 Task: Get directions from Guadalupe Mountains National Park, Texas, United States to Okefenokee National Wildlife Refuge, Georgia, United States and explore the nearby supermarkets
Action: Mouse moved to (138, 97)
Screenshot: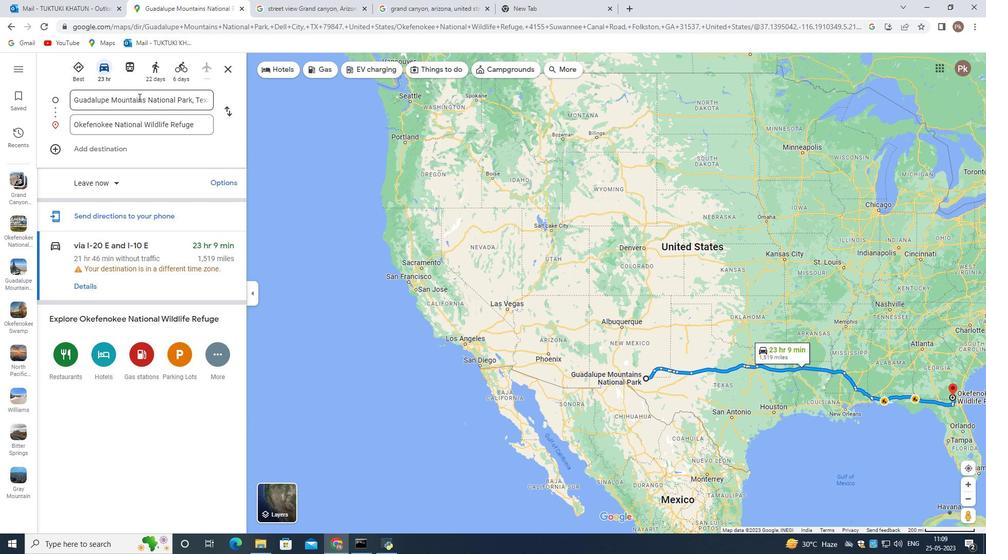 
Action: Mouse pressed left at (138, 97)
Screenshot: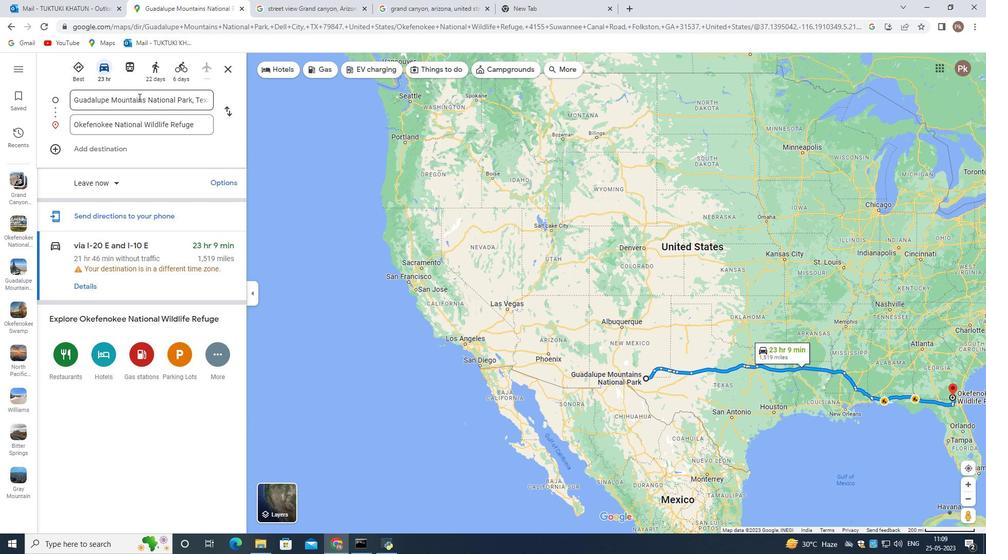 
Action: Key pressed <Key.backspace>
Screenshot: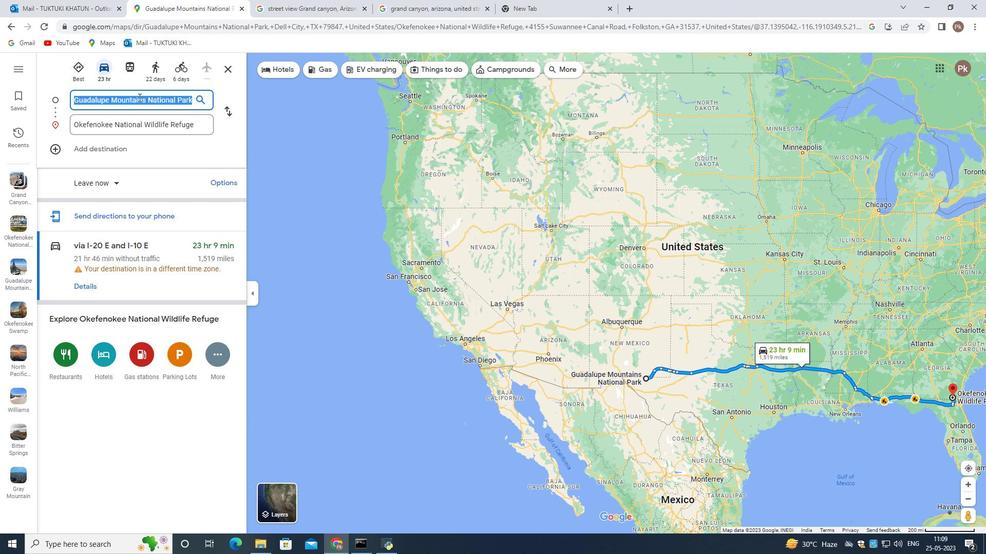 
Action: Mouse moved to (124, 124)
Screenshot: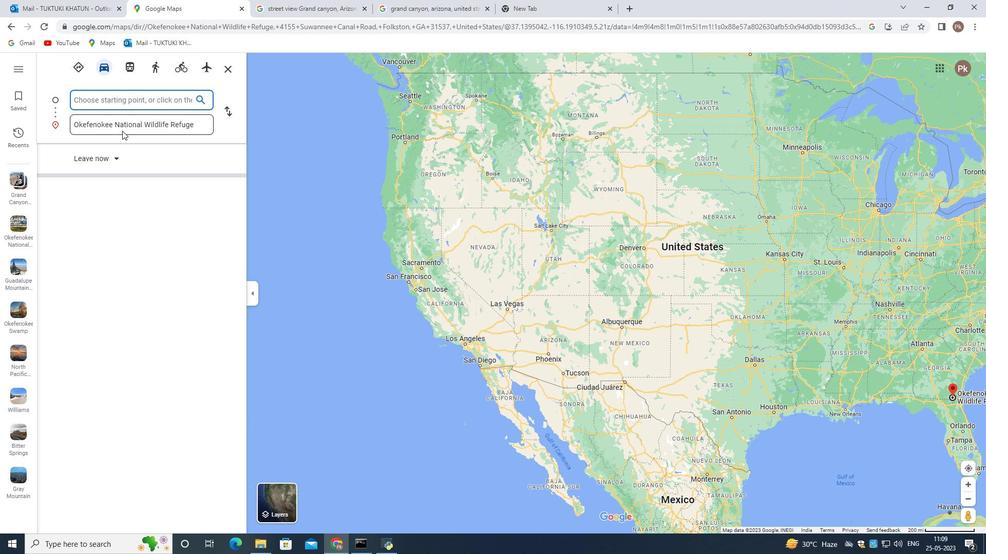 
Action: Mouse pressed left at (124, 124)
Screenshot: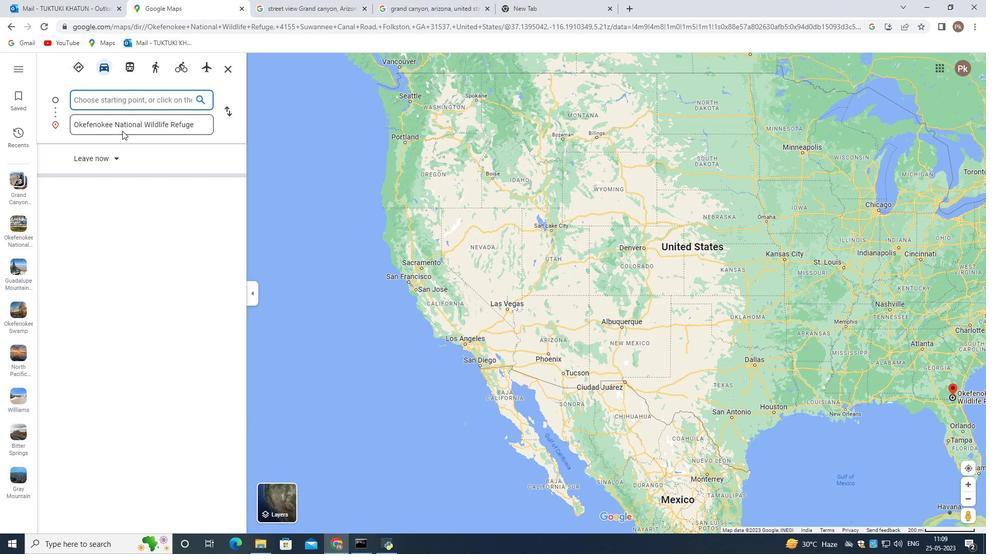 
Action: Mouse pressed left at (124, 124)
Screenshot: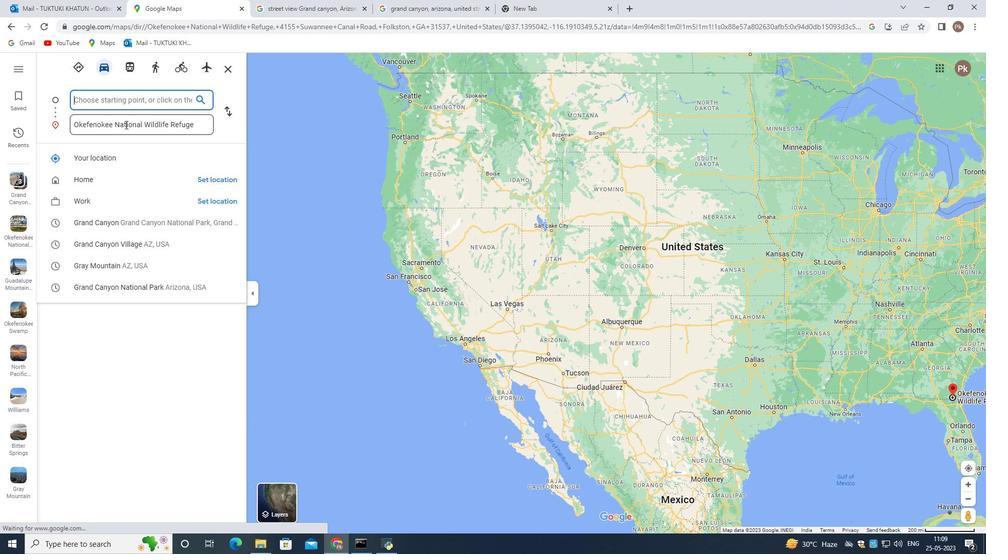 
Action: Key pressed <Key.backspace>
Screenshot: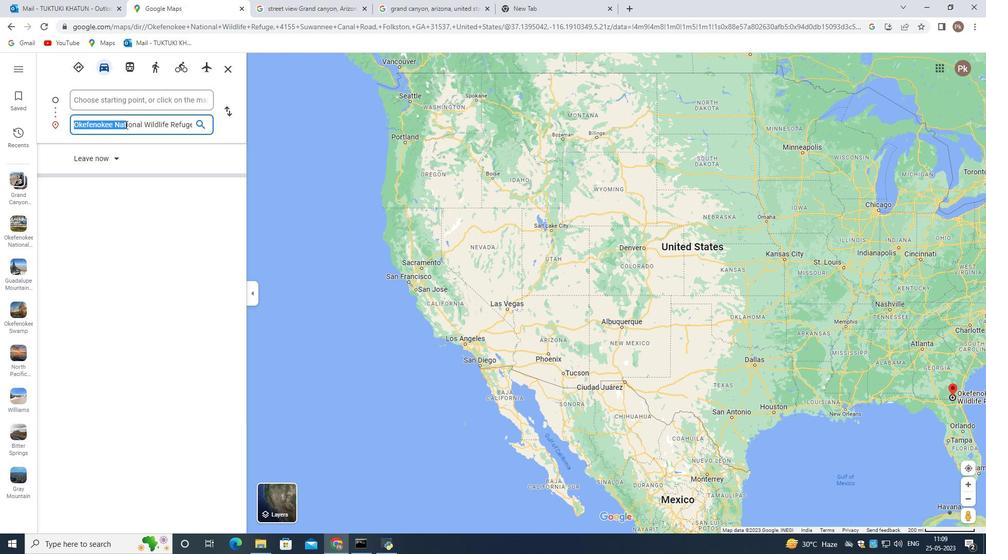 
Action: Mouse moved to (125, 123)
Screenshot: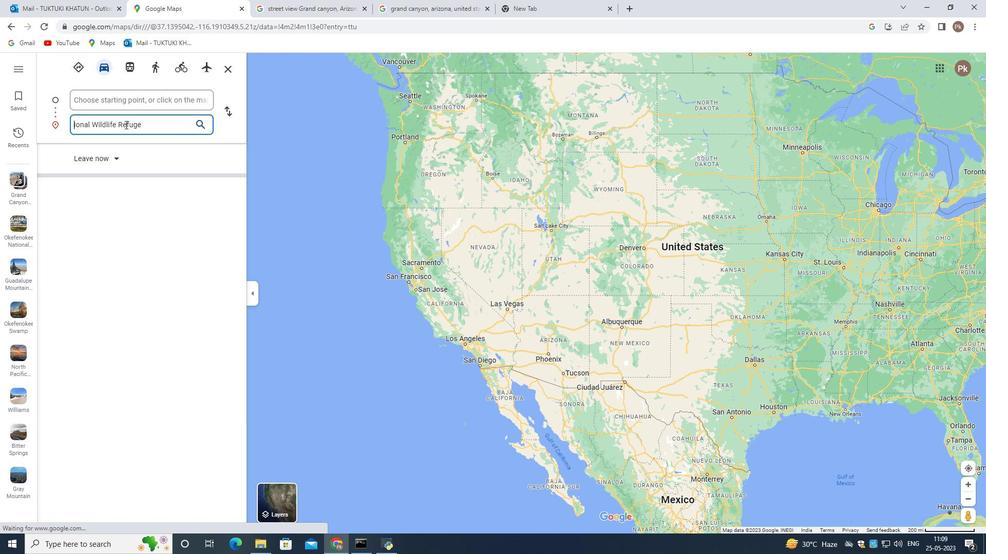 
Action: Mouse pressed left at (125, 123)
Screenshot: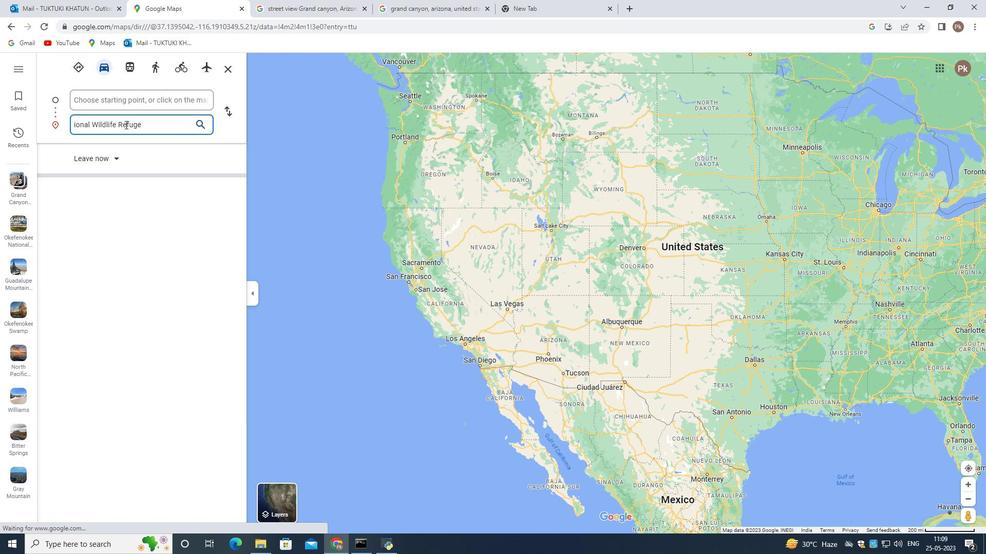 
Action: Mouse pressed left at (125, 123)
Screenshot: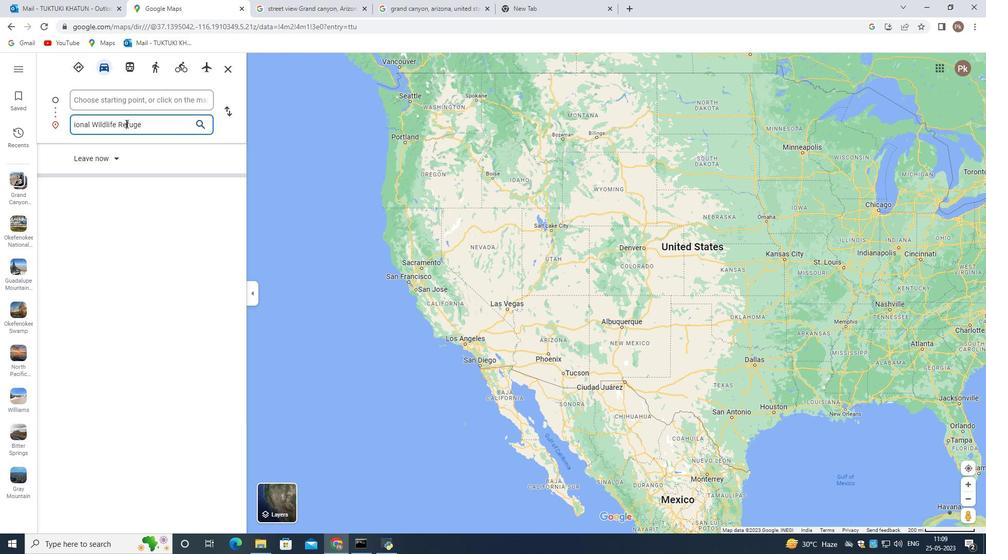 
Action: Mouse pressed left at (125, 123)
Screenshot: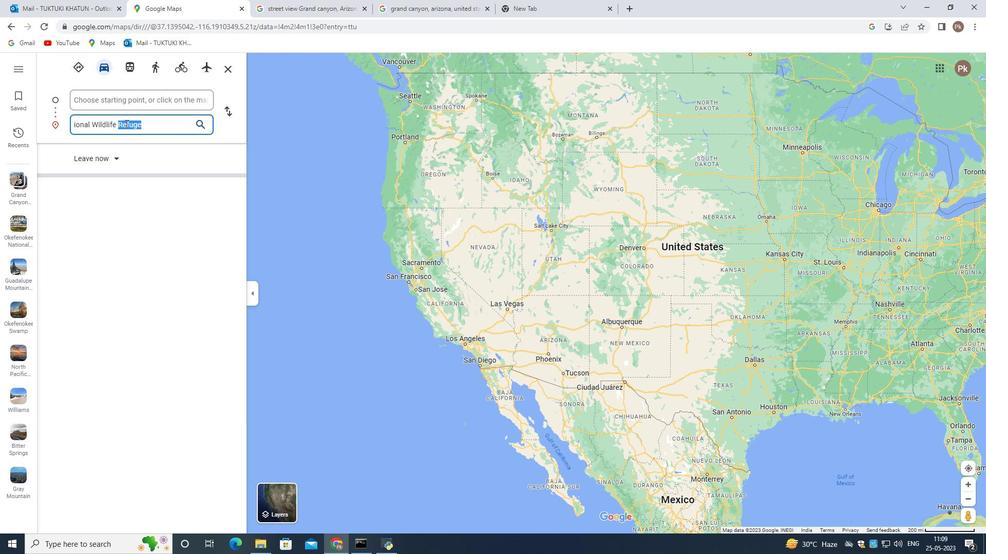 
Action: Mouse pressed left at (125, 123)
Screenshot: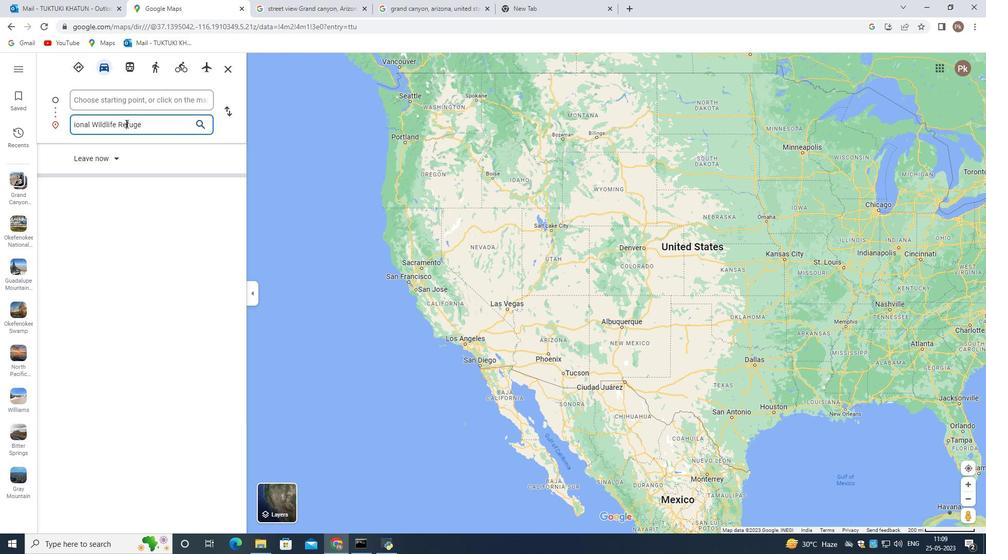 
Action: Mouse pressed left at (125, 123)
Screenshot: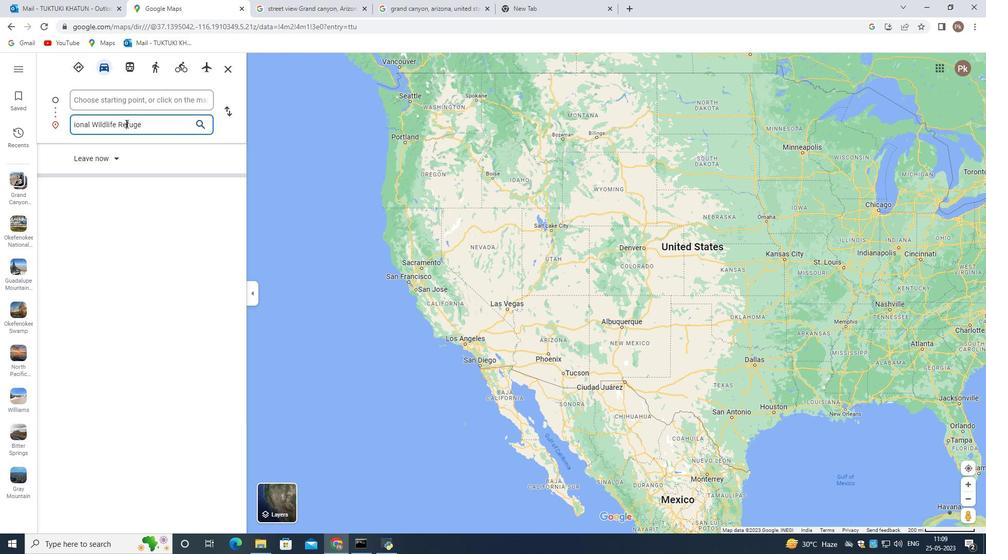 
Action: Mouse pressed left at (125, 123)
Screenshot: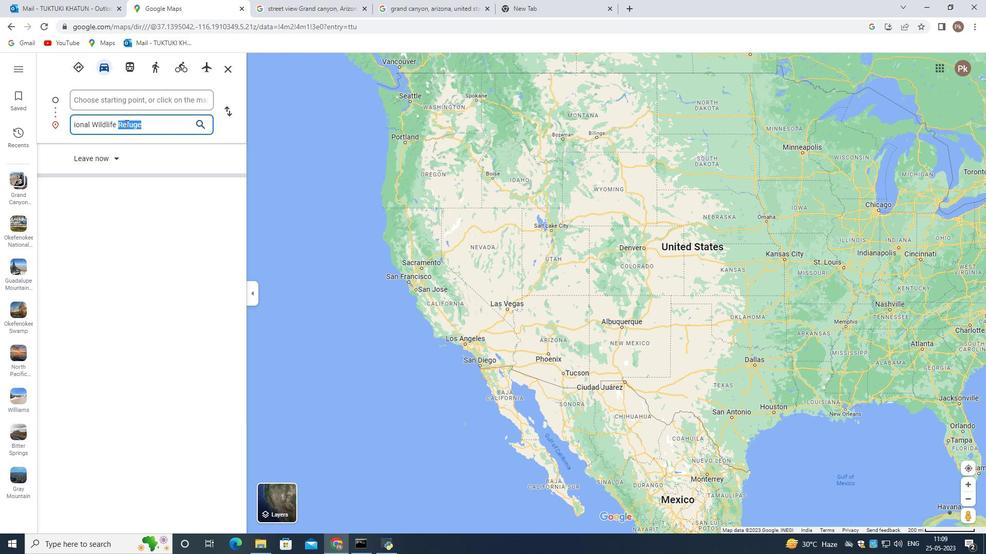 
Action: Key pressed <Key.backspace>
Screenshot: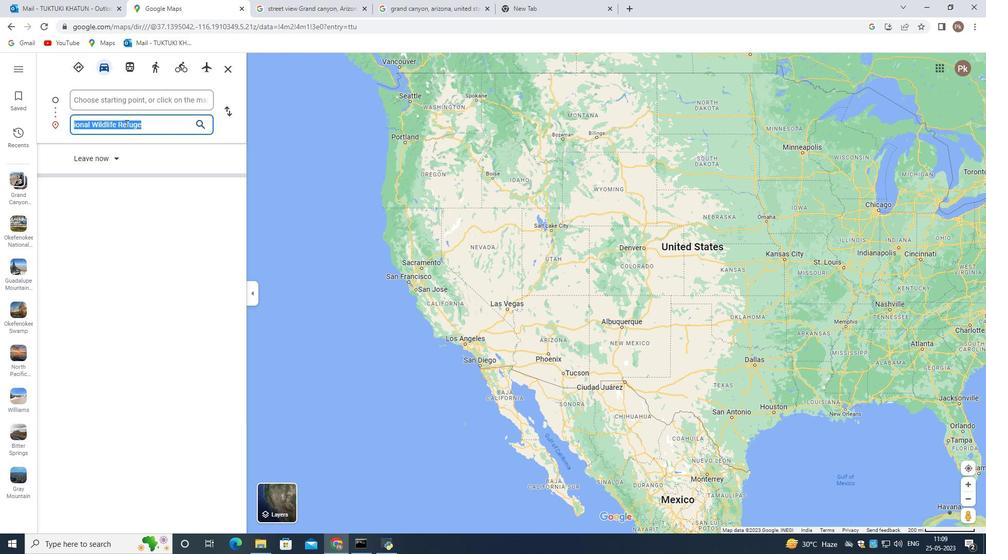 
Action: Mouse moved to (130, 101)
Screenshot: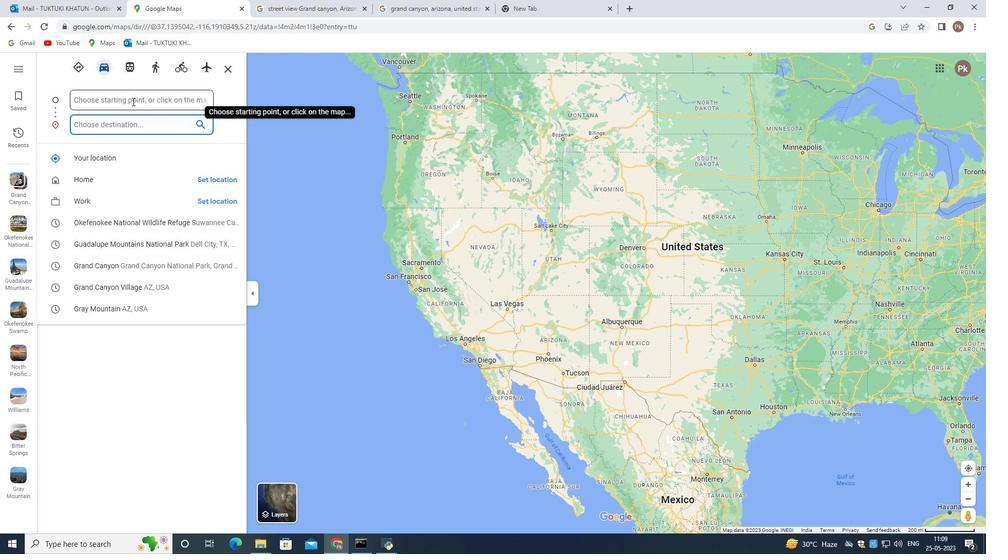
Action: Mouse pressed left at (130, 101)
Screenshot: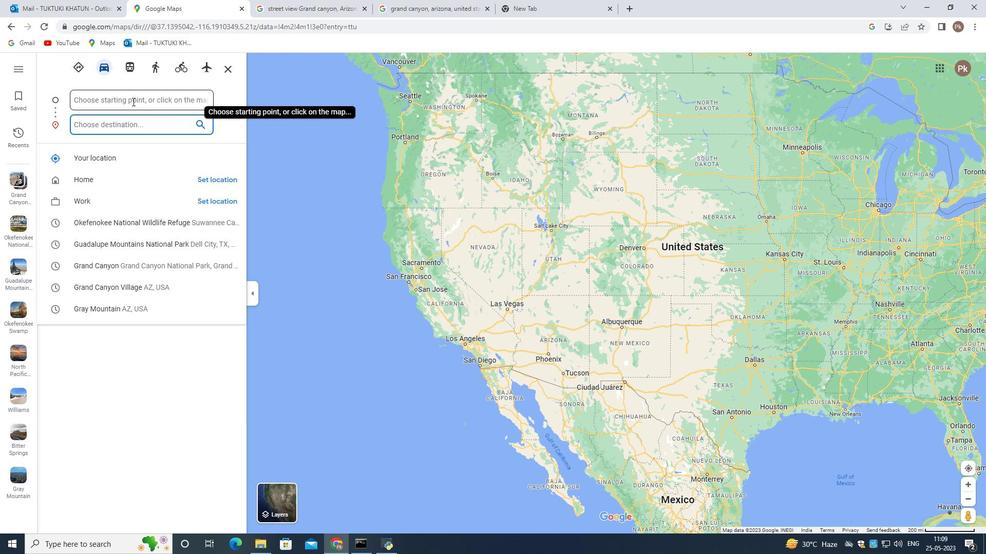 
Action: Mouse moved to (133, 100)
Screenshot: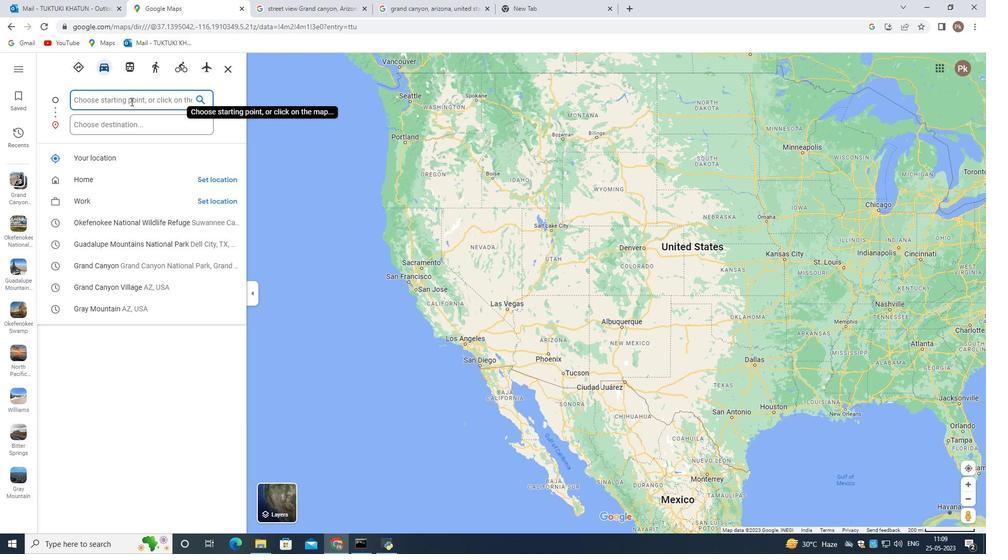 
Action: Key pressed <Key.shift>Guadalupe<Key.space><Key.shift>Mountains<Key.space><Key.shift>National<Key.space><Key.shift>Park,<Key.space><Key.shift>Texas,<Key.space><Key.shift>Unites<Key.backspace>d<Key.space><Key.shift>States
Screenshot: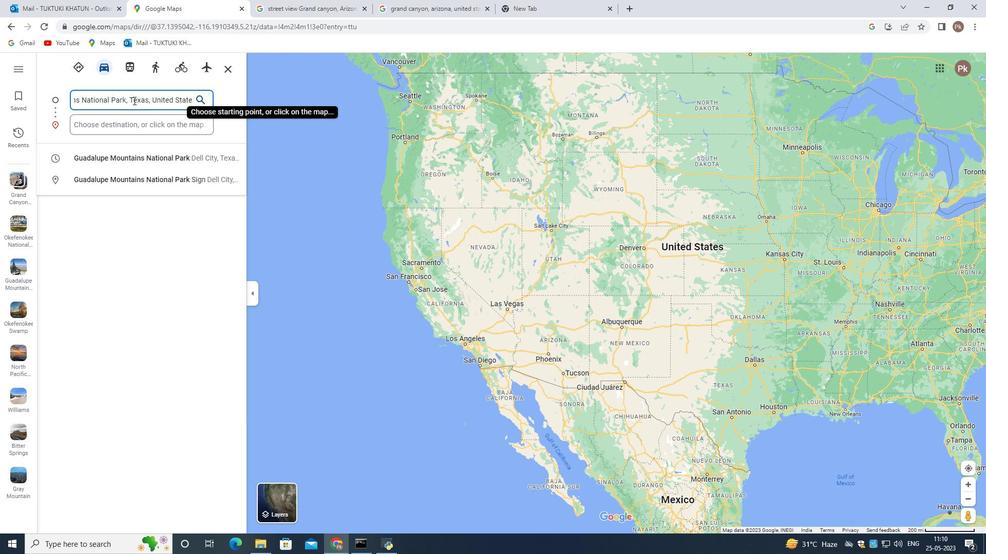 
Action: Mouse moved to (111, 124)
Screenshot: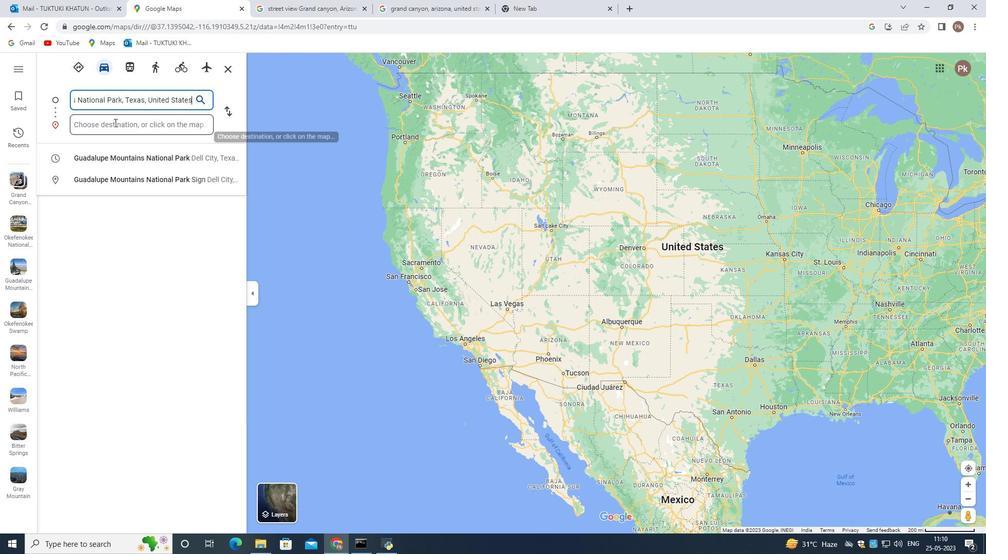 
Action: Mouse pressed left at (111, 124)
Screenshot: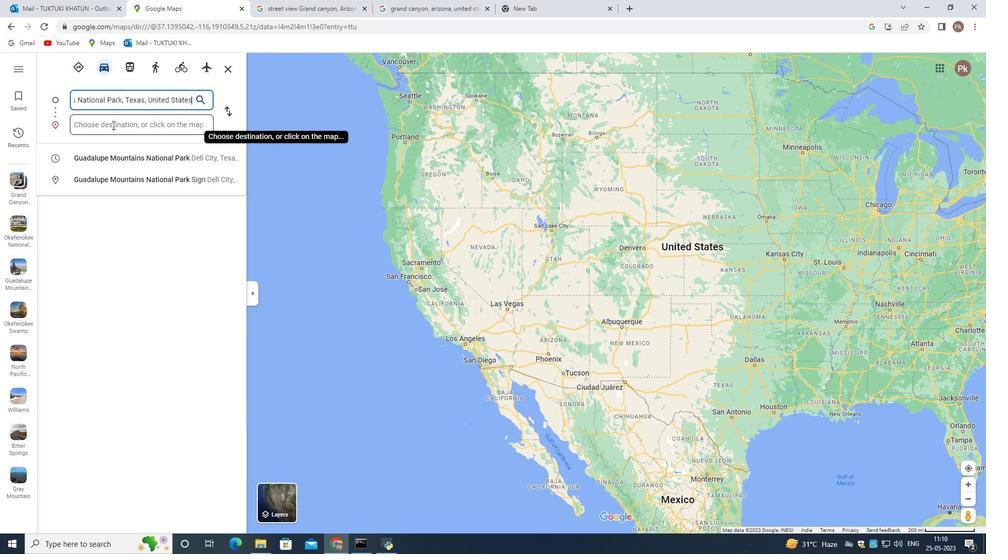 
Action: Key pressed <Key.shift>Okefenokee<Key.space><Key.shift>National<Key.space><Key.shift>Wildlife<Key.space><Key.shift>Refuge,<Key.space><Key.shift>Georgia,<Key.space><Key.shift>Un9ited<Key.space><Key.backspace><Key.backspace><Key.backspace><Key.backspace><Key.backspace><Key.backspace>ited<Key.space><Key.shift>States<Key.space><Key.shift>Nearest<Key.space><Key.shift>Supermarkets
Screenshot: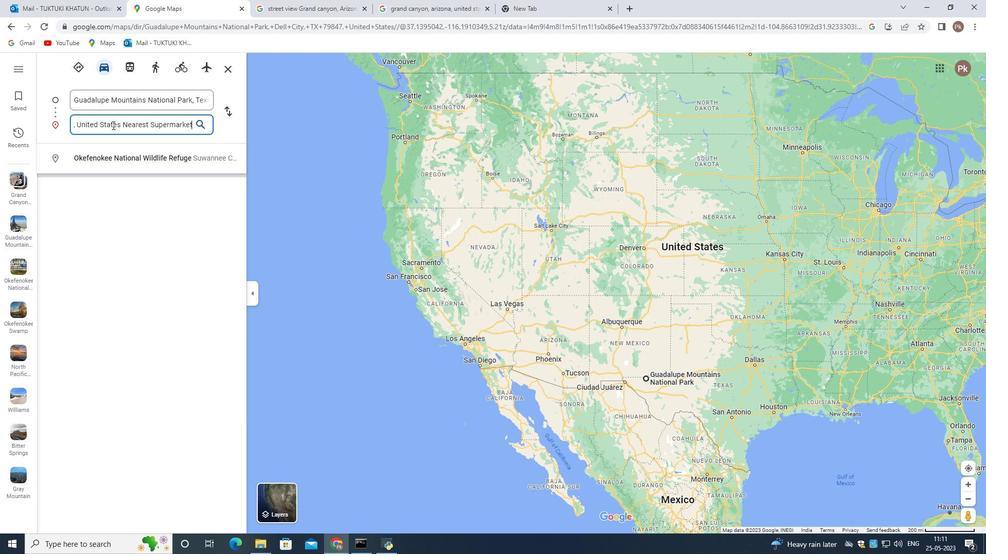 
Action: Mouse moved to (193, 96)
Screenshot: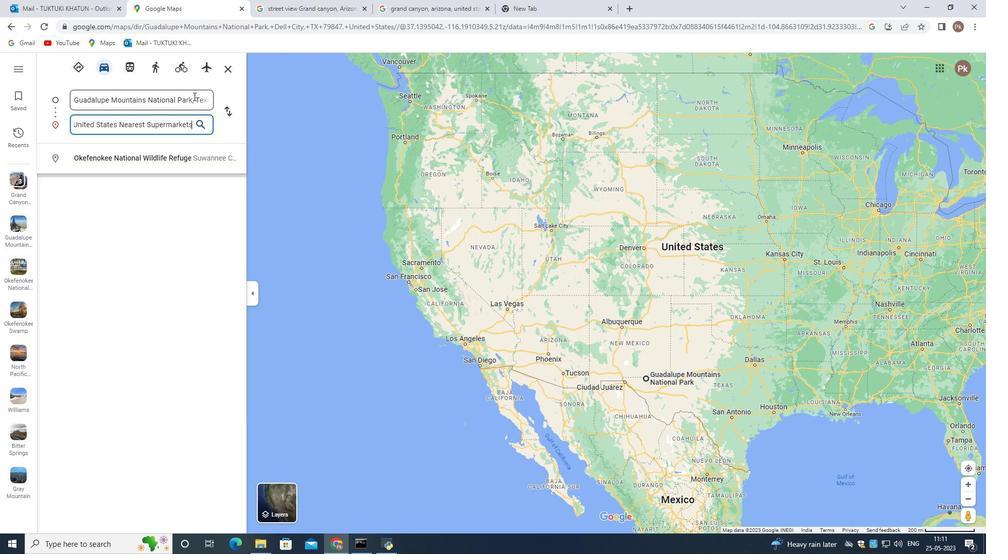 
Action: Mouse pressed left at (193, 96)
Screenshot: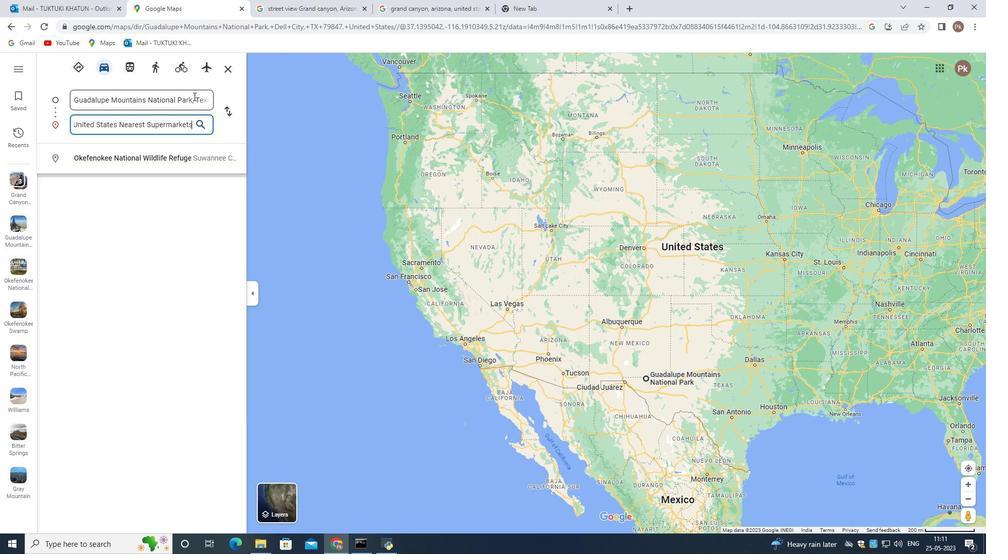 
Action: Mouse moved to (176, 101)
Screenshot: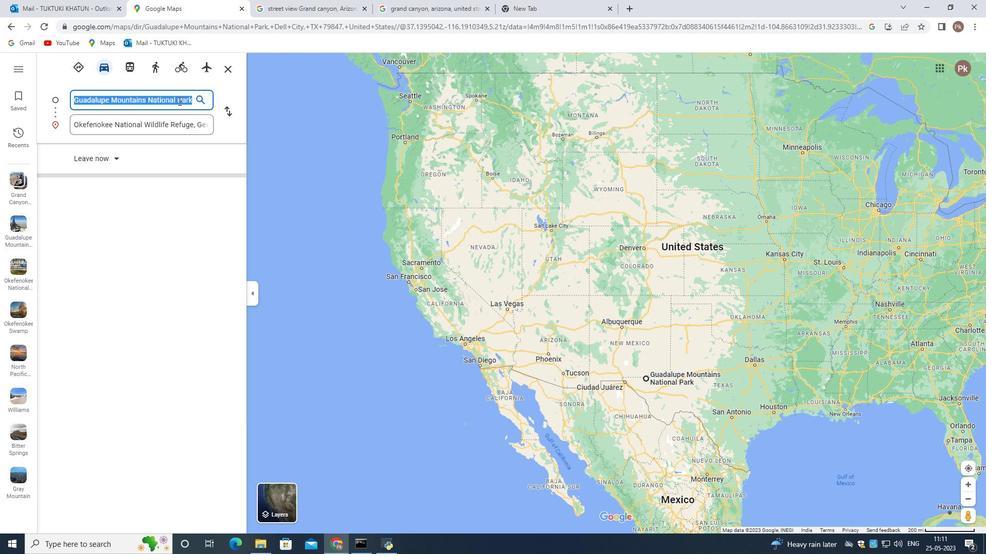 
Action: Mouse pressed left at (177, 101)
Screenshot: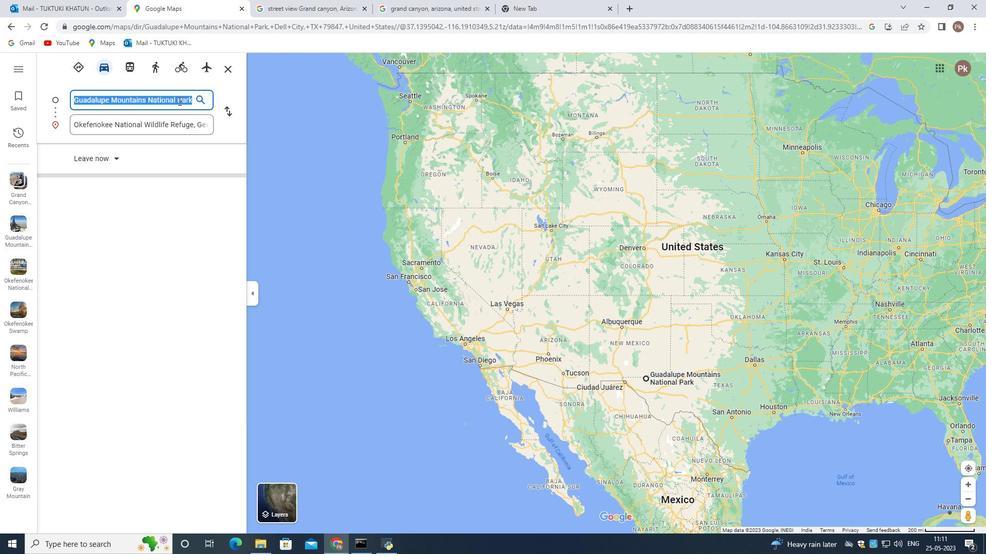
Action: Mouse moved to (176, 101)
Screenshot: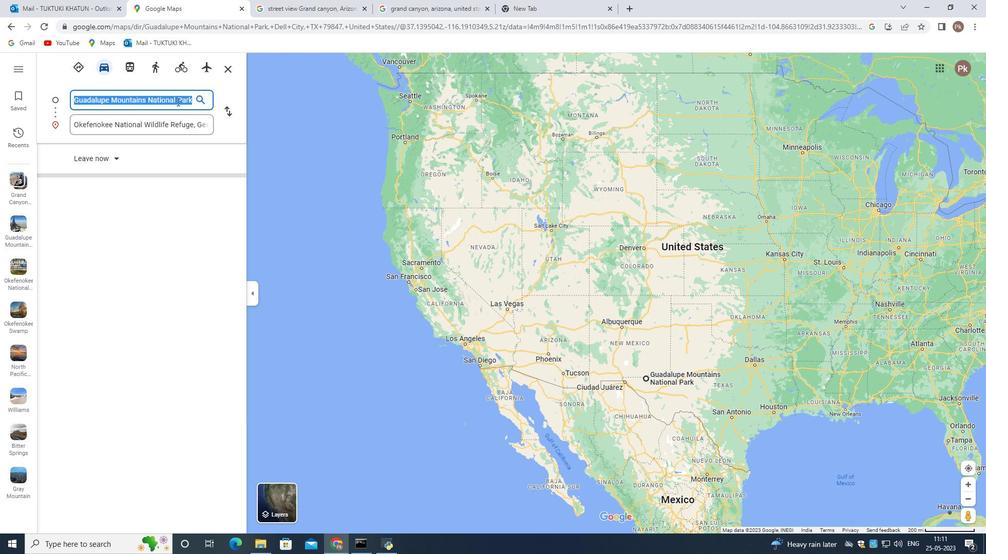 
Action: Mouse pressed left at (176, 101)
Screenshot: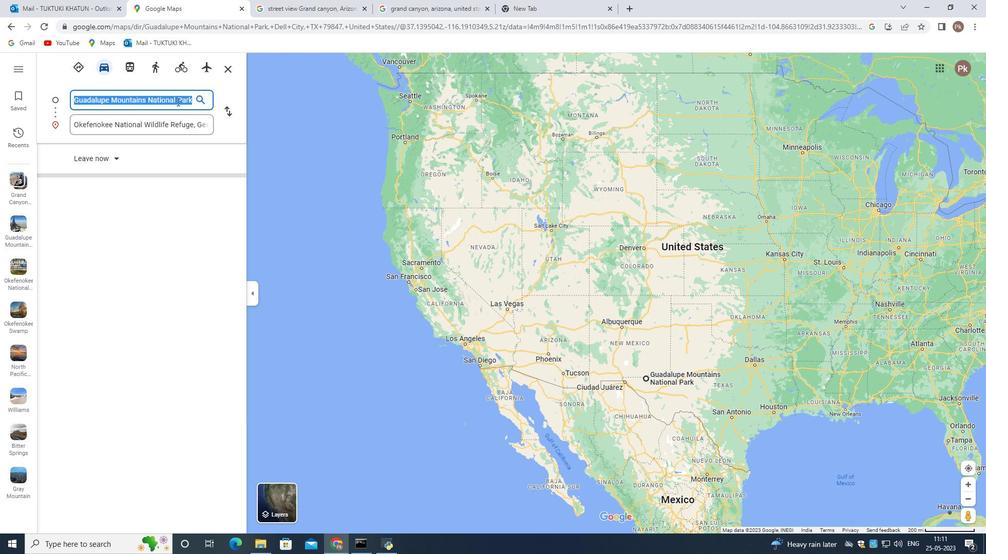 
Action: Key pressed <Key.right><Key.right><Key.right><Key.right><Key.right><Key.right><Key.right><Key.right><Key.right><Key.right><Key.right><Key.right><Key.right><Key.right><Key.right><Key.right><Key.right><Key.right><Key.right><Key.right><Key.right><Key.right><Key.right><Key.right><Key.right><Key.right><Key.right><Key.right><Key.right><Key.right><Key.right><Key.right><Key.right><Key.right><Key.right><Key.right><Key.right><Key.right><Key.right><Key.right><Key.right><Key.right><Key.right><Key.right><Key.right><Key.right><Key.right><Key.right><Key.right><Key.right><Key.right><Key.space><Key.shift>Su<Key.backspace><Key.backspace>near<Key.space>
Screenshot: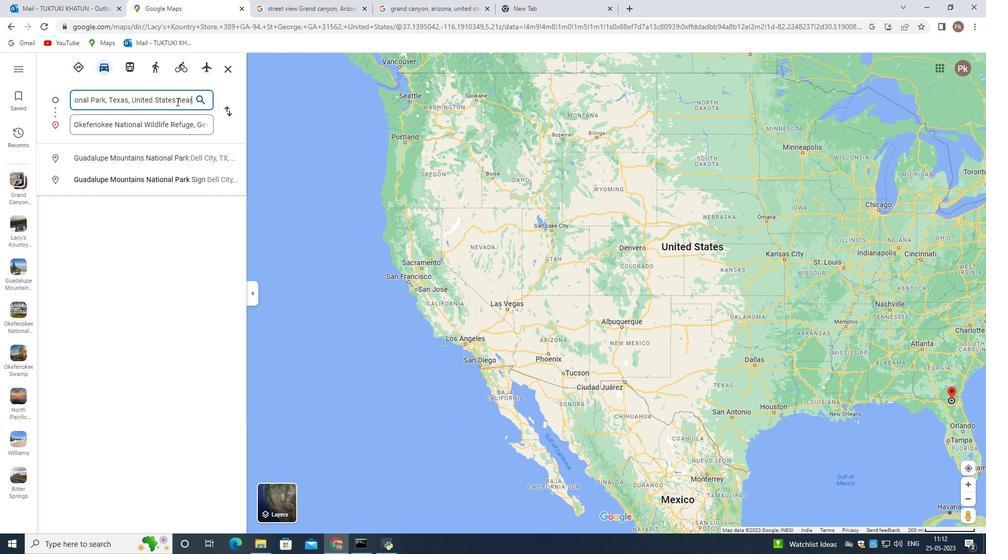 
Action: Mouse moved to (156, 143)
Screenshot: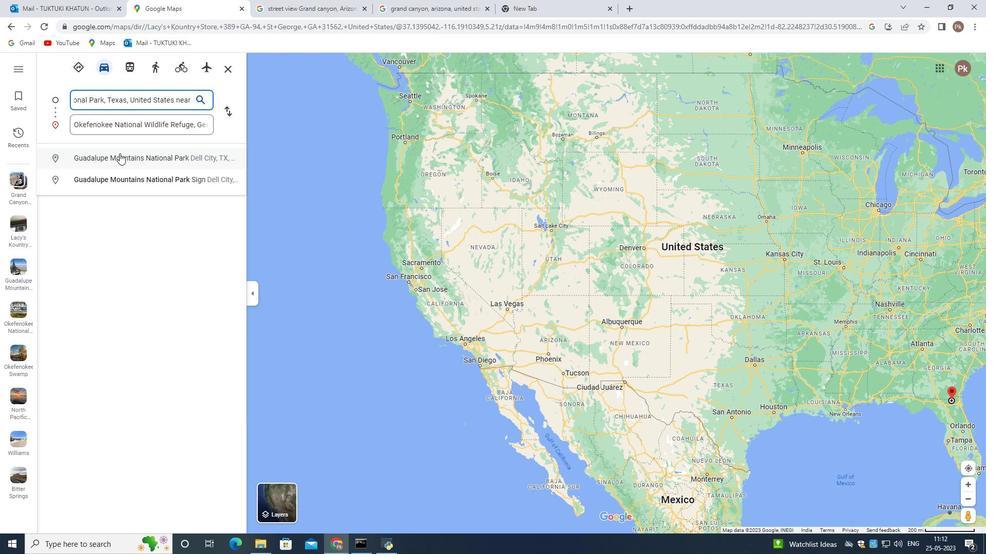 
Action: Key pressed <Key.shift>Super<Key.space><Key.backspace>markets<Key.enter>
Screenshot: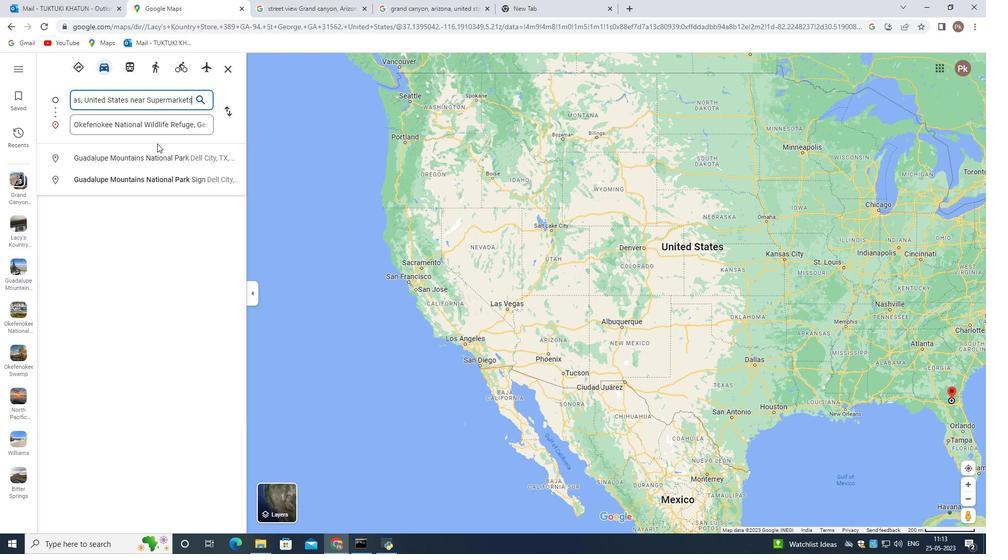 
Action: Mouse moved to (469, 171)
Screenshot: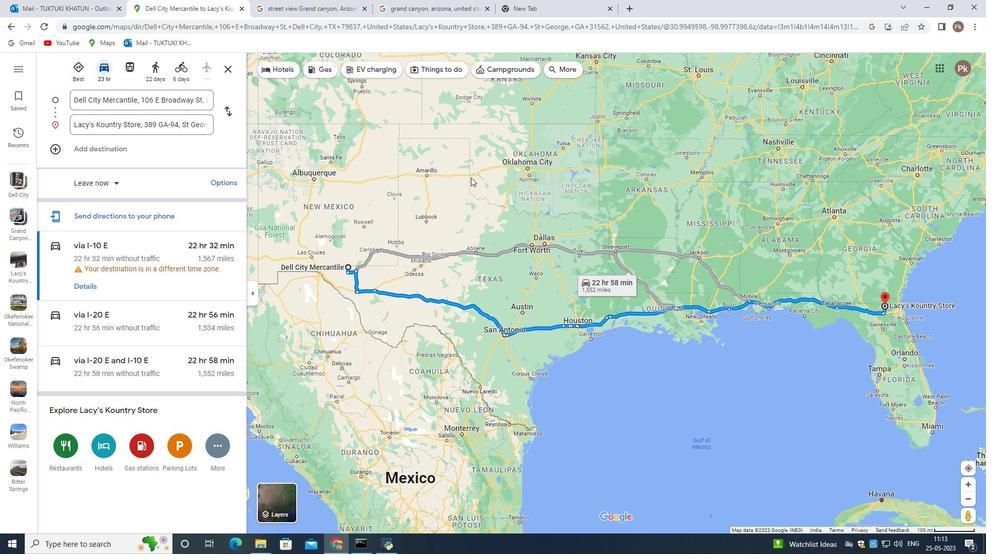 
Action: Mouse scrolled (469, 171) with delta (0, 0)
Screenshot: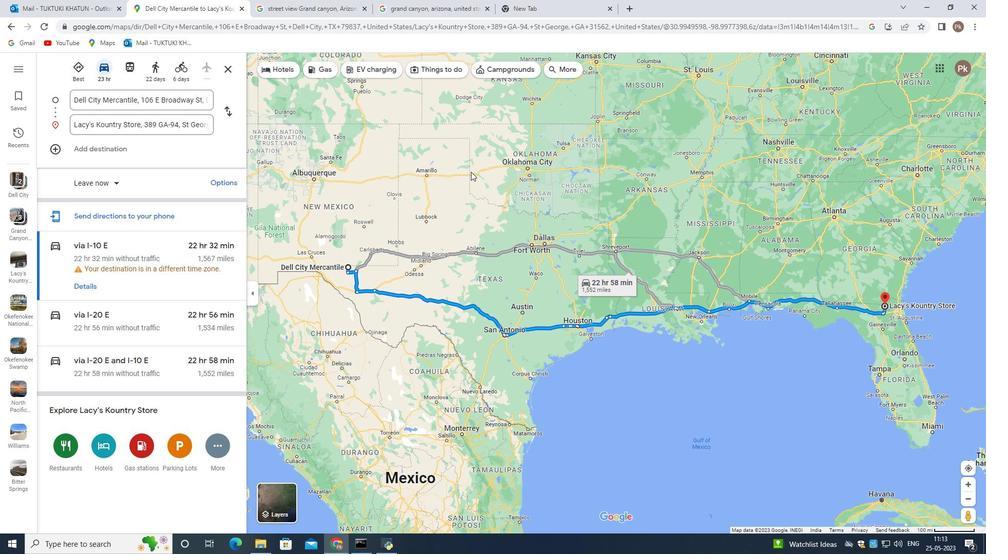 
Action: Mouse moved to (568, 233)
Screenshot: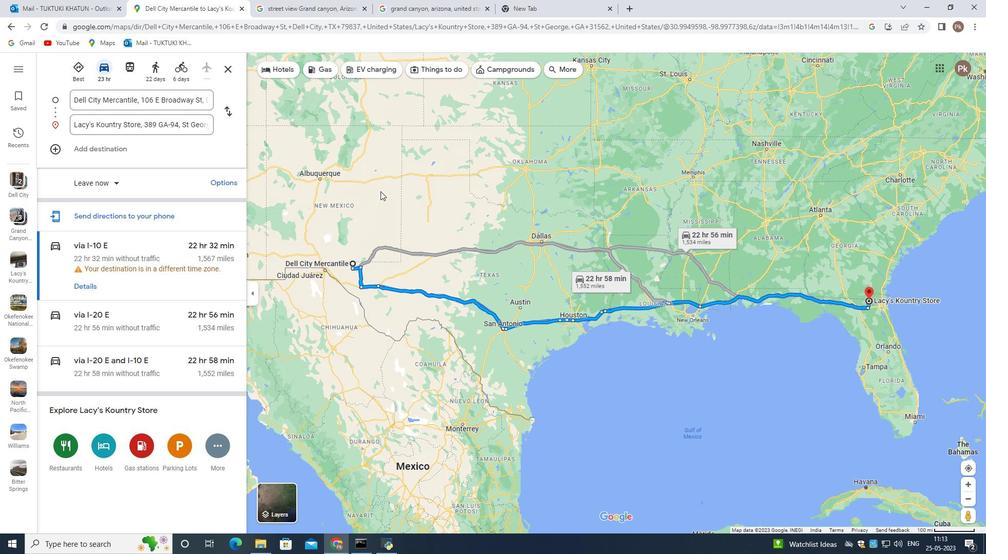 
Action: Mouse scrolled (568, 234) with delta (0, 0)
Screenshot: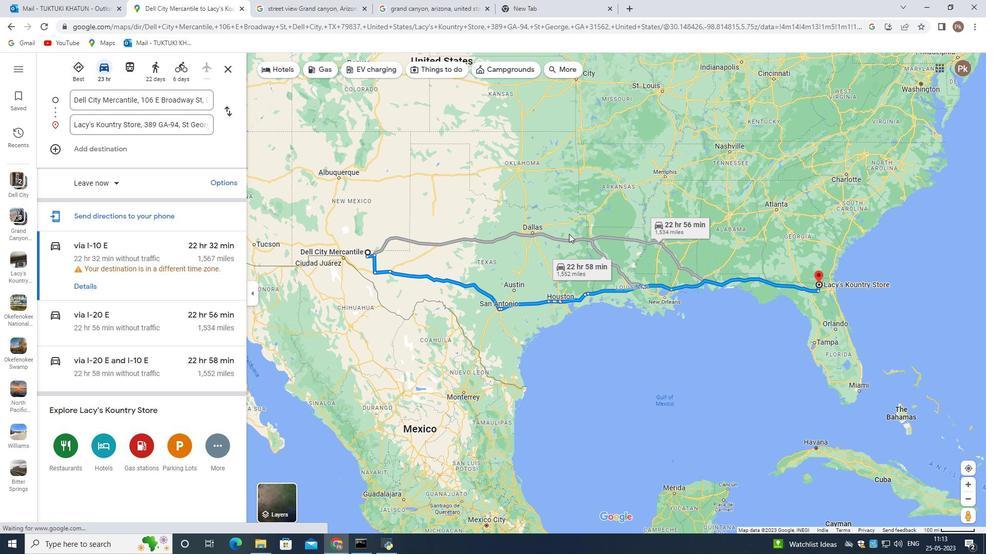 
Action: Mouse moved to (452, 248)
Screenshot: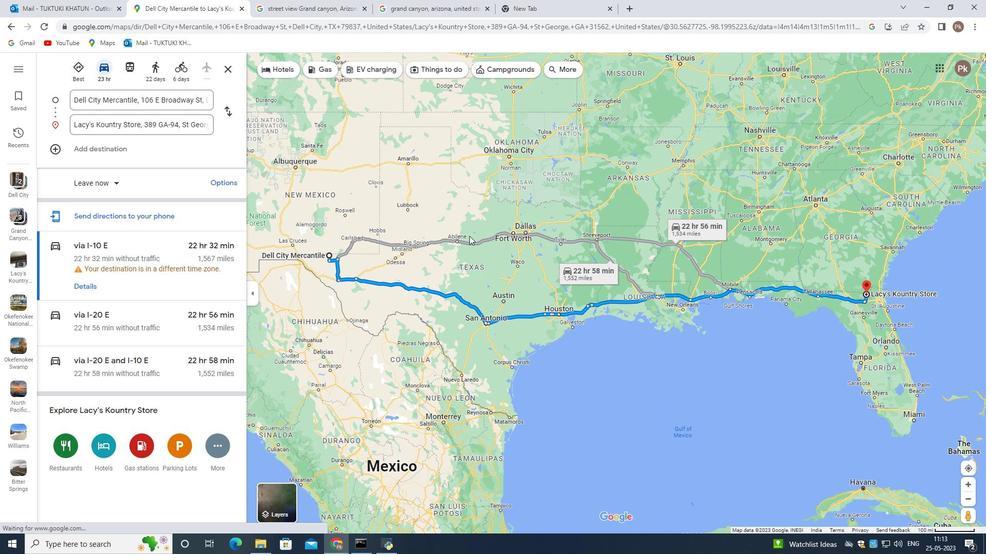 
Action: Mouse scrolled (452, 249) with delta (0, 0)
Screenshot: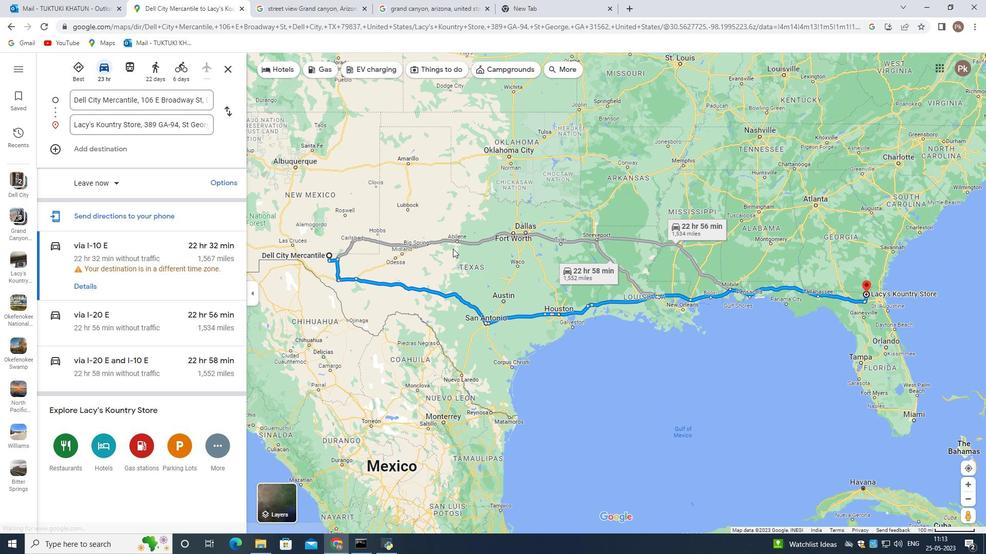 
Action: Mouse moved to (507, 271)
Screenshot: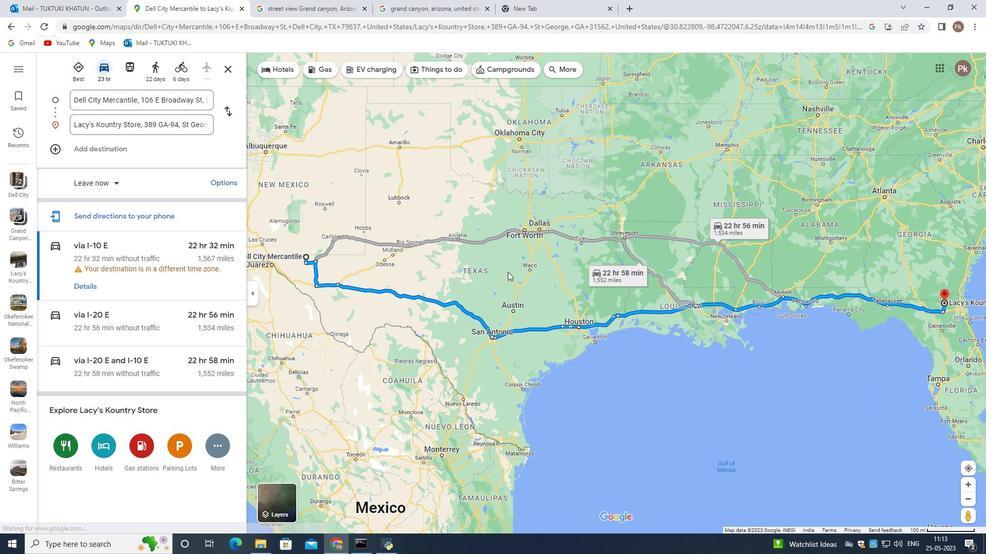 
Action: Mouse pressed left at (507, 271)
Screenshot: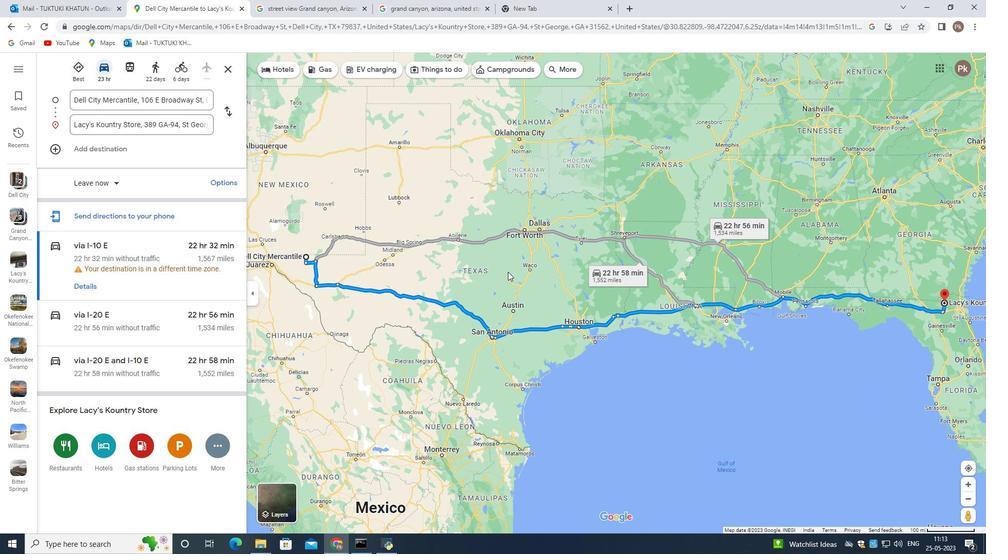 
Action: Mouse moved to (280, 258)
Screenshot: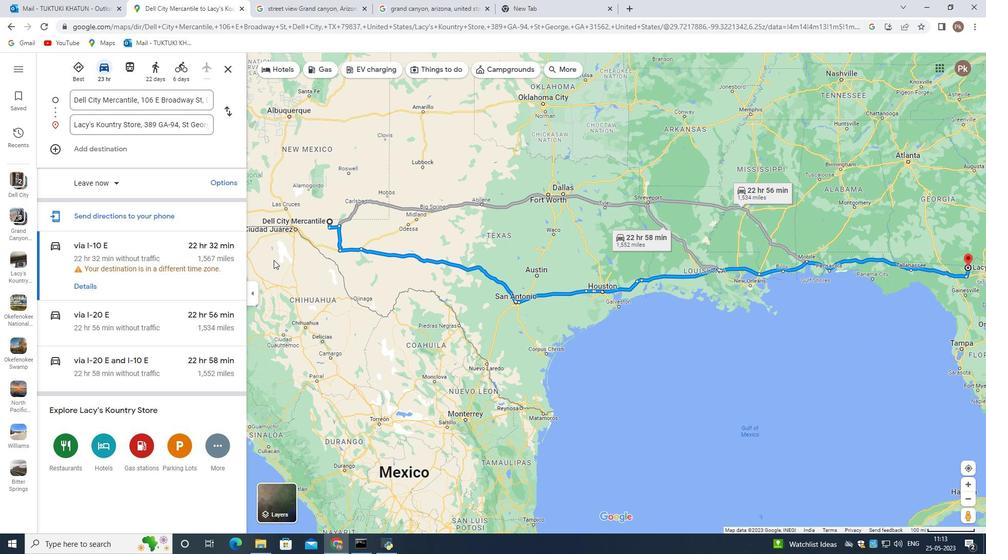 
Action: Mouse pressed left at (273, 260)
Screenshot: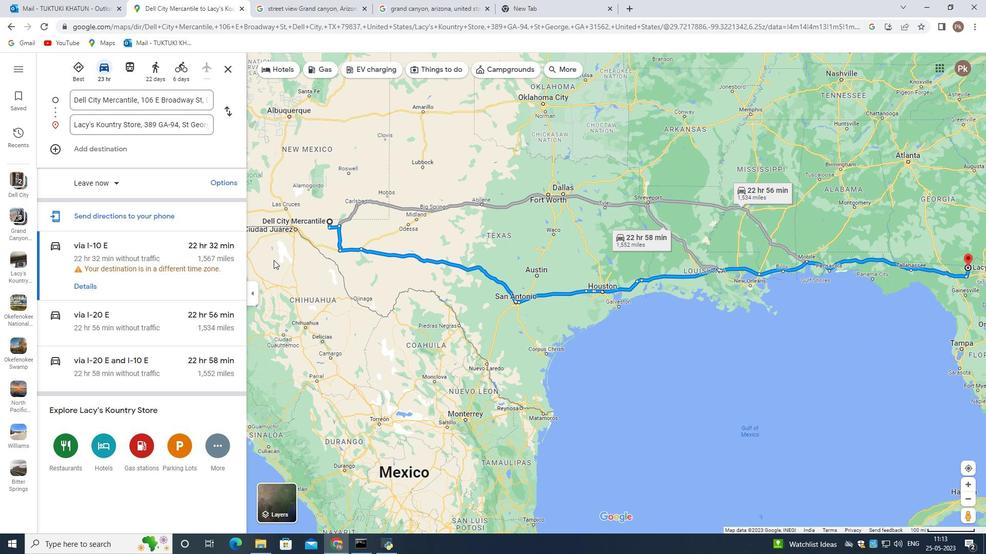 
Action: Mouse moved to (351, 229)
Screenshot: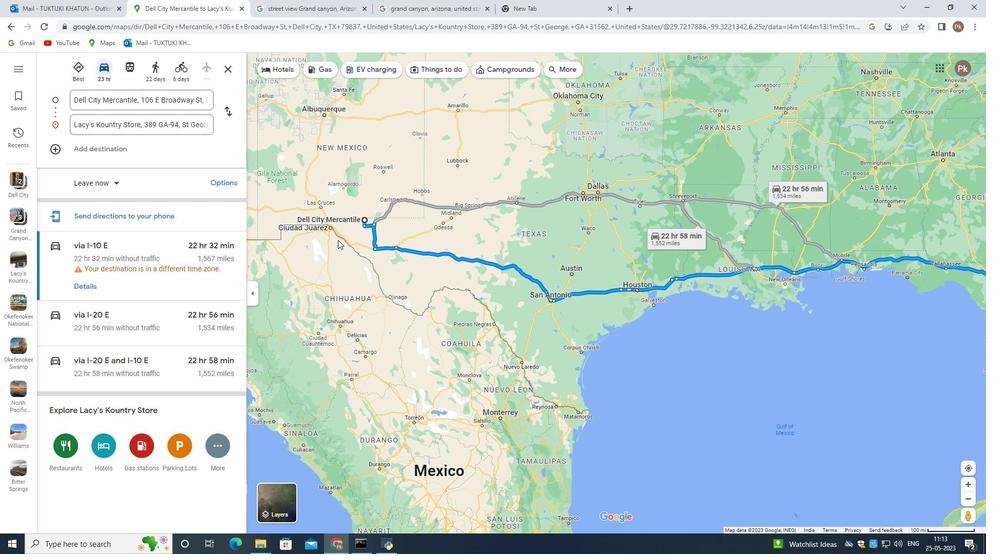 
Action: Mouse scrolled (351, 229) with delta (0, 0)
Screenshot: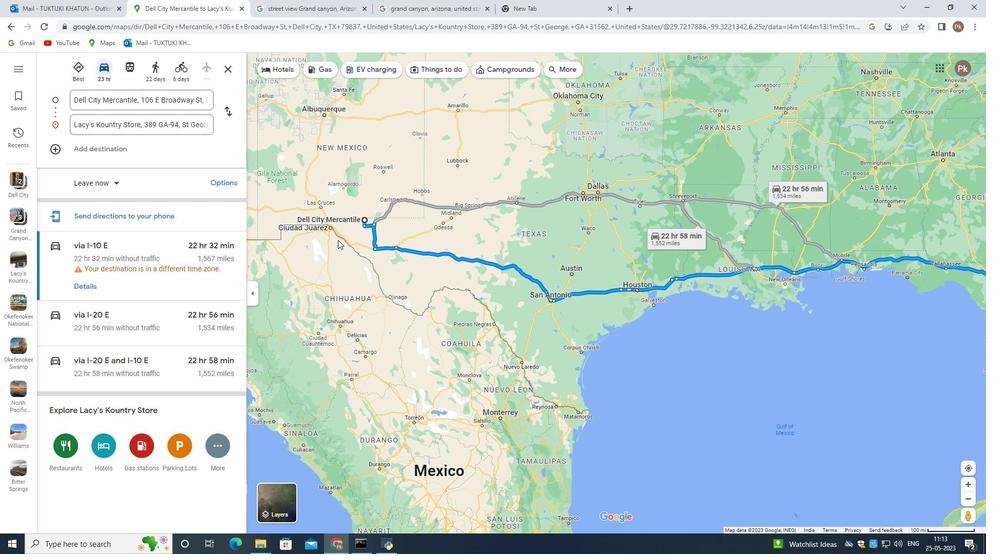 
Action: Mouse moved to (352, 229)
Screenshot: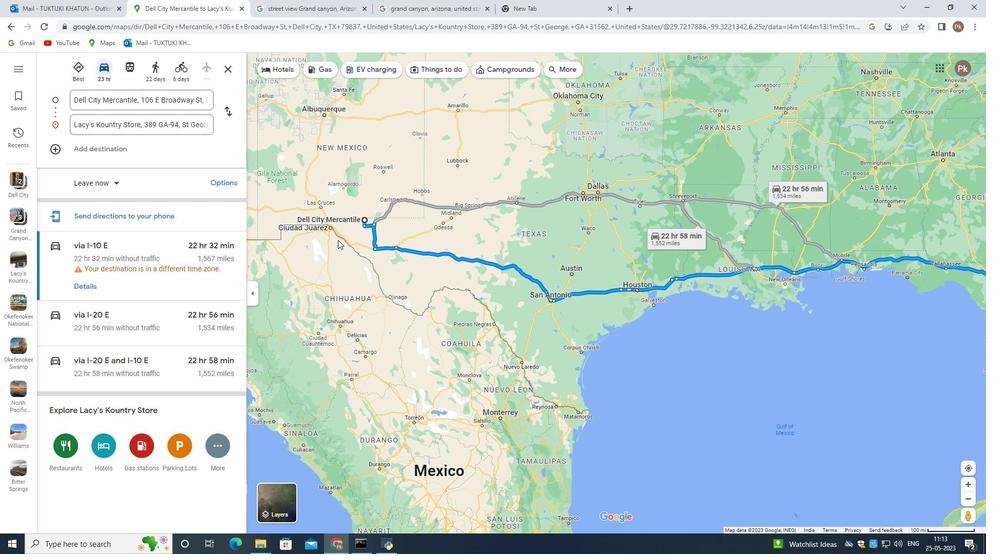
Action: Mouse scrolled (352, 229) with delta (0, 0)
Screenshot: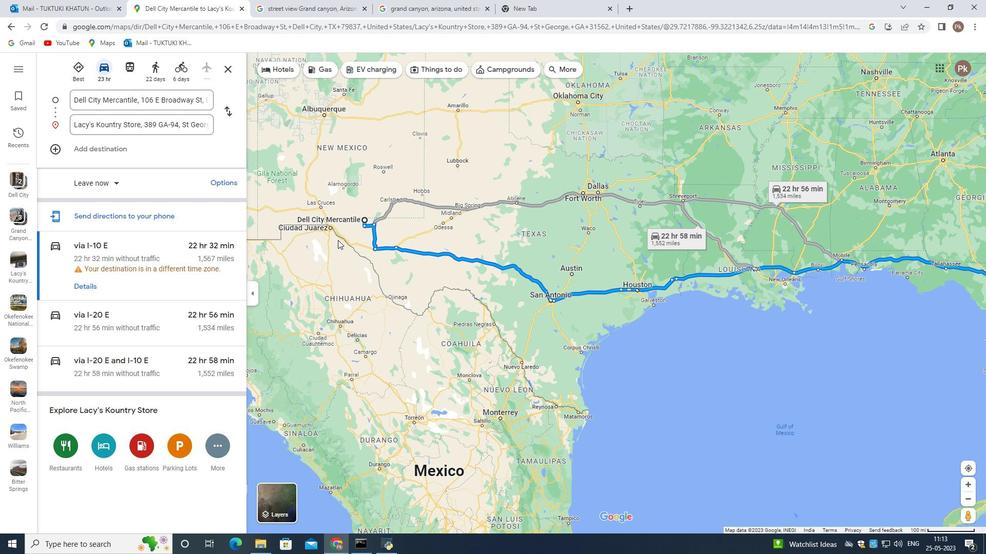 
Action: Mouse moved to (352, 229)
Screenshot: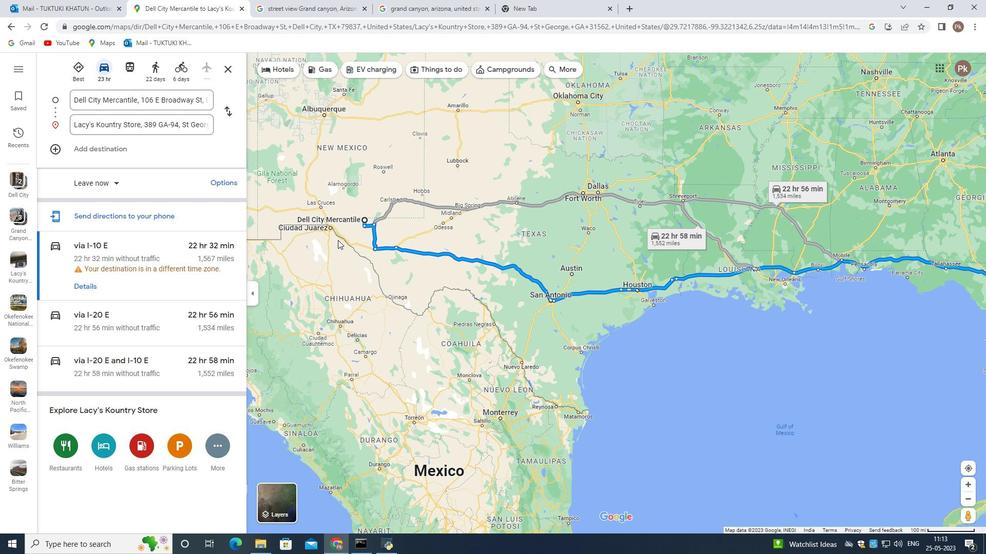 
Action: Mouse scrolled (352, 229) with delta (0, 0)
Screenshot: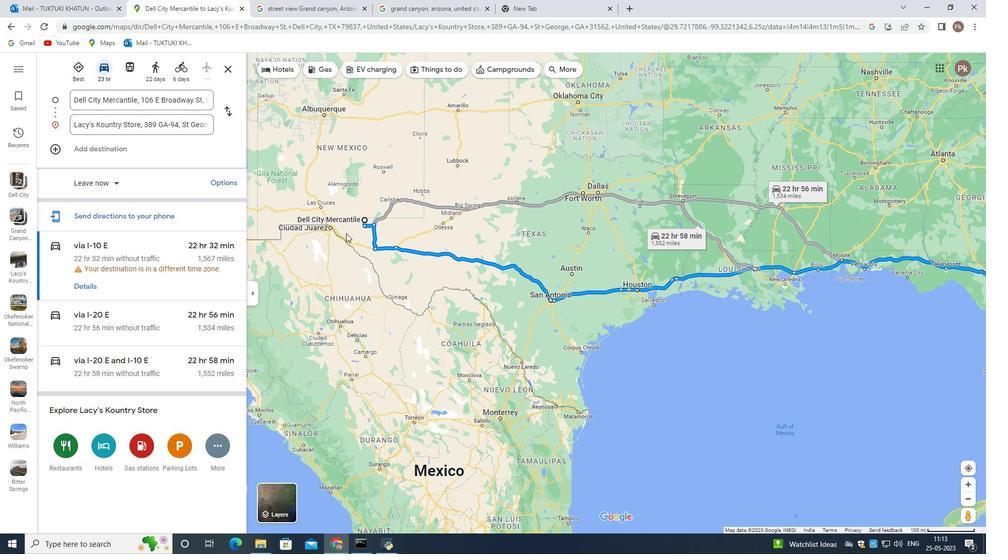 
Action: Mouse scrolled (352, 229) with delta (0, 0)
Screenshot: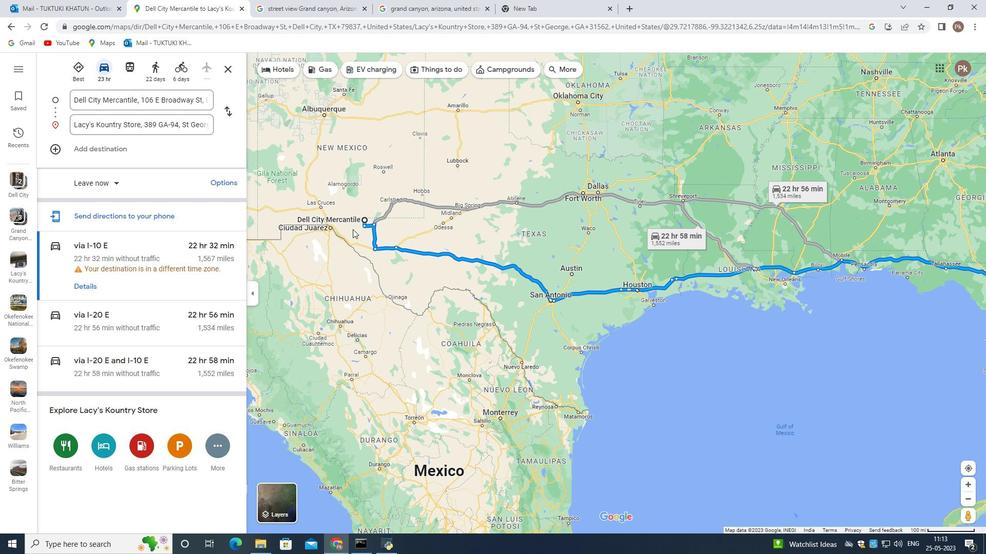 
Action: Mouse moved to (350, 241)
Screenshot: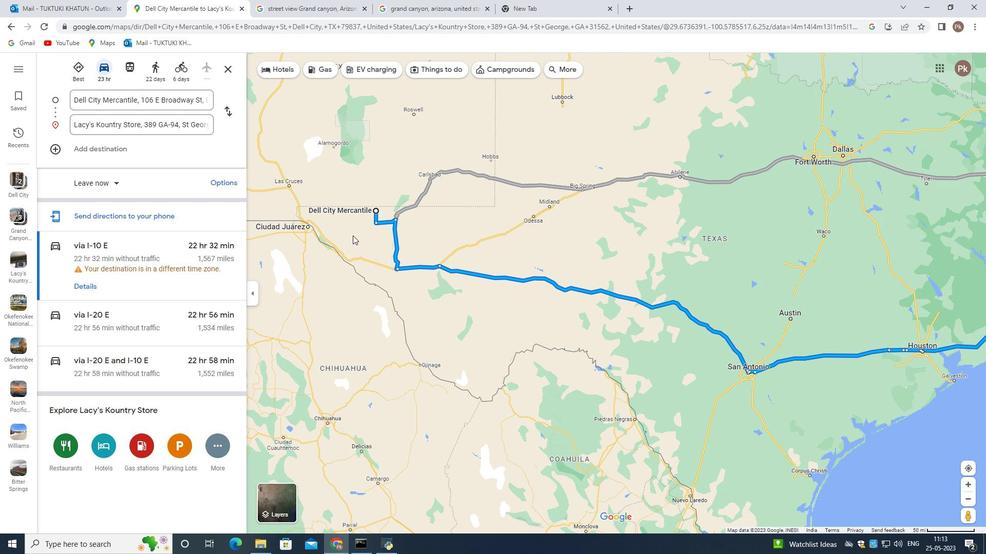 
Action: Mouse scrolled (350, 241) with delta (0, 0)
Screenshot: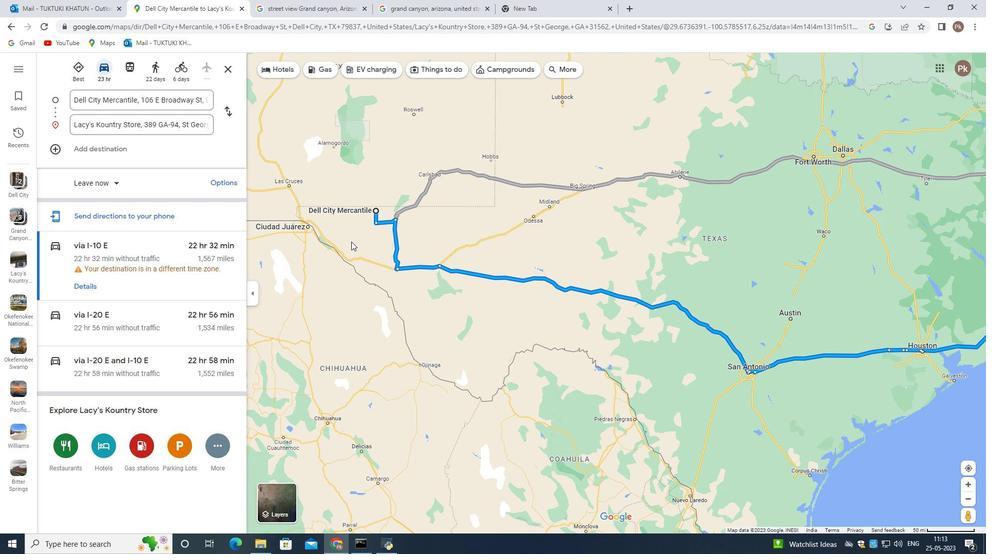 
Action: Mouse scrolled (350, 241) with delta (0, 0)
Screenshot: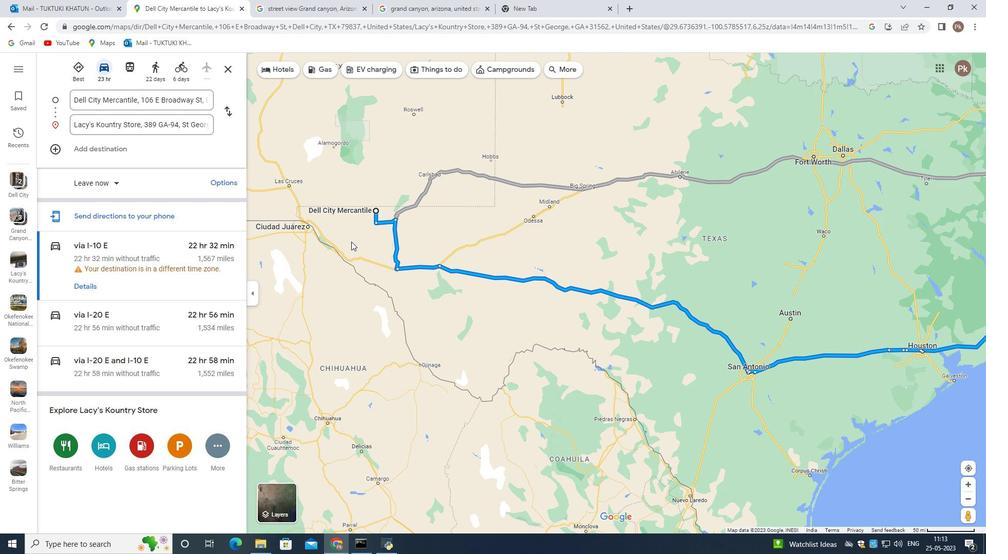 
Action: Mouse scrolled (350, 241) with delta (0, 0)
Screenshot: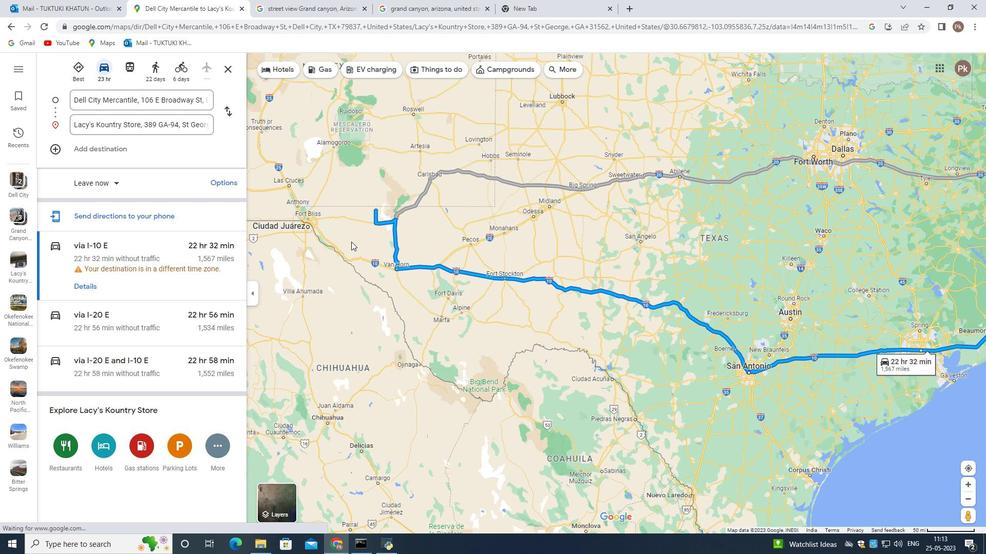 
Action: Mouse scrolled (350, 241) with delta (0, 0)
Screenshot: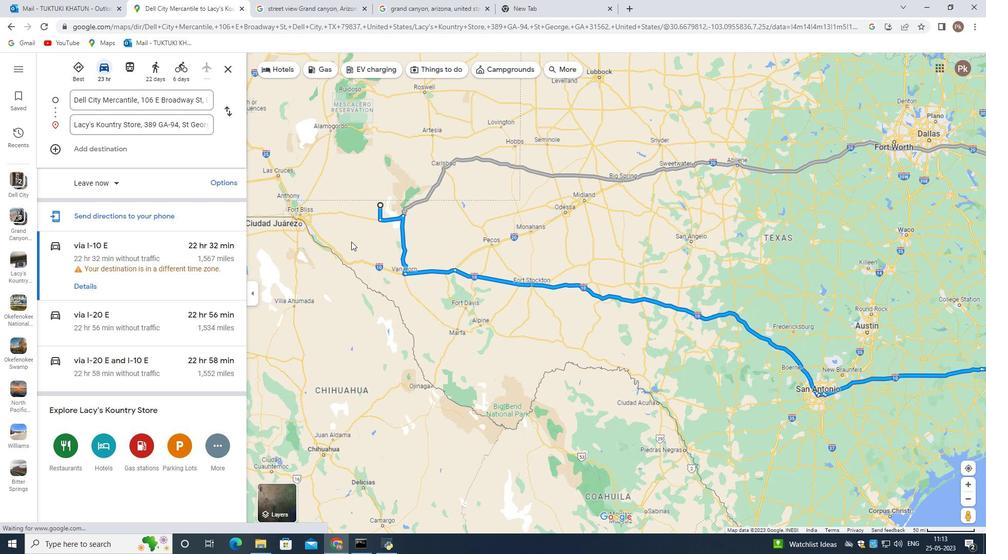 
Action: Mouse scrolled (350, 241) with delta (0, 0)
Screenshot: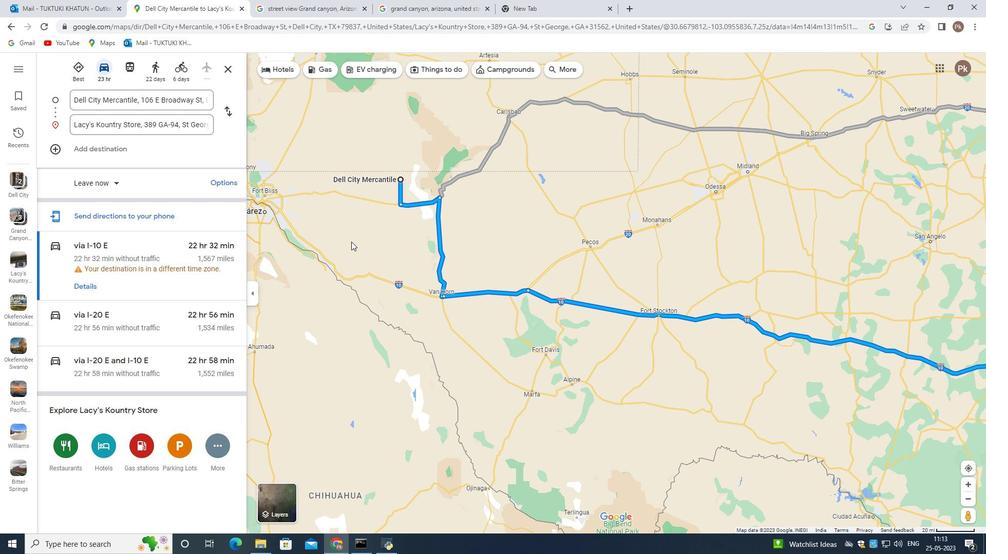 
Action: Mouse scrolled (350, 241) with delta (0, 0)
Screenshot: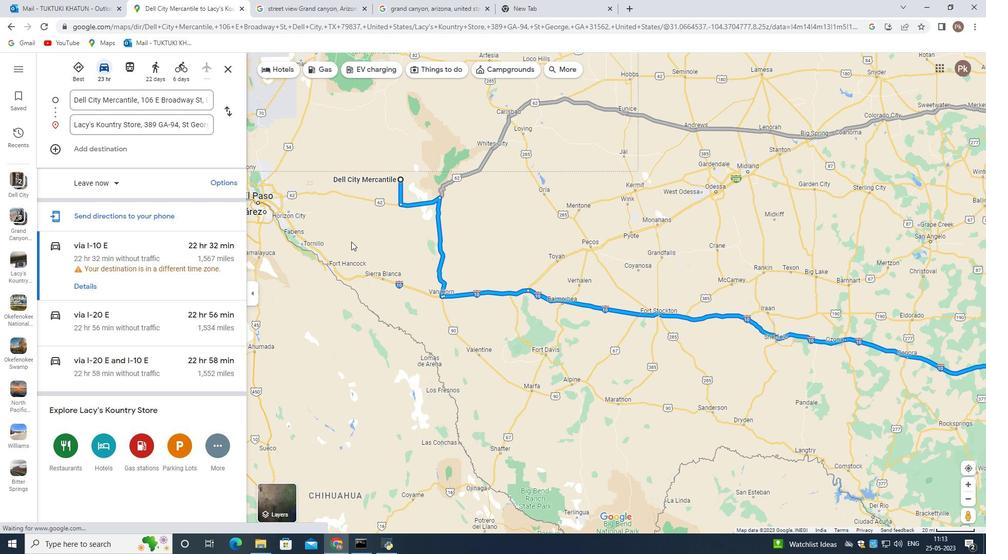 
Action: Mouse scrolled (350, 241) with delta (0, 0)
Screenshot: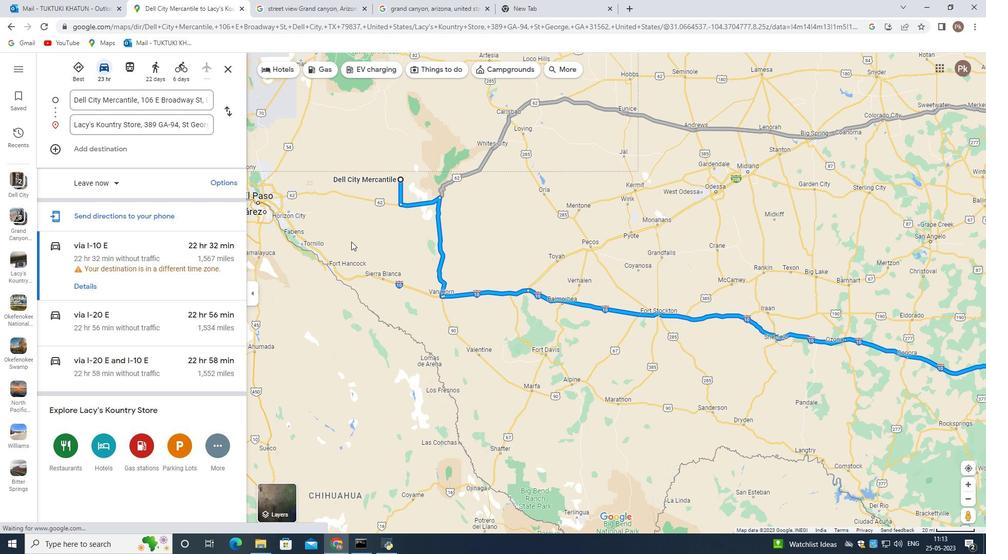 
Action: Mouse scrolled (350, 241) with delta (0, 0)
Screenshot: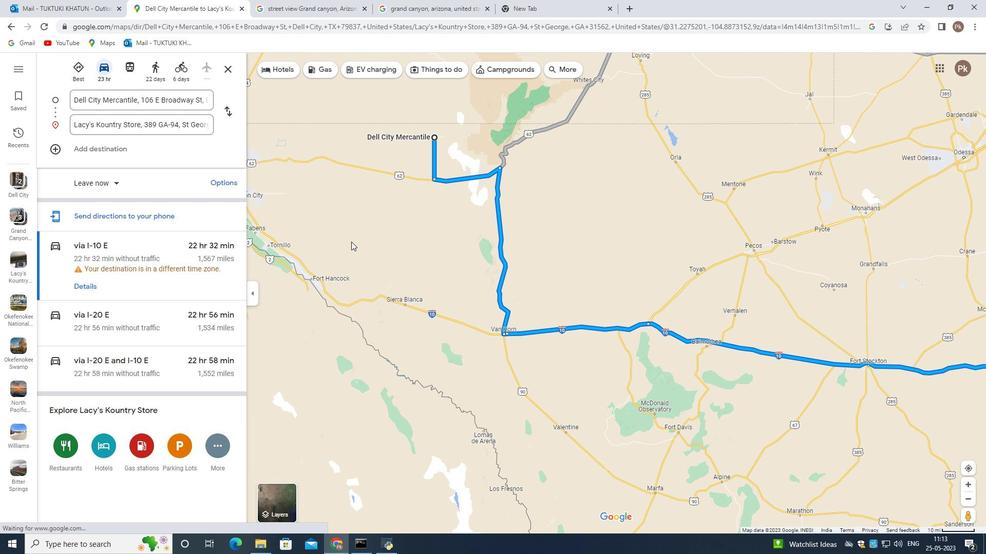 
Action: Mouse moved to (351, 222)
Screenshot: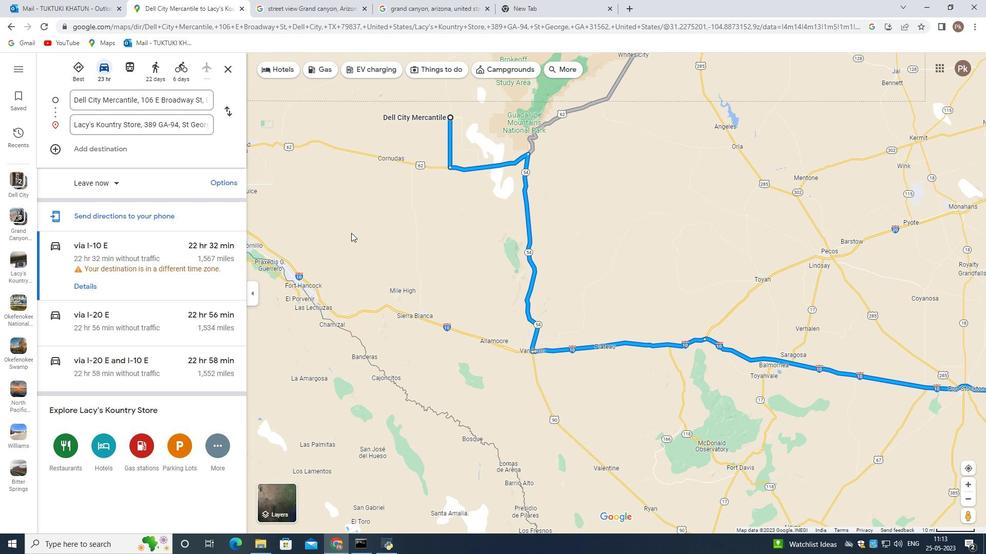 
Action: Mouse pressed left at (351, 222)
Screenshot: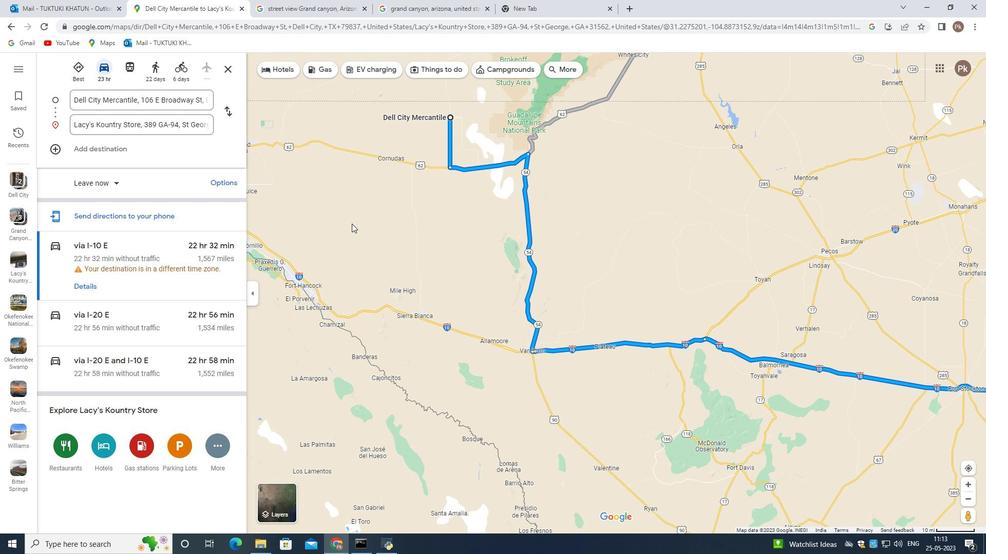 
Action: Mouse moved to (382, 288)
Screenshot: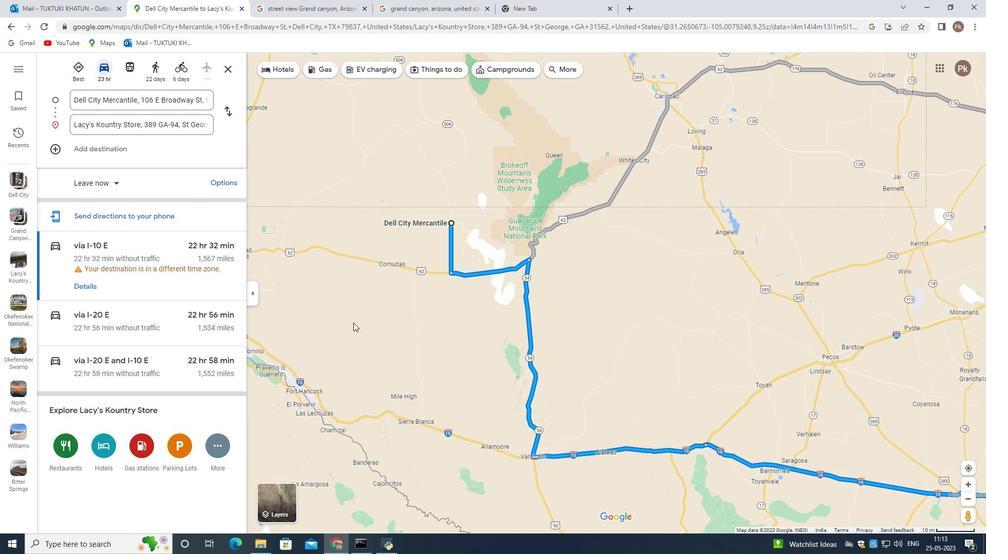 
Action: Mouse scrolled (382, 288) with delta (0, 0)
Screenshot: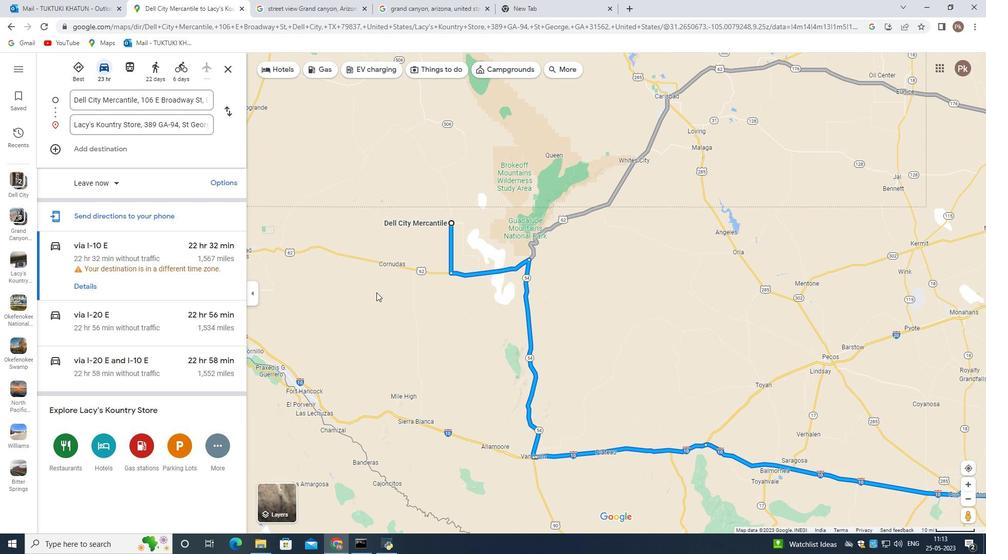 
Action: Mouse scrolled (382, 288) with delta (0, 0)
Screenshot: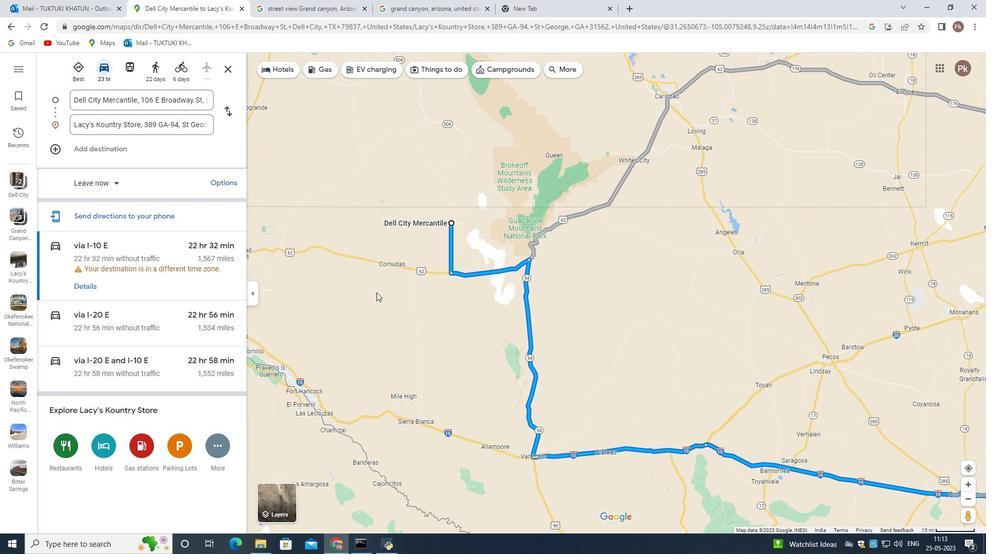 
Action: Mouse scrolled (382, 288) with delta (0, 0)
Screenshot: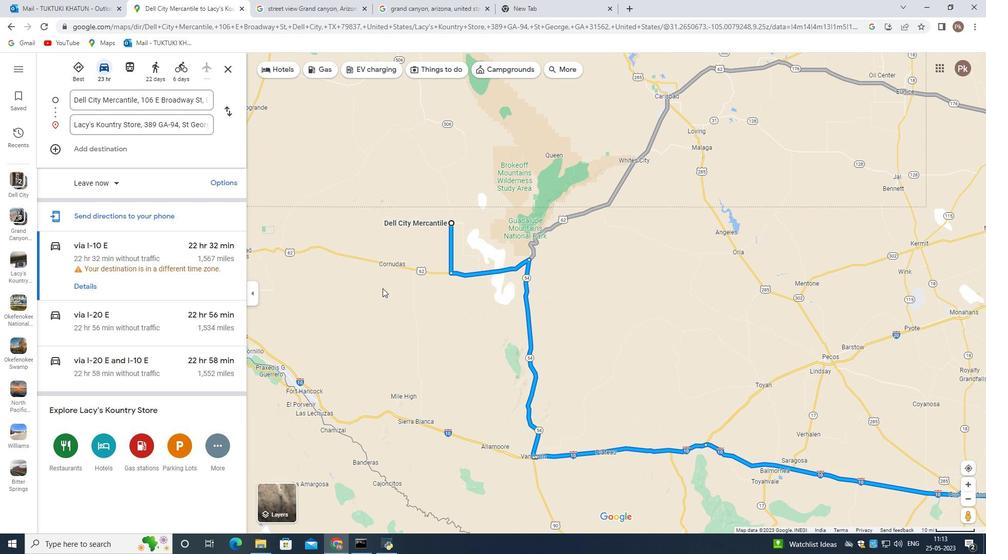 
Action: Mouse scrolled (382, 288) with delta (0, 0)
Screenshot: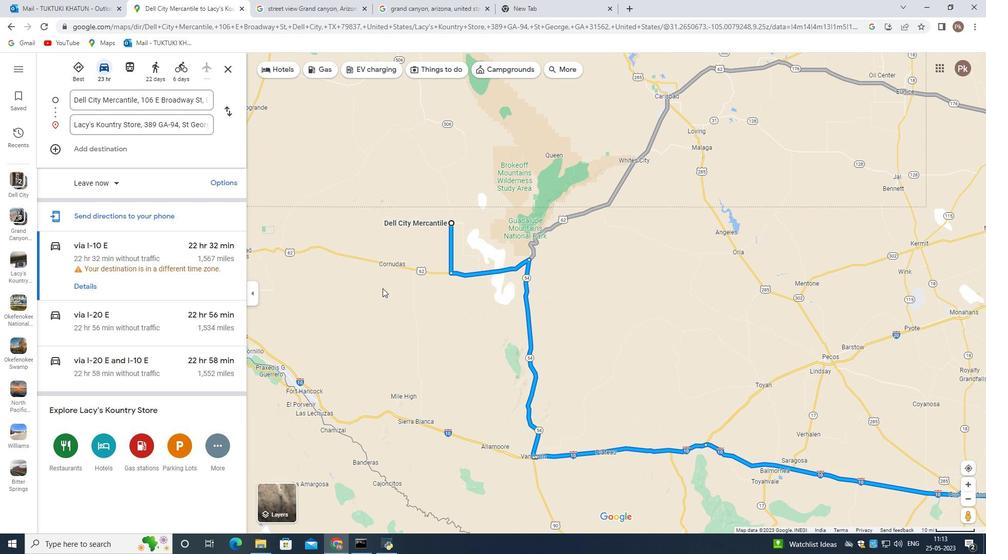 
Action: Mouse moved to (365, 173)
Screenshot: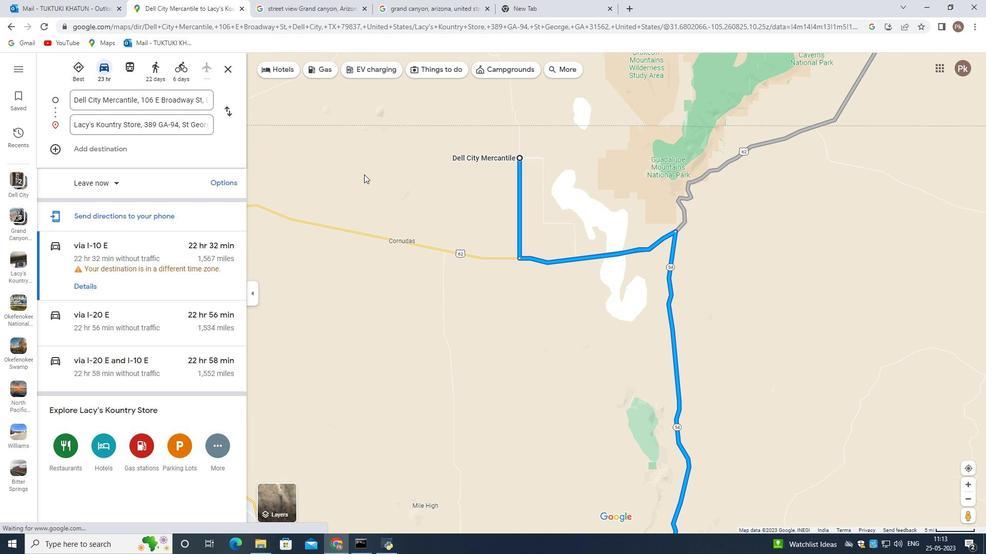
Action: Mouse pressed left at (365, 173)
Screenshot: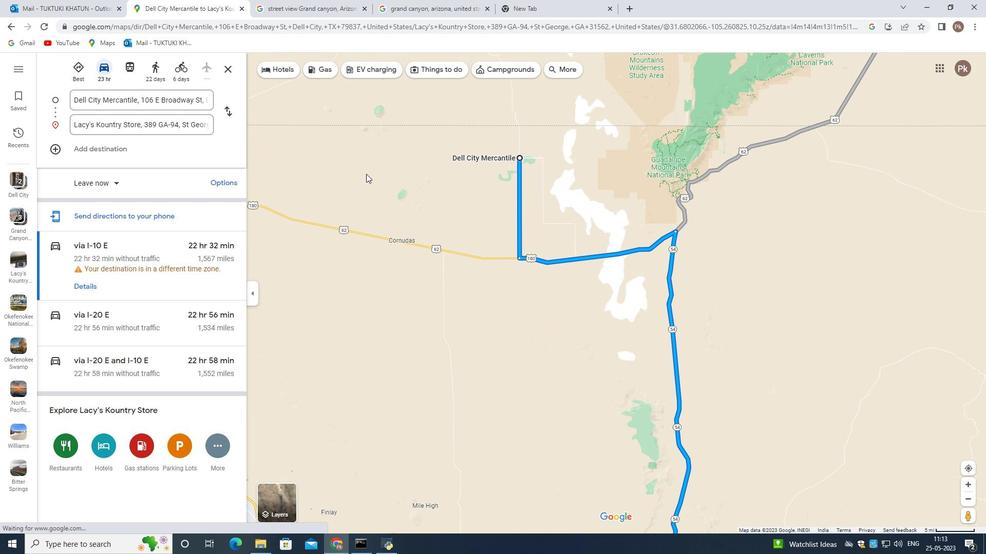 
Action: Mouse moved to (434, 292)
Screenshot: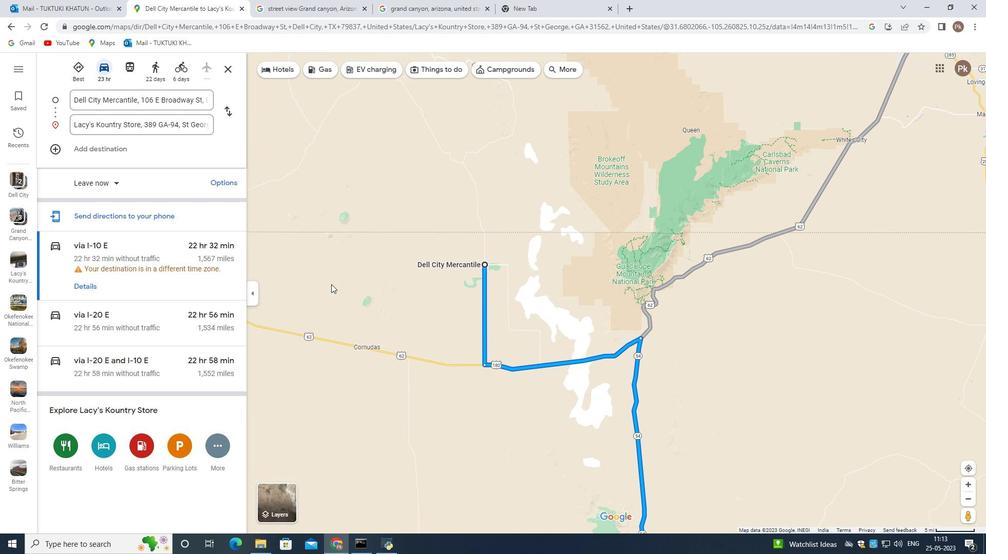 
Action: Mouse scrolled (434, 293) with delta (0, 0)
Screenshot: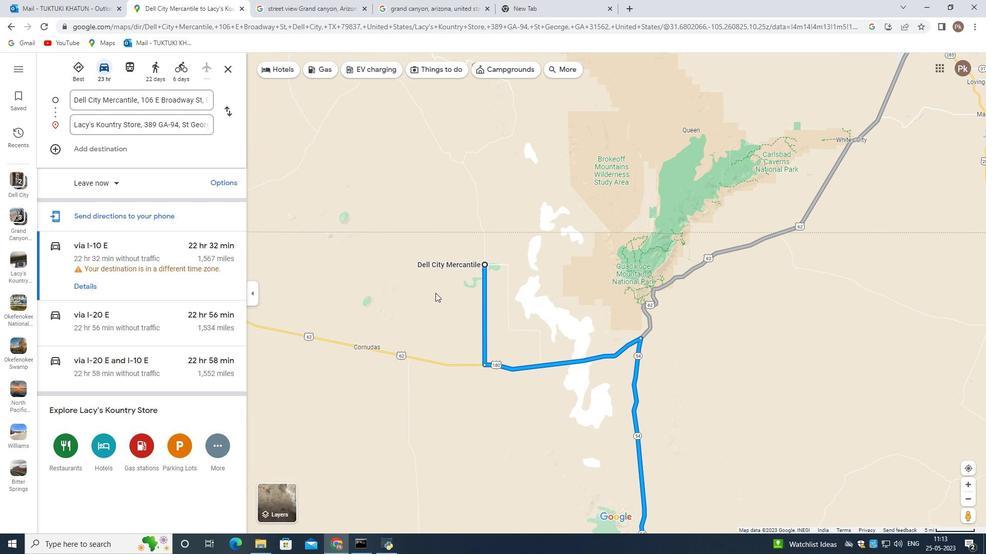 
Action: Mouse scrolled (434, 293) with delta (0, 0)
Screenshot: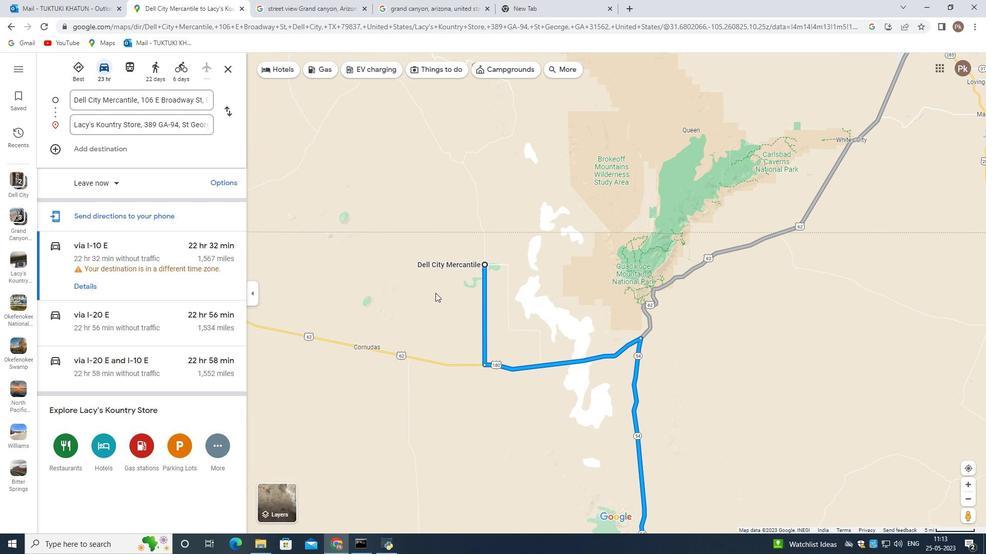 
Action: Mouse scrolled (434, 293) with delta (0, 0)
Screenshot: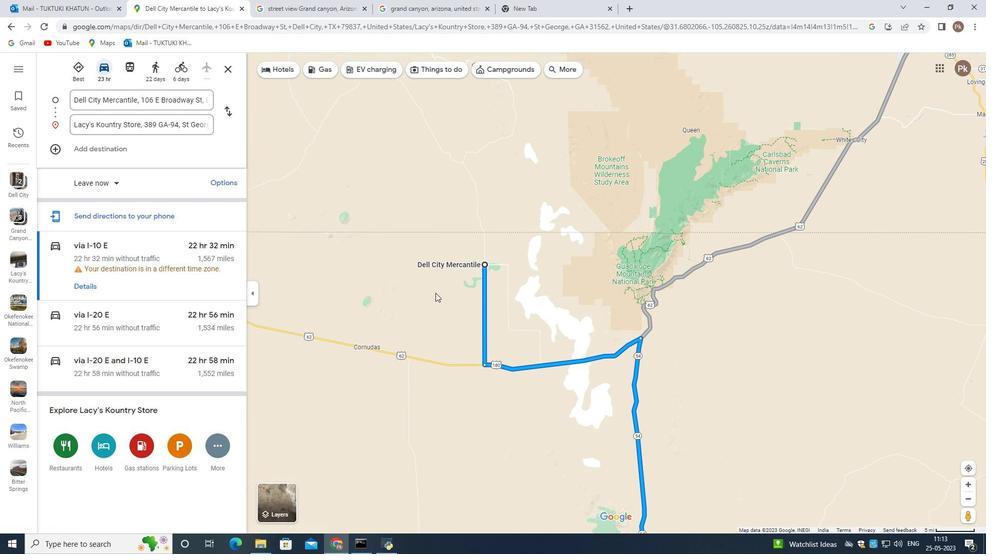 
Action: Mouse scrolled (434, 293) with delta (0, 0)
Screenshot: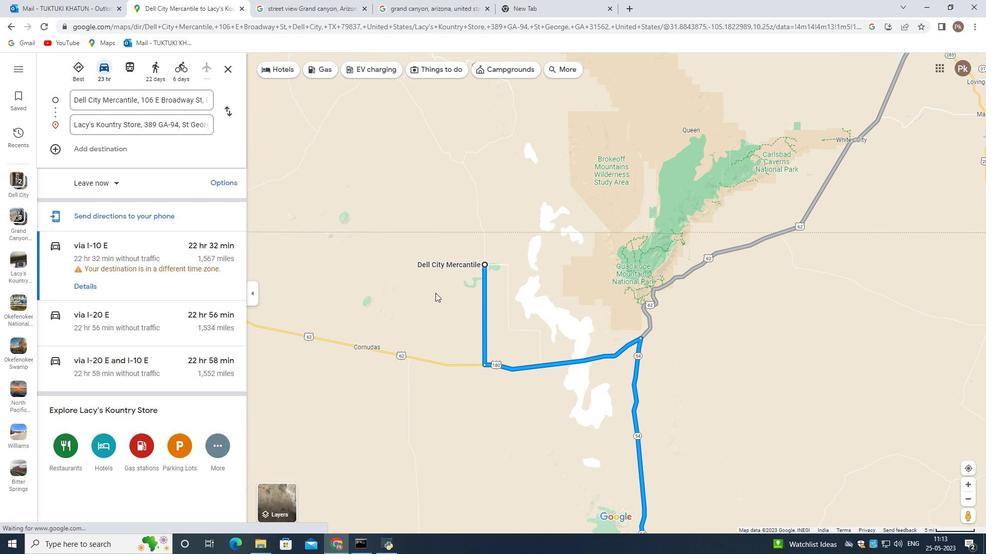 
Action: Mouse scrolled (434, 293) with delta (0, 0)
Screenshot: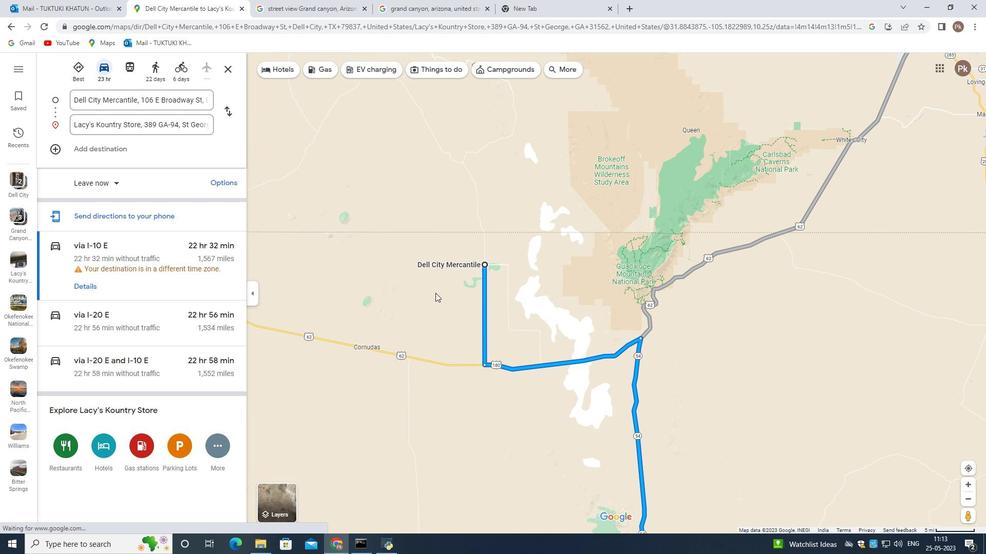 
Action: Mouse moved to (452, 276)
Screenshot: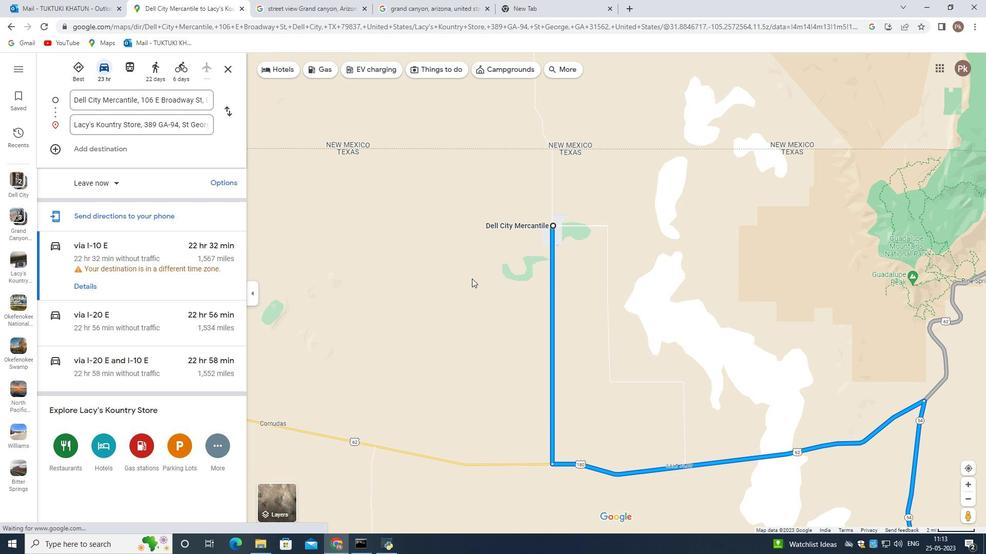
Action: Mouse pressed left at (471, 278)
Screenshot: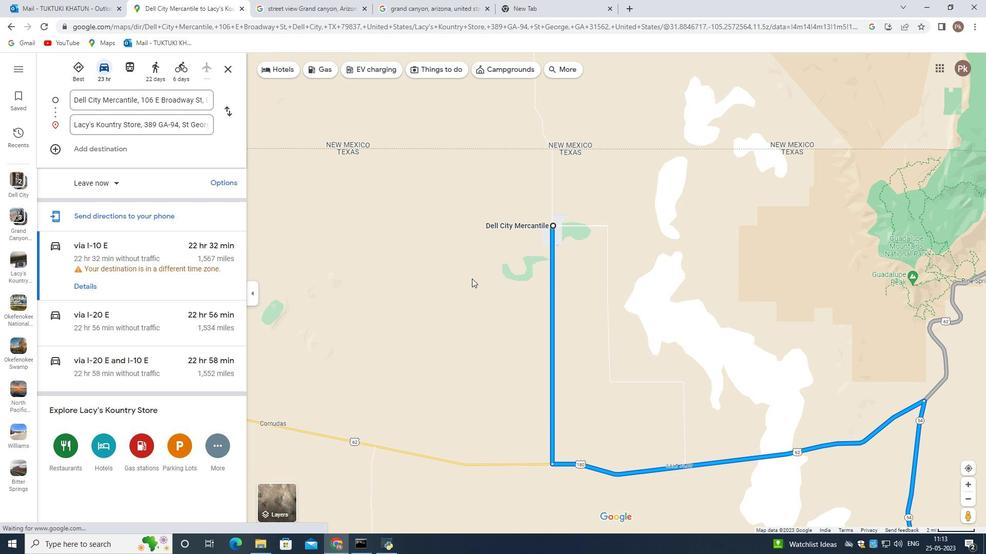 
Action: Mouse moved to (449, 308)
Screenshot: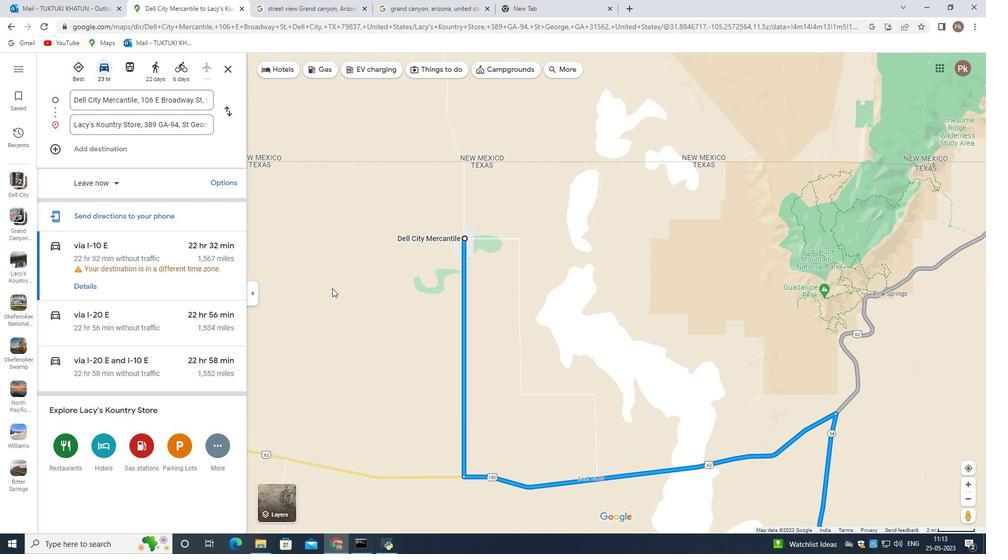 
Action: Mouse scrolled (449, 308) with delta (0, 0)
Screenshot: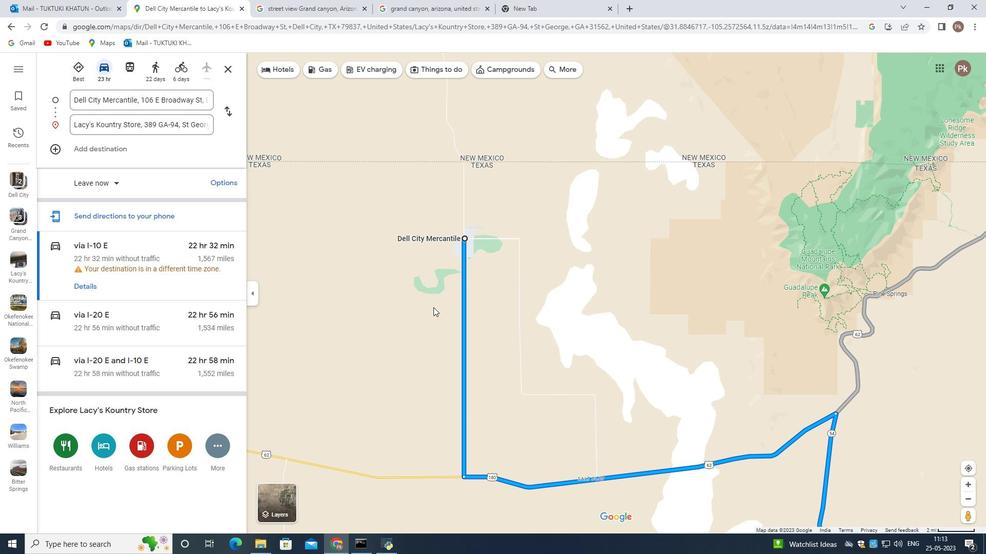 
Action: Mouse scrolled (449, 308) with delta (0, 0)
Screenshot: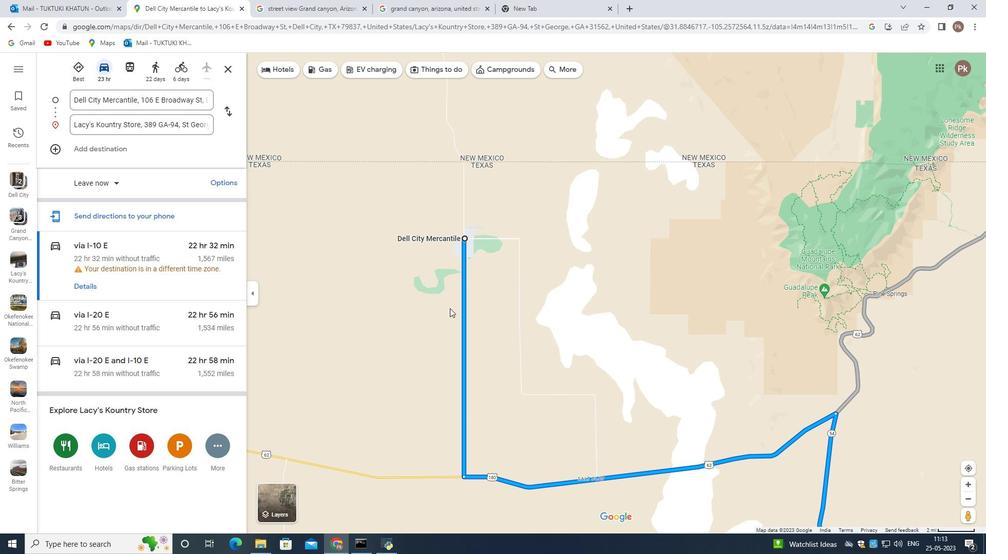 
Action: Mouse scrolled (449, 308) with delta (0, 0)
Screenshot: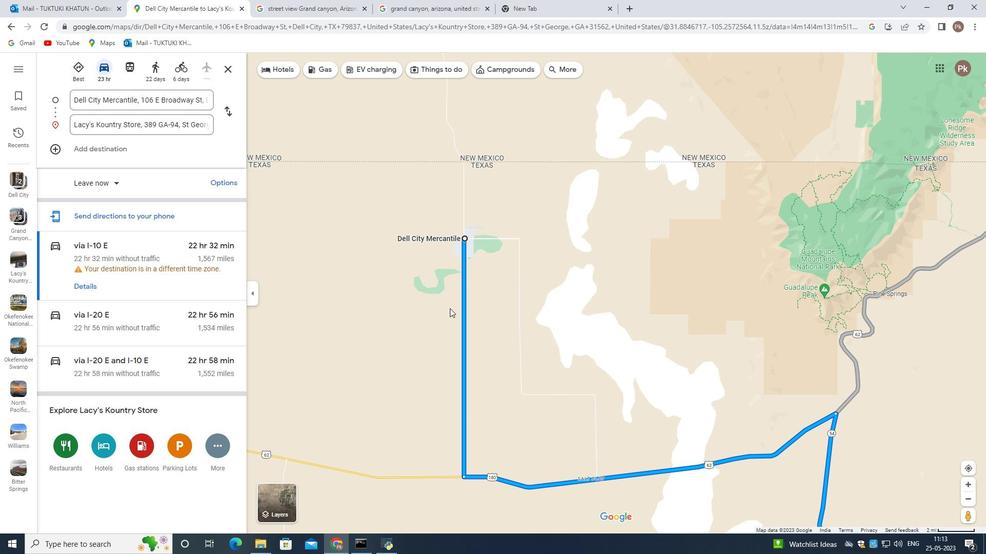 
Action: Mouse scrolled (449, 308) with delta (0, 0)
Screenshot: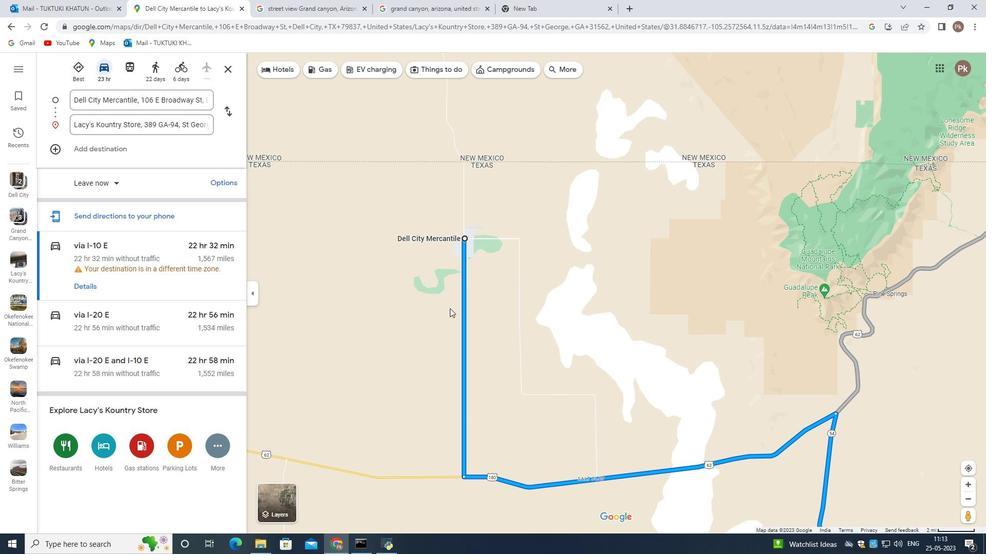 
Action: Mouse scrolled (449, 308) with delta (0, 0)
Screenshot: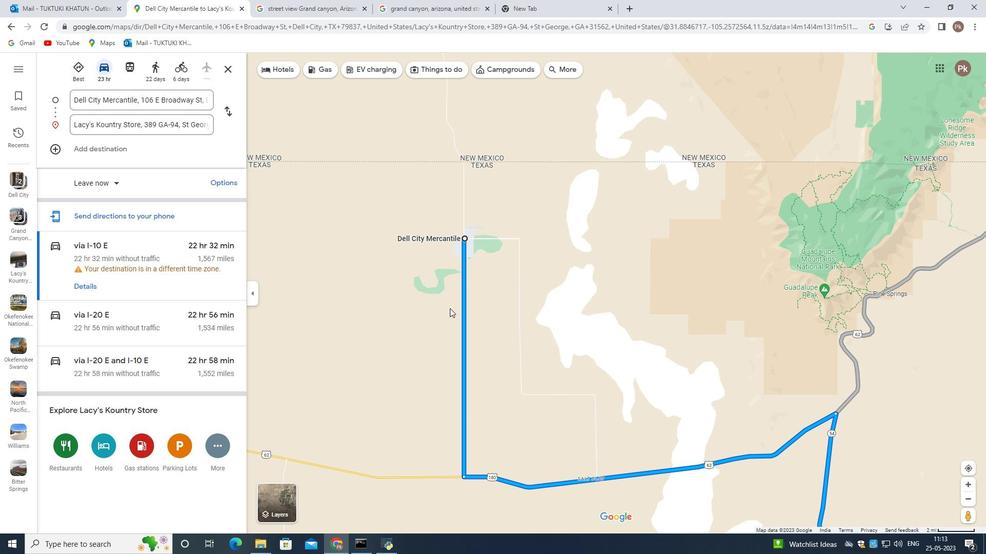 
Action: Mouse moved to (358, 197)
Screenshot: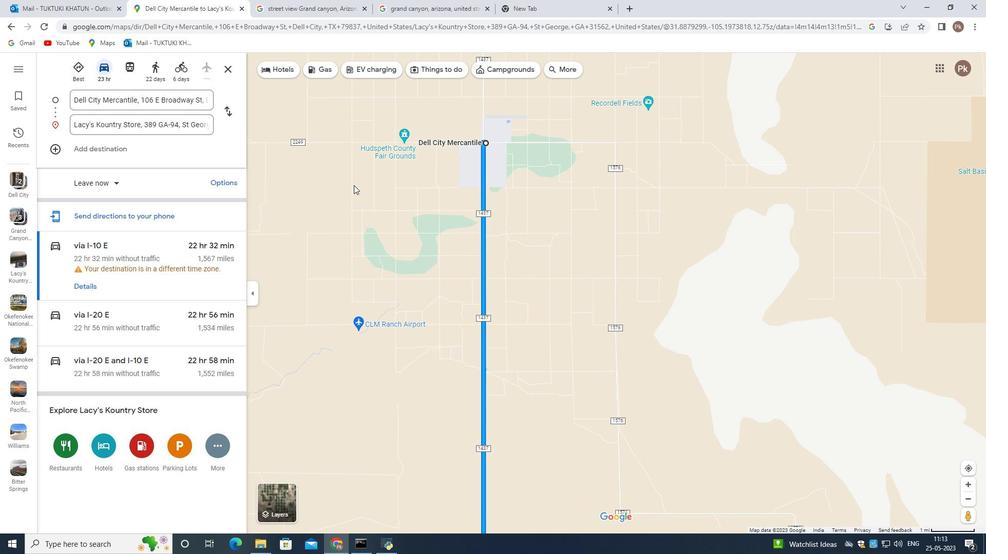 
Action: Mouse scrolled (358, 197) with delta (0, 0)
Screenshot: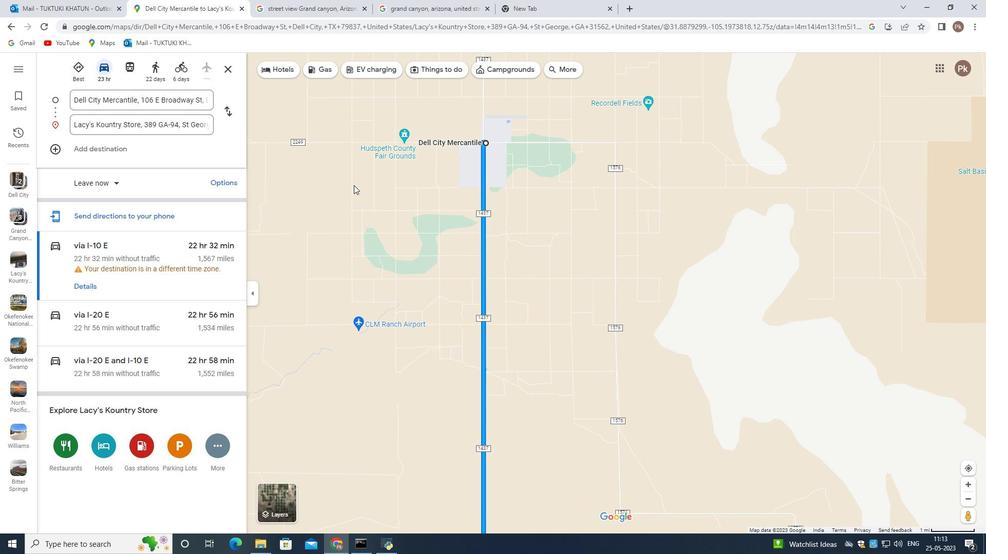 
Action: Mouse scrolled (358, 197) with delta (0, 0)
Screenshot: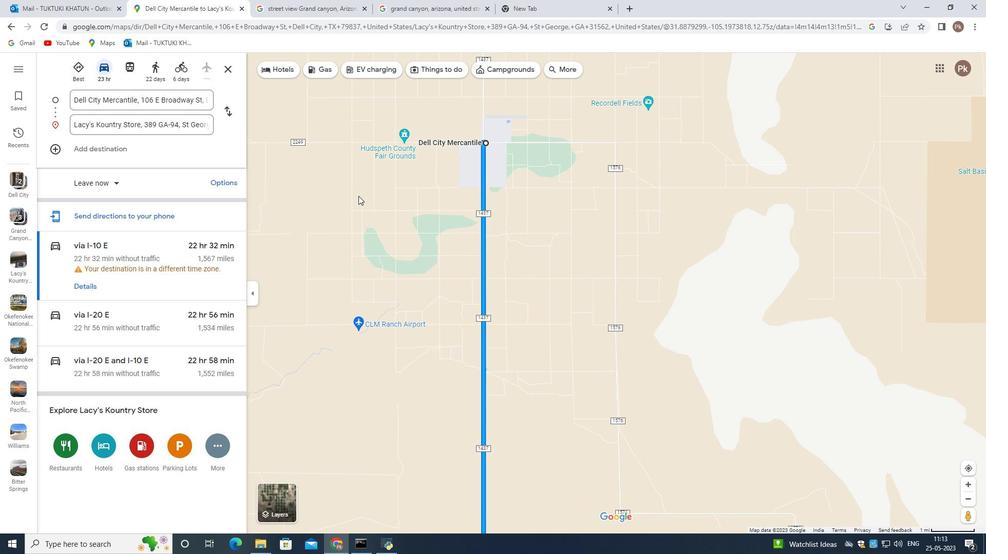 
Action: Mouse scrolled (358, 197) with delta (0, 0)
Screenshot: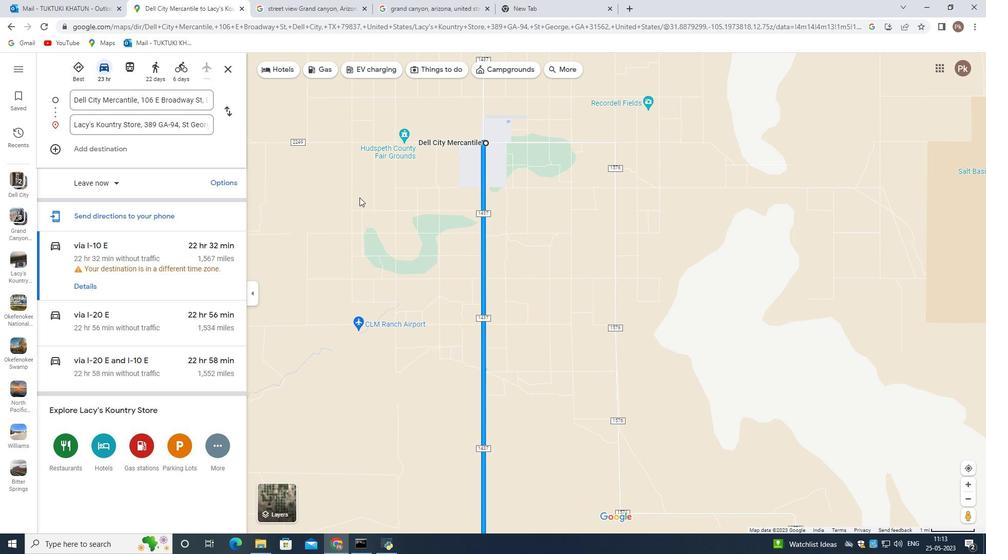 
Action: Mouse scrolled (358, 197) with delta (0, 0)
Screenshot: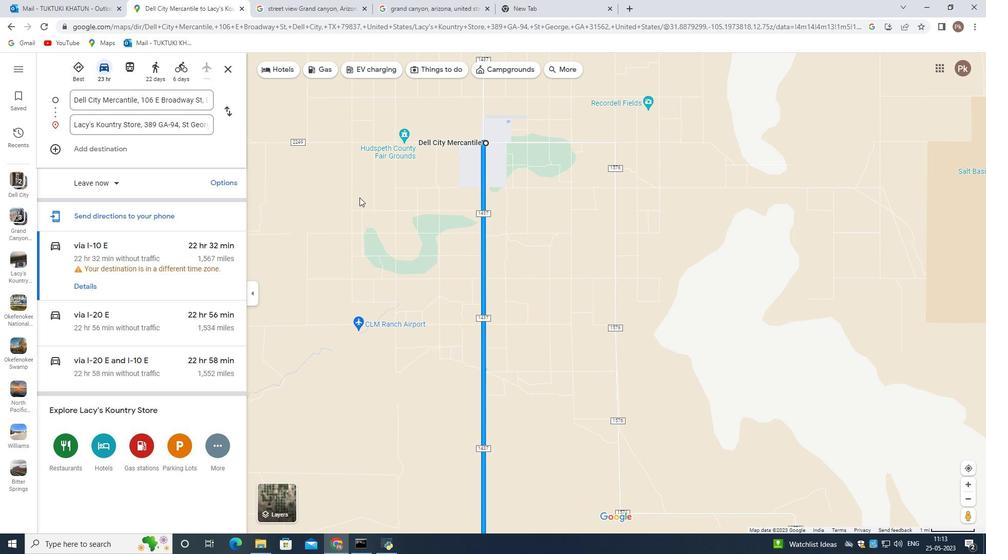 
Action: Mouse moved to (386, 164)
Screenshot: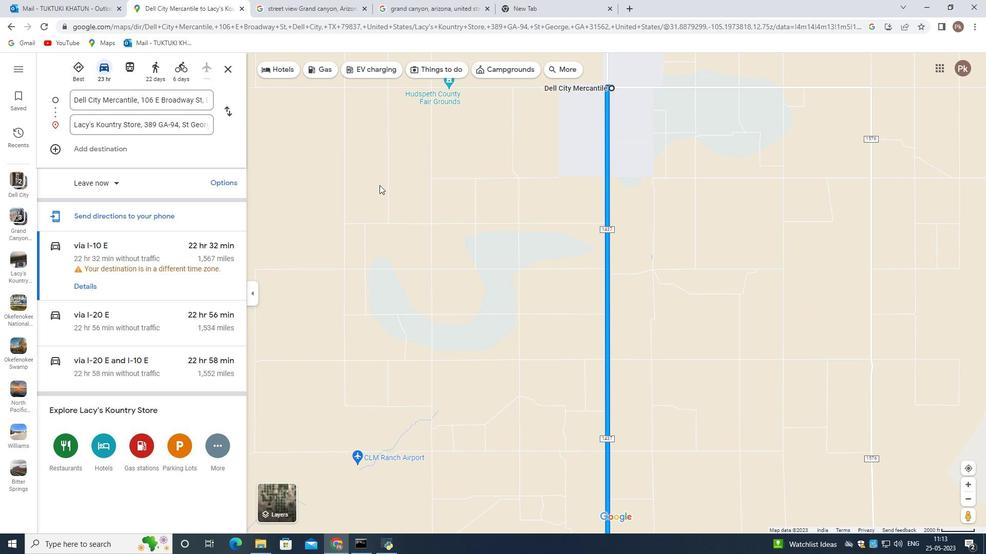 
Action: Mouse pressed left at (386, 164)
Screenshot: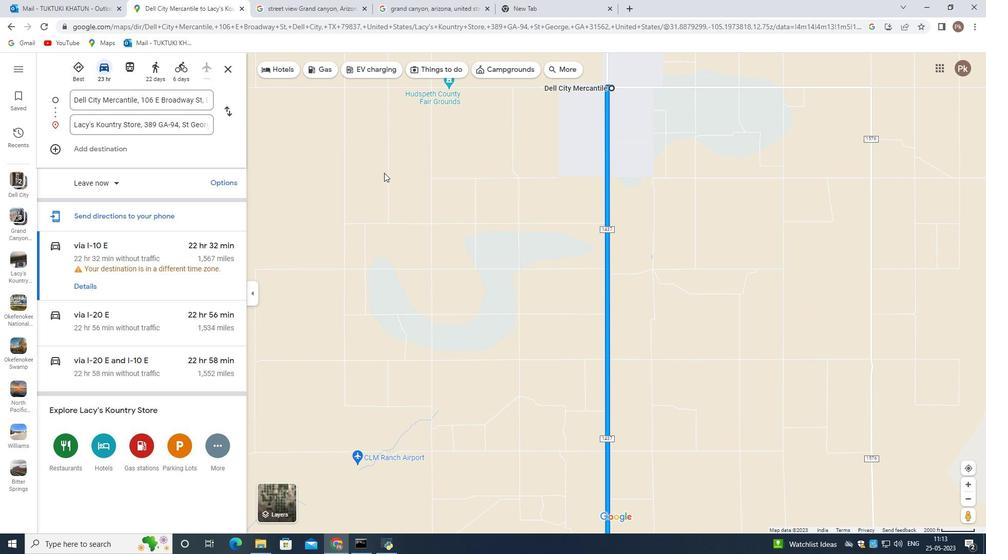 
Action: Mouse moved to (518, 322)
Screenshot: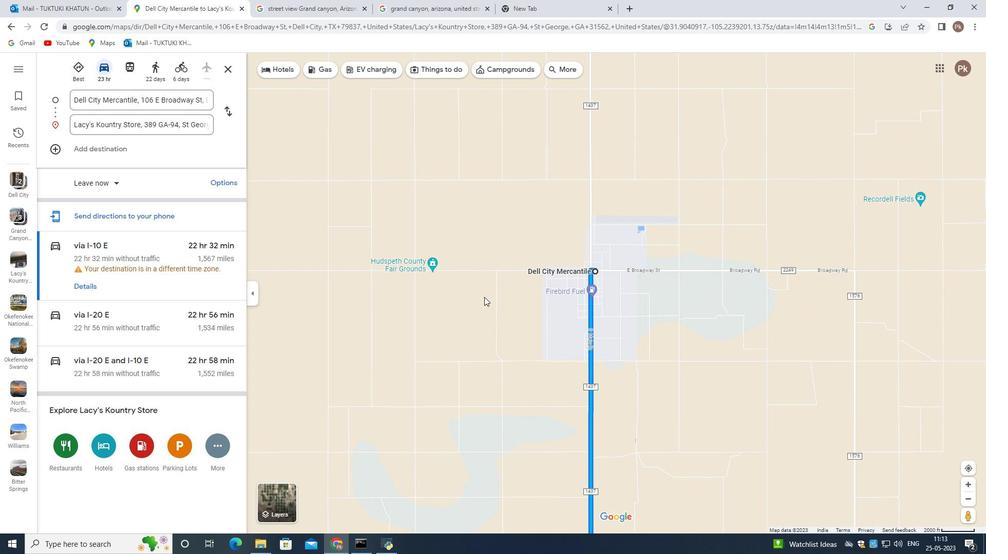 
Action: Mouse scrolled (518, 323) with delta (0, 0)
Screenshot: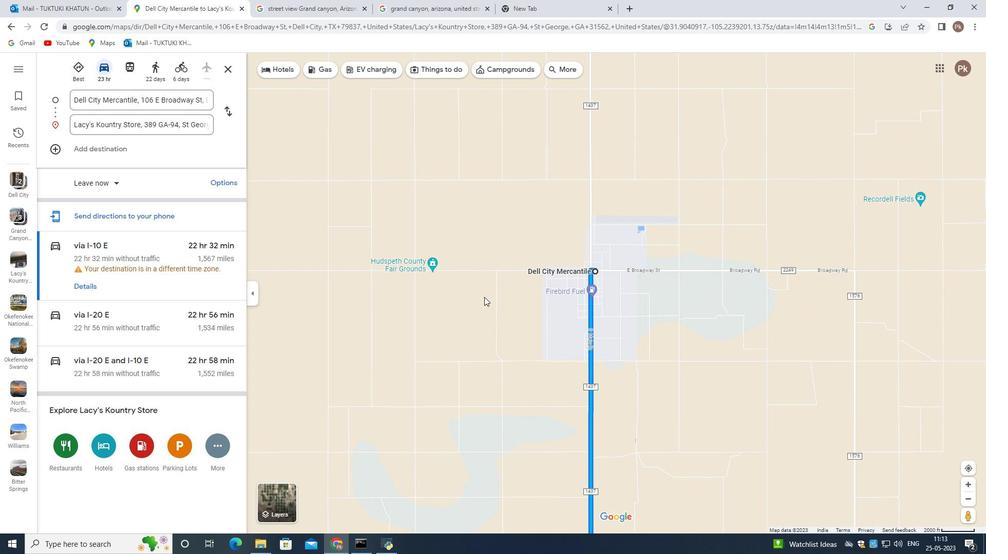 
Action: Mouse scrolled (518, 323) with delta (0, 0)
Screenshot: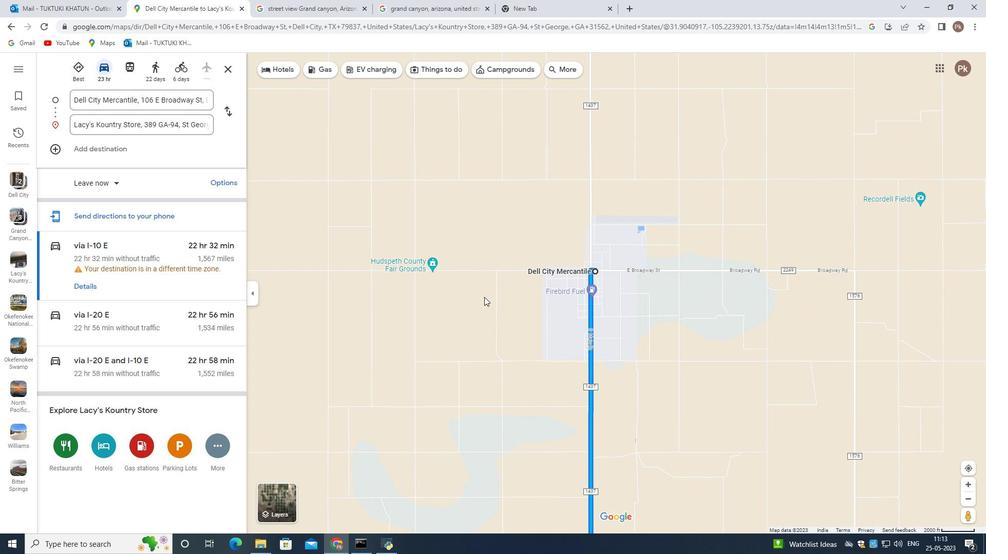 
Action: Mouse scrolled (518, 323) with delta (0, 0)
Screenshot: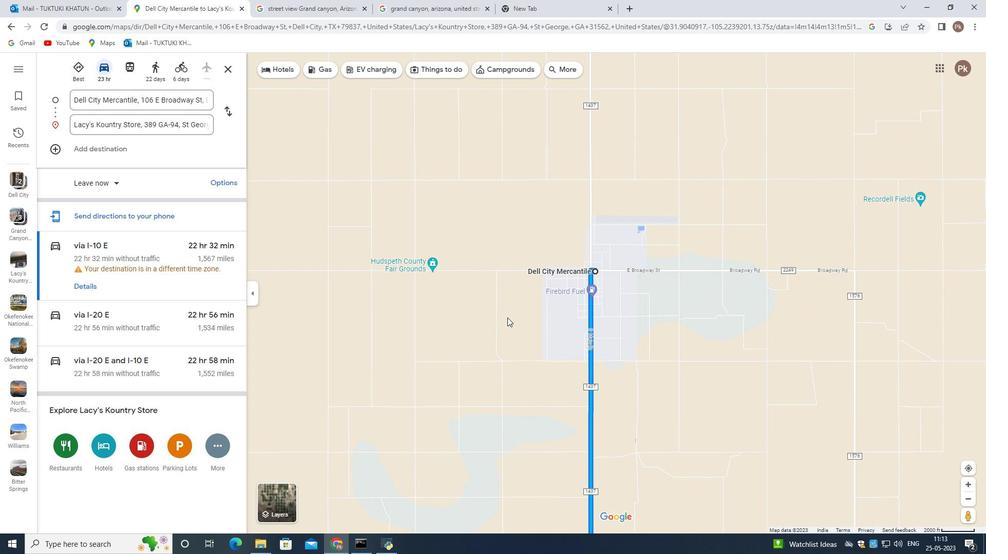 
Action: Mouse moved to (519, 323)
Screenshot: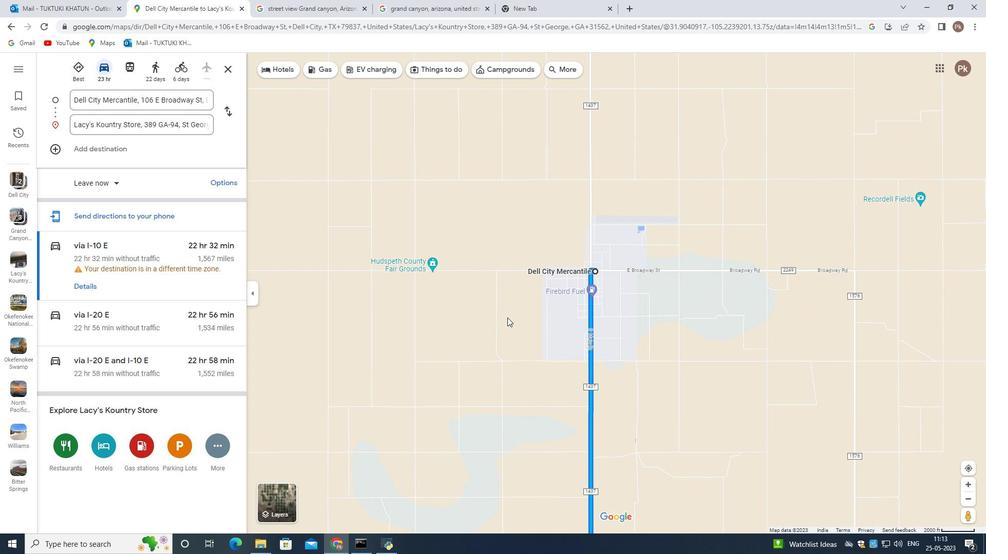 
Action: Mouse scrolled (519, 323) with delta (0, 0)
Screenshot: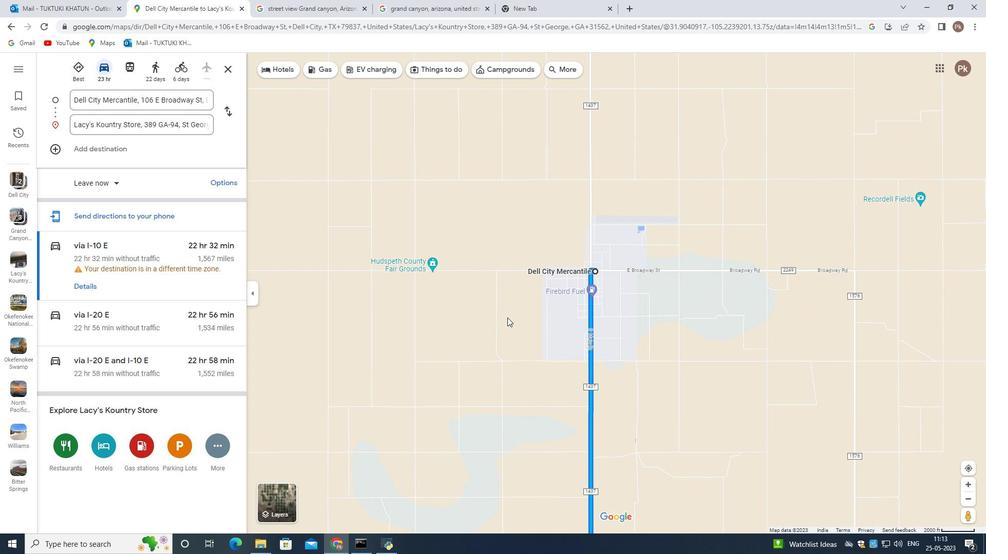 
Action: Mouse scrolled (519, 323) with delta (0, 0)
Screenshot: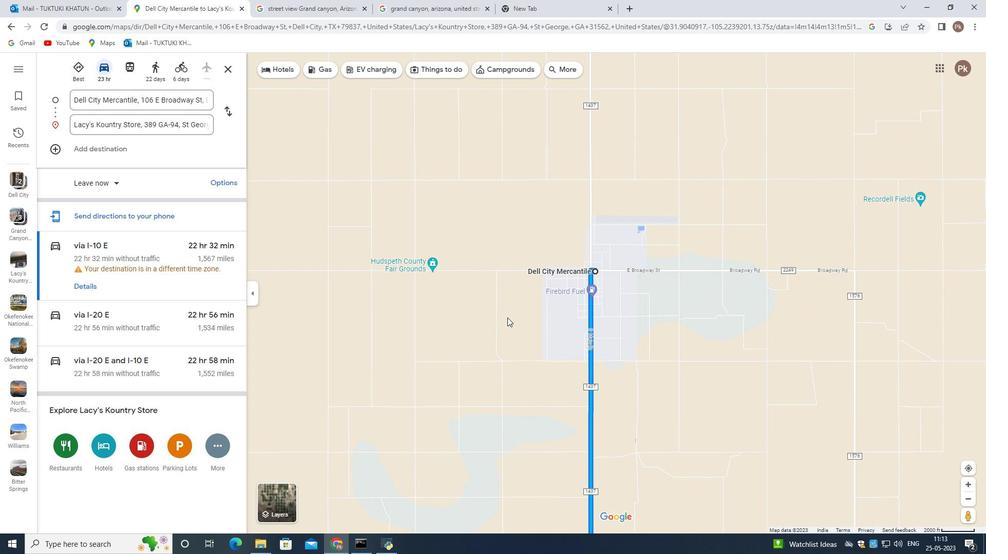 
Action: Mouse moved to (516, 279)
Screenshot: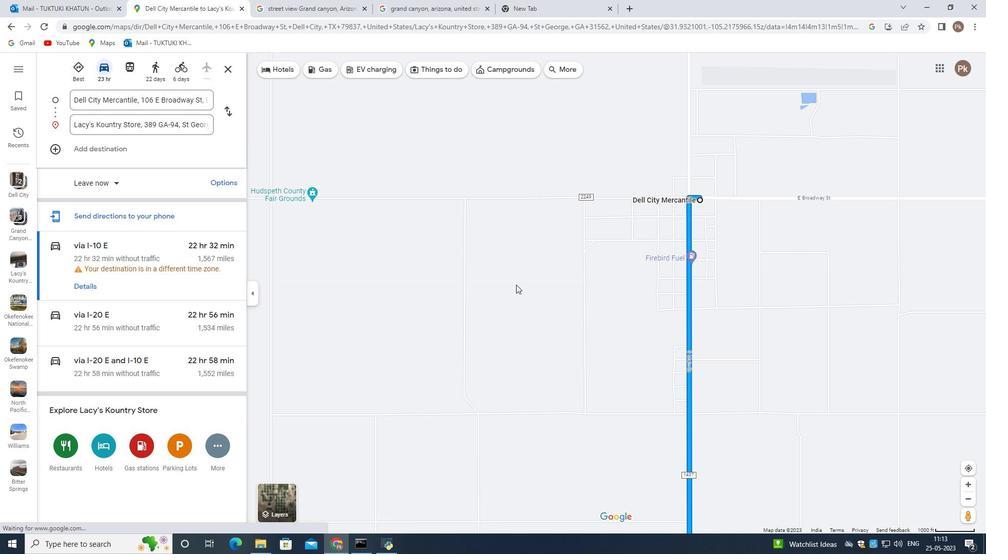 
Action: Mouse pressed left at (516, 279)
Screenshot: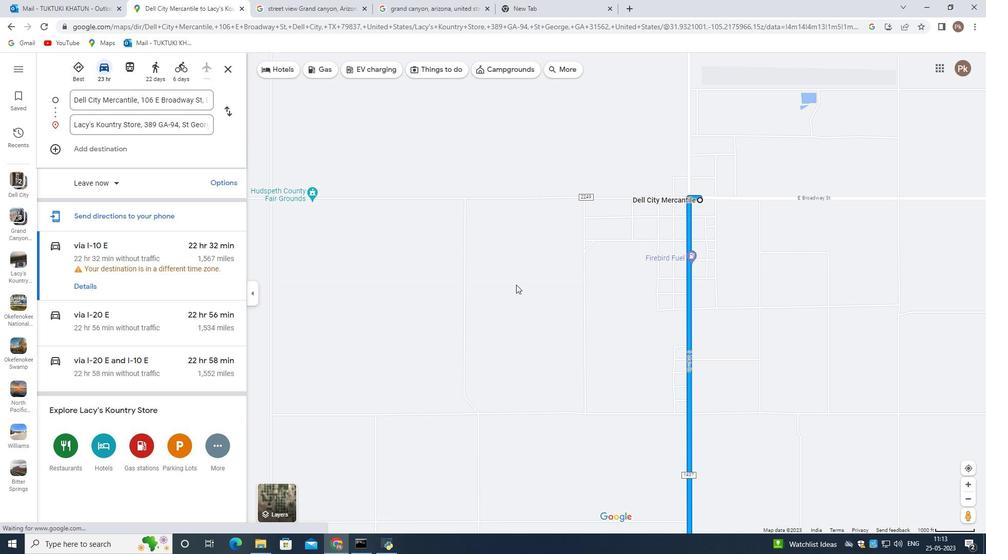 
Action: Mouse moved to (408, 228)
Screenshot: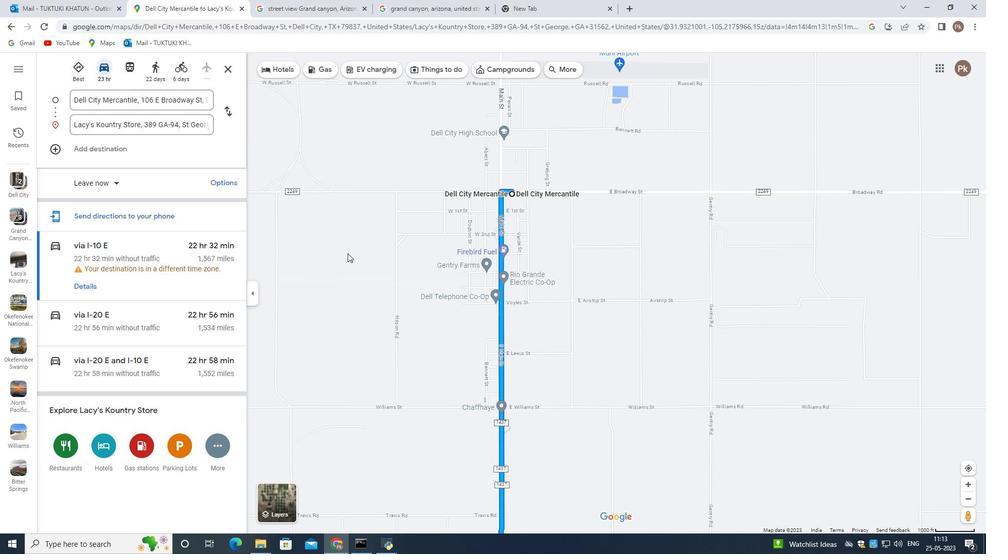 
Action: Mouse scrolled (408, 228) with delta (0, 0)
Screenshot: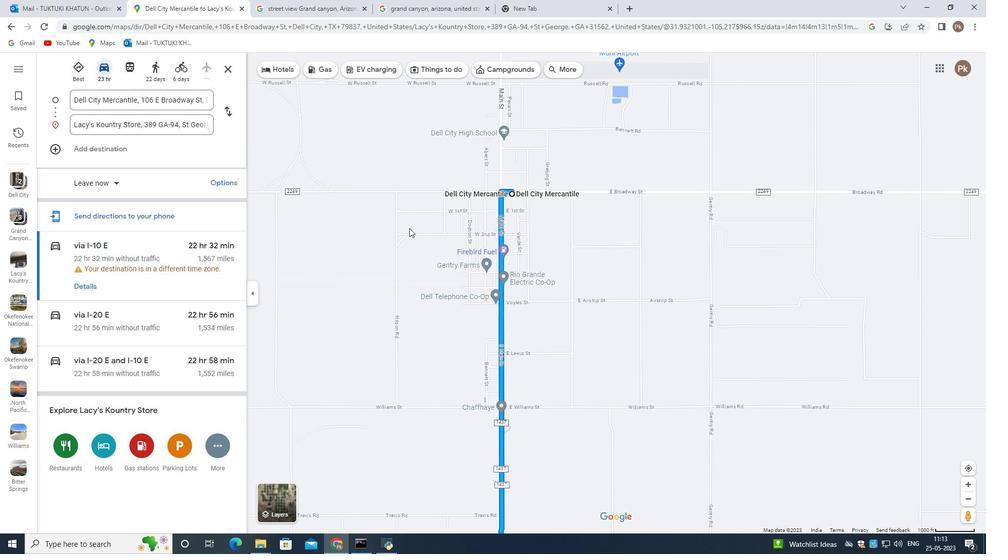 
Action: Mouse scrolled (408, 228) with delta (0, 0)
Screenshot: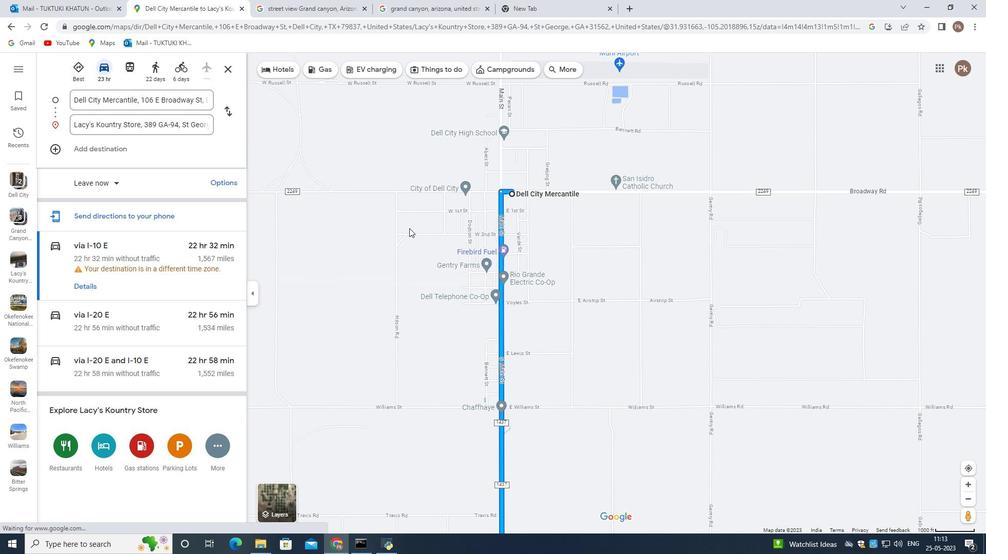 
Action: Mouse scrolled (408, 228) with delta (0, 0)
Screenshot: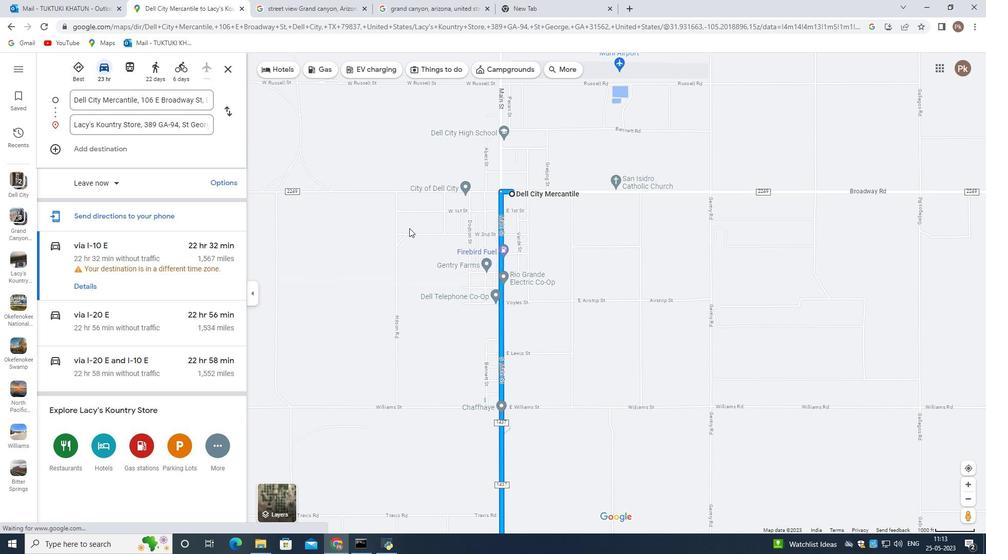 
Action: Mouse scrolled (408, 228) with delta (0, 0)
Screenshot: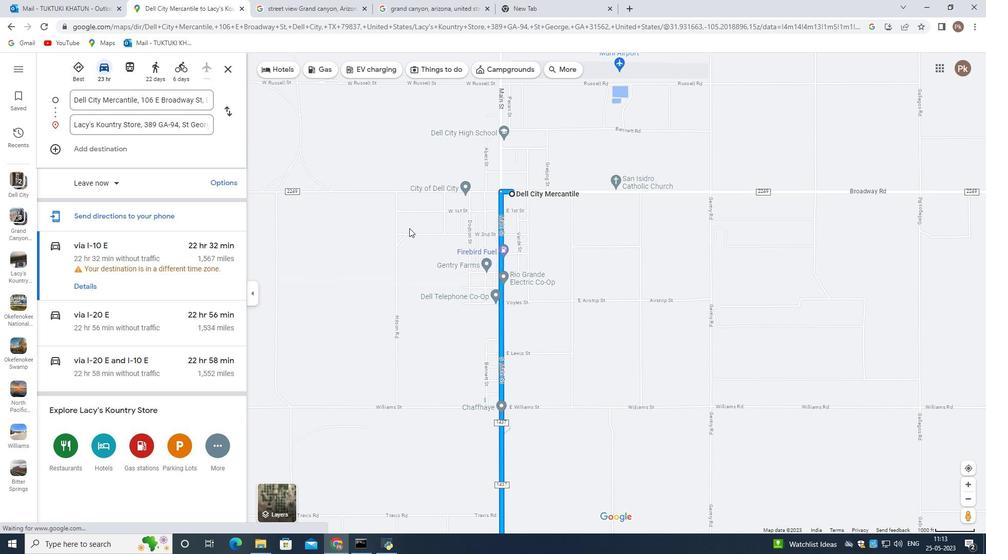 
Action: Mouse moved to (661, 222)
Screenshot: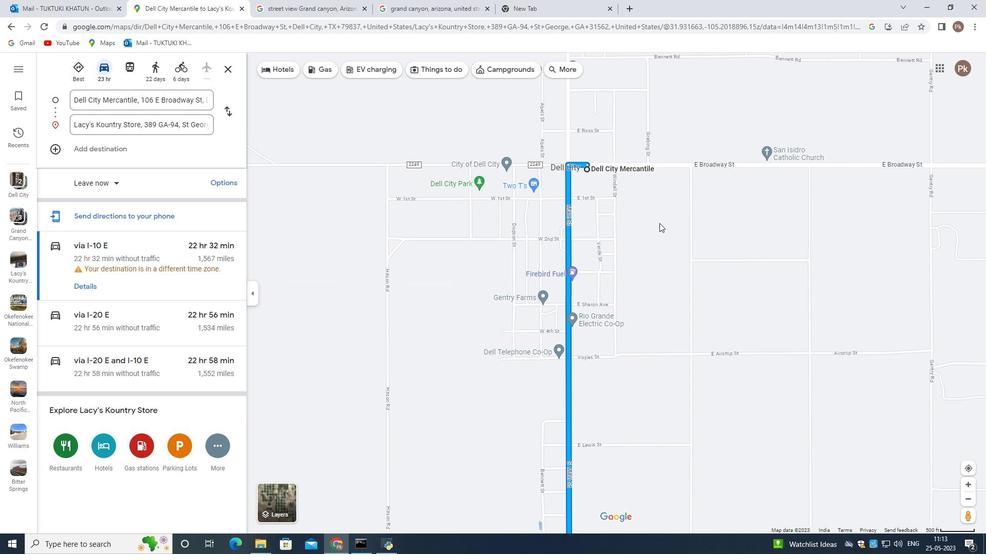 
Action: Mouse scrolled (661, 223) with delta (0, 0)
Screenshot: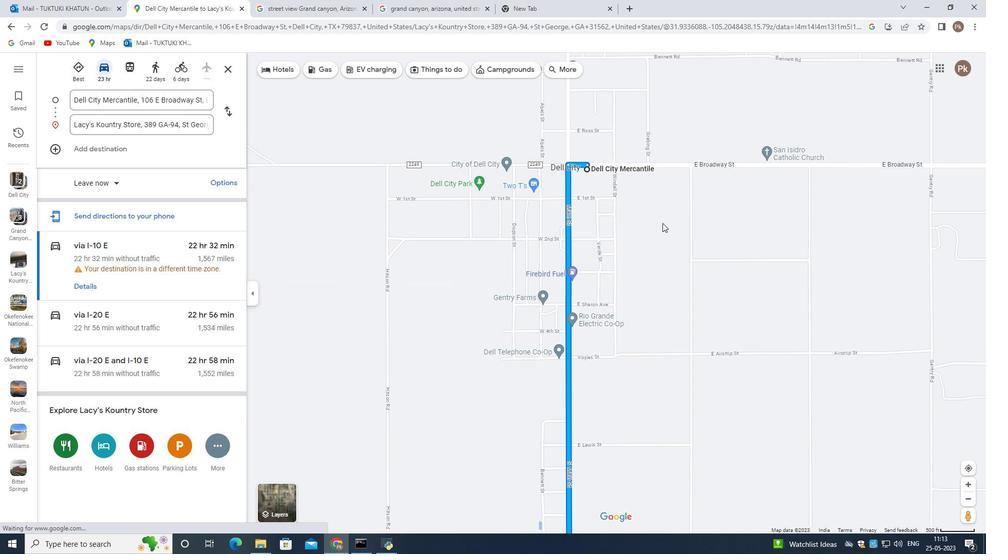 
Action: Mouse scrolled (661, 223) with delta (0, 0)
Screenshot: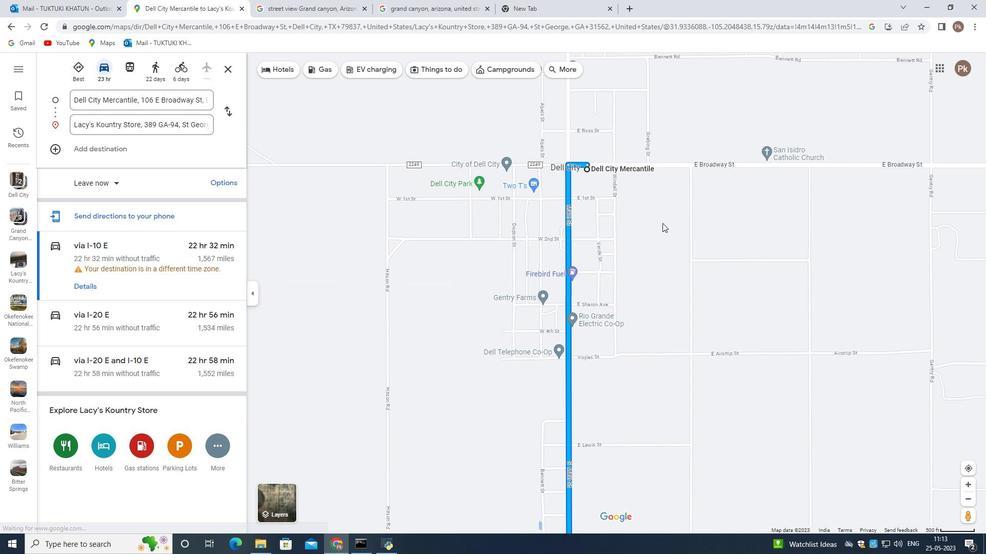 
Action: Mouse moved to (651, 206)
Screenshot: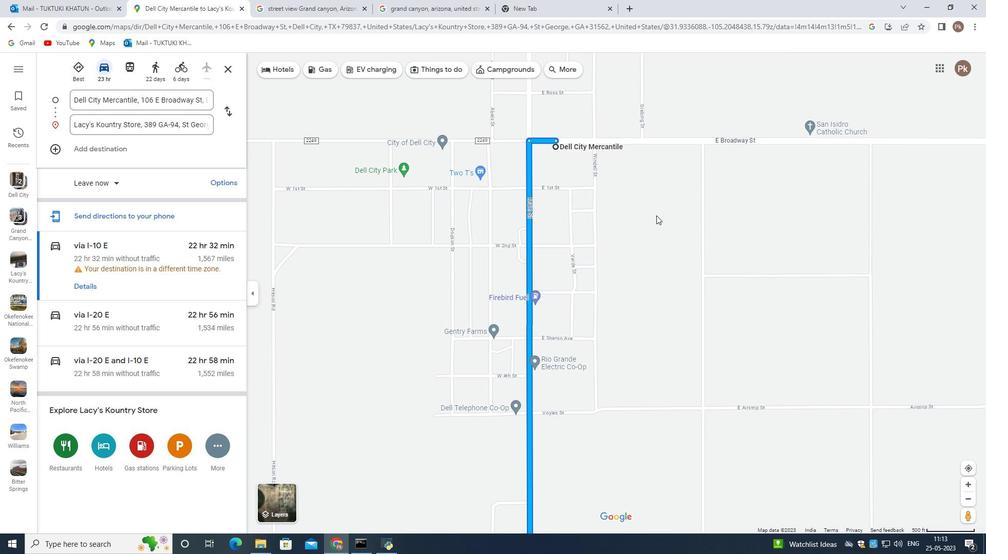 
Action: Mouse pressed left at (651, 206)
Screenshot: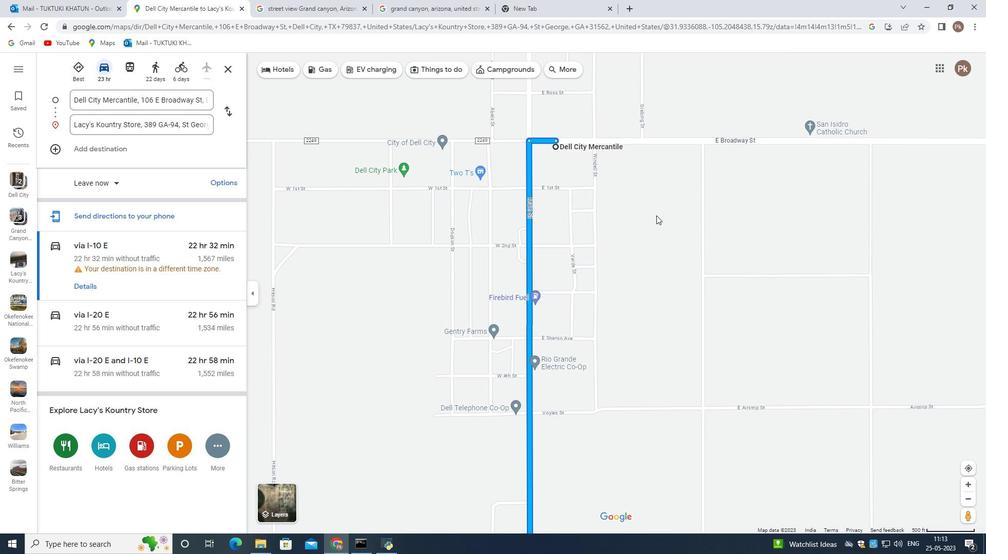 
Action: Mouse moved to (648, 279)
Screenshot: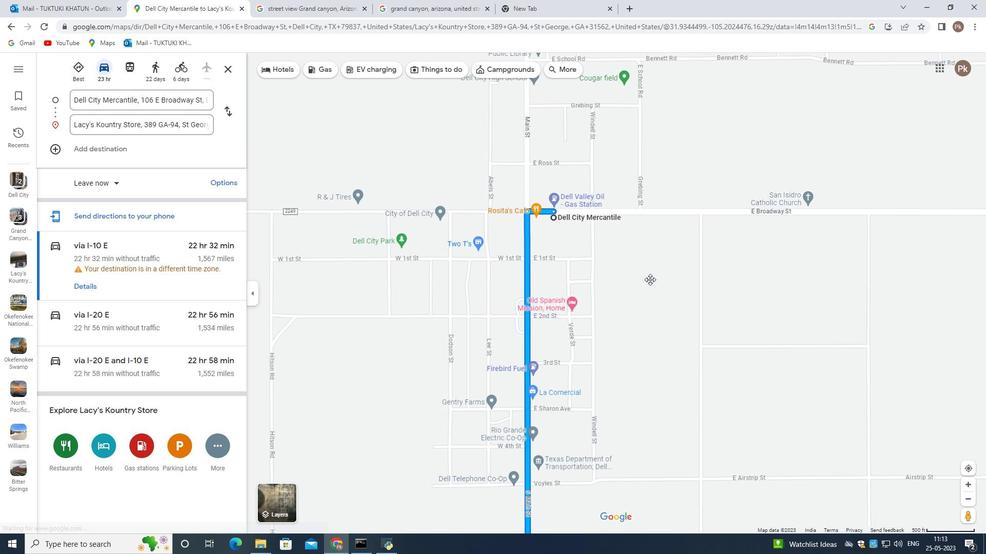 
Action: Mouse scrolled (648, 279) with delta (0, 0)
Screenshot: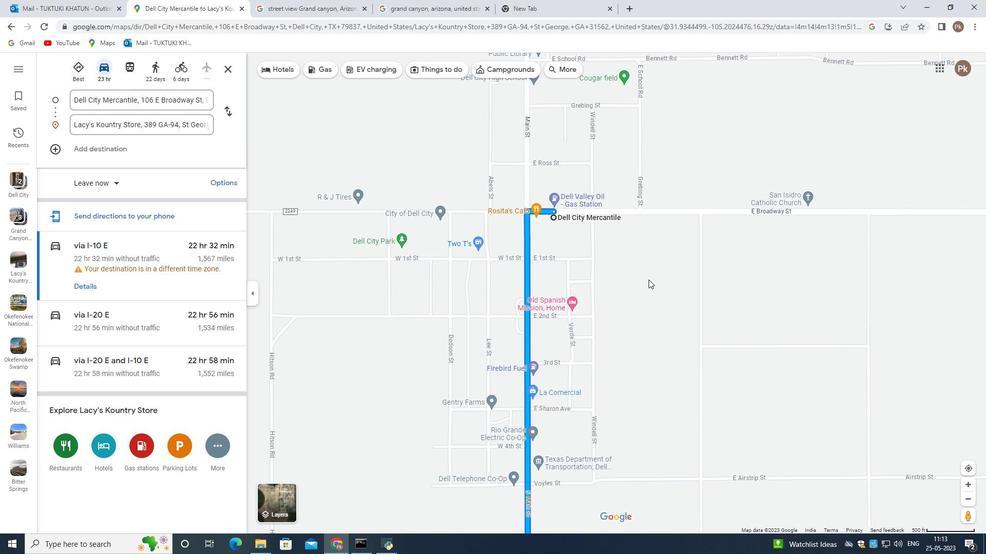 
Action: Mouse scrolled (648, 279) with delta (0, 0)
Screenshot: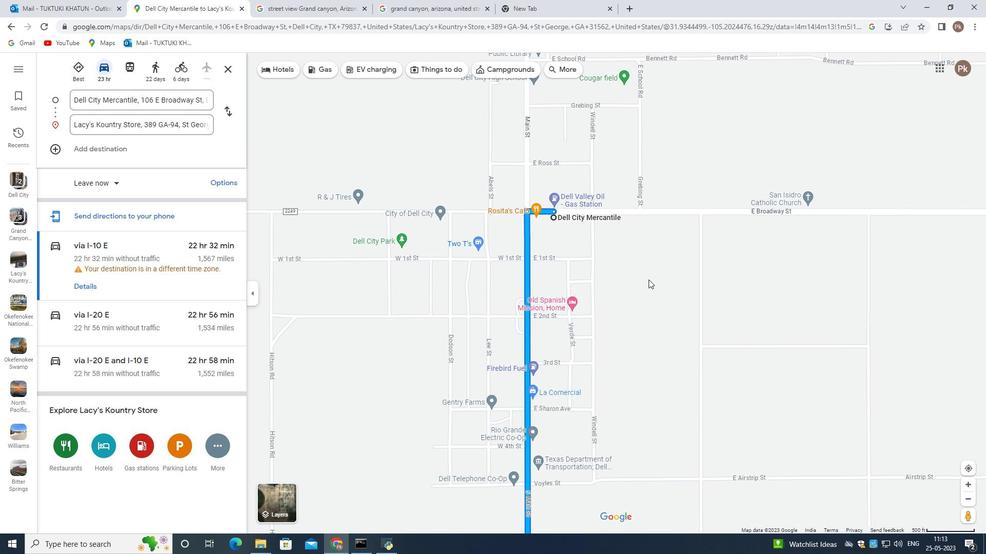 
Action: Mouse scrolled (648, 279) with delta (0, 0)
Screenshot: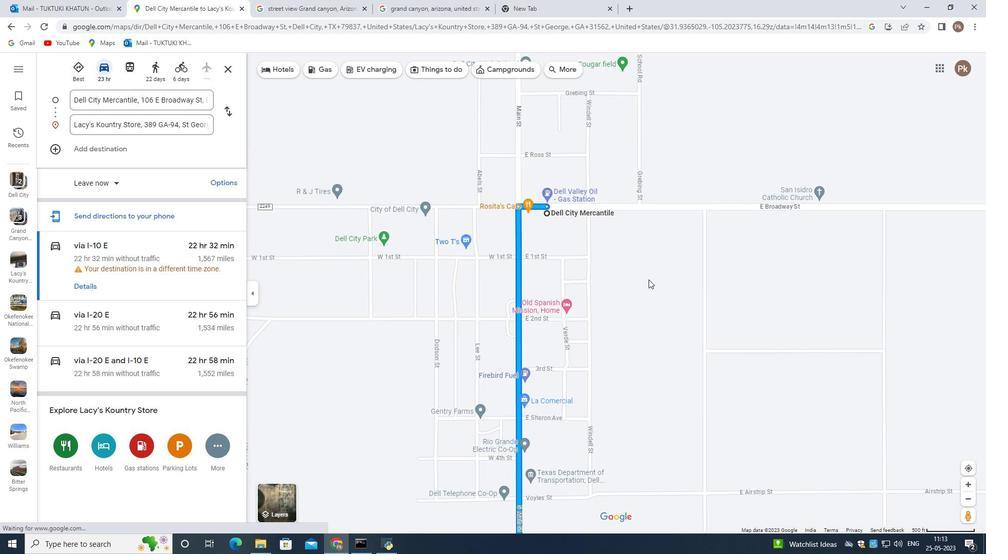 
Action: Mouse scrolled (648, 279) with delta (0, 0)
Screenshot: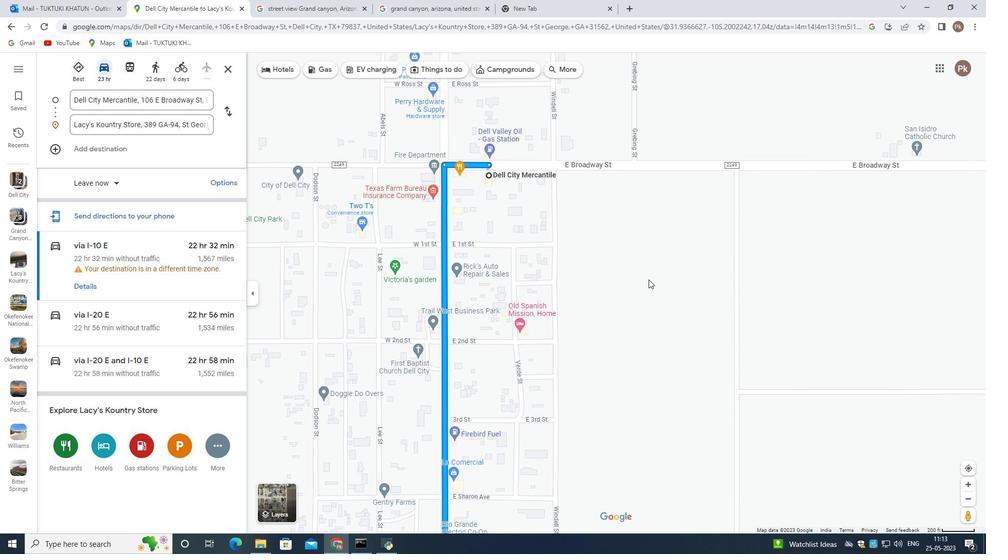 
Action: Mouse moved to (602, 231)
Screenshot: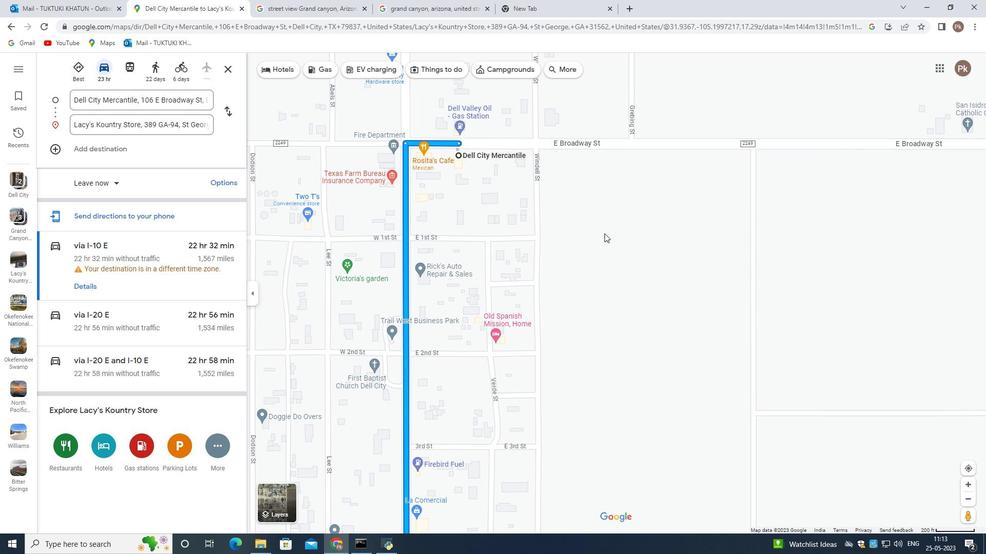 
Action: Mouse pressed left at (602, 231)
Screenshot: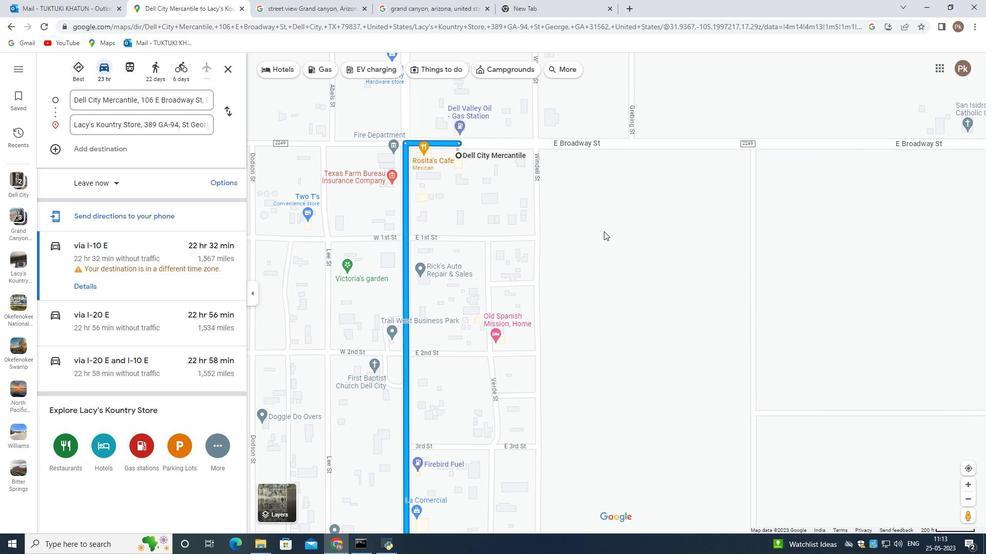 
Action: Mouse moved to (618, 277)
Screenshot: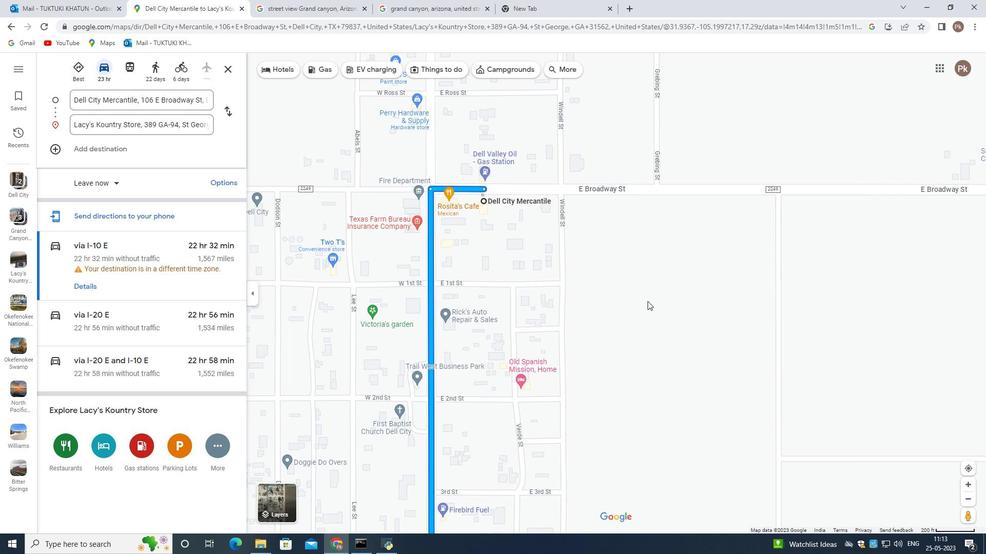 
Action: Mouse scrolled (618, 278) with delta (0, 0)
Screenshot: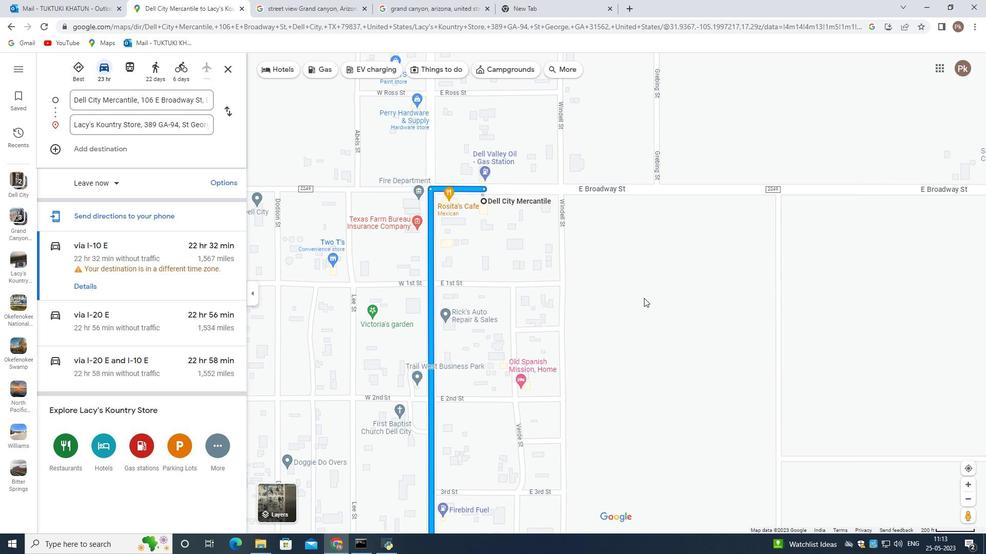 
Action: Mouse scrolled (618, 278) with delta (0, 0)
Screenshot: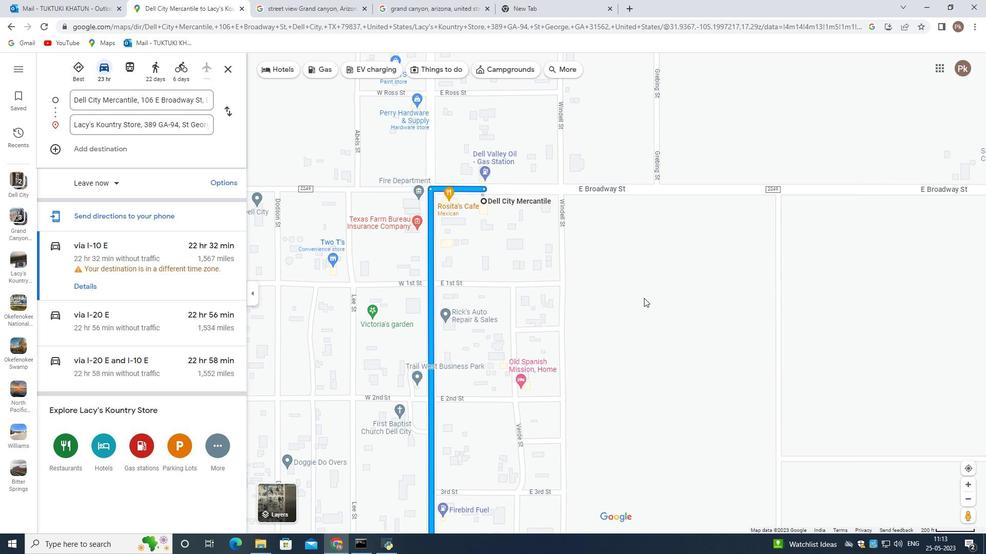 
Action: Mouse scrolled (618, 278) with delta (0, 0)
Screenshot: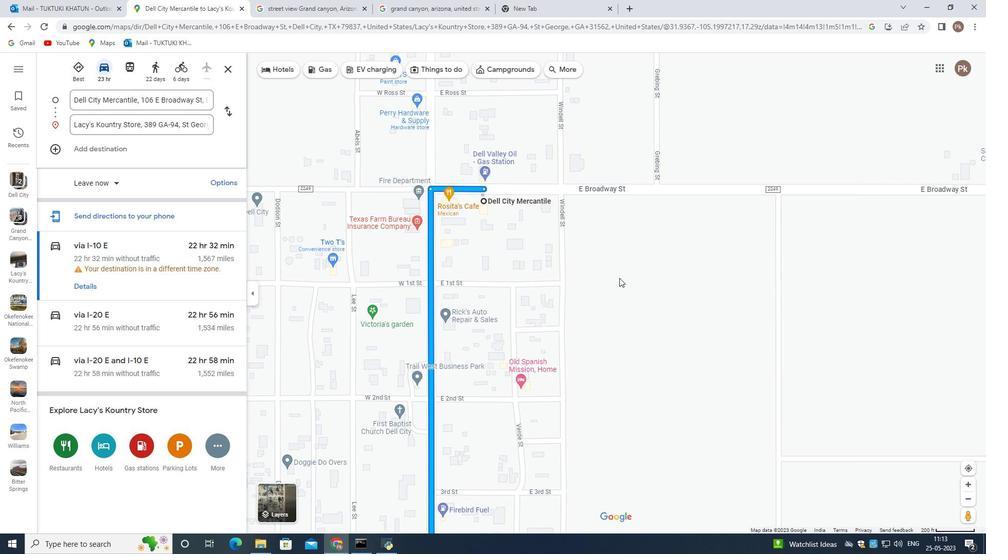 
Action: Mouse scrolled (618, 278) with delta (0, 0)
Screenshot: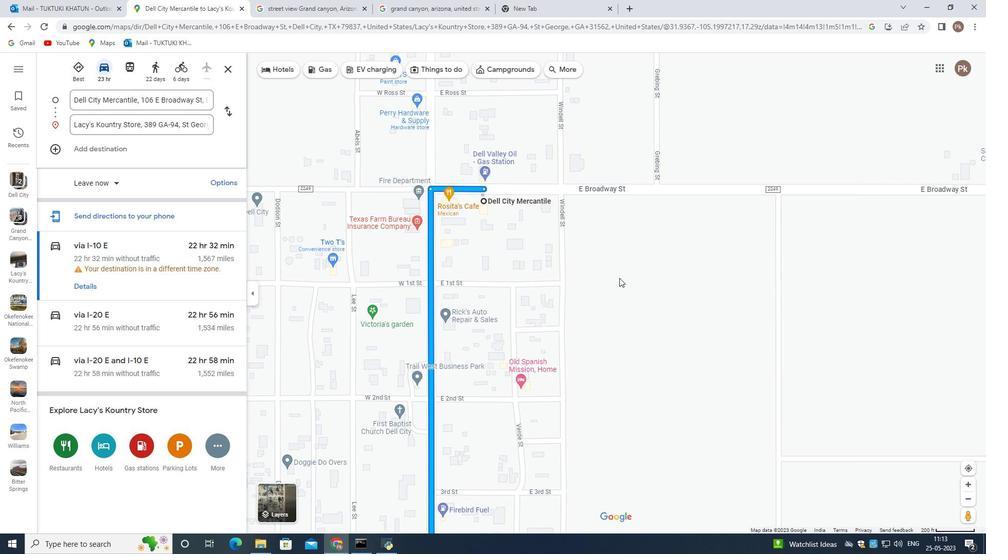 
Action: Mouse moved to (622, 214)
Screenshot: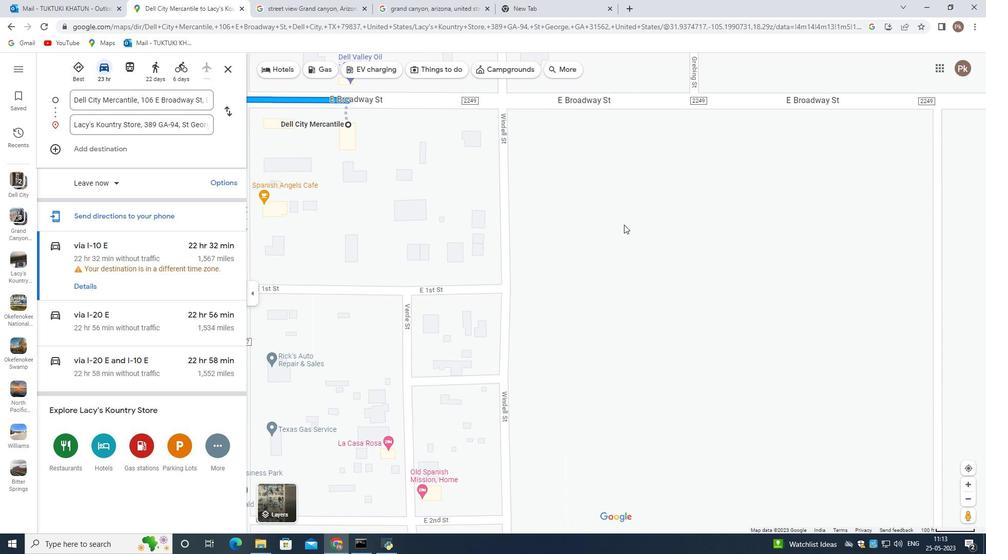 
Action: Mouse pressed left at (622, 214)
Screenshot: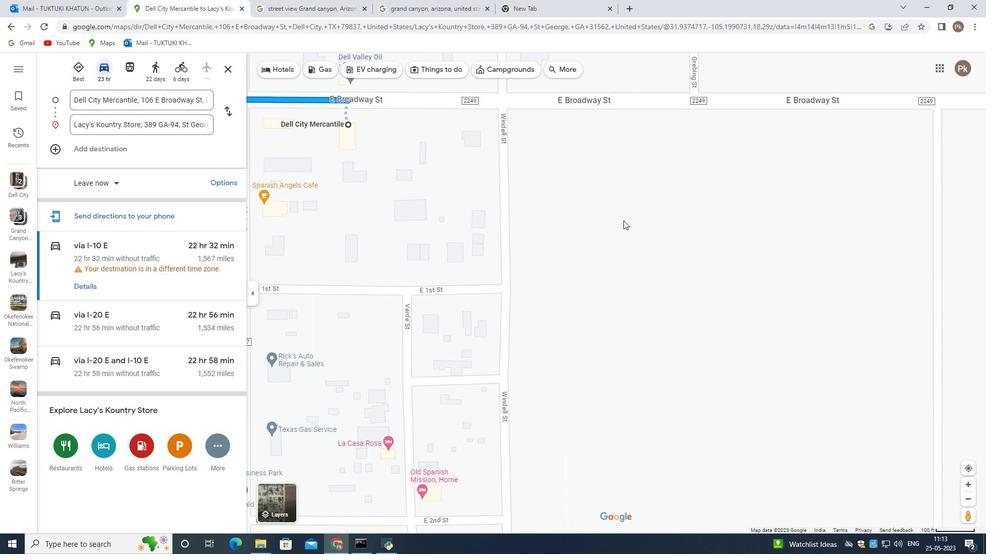 
Action: Mouse moved to (480, 310)
Screenshot: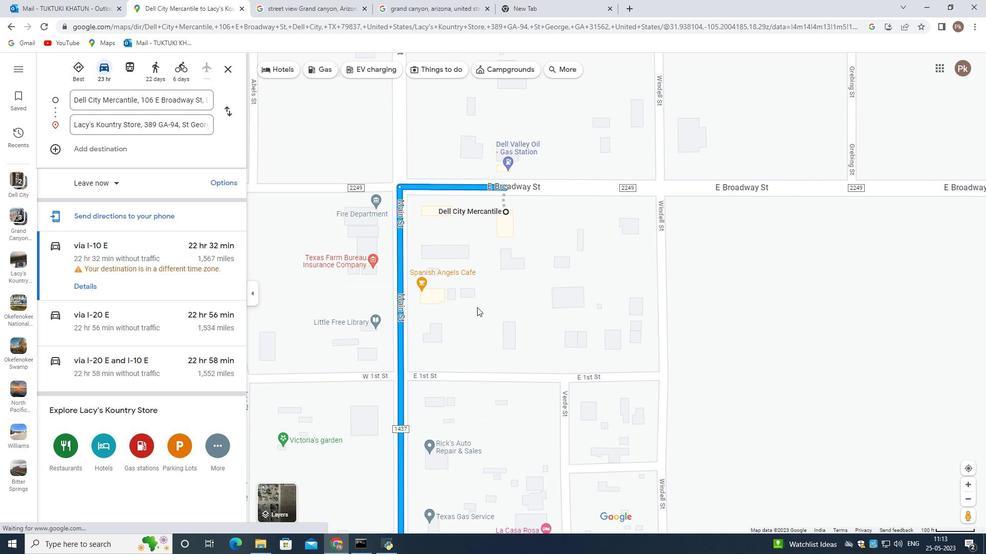
Action: Mouse scrolled (480, 311) with delta (0, 0)
Screenshot: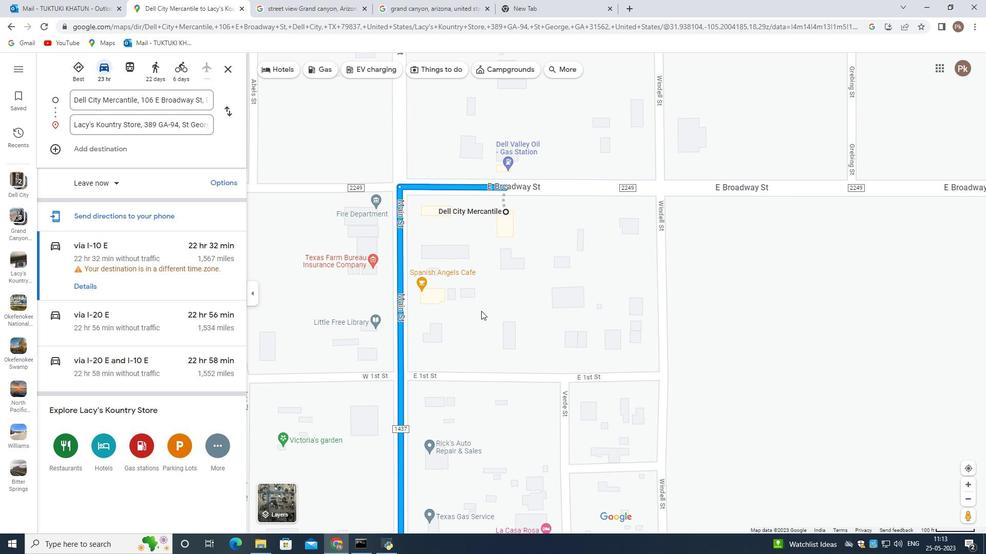 
Action: Mouse scrolled (480, 311) with delta (0, 0)
Screenshot: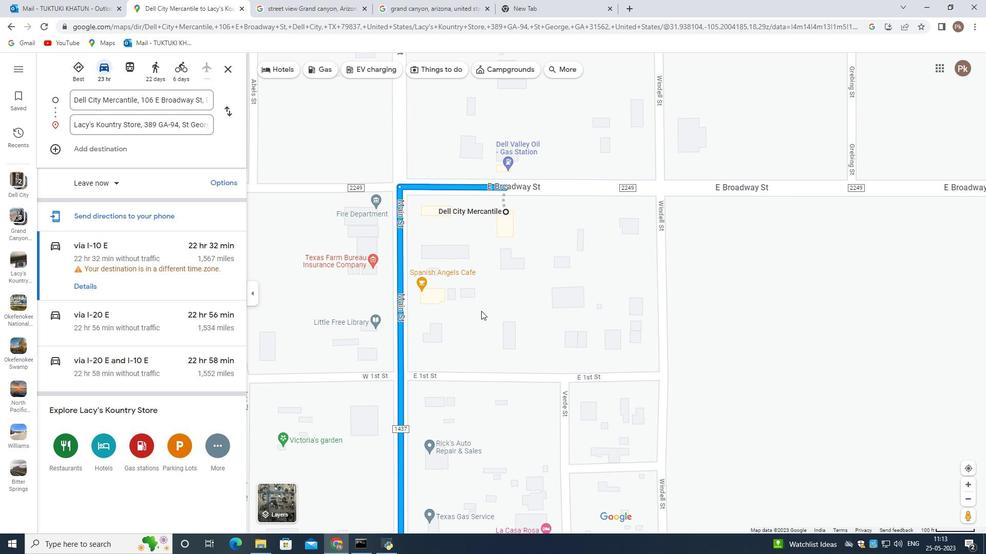 
Action: Mouse moved to (558, 175)
Screenshot: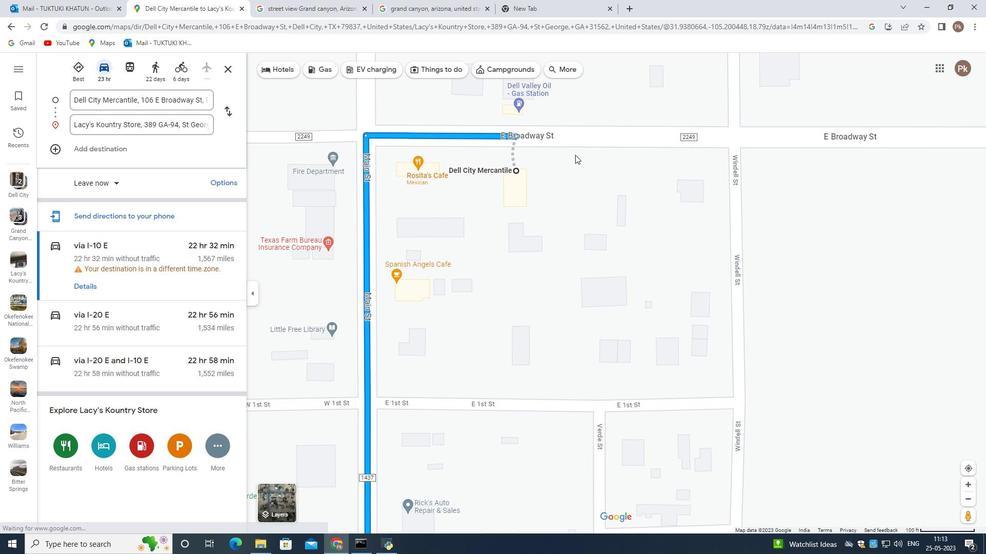 
Action: Mouse pressed left at (558, 175)
Screenshot: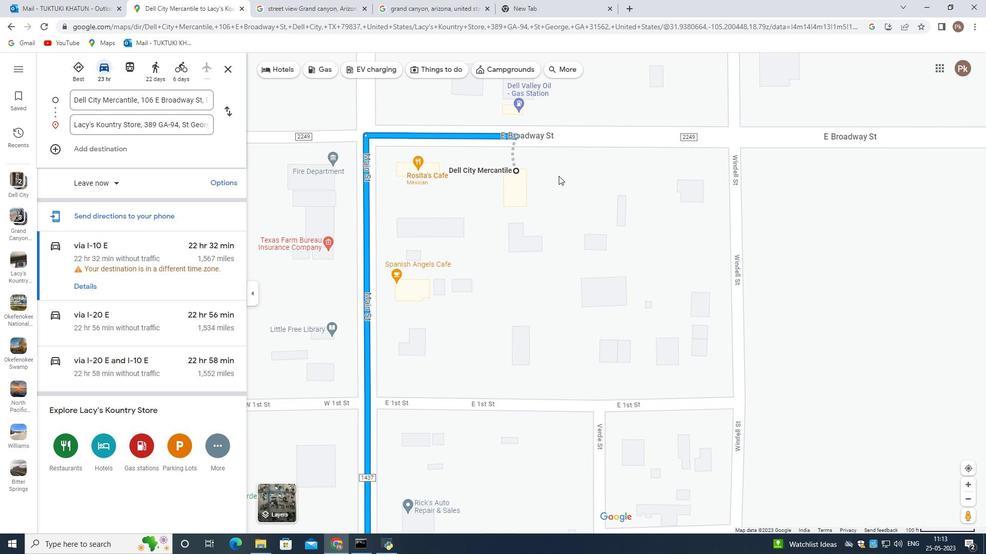 
Action: Mouse moved to (579, 293)
Screenshot: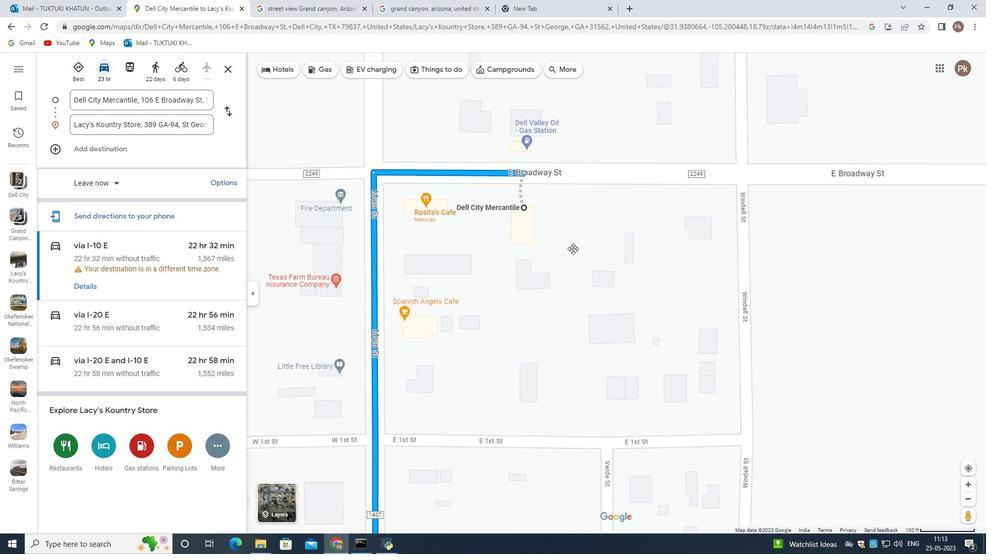 
Action: Mouse scrolled (579, 294) with delta (0, 0)
Screenshot: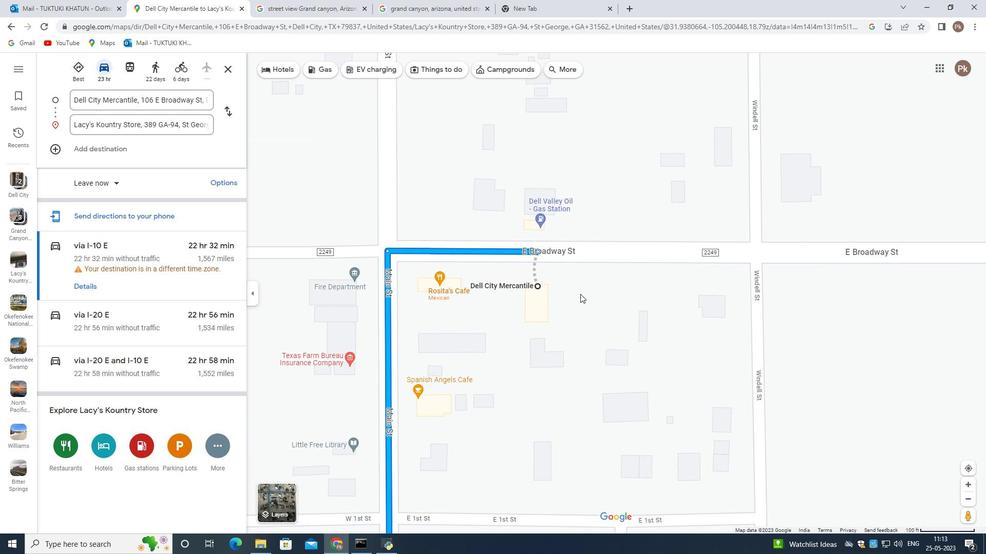 
Action: Mouse moved to (579, 294)
Screenshot: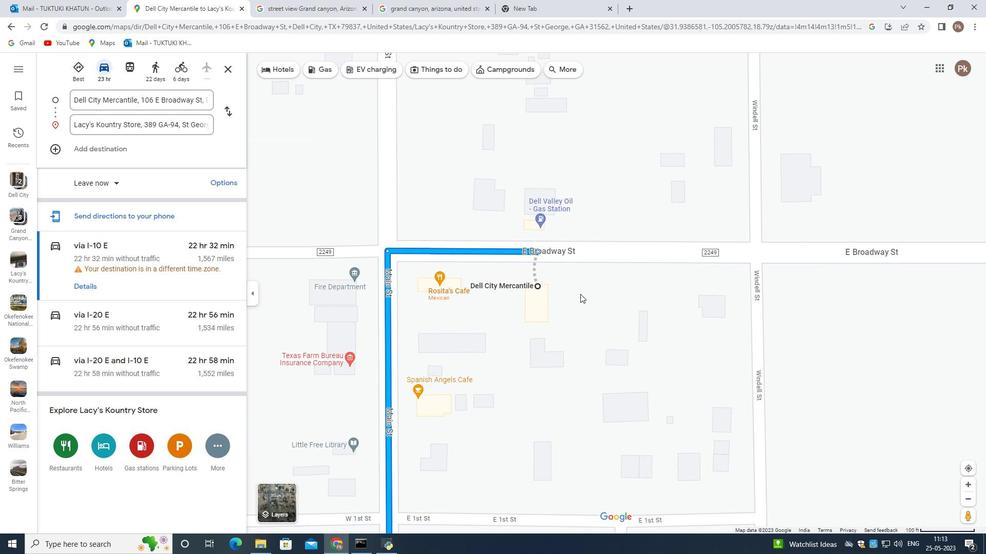 
Action: Mouse scrolled (579, 295) with delta (0, 0)
Screenshot: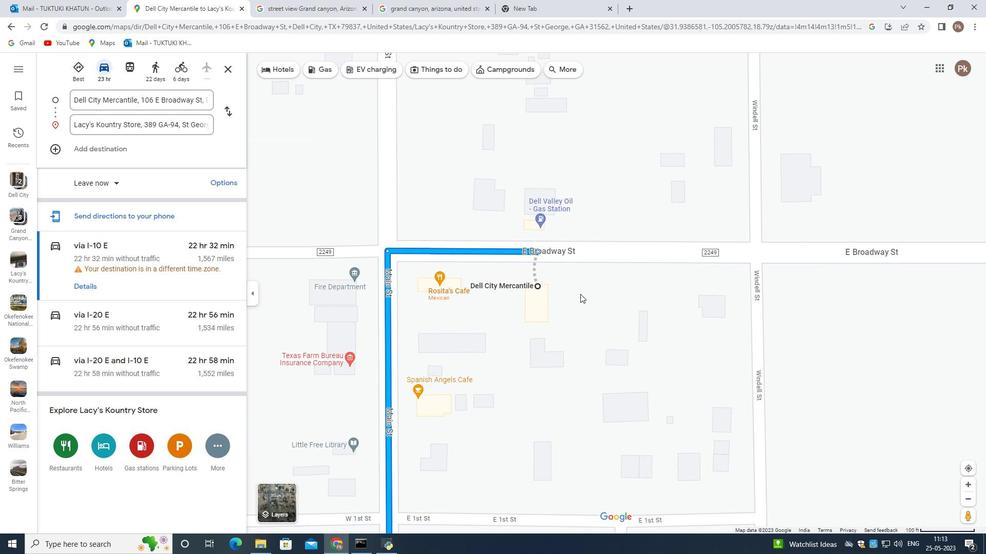 
Action: Mouse scrolled (579, 295) with delta (0, 0)
Screenshot: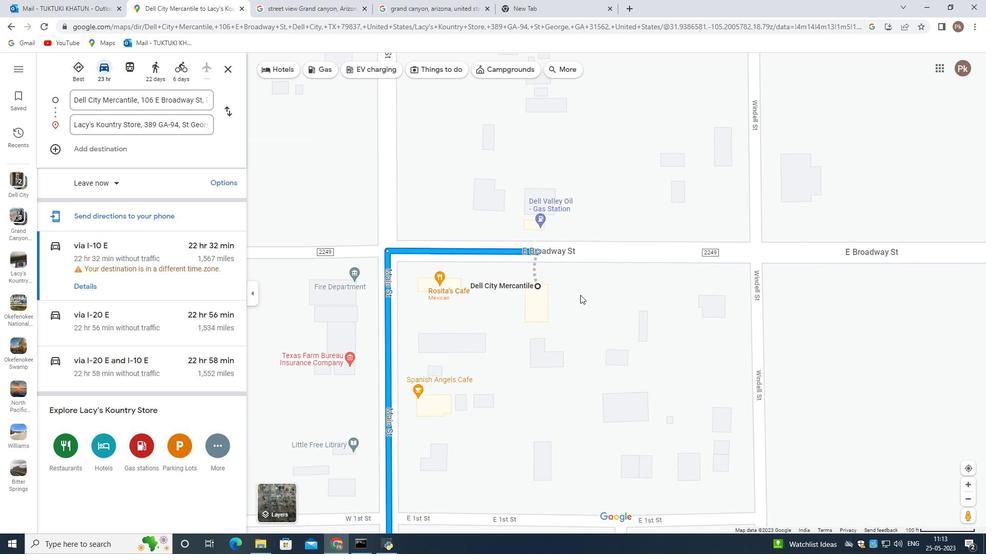 
Action: Mouse scrolled (579, 295) with delta (0, 0)
Screenshot: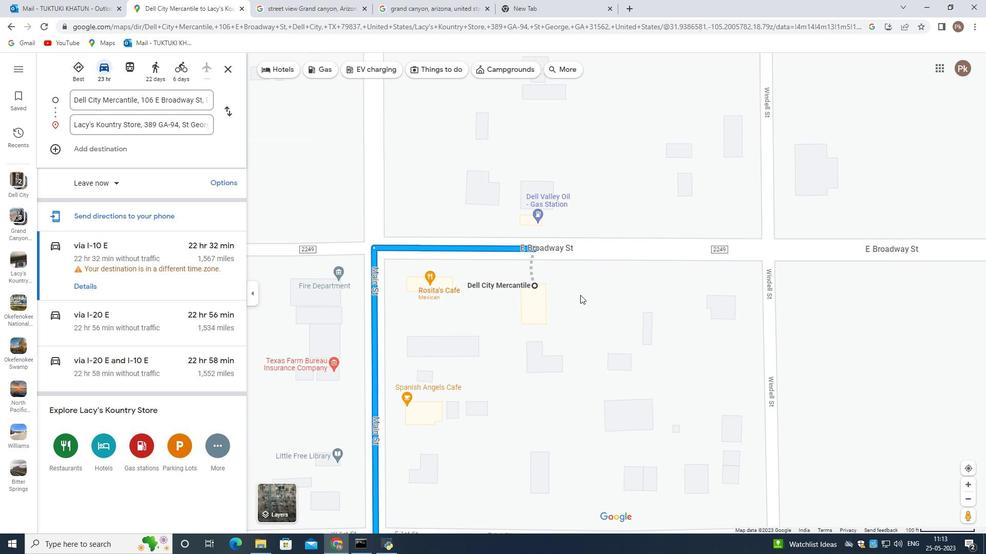 
Action: Mouse scrolled (579, 295) with delta (0, 0)
Screenshot: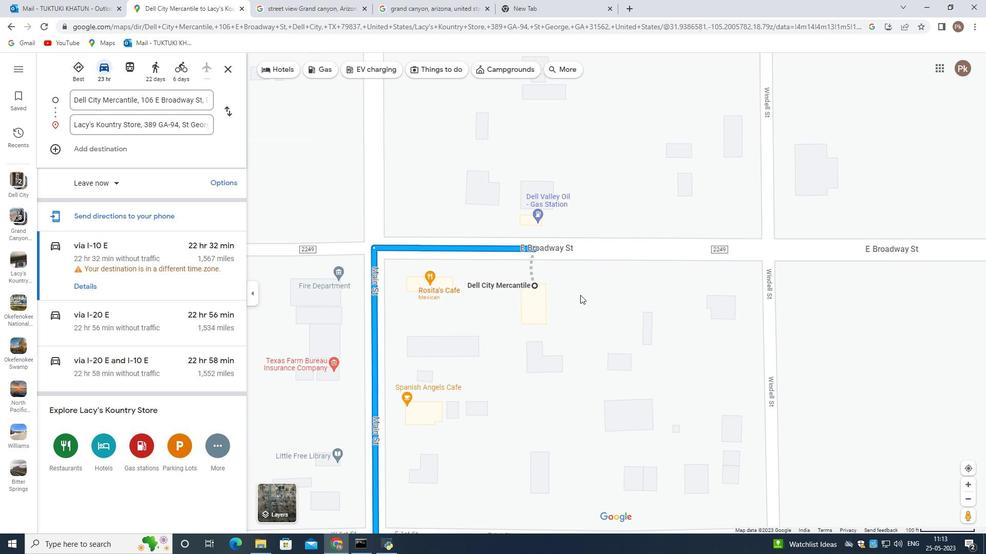 
Action: Mouse pressed left at (579, 294)
Screenshot: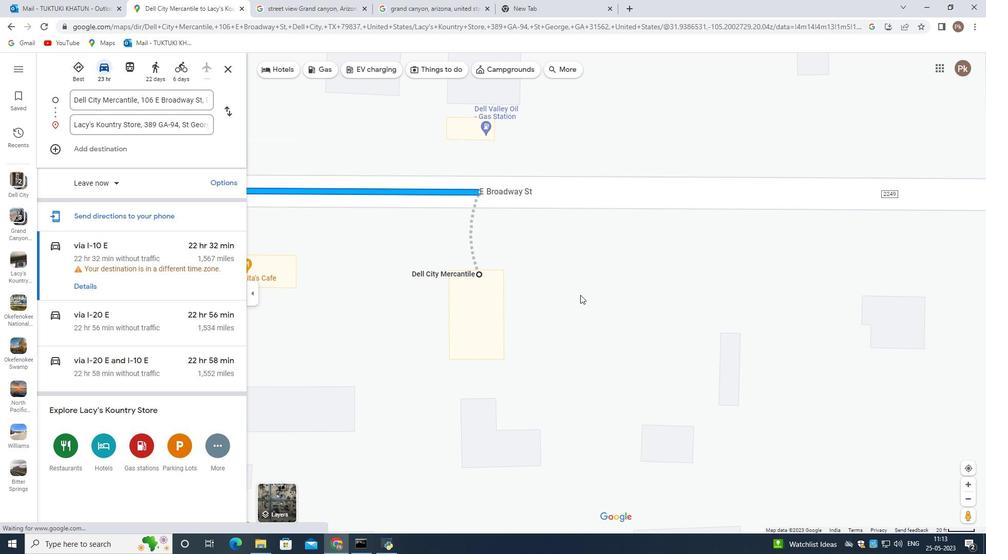 
Action: Mouse moved to (597, 277)
Screenshot: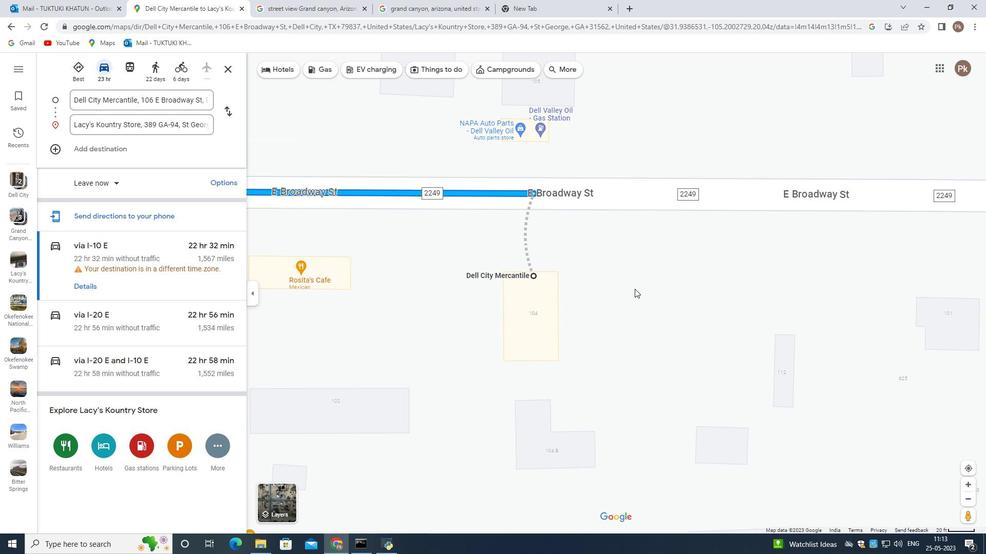 
Action: Mouse pressed left at (597, 277)
Screenshot: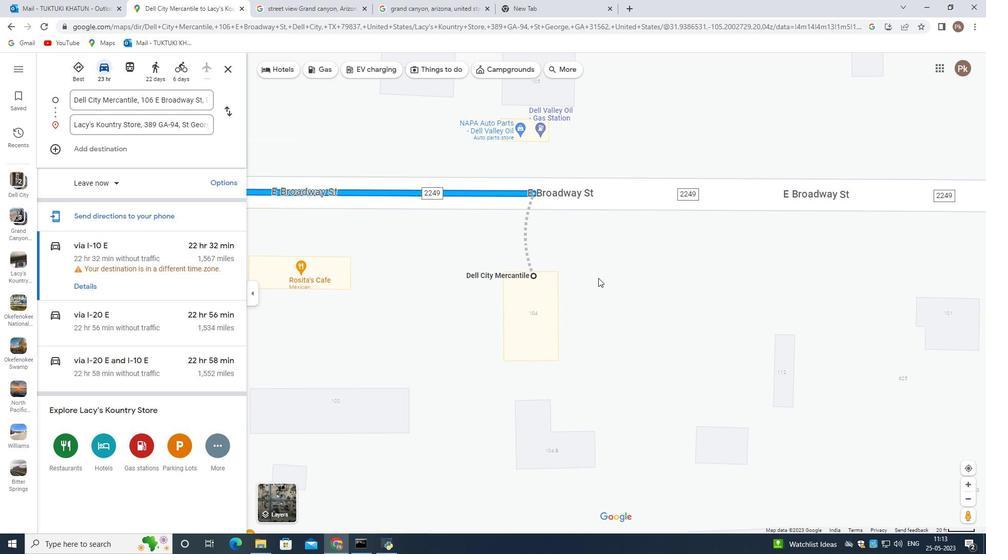 
Action: Mouse moved to (718, 293)
Screenshot: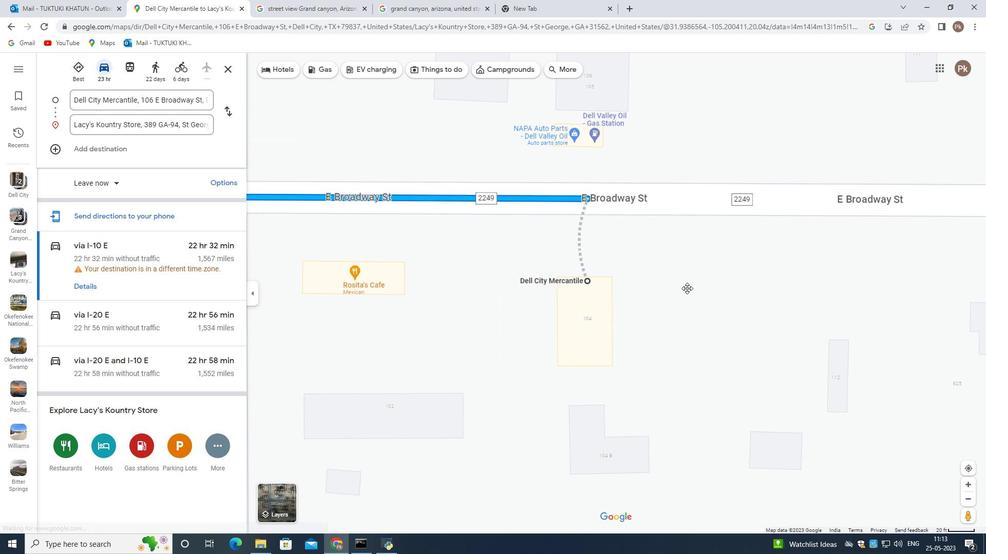 
Action: Mouse scrolled (718, 294) with delta (0, 0)
Screenshot: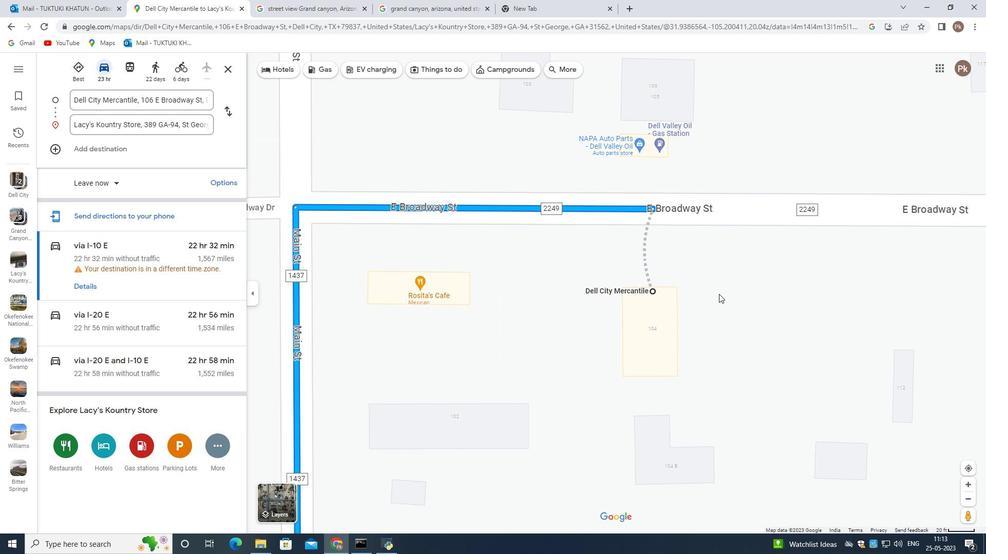
Action: Mouse scrolled (718, 294) with delta (0, 0)
Screenshot: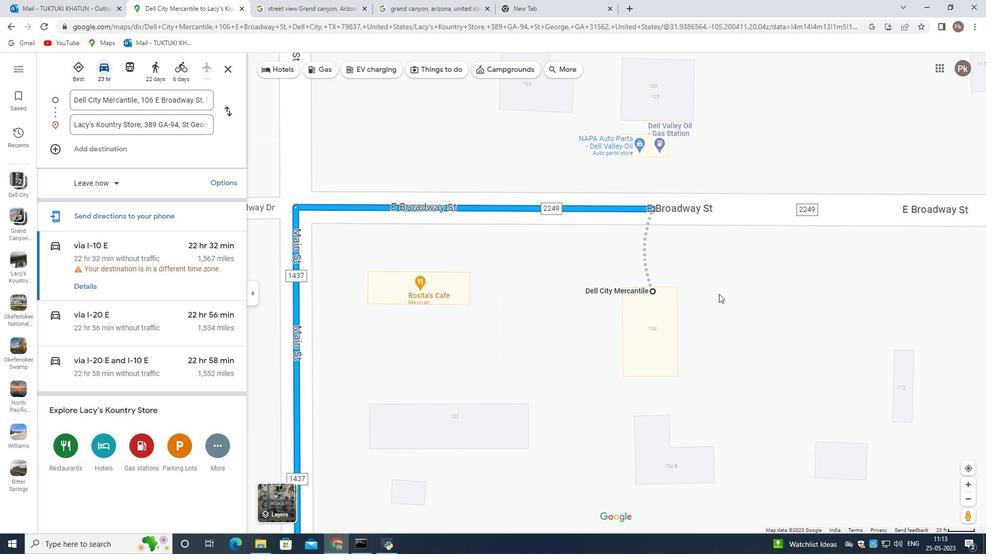 
Action: Mouse scrolled (718, 294) with delta (0, 0)
Screenshot: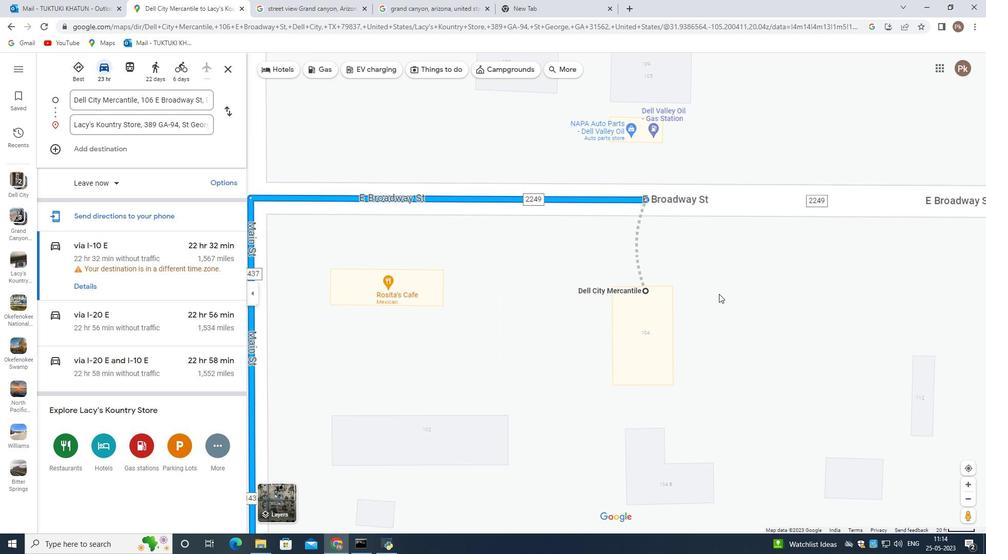 
Action: Mouse moved to (680, 244)
Screenshot: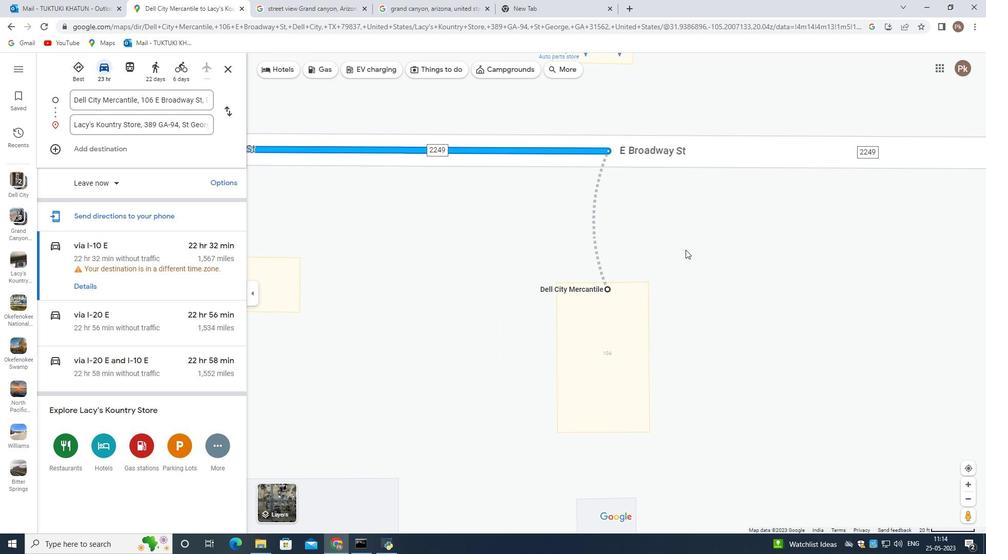 
Action: Mouse pressed left at (680, 244)
Screenshot: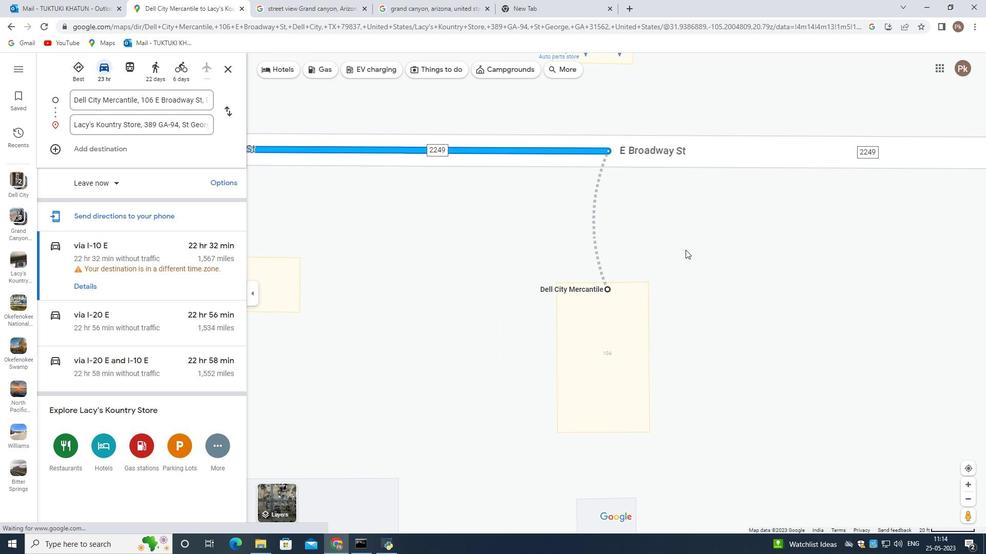 
Action: Mouse moved to (794, 276)
Screenshot: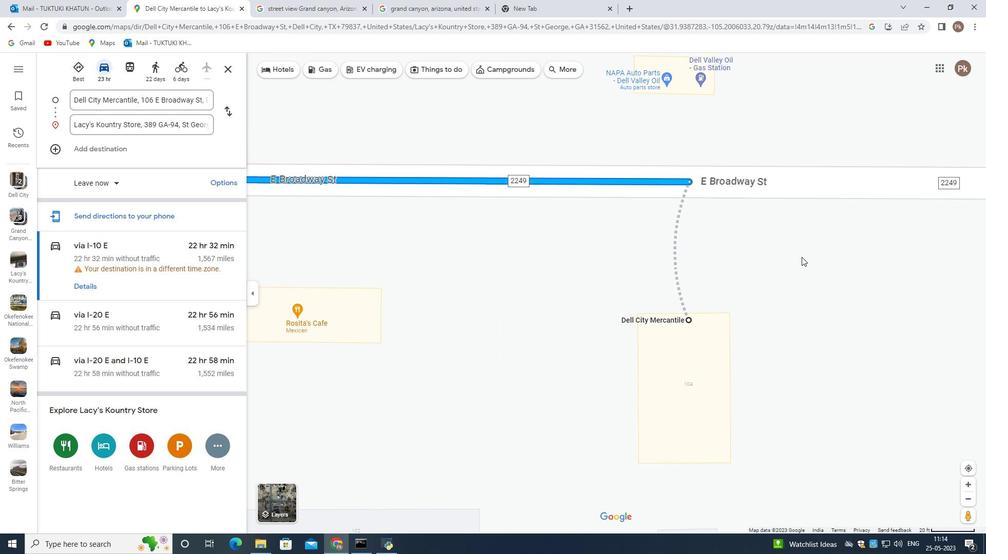 
Action: Mouse scrolled (794, 276) with delta (0, 0)
Screenshot: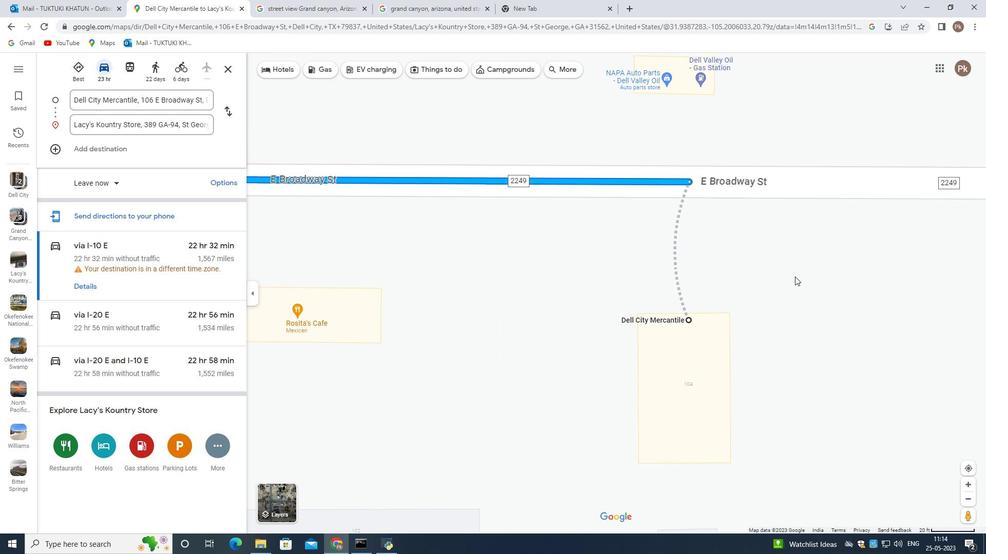 
Action: Mouse moved to (500, 248)
Screenshot: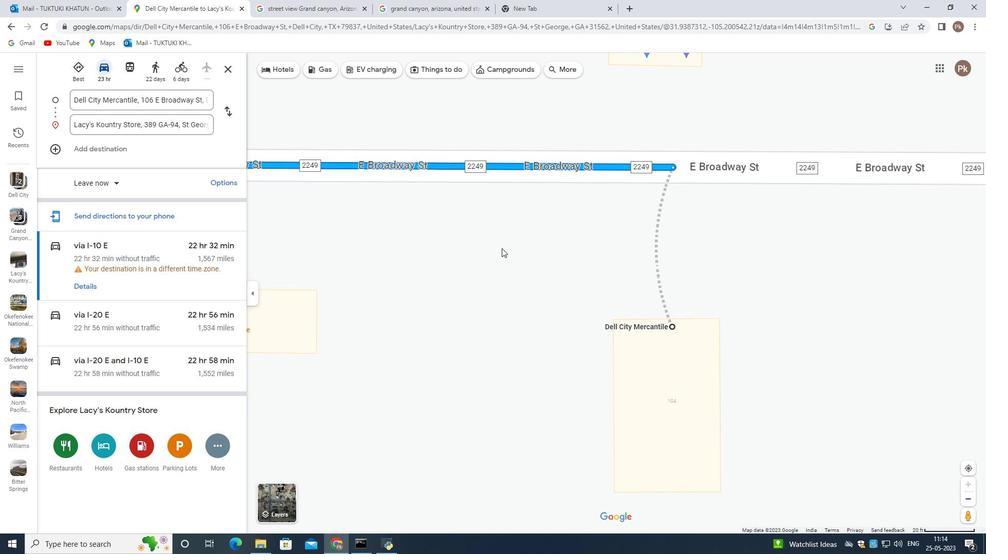 
Action: Mouse pressed left at (500, 248)
Screenshot: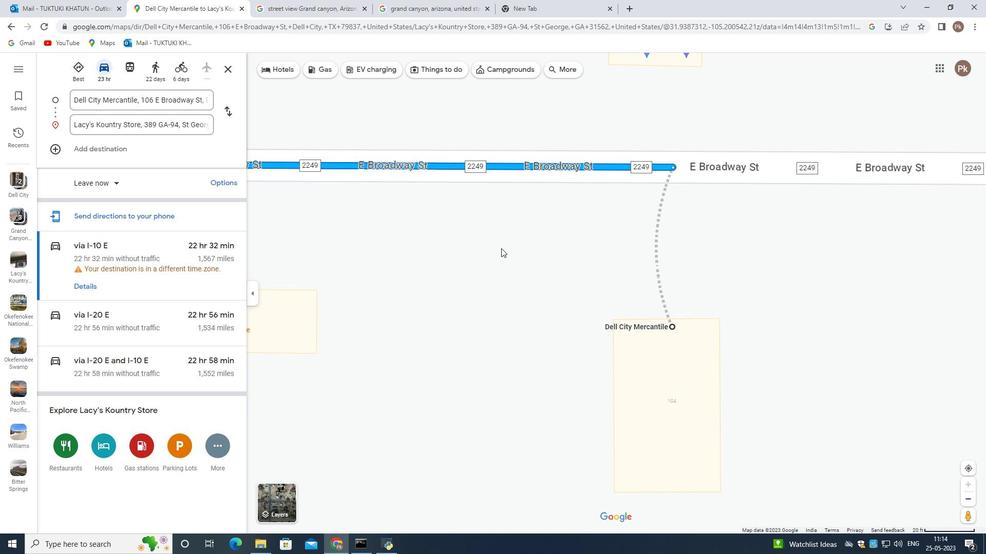 
Action: Mouse moved to (531, 266)
Screenshot: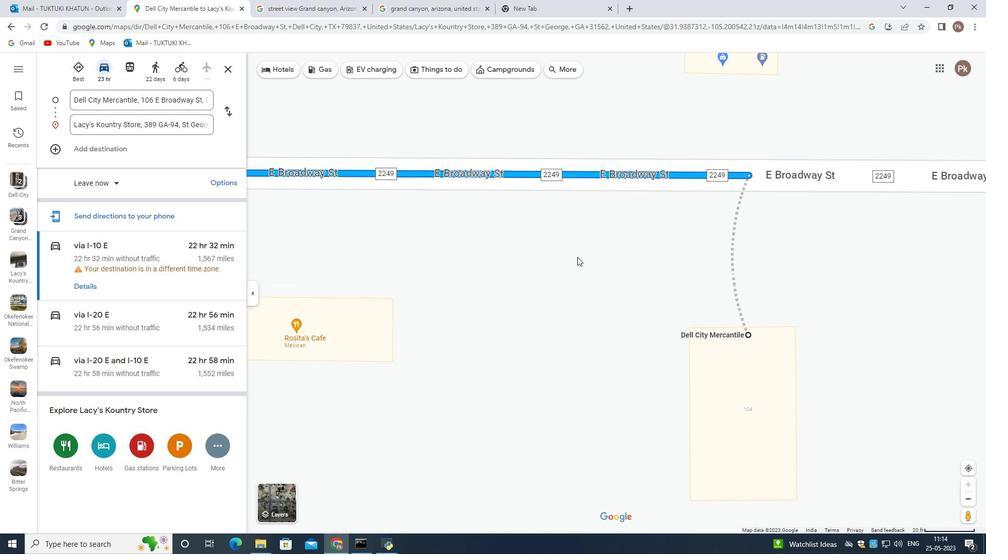 
Action: Mouse scrolled (532, 264) with delta (0, 0)
Screenshot: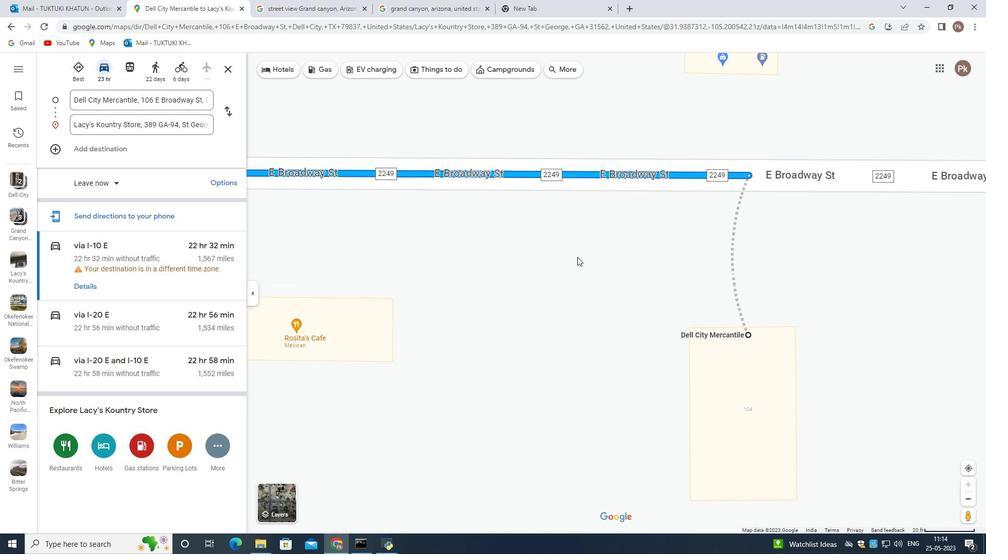 
Action: Mouse moved to (531, 266)
Screenshot: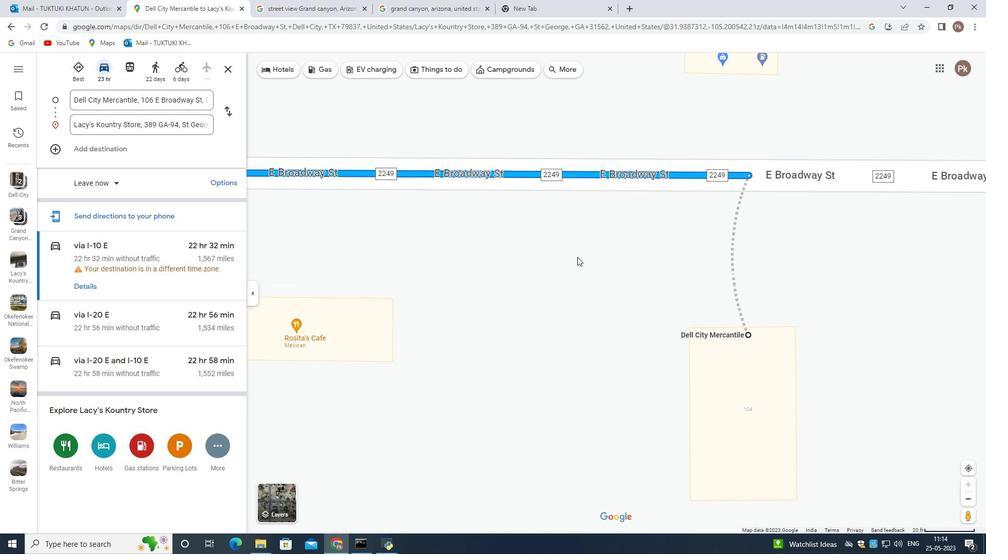 
Action: Mouse scrolled (532, 264) with delta (0, 0)
Screenshot: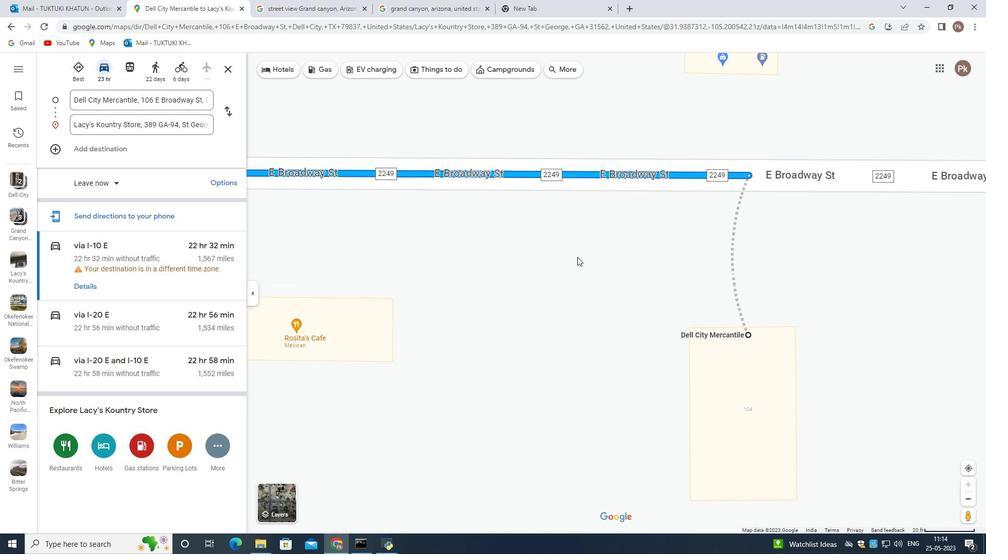 
Action: Mouse moved to (531, 267)
Screenshot: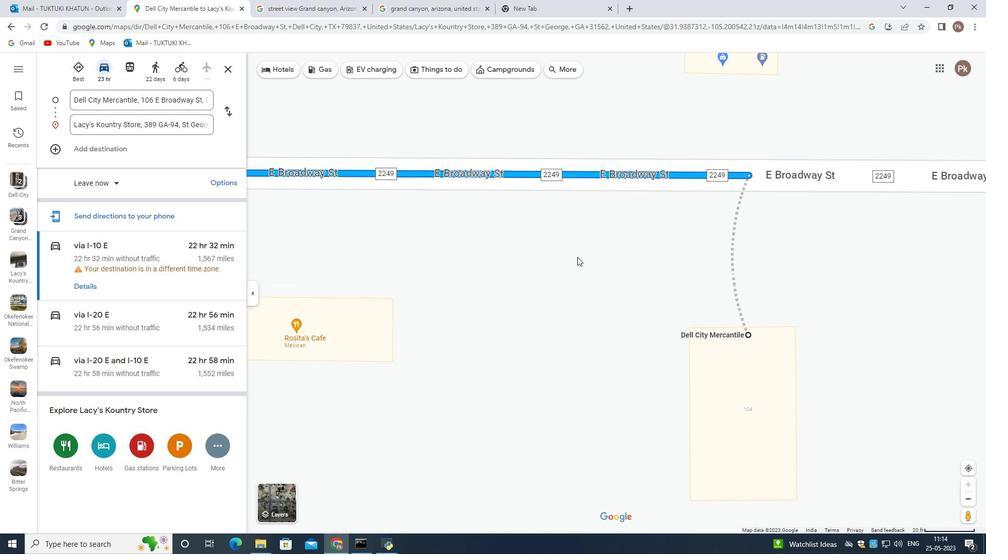 
Action: Mouse scrolled (531, 265) with delta (0, 0)
Screenshot: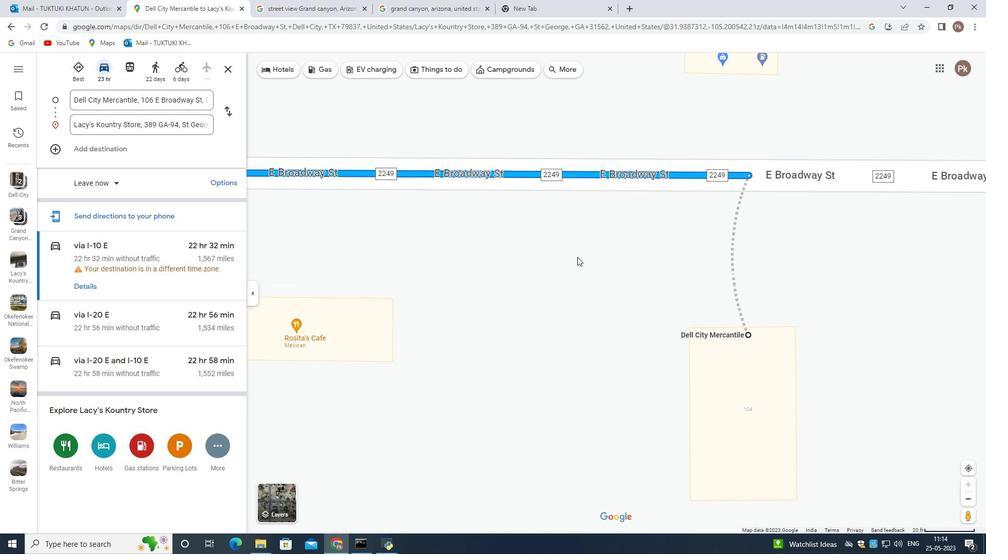 
Action: Mouse scrolled (531, 265) with delta (0, 0)
Screenshot: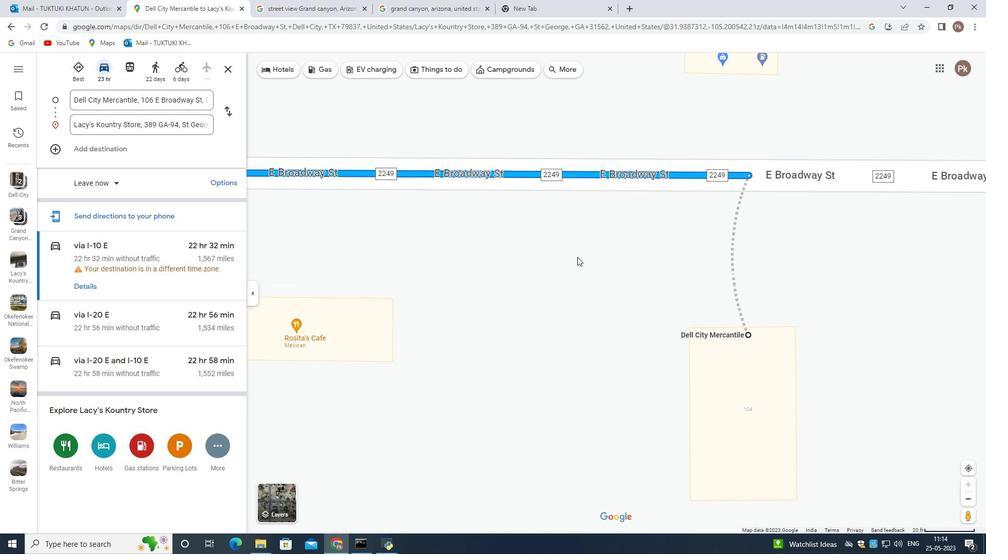 
Action: Mouse scrolled (531, 265) with delta (0, 0)
Screenshot: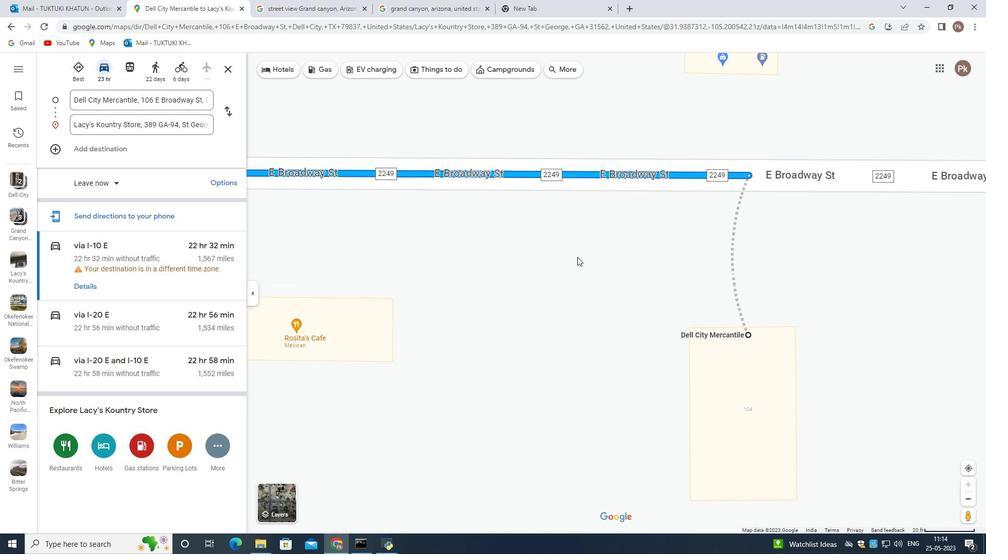 
Action: Mouse scrolled (531, 265) with delta (0, 0)
Screenshot: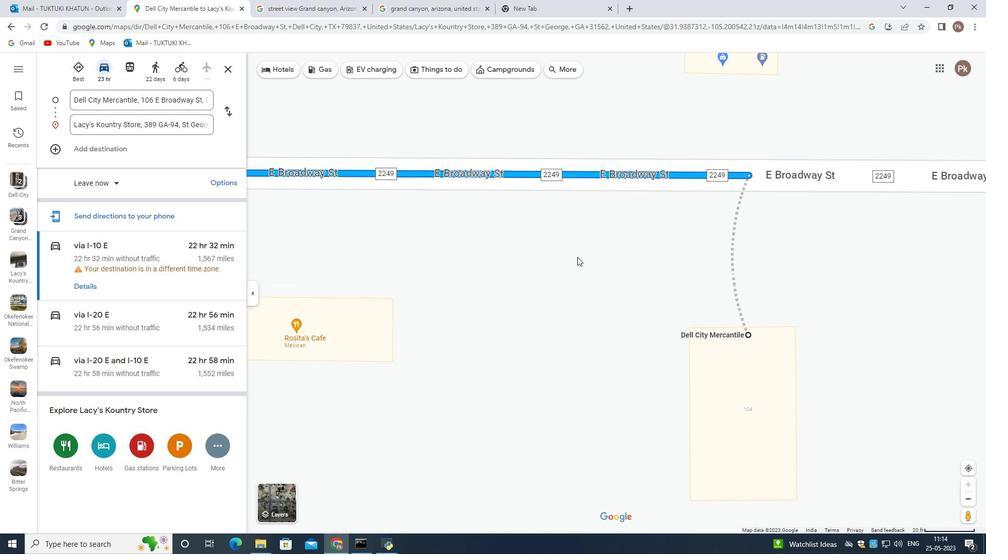 
Action: Mouse scrolled (531, 266) with delta (0, 0)
Screenshot: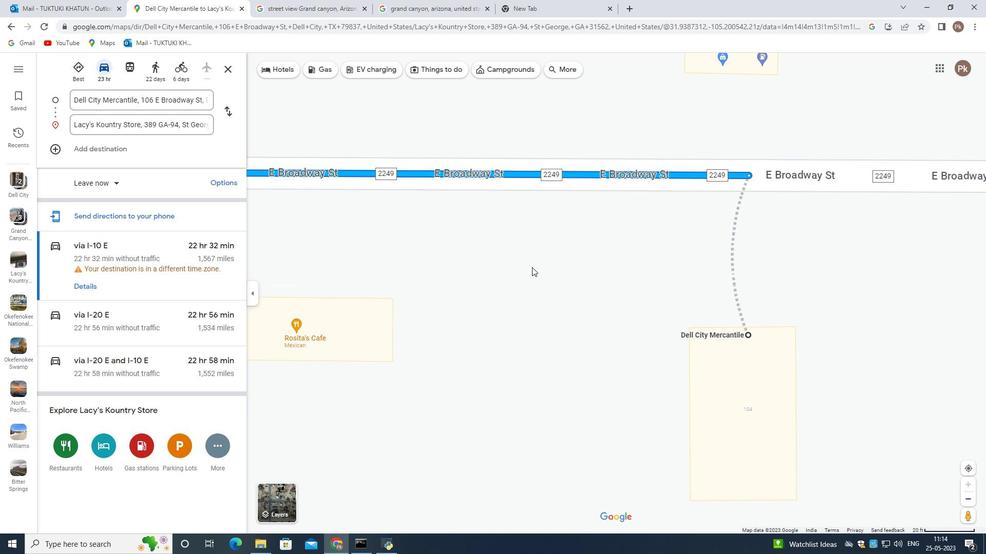
Action: Mouse scrolled (531, 266) with delta (0, 0)
Screenshot: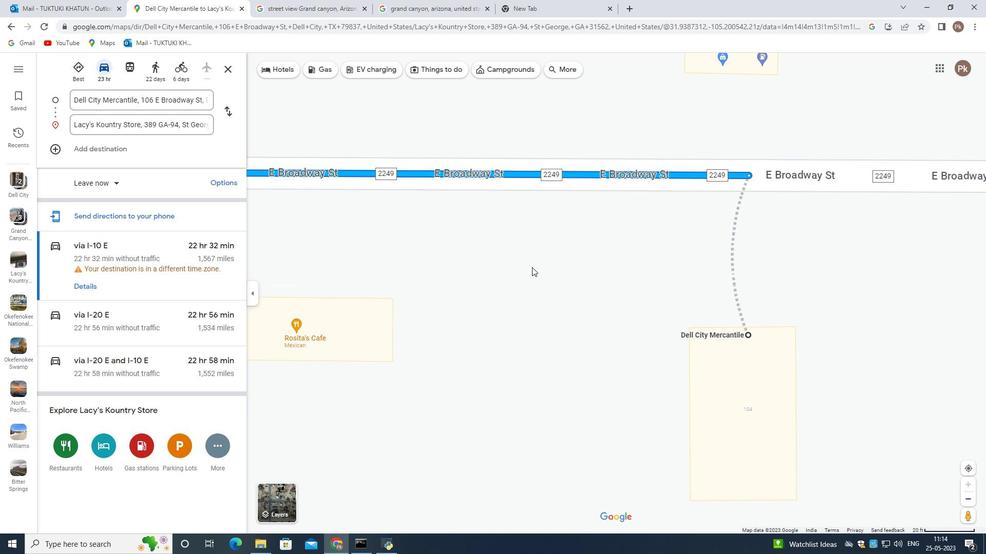 
Action: Mouse scrolled (531, 266) with delta (0, 0)
Screenshot: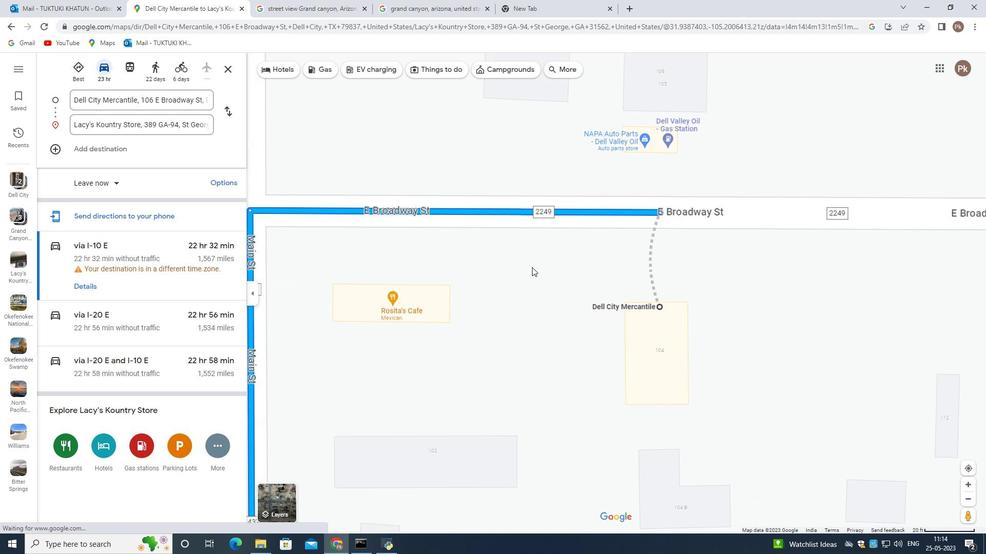 
Action: Mouse scrolled (531, 266) with delta (0, 0)
Screenshot: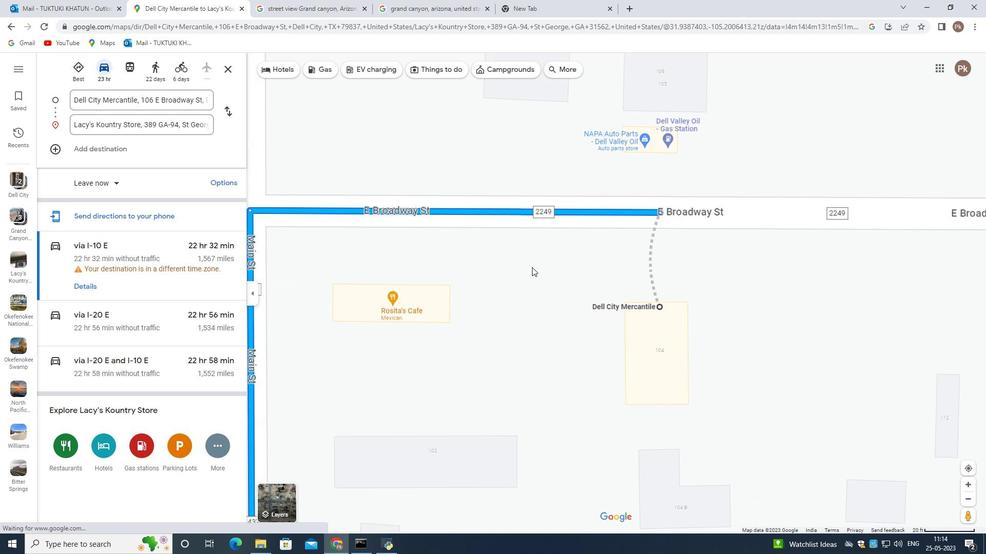 
Action: Mouse scrolled (531, 266) with delta (0, 0)
Screenshot: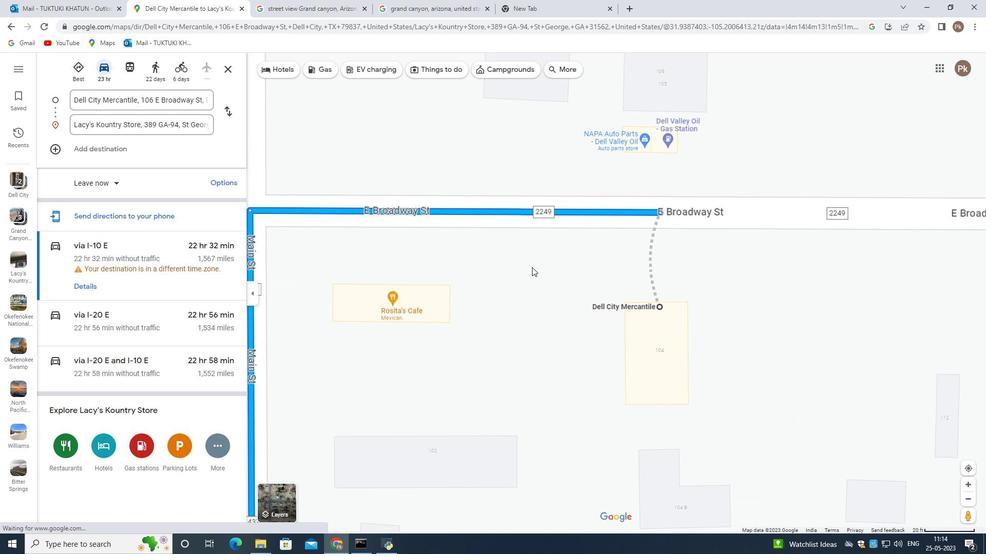 
Action: Mouse scrolled (531, 266) with delta (0, 0)
Screenshot: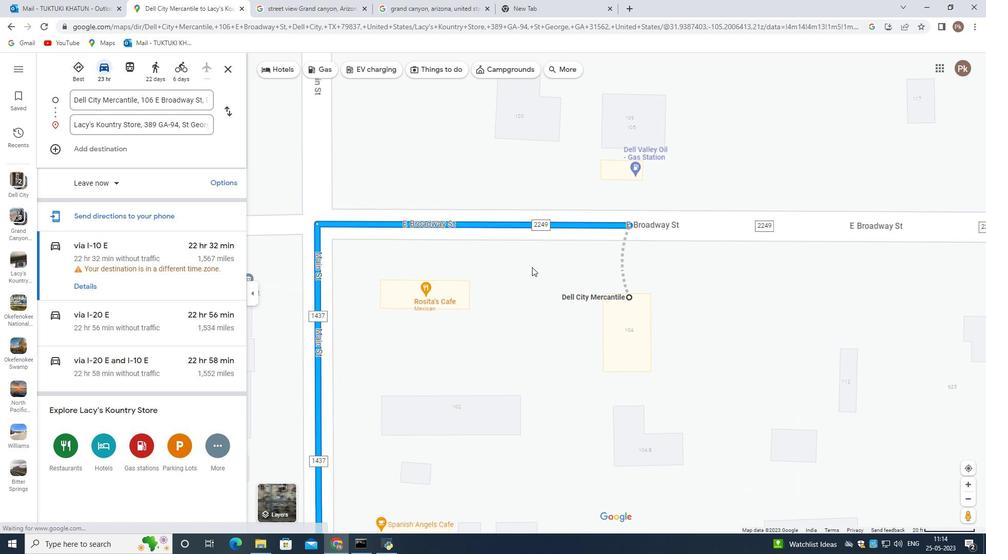 
Action: Mouse scrolled (531, 266) with delta (0, 0)
Screenshot: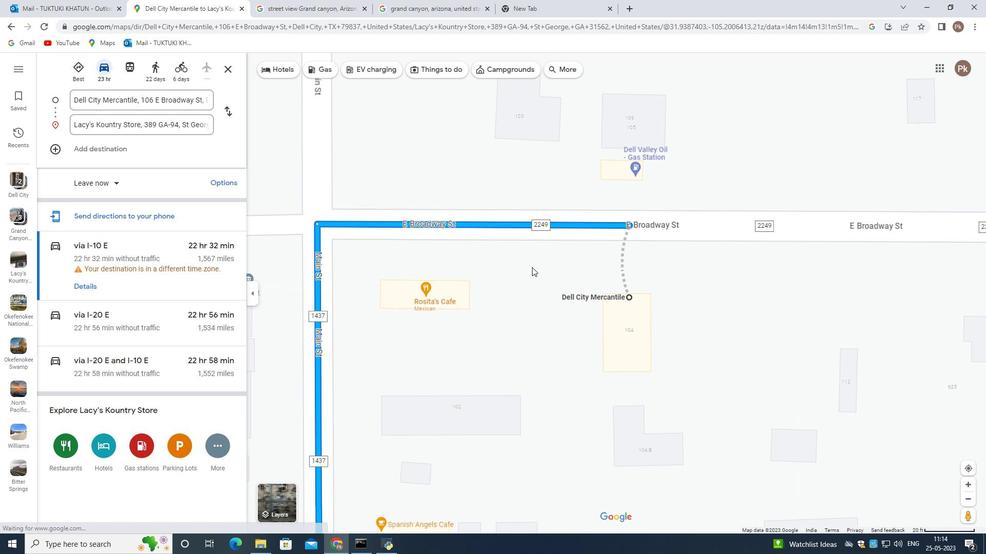 
Action: Mouse scrolled (531, 266) with delta (0, 0)
Screenshot: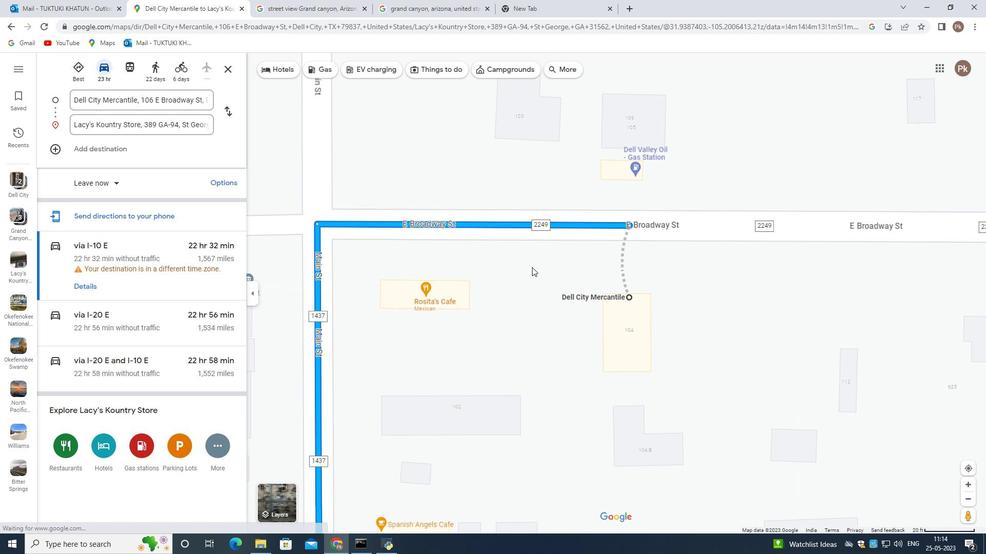 
Action: Mouse scrolled (531, 266) with delta (0, 0)
Screenshot: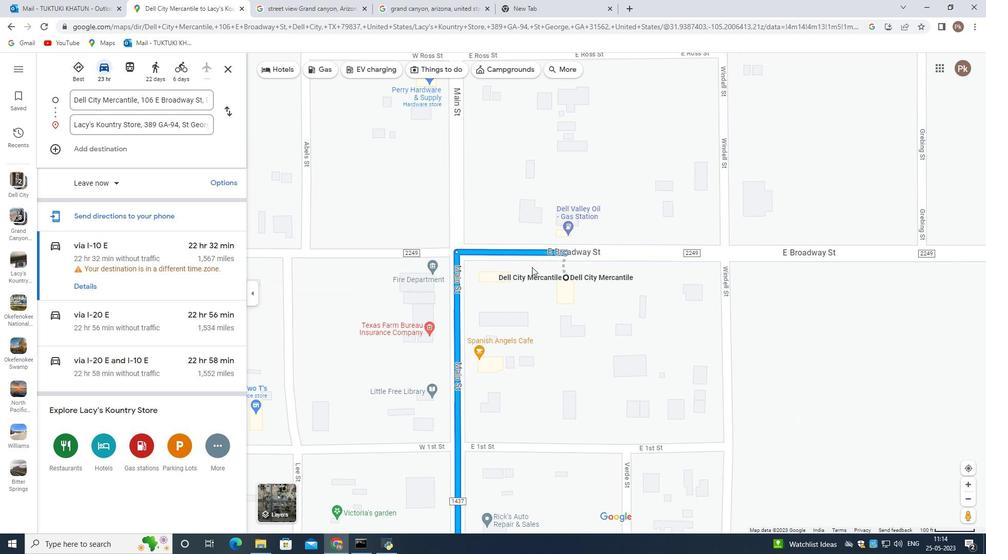 
Action: Mouse scrolled (531, 266) with delta (0, 0)
Screenshot: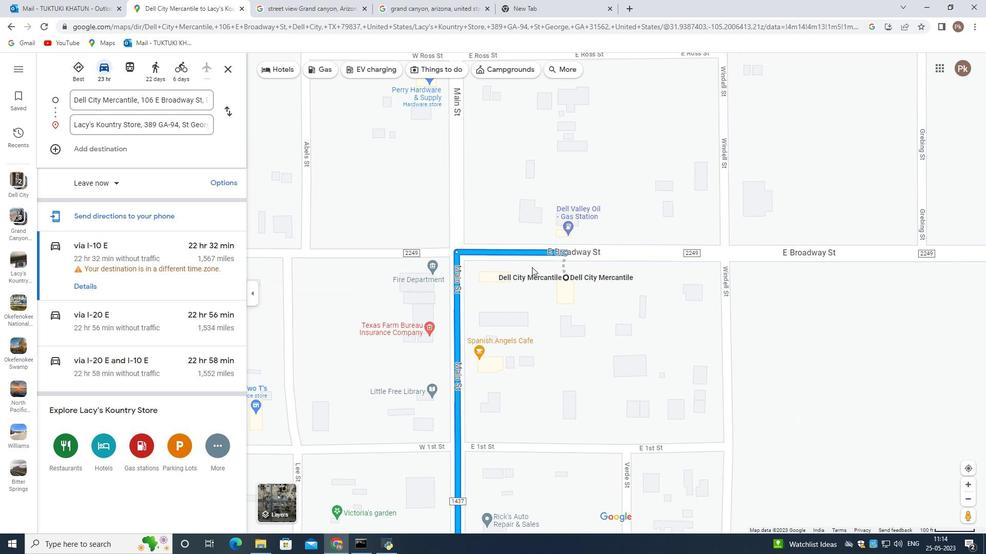 
Action: Mouse scrolled (531, 266) with delta (0, 0)
Screenshot: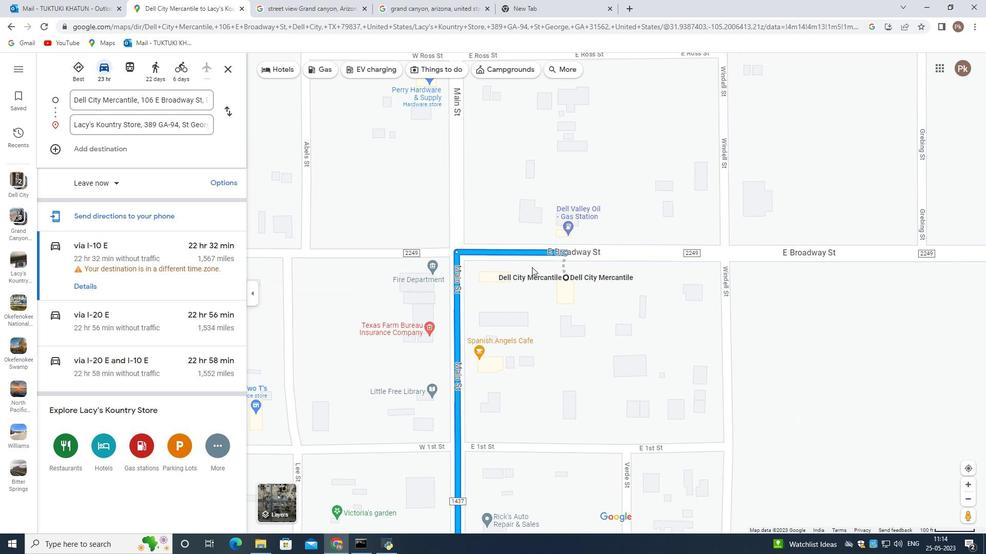 
Action: Mouse scrolled (531, 266) with delta (0, 0)
Screenshot: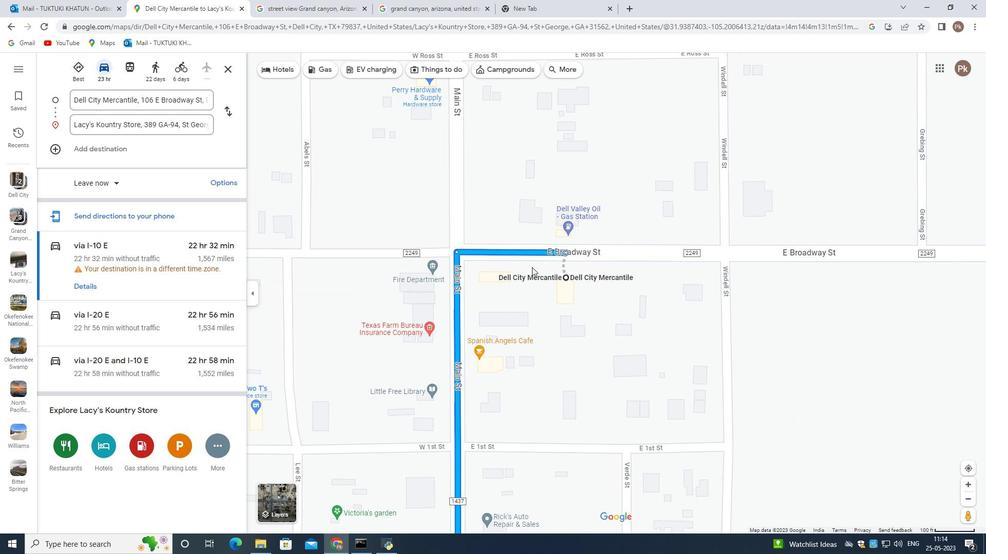
Action: Mouse scrolled (531, 266) with delta (0, 0)
Screenshot: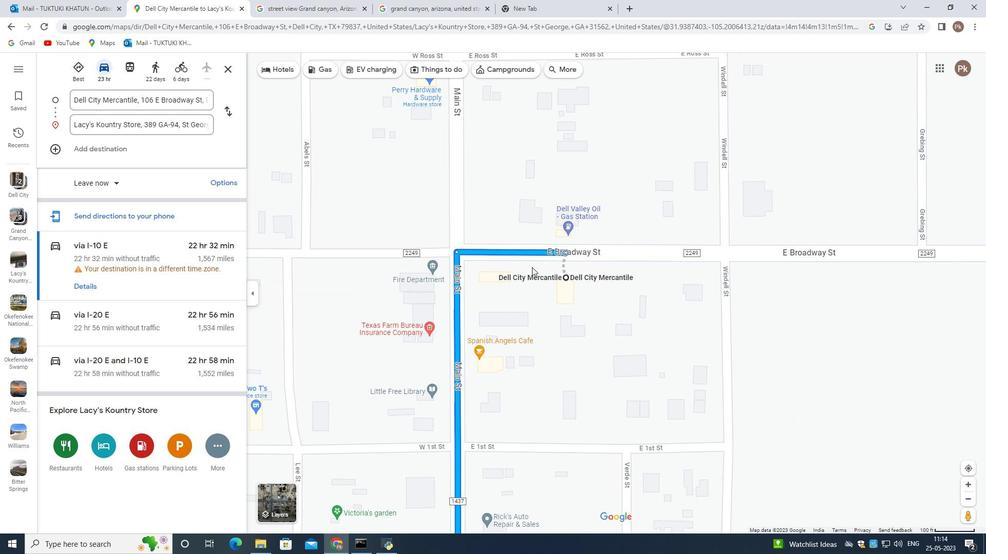
Action: Mouse scrolled (531, 266) with delta (0, 0)
Screenshot: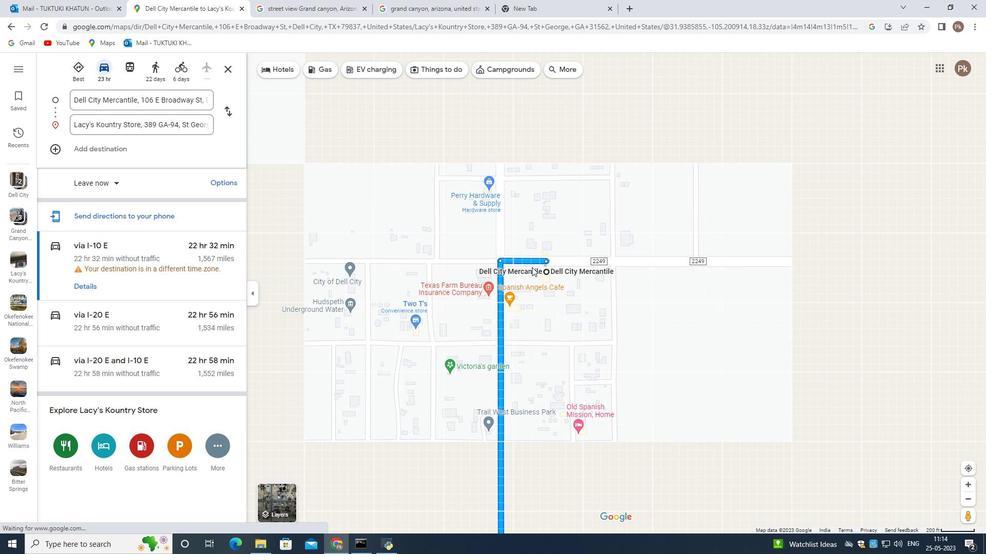 
Action: Mouse moved to (531, 267)
Screenshot: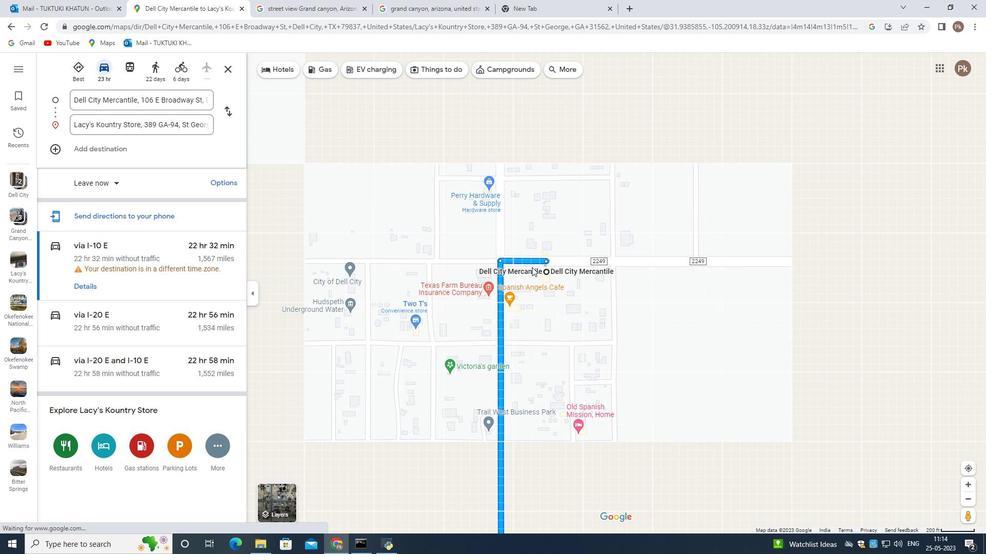 
Action: Mouse scrolled (531, 267) with delta (0, 0)
Screenshot: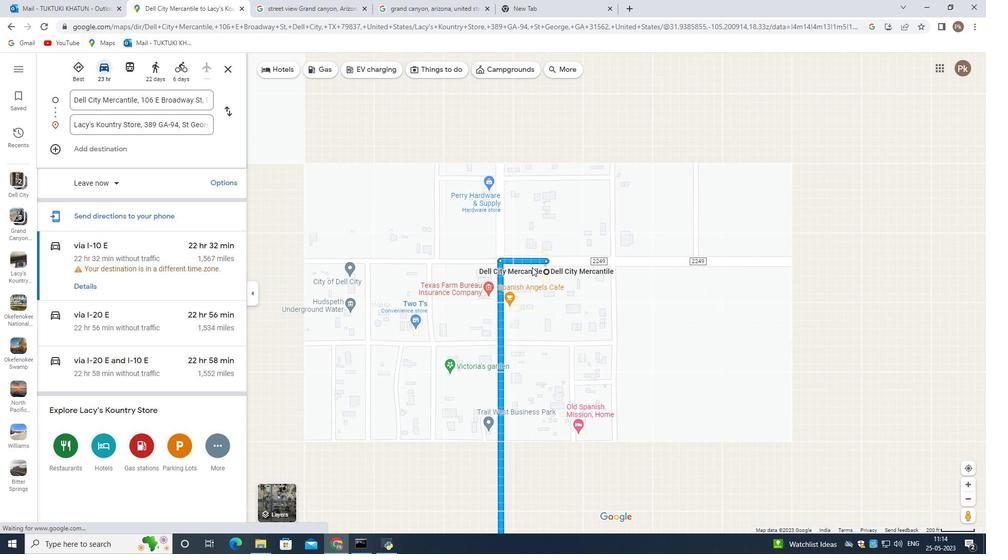 
Action: Mouse scrolled (531, 267) with delta (0, 0)
Screenshot: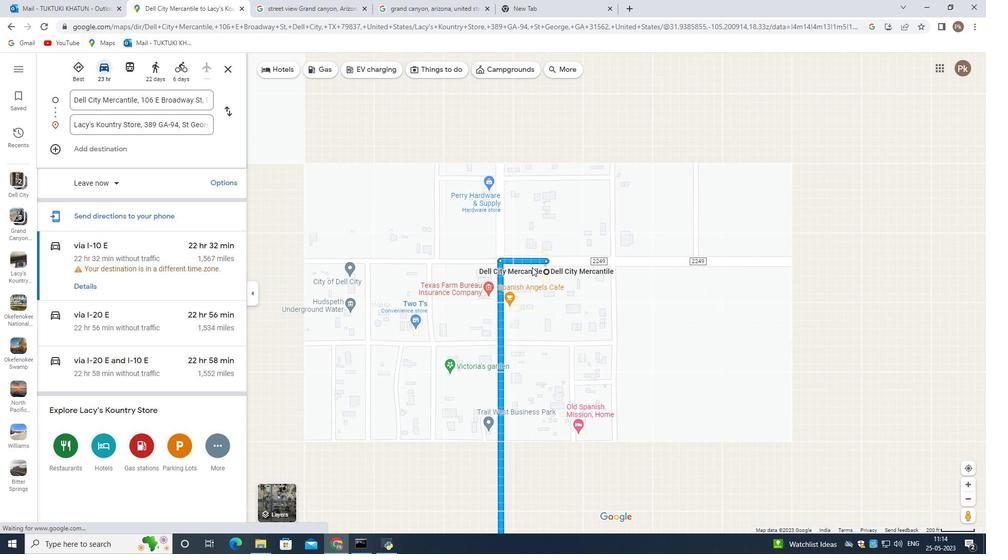 
Action: Mouse scrolled (531, 267) with delta (0, 0)
Screenshot: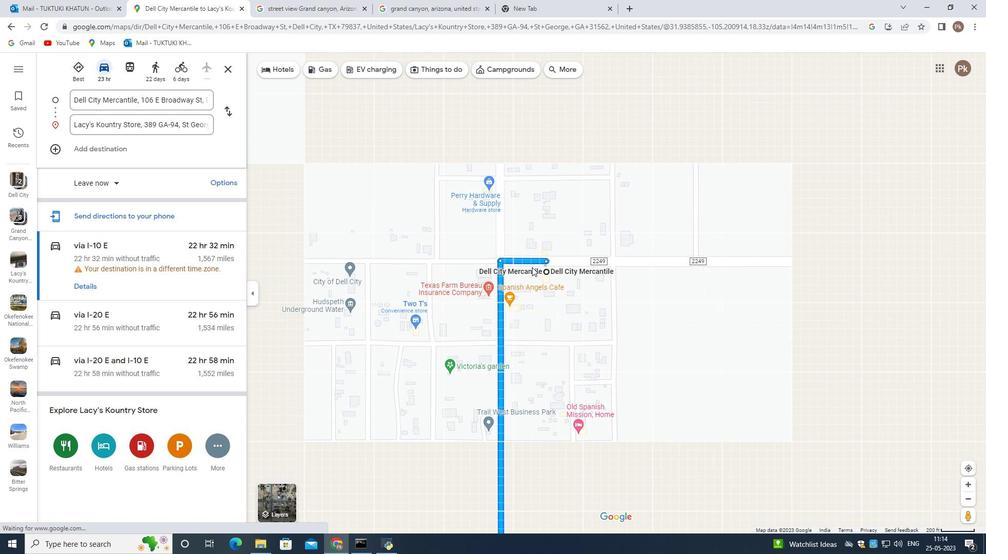 
Action: Mouse scrolled (531, 267) with delta (0, 0)
Screenshot: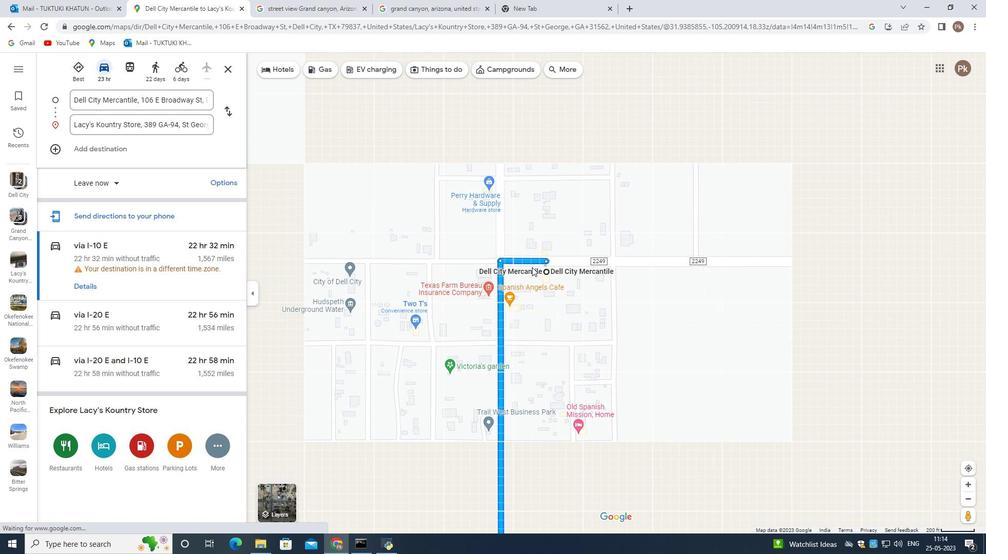 
Action: Mouse scrolled (531, 267) with delta (0, 0)
Screenshot: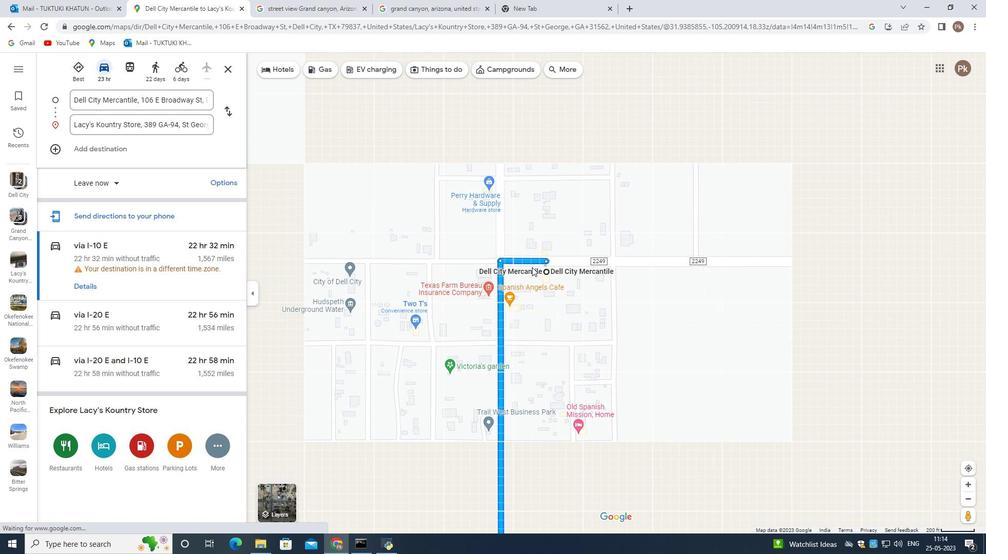
Action: Mouse moved to (659, 285)
Screenshot: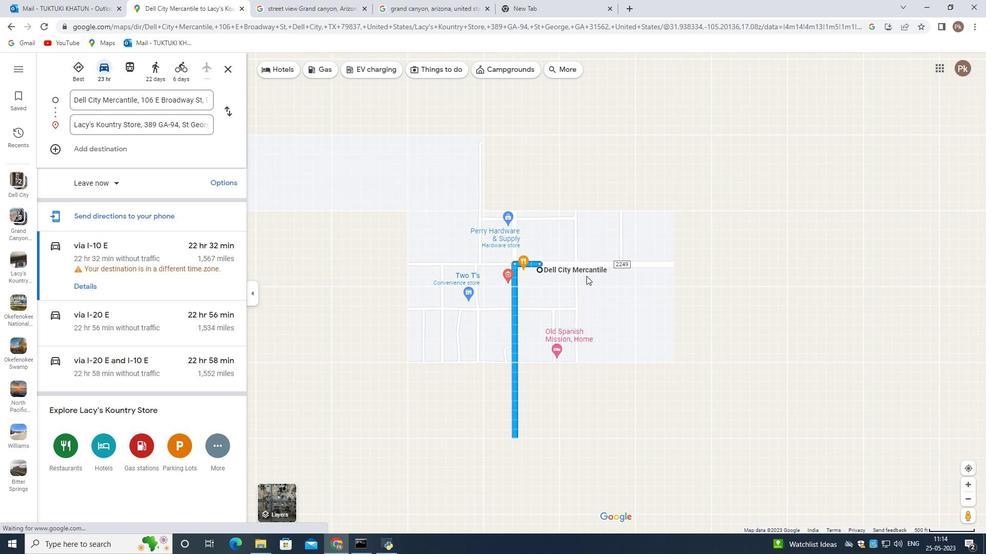 
Action: Mouse scrolled (659, 284) with delta (0, 0)
Screenshot: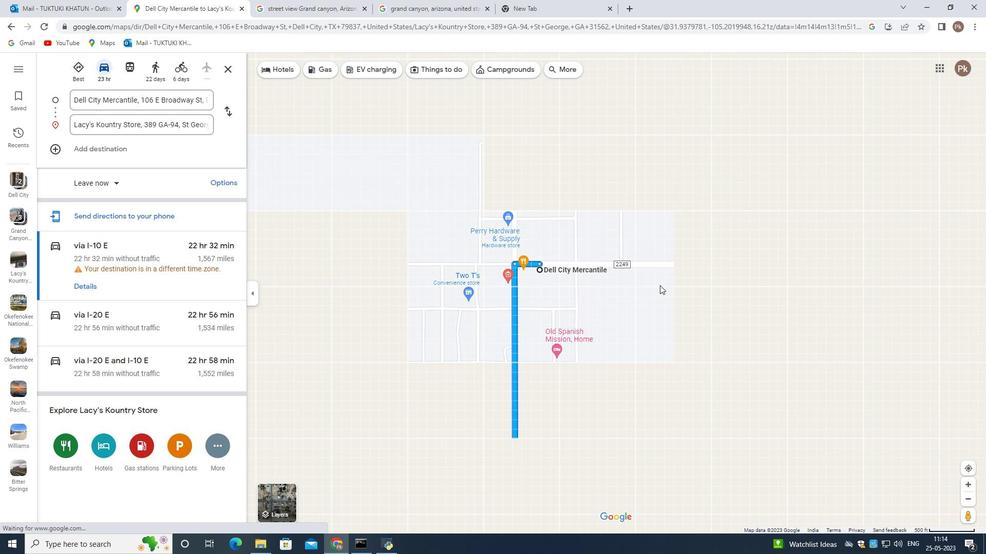 
Action: Mouse scrolled (659, 284) with delta (0, 0)
Screenshot: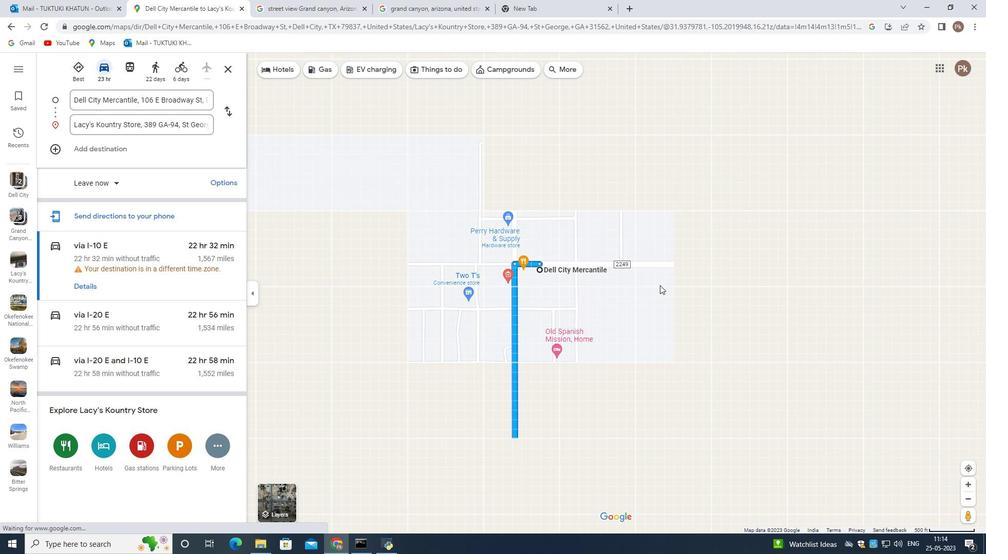 
Action: Mouse scrolled (659, 284) with delta (0, 0)
Screenshot: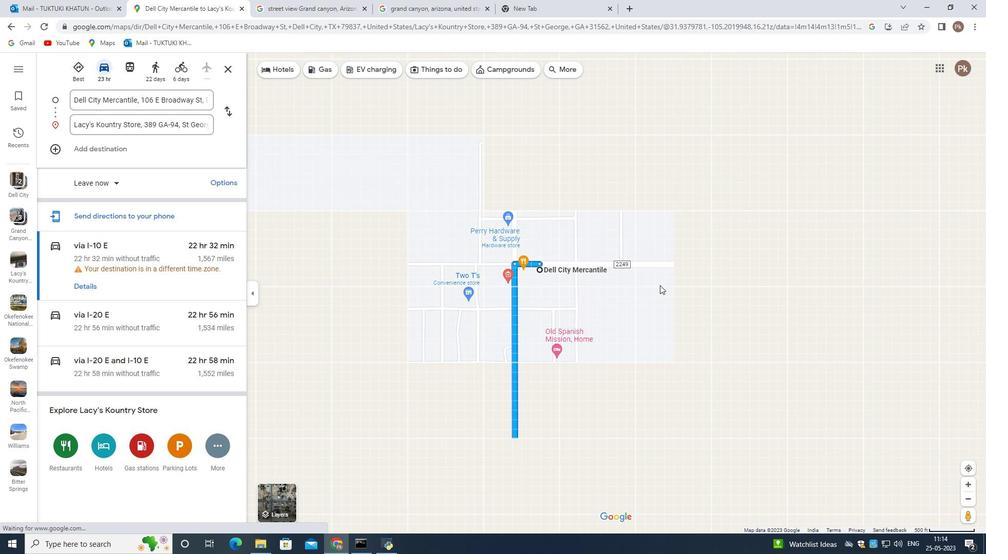 
Action: Mouse scrolled (659, 284) with delta (0, 0)
Screenshot: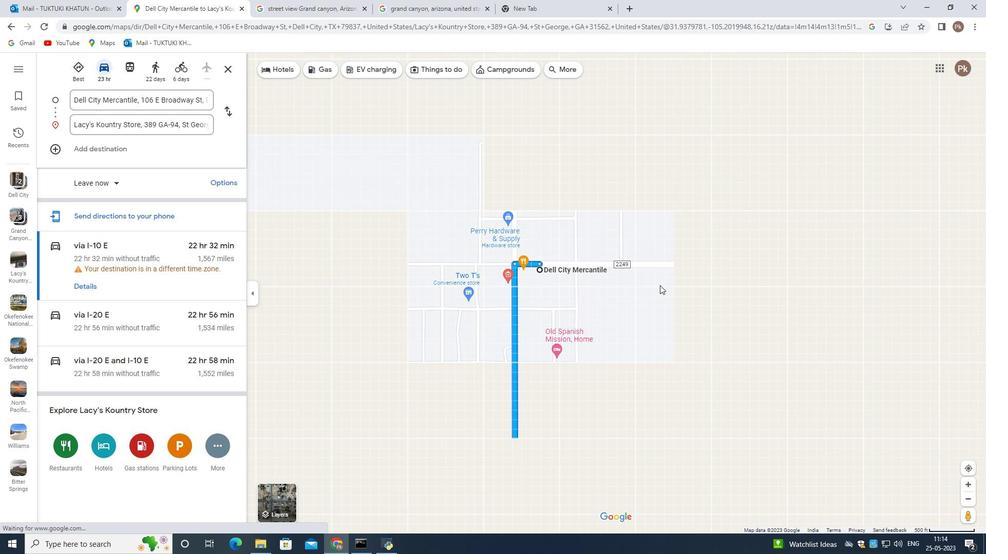 
Action: Mouse moved to (692, 361)
Screenshot: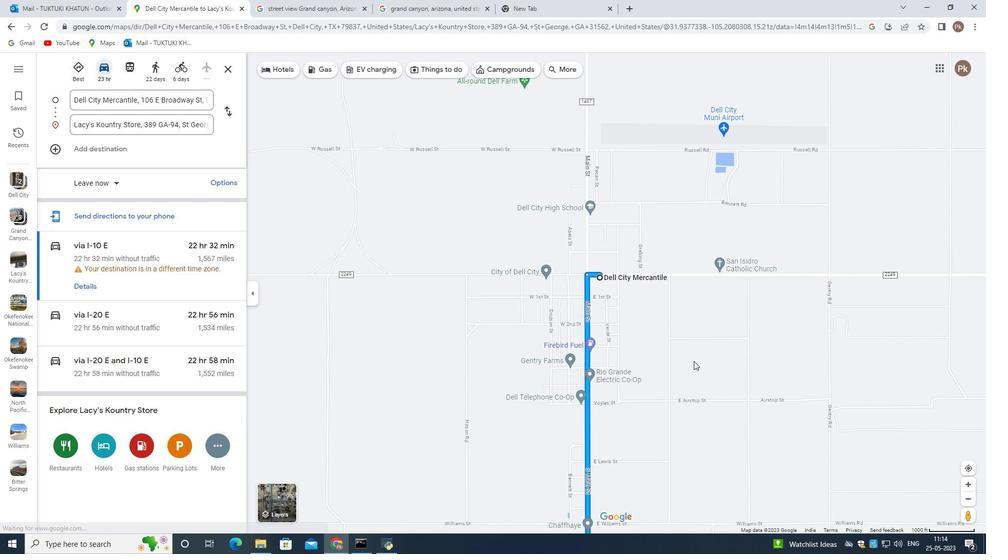 
Action: Mouse scrolled (692, 360) with delta (0, 0)
Screenshot: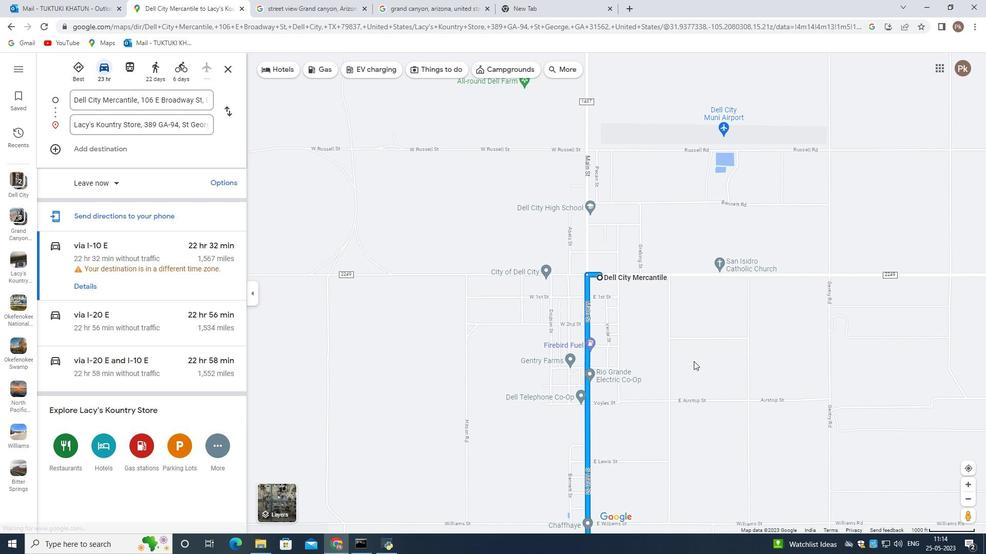 
Action: Mouse moved to (691, 361)
Screenshot: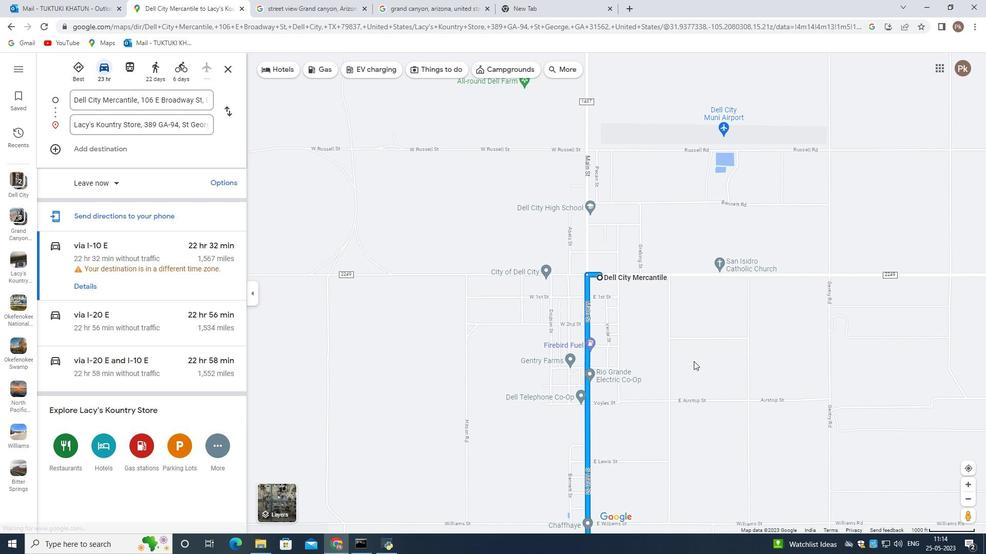 
Action: Mouse scrolled (691, 360) with delta (0, 0)
Screenshot: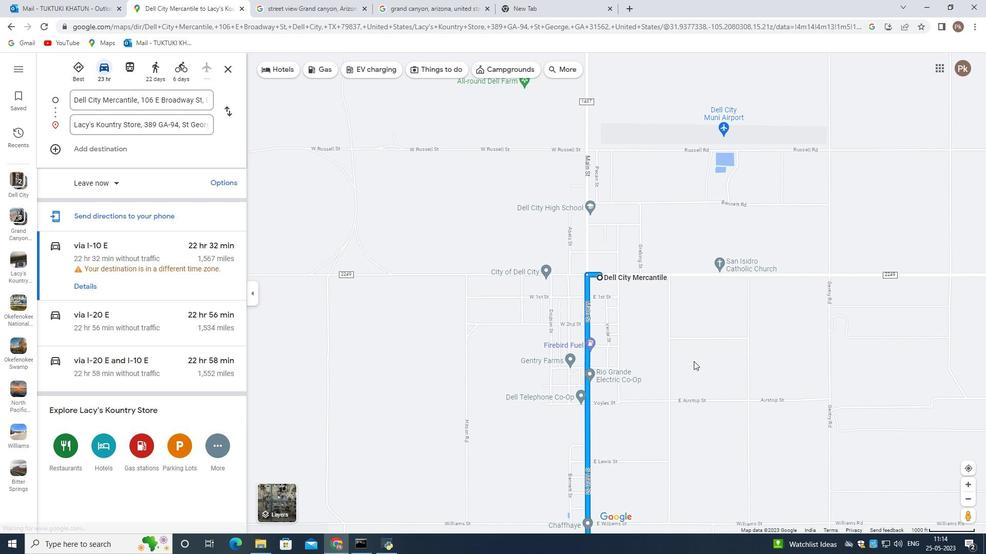 
Action: Mouse scrolled (691, 360) with delta (0, 0)
Screenshot: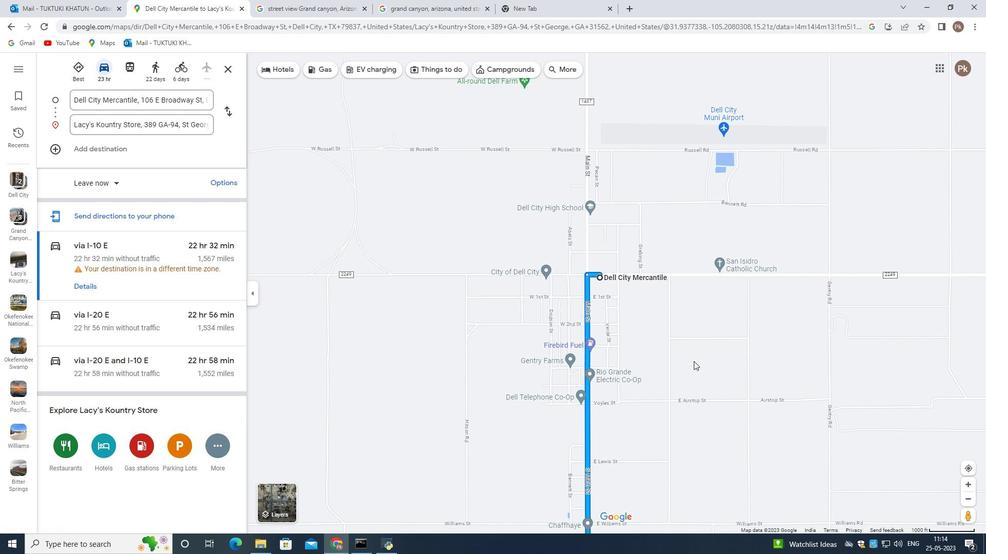 
Action: Mouse scrolled (691, 360) with delta (0, 0)
Screenshot: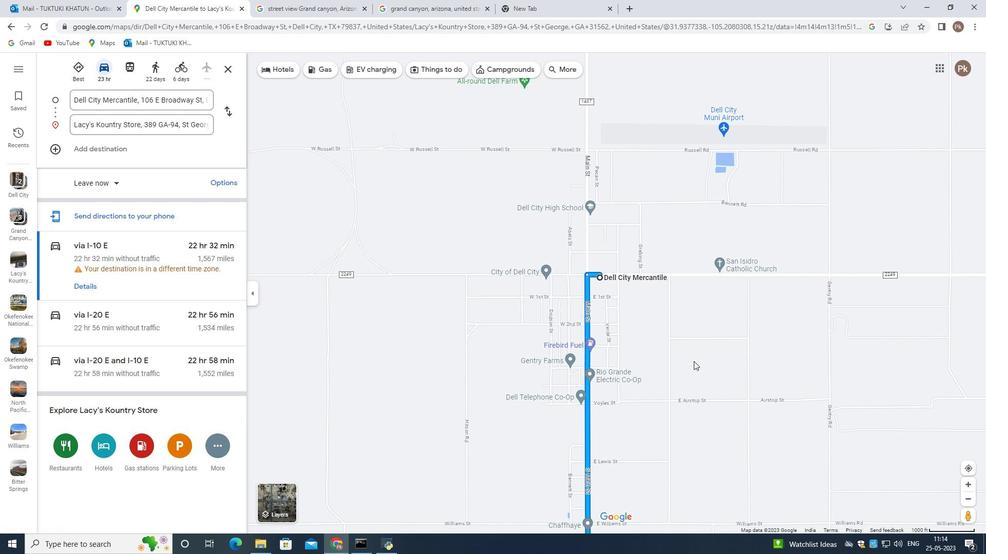 
Action: Mouse scrolled (691, 360) with delta (0, 0)
Screenshot: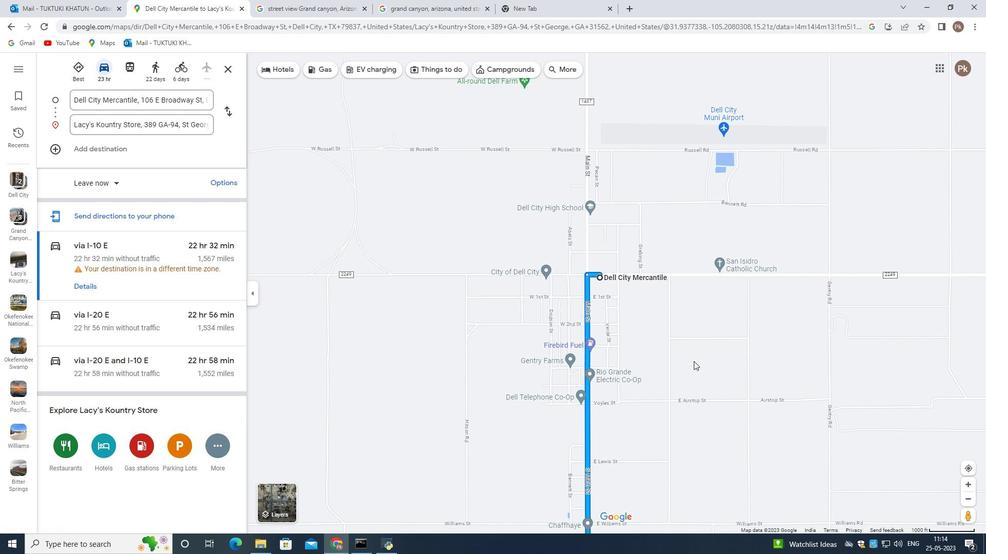 
Action: Mouse moved to (690, 362)
Screenshot: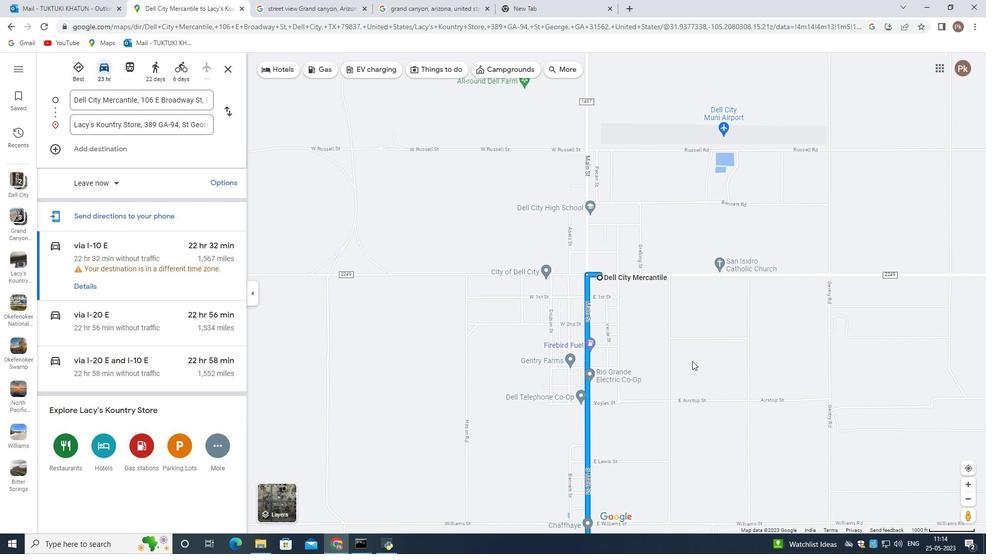 
Action: Mouse scrolled (690, 362) with delta (0, 0)
Screenshot: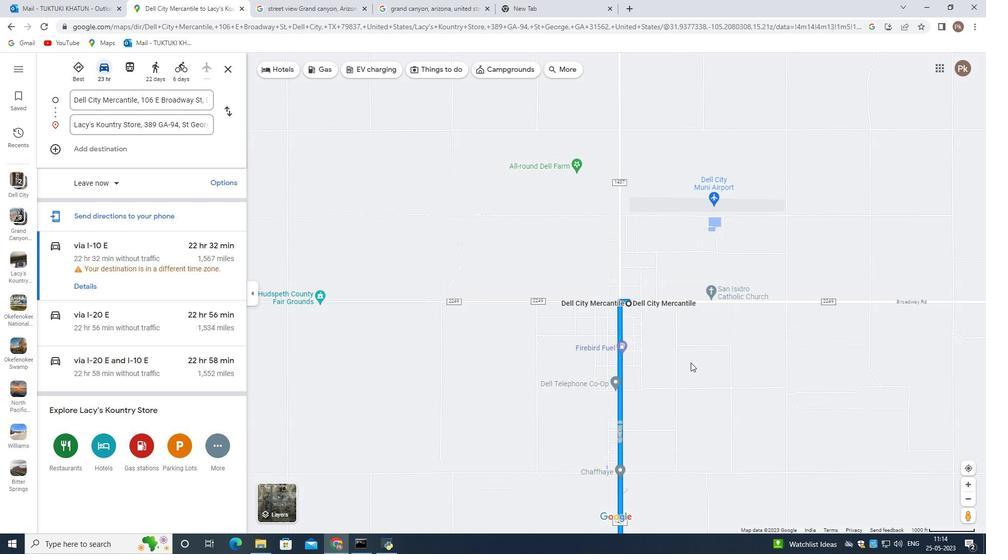 
Action: Mouse scrolled (690, 362) with delta (0, 0)
Screenshot: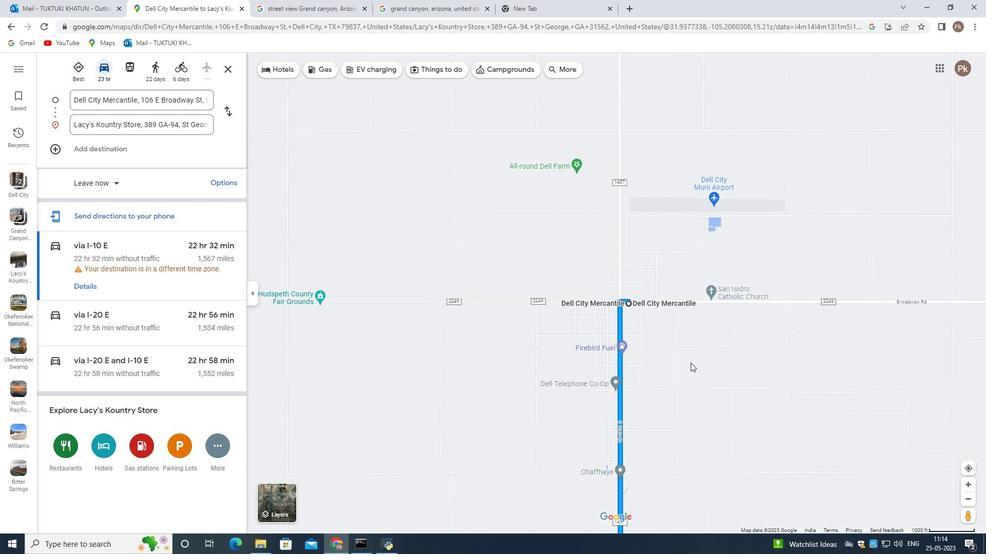 
Action: Mouse scrolled (690, 362) with delta (0, 0)
Screenshot: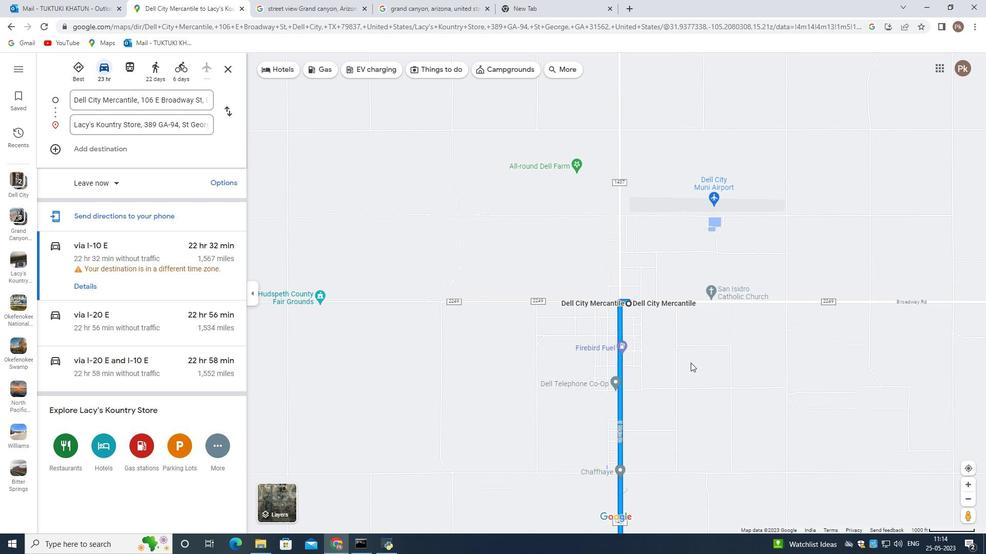 
Action: Mouse scrolled (690, 362) with delta (0, 0)
Screenshot: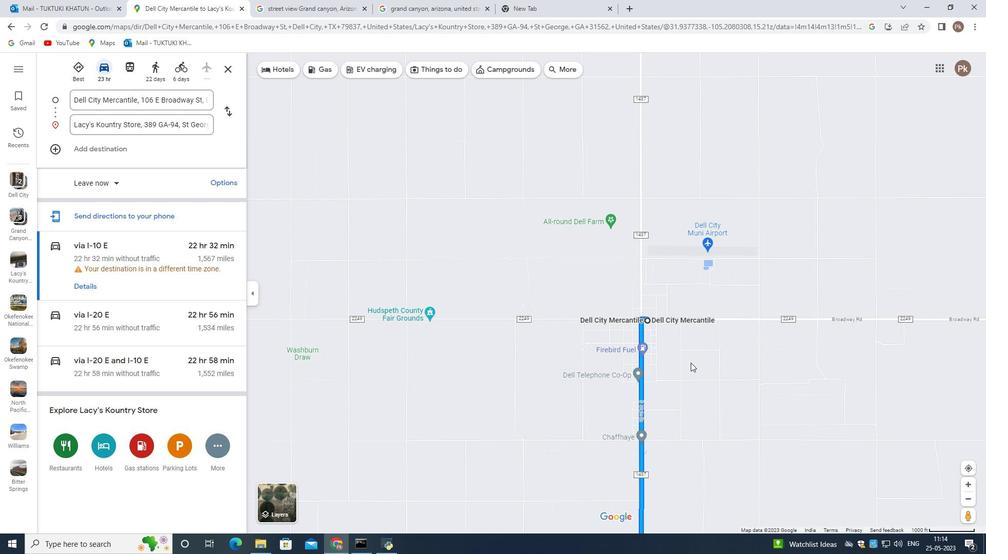 
Action: Mouse scrolled (690, 362) with delta (0, 0)
Screenshot: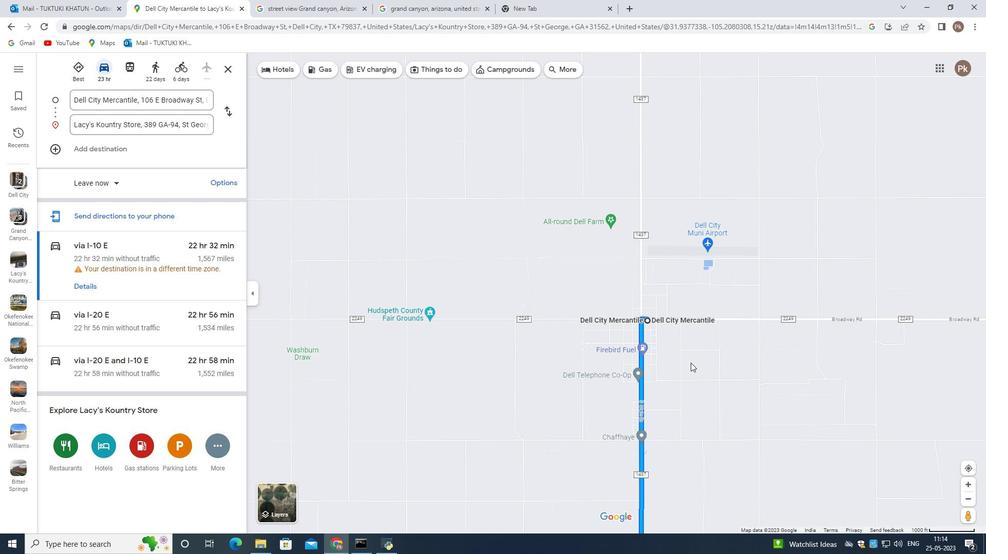 
Action: Mouse scrolled (690, 362) with delta (0, 0)
Screenshot: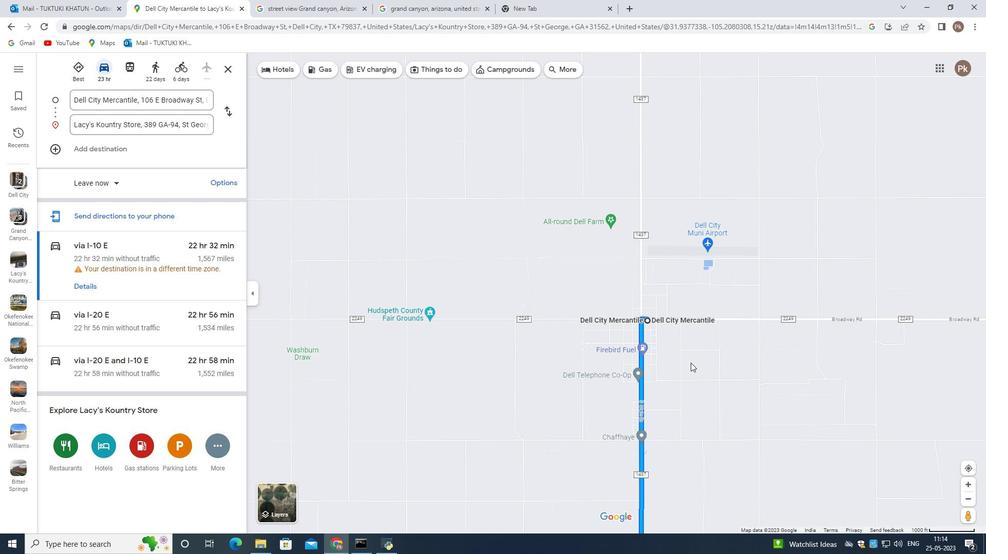 
Action: Mouse moved to (470, 267)
Screenshot: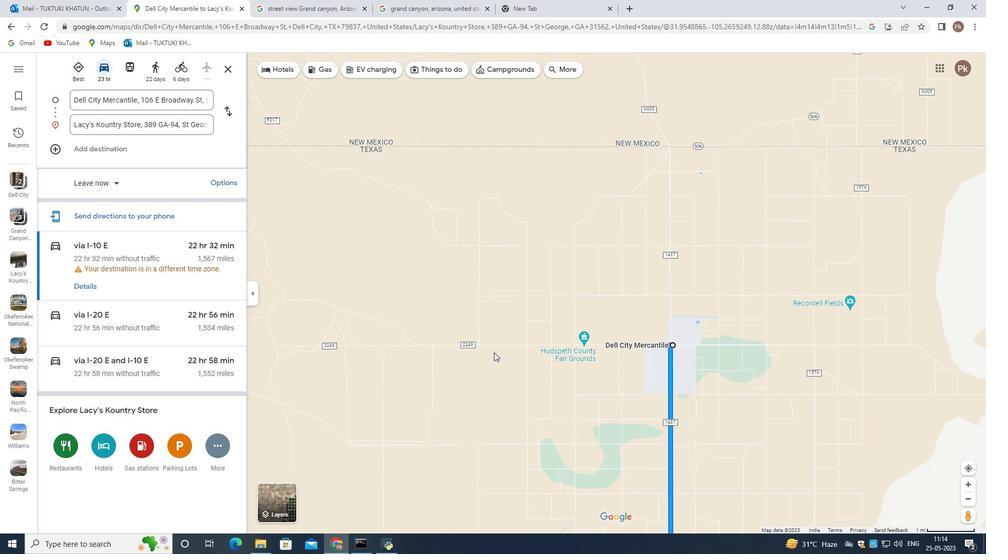 
Action: Mouse scrolled (470, 266) with delta (0, 0)
Screenshot: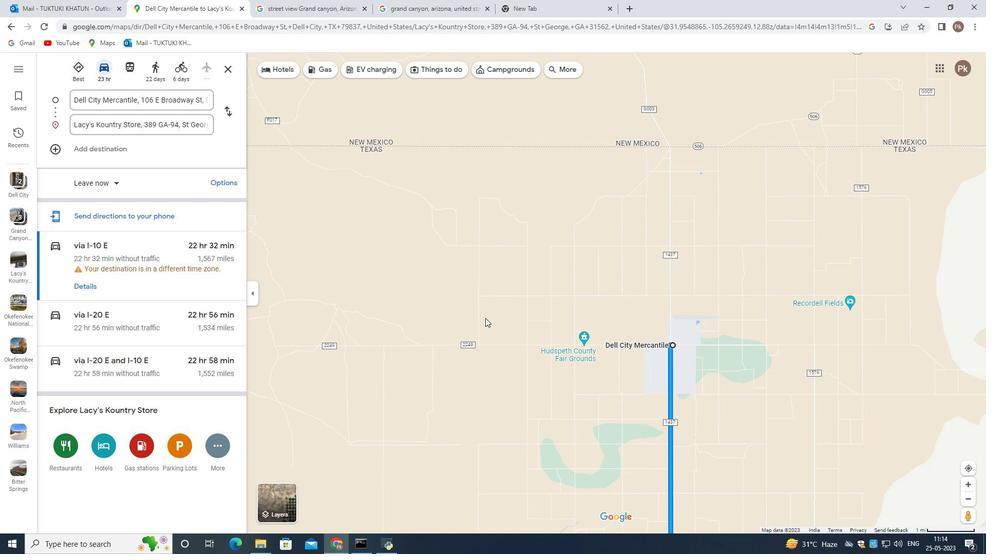 
Action: Mouse scrolled (470, 266) with delta (0, 0)
Screenshot: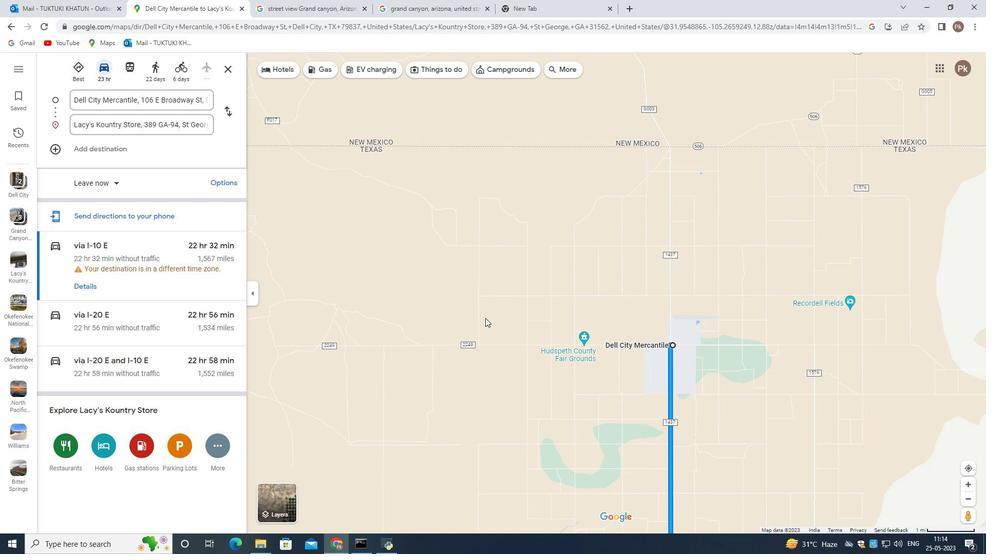 
Action: Mouse scrolled (470, 266) with delta (0, 0)
Screenshot: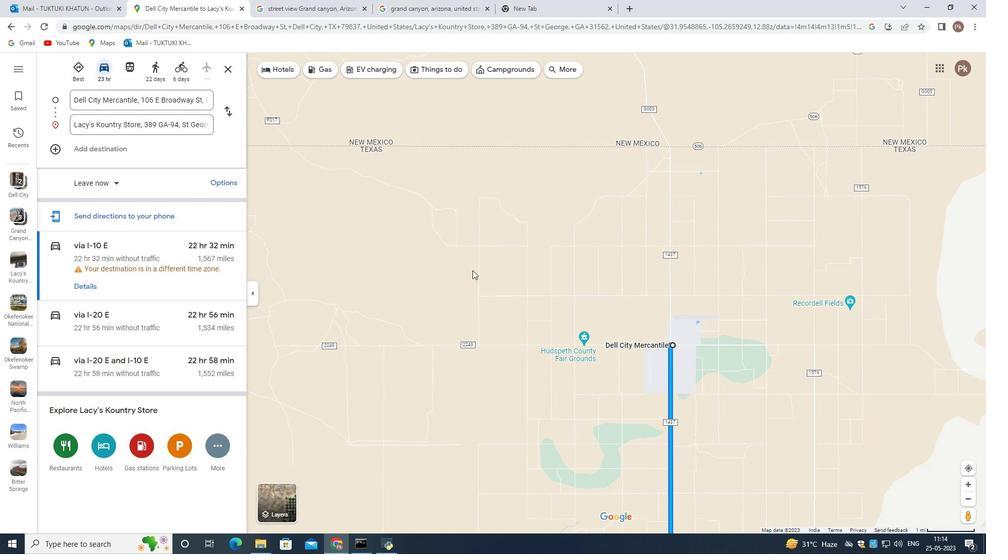 
Action: Mouse scrolled (470, 266) with delta (0, 0)
Screenshot: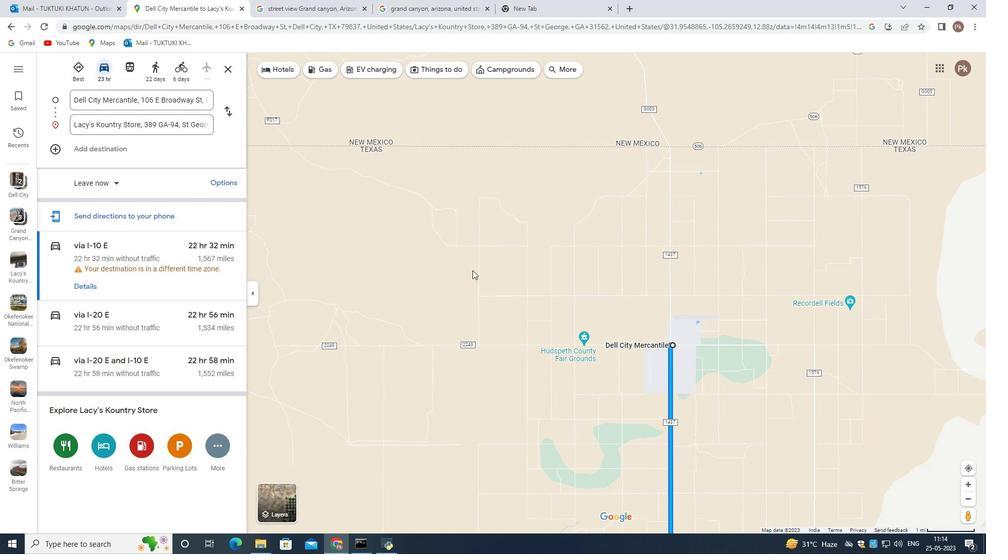 
Action: Mouse scrolled (470, 266) with delta (0, 0)
Screenshot: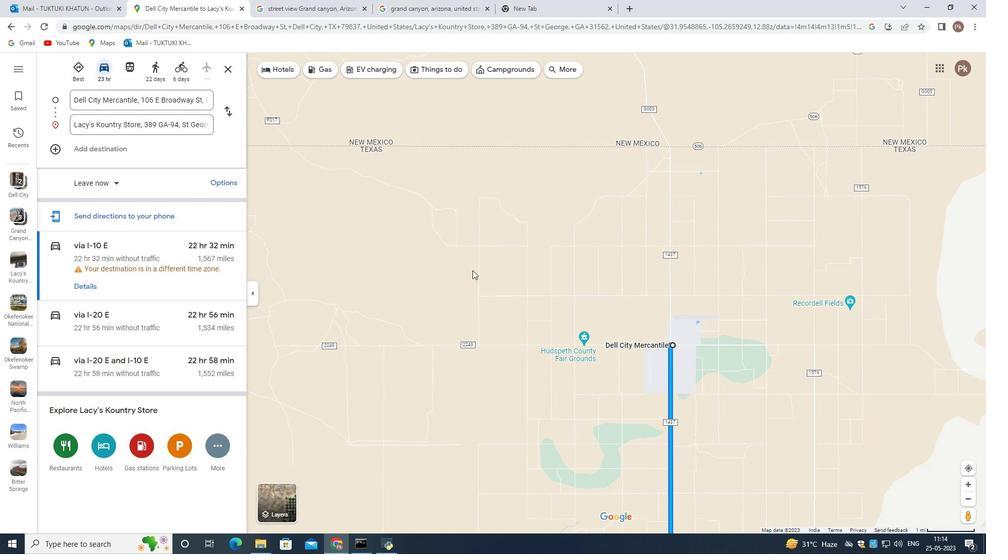 
Action: Mouse scrolled (470, 266) with delta (0, 0)
Screenshot: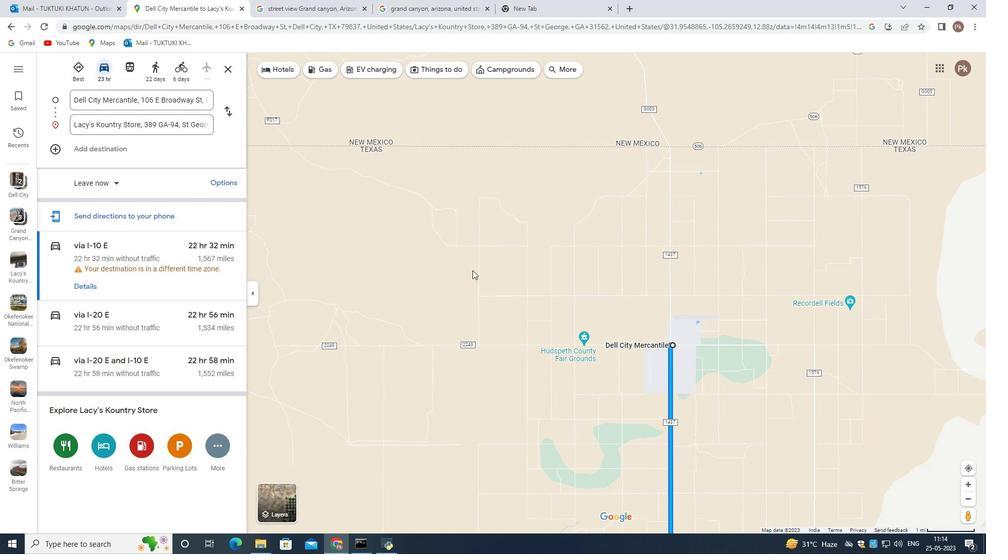 
Action: Mouse scrolled (470, 266) with delta (0, 0)
Screenshot: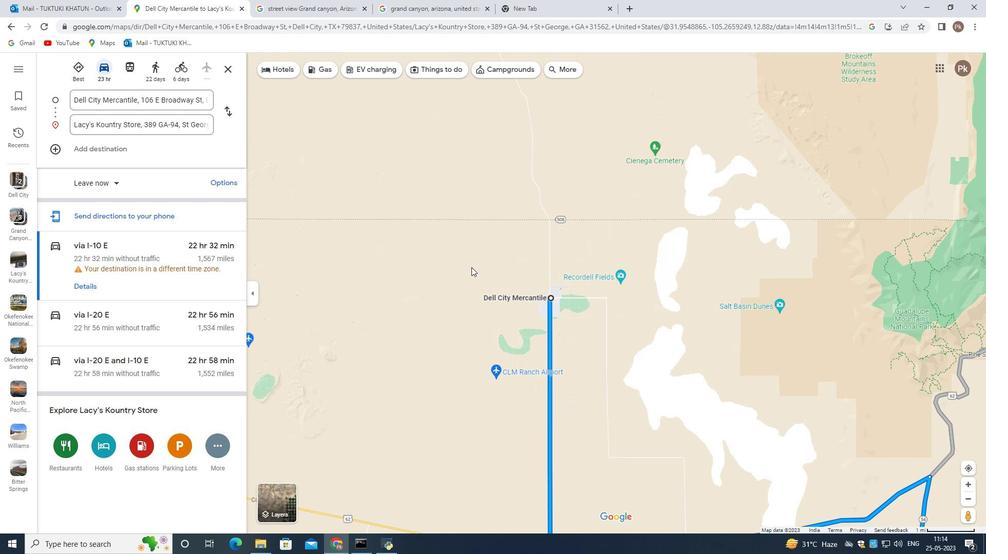 
Action: Mouse scrolled (470, 266) with delta (0, 0)
Screenshot: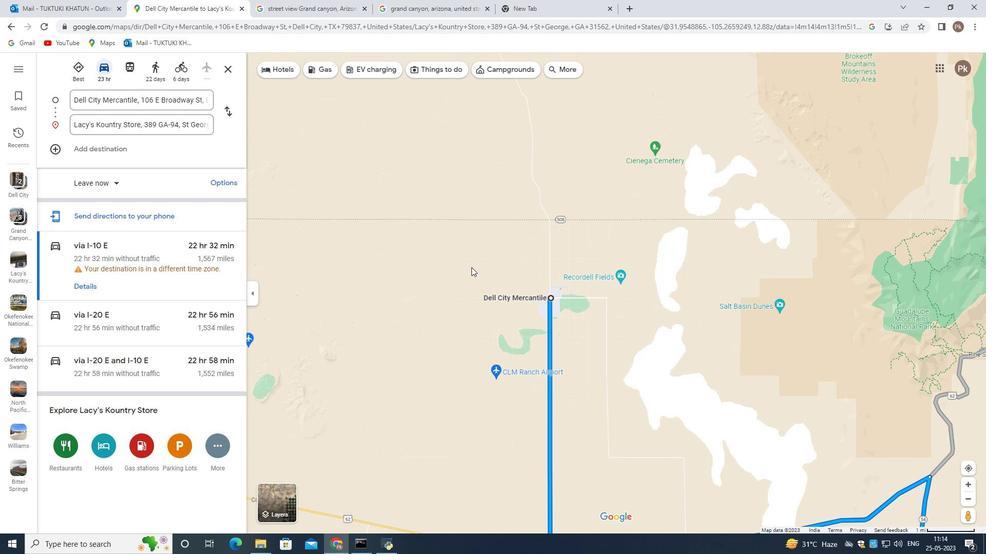 
Action: Mouse scrolled (470, 266) with delta (0, 0)
Screenshot: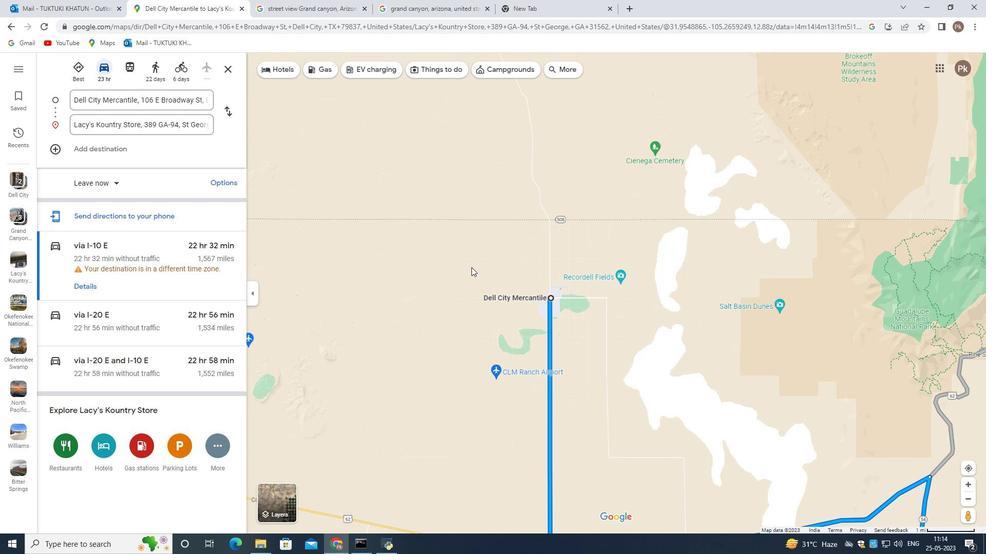 
Action: Mouse scrolled (470, 266) with delta (0, 0)
Screenshot: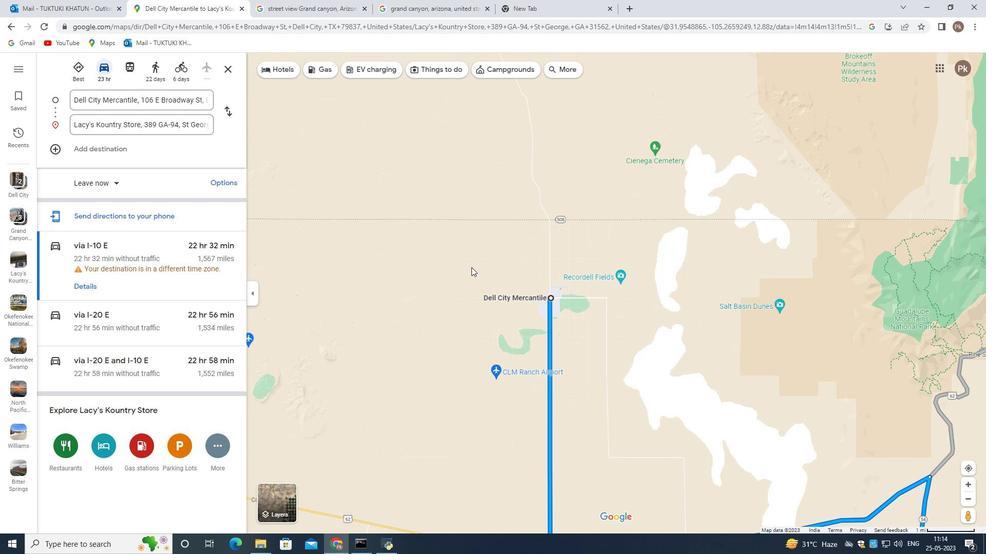 
Action: Mouse scrolled (470, 266) with delta (0, 0)
Screenshot: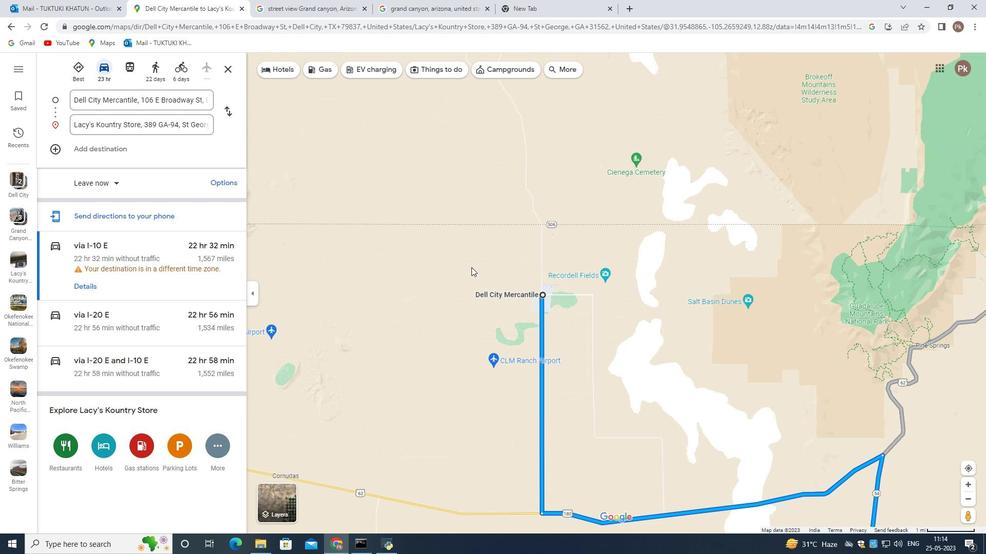 
Action: Mouse scrolled (470, 266) with delta (0, 0)
Screenshot: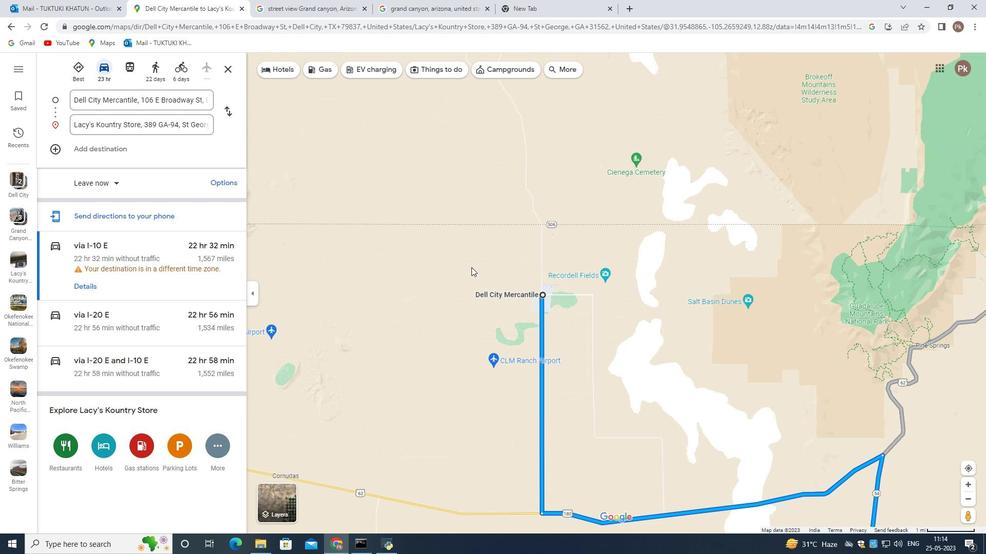 
Action: Mouse scrolled (470, 266) with delta (0, 0)
Screenshot: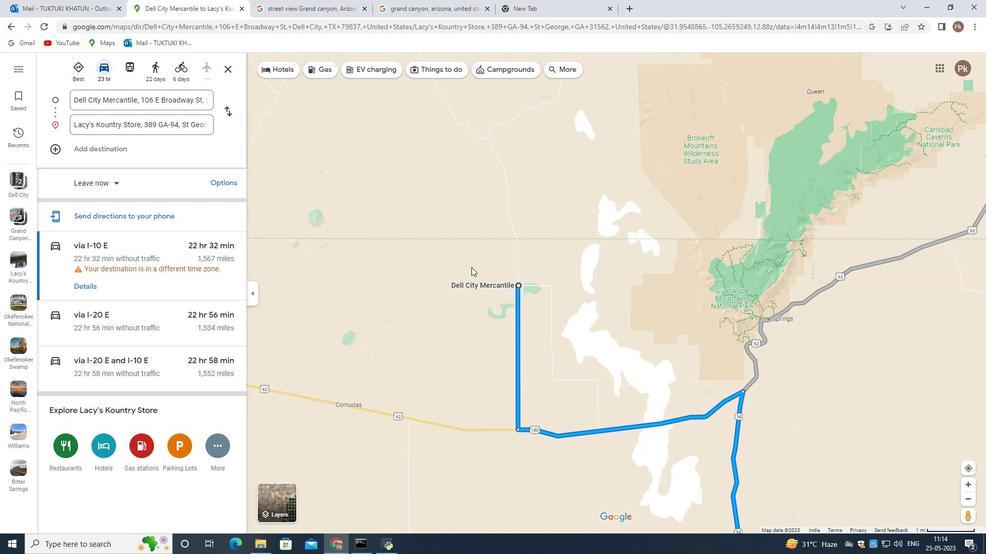 
Action: Mouse scrolled (470, 266) with delta (0, 0)
Screenshot: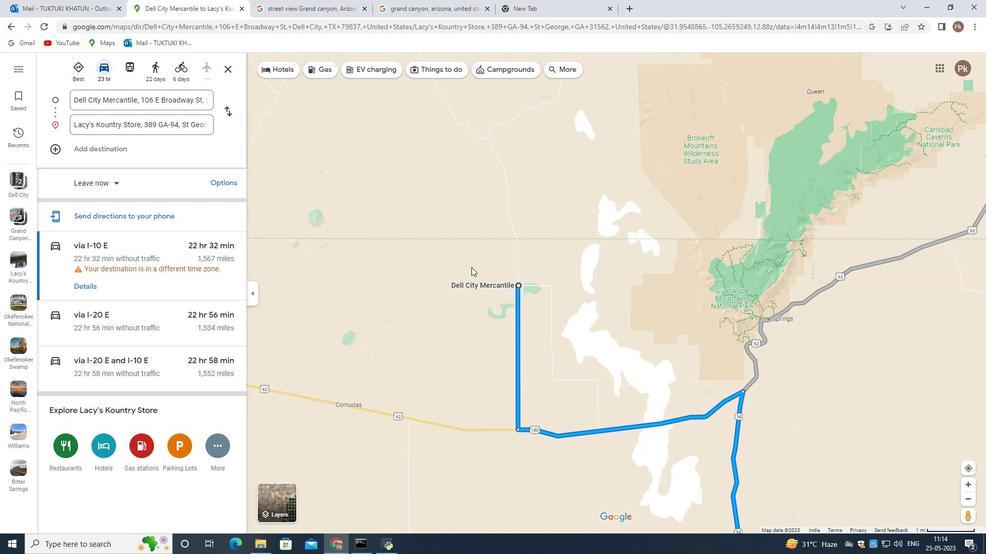 
Action: Mouse scrolled (470, 266) with delta (0, 0)
Screenshot: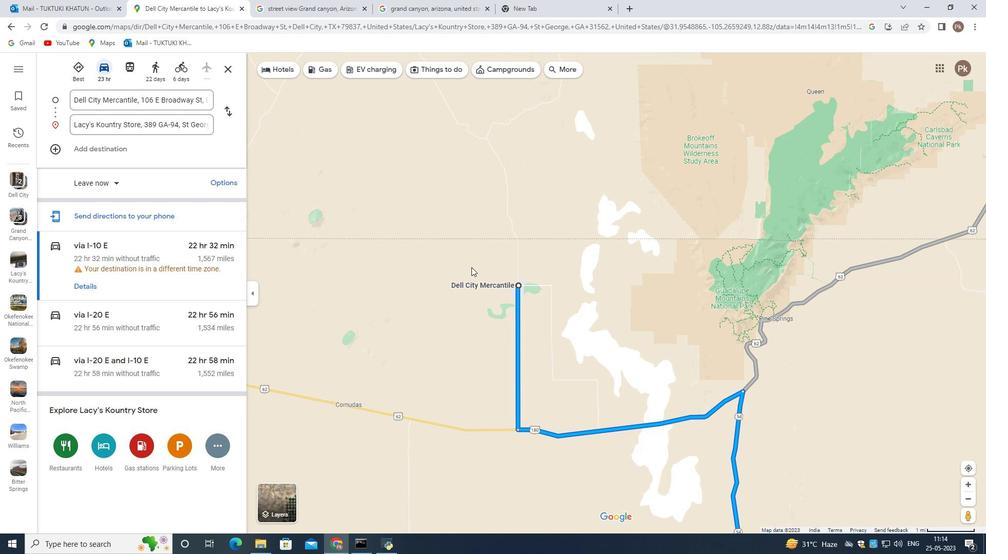 
Action: Mouse scrolled (470, 266) with delta (0, 0)
Screenshot: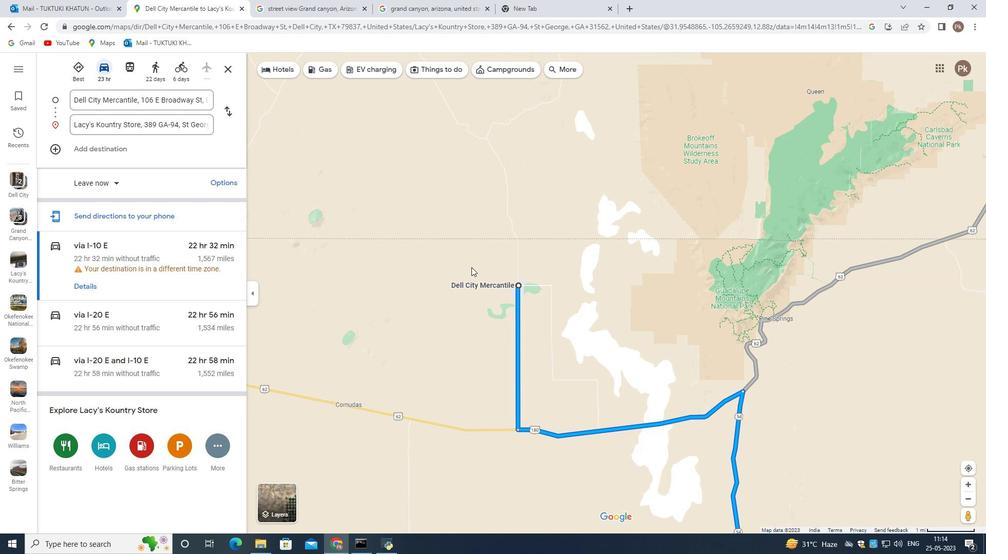 
Action: Mouse scrolled (470, 266) with delta (0, 0)
Screenshot: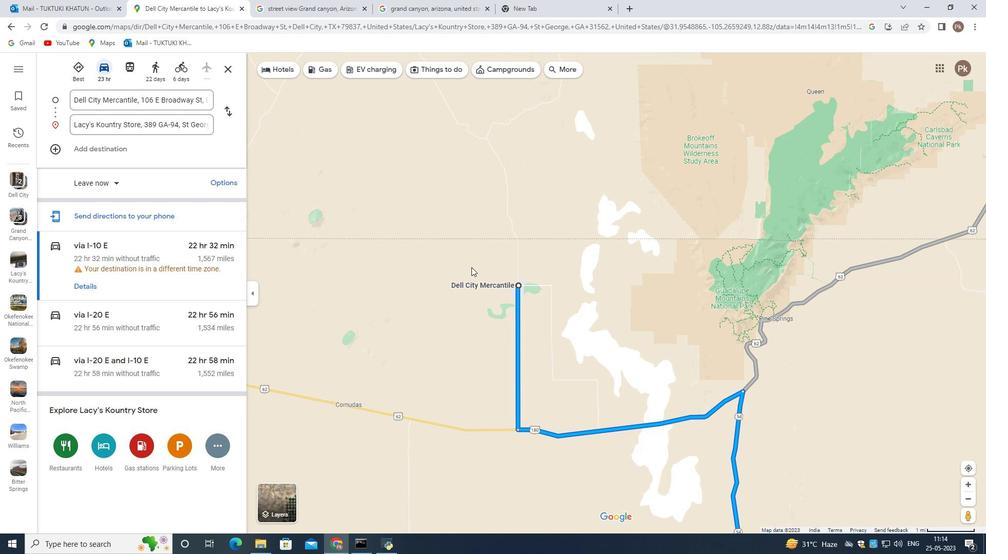 
Action: Mouse scrolled (470, 266) with delta (0, 0)
Screenshot: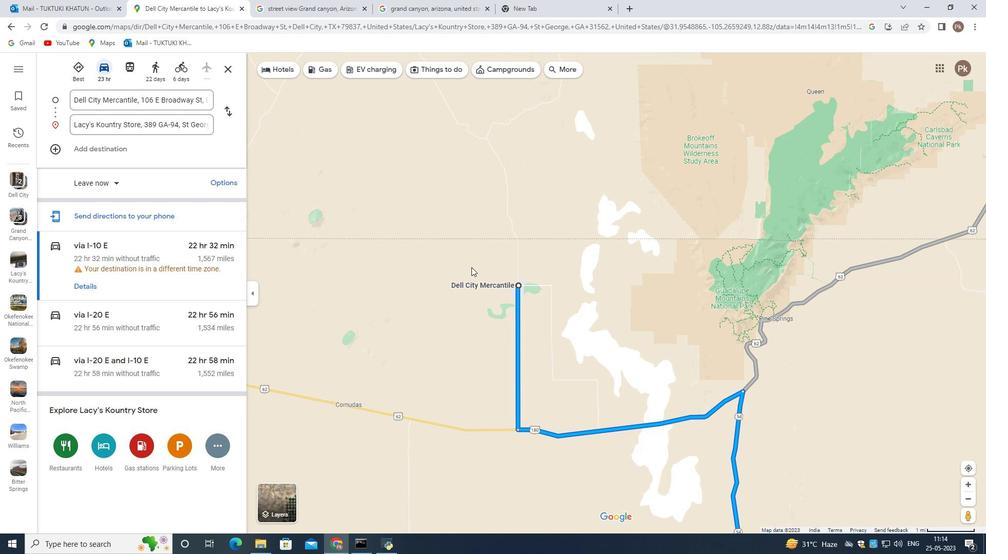 
Action: Mouse scrolled (470, 266) with delta (0, 0)
Screenshot: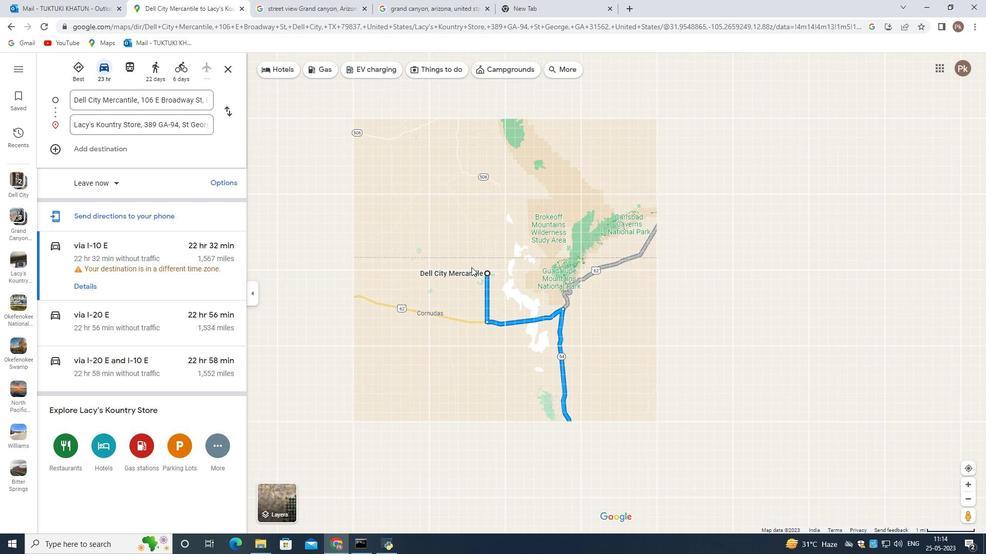 
Action: Mouse scrolled (470, 266) with delta (0, 0)
Screenshot: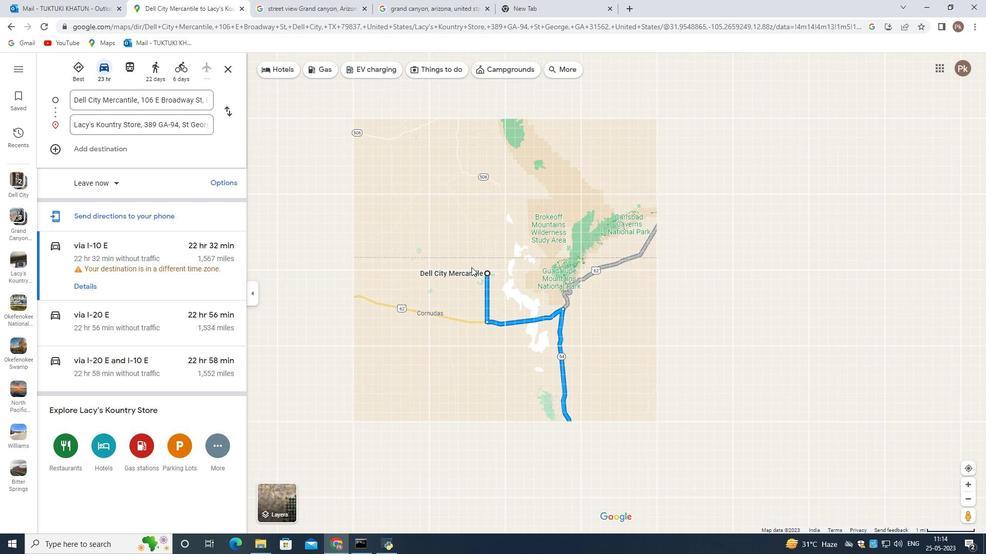 
Action: Mouse moved to (470, 267)
Screenshot: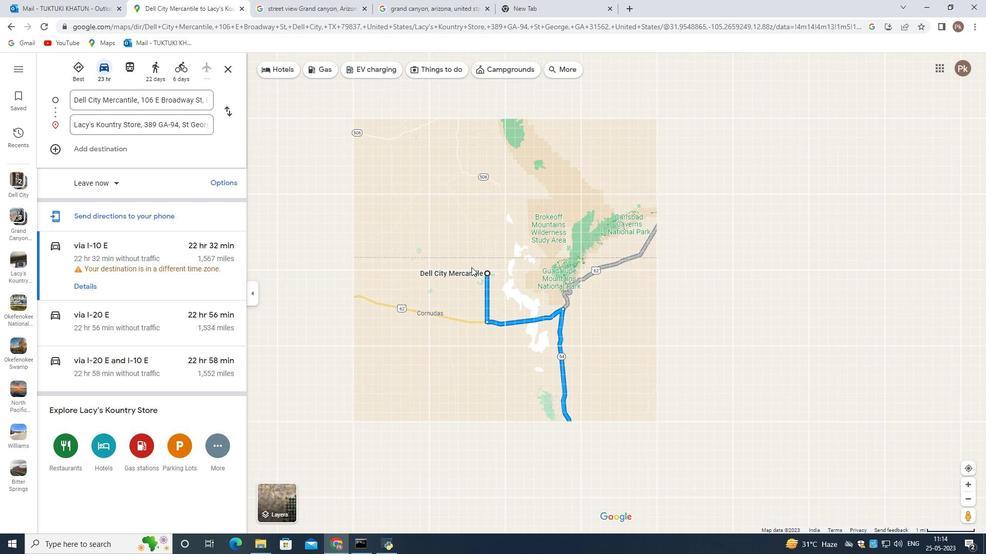
Action: Mouse scrolled (470, 266) with delta (0, 0)
Screenshot: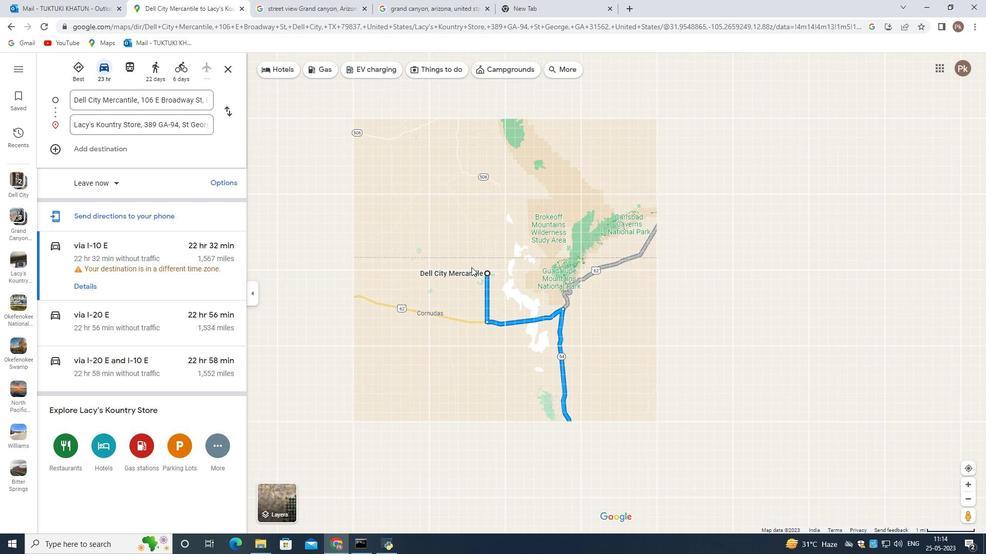 
Action: Mouse scrolled (470, 266) with delta (0, 0)
Screenshot: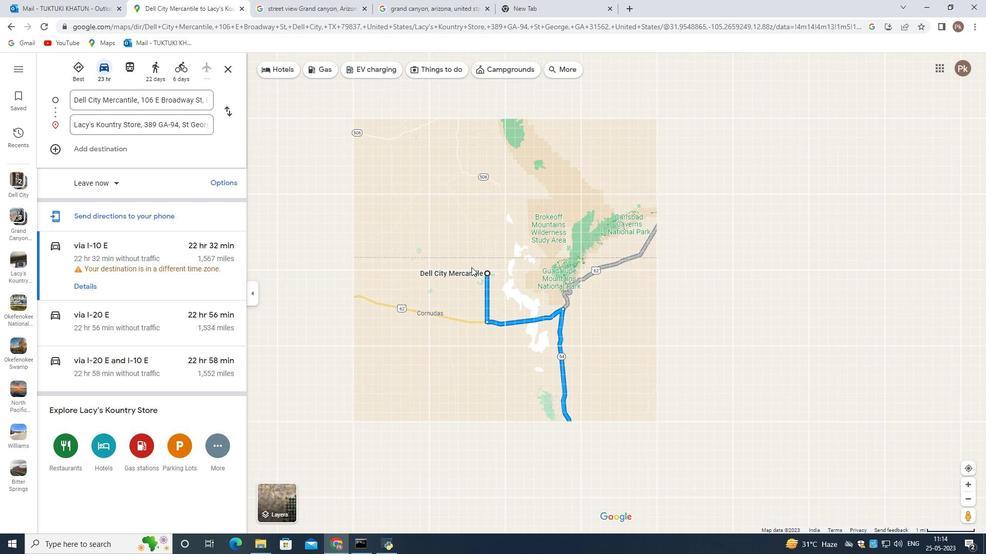 
Action: Mouse scrolled (470, 266) with delta (0, 0)
Screenshot: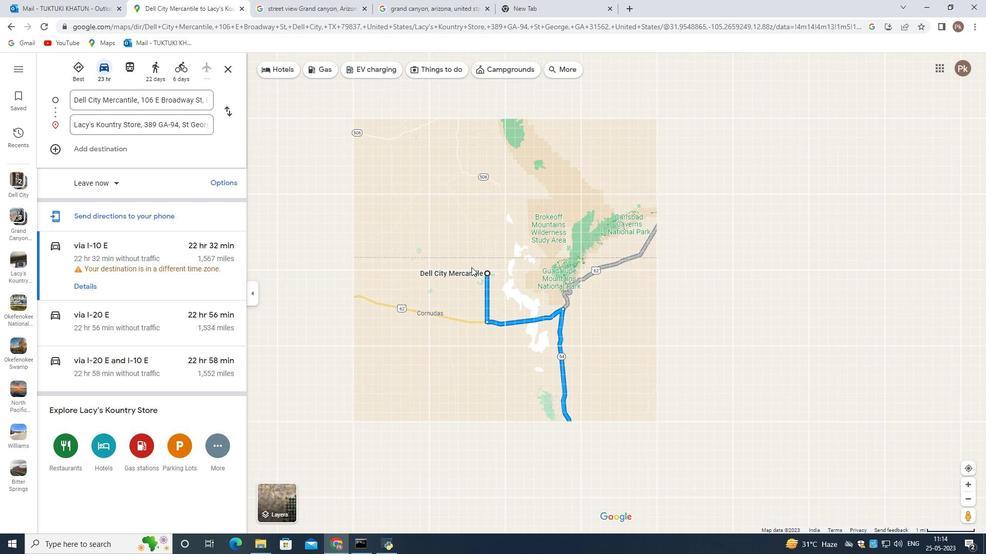 
Action: Mouse scrolled (470, 266) with delta (0, 0)
Screenshot: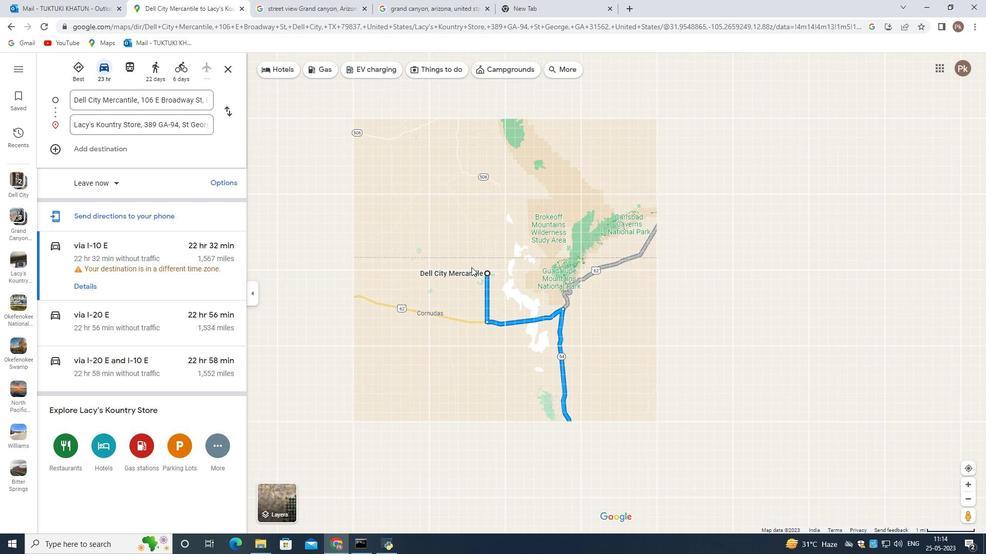 
Action: Mouse scrolled (470, 266) with delta (0, 0)
Screenshot: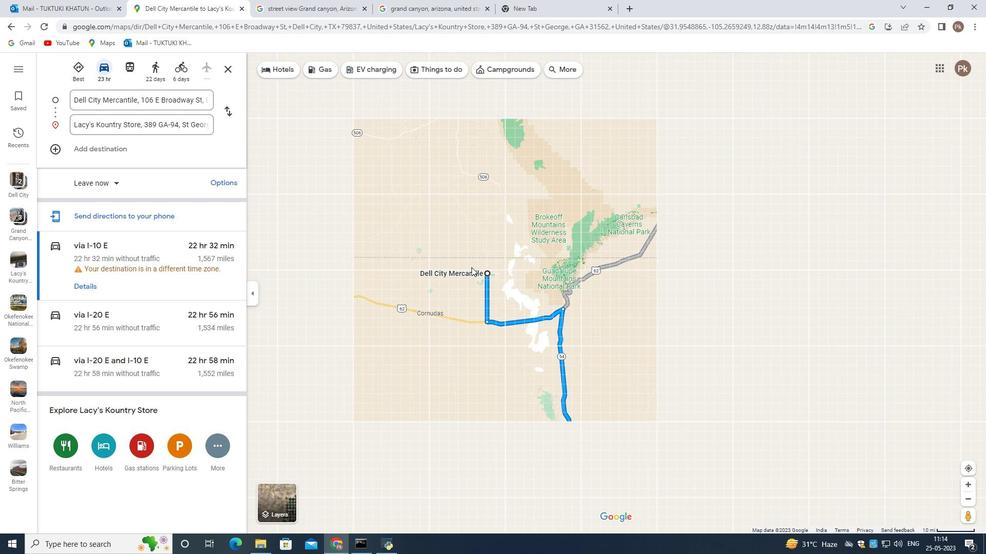 
Action: Mouse scrolled (470, 266) with delta (0, 0)
Screenshot: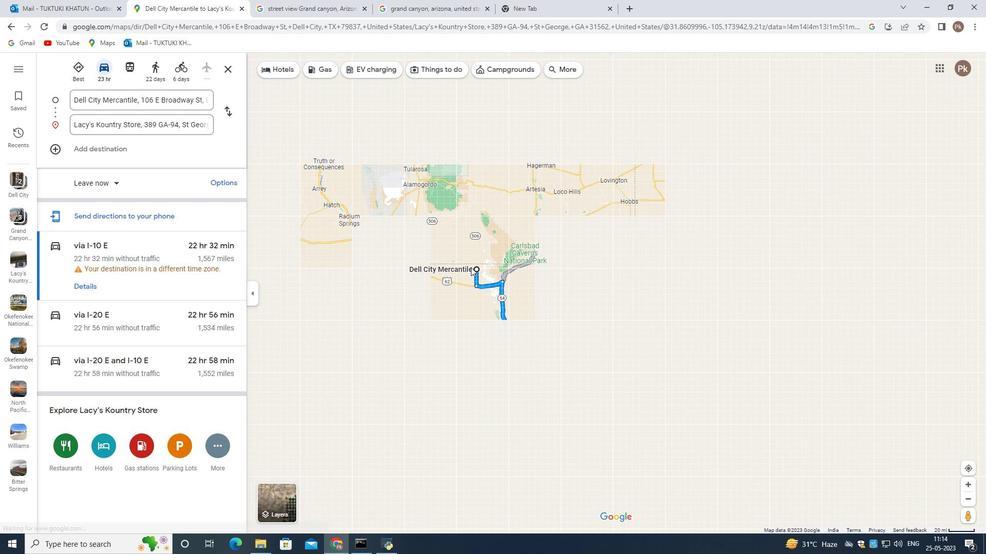 
Action: Mouse scrolled (470, 266) with delta (0, 0)
Screenshot: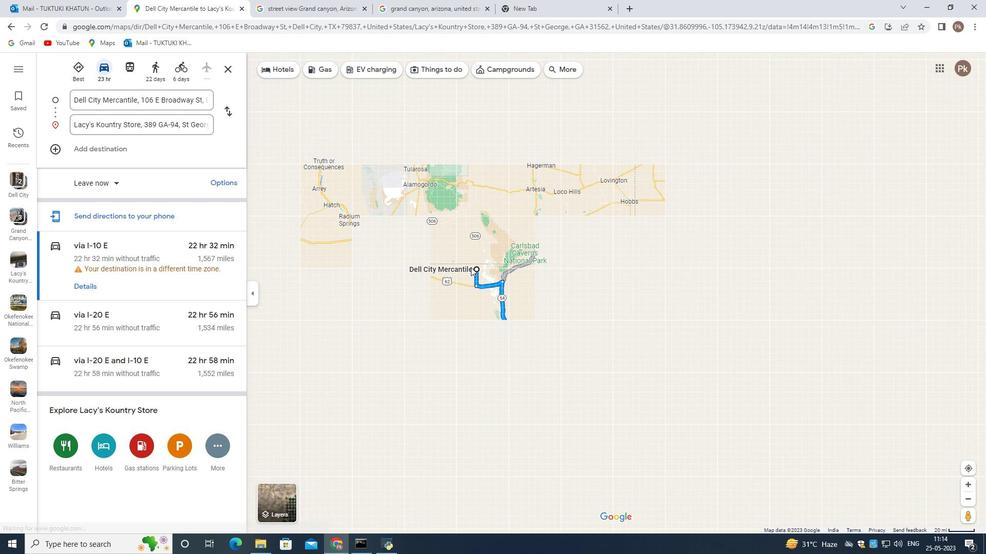 
Action: Mouse scrolled (470, 266) with delta (0, 0)
Screenshot: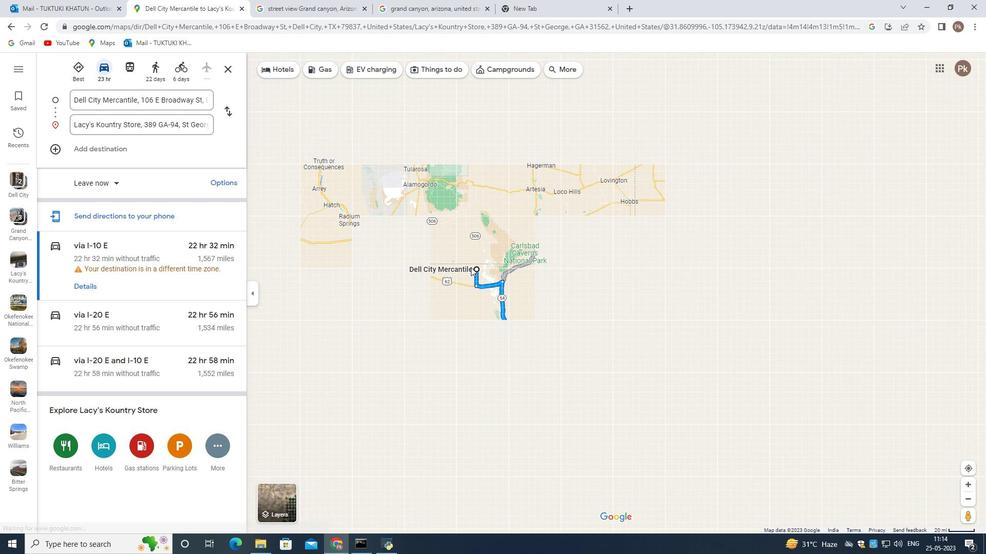 
Action: Mouse scrolled (470, 266) with delta (0, 0)
Screenshot: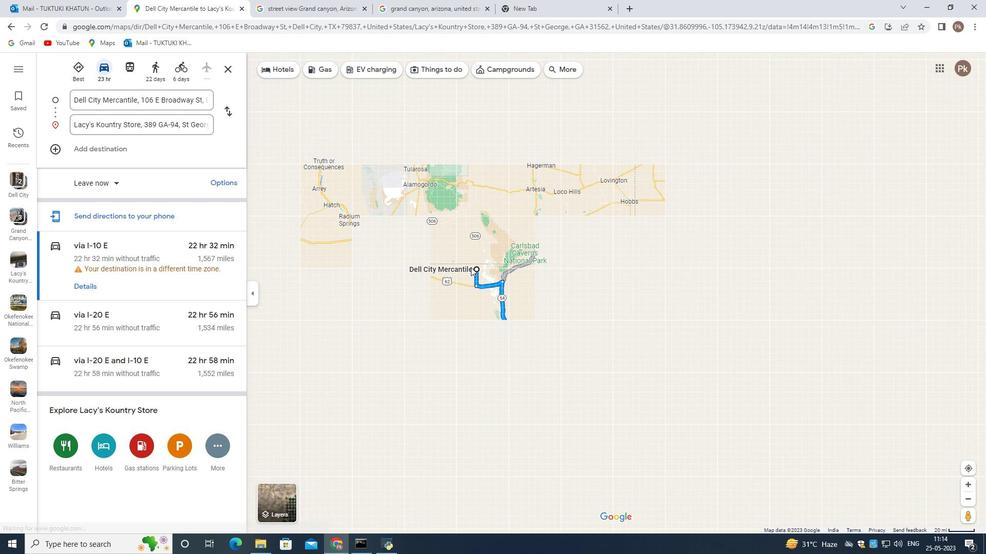 
Action: Mouse scrolled (470, 266) with delta (0, 0)
Screenshot: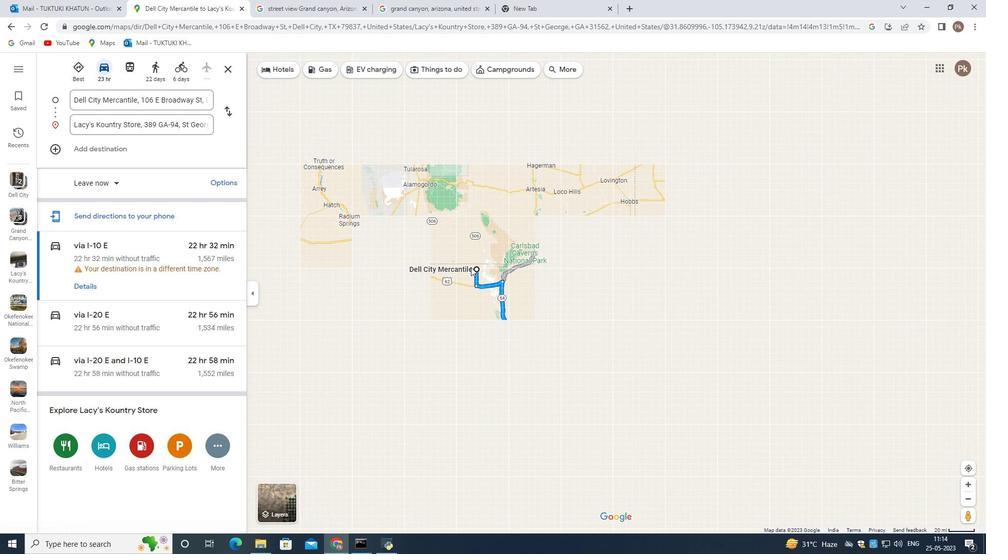 
Action: Mouse moved to (425, 254)
Screenshot: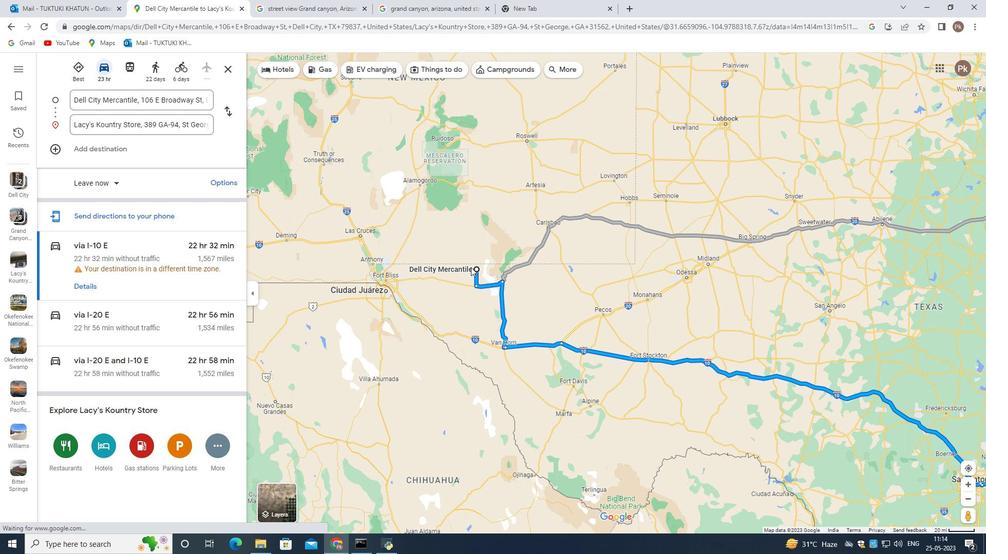 
Action: Mouse scrolled (425, 253) with delta (0, 0)
Screenshot: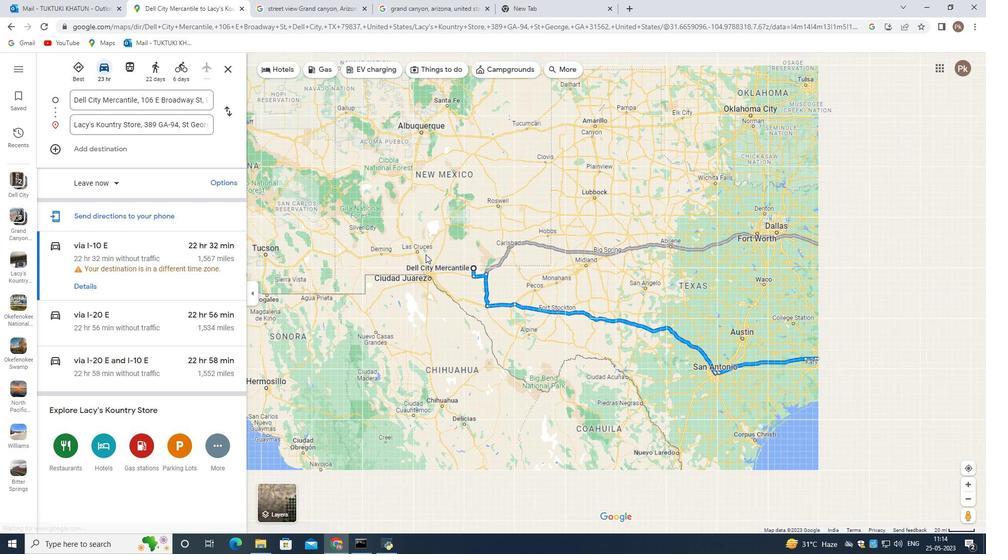 
Action: Mouse scrolled (425, 253) with delta (0, 0)
Screenshot: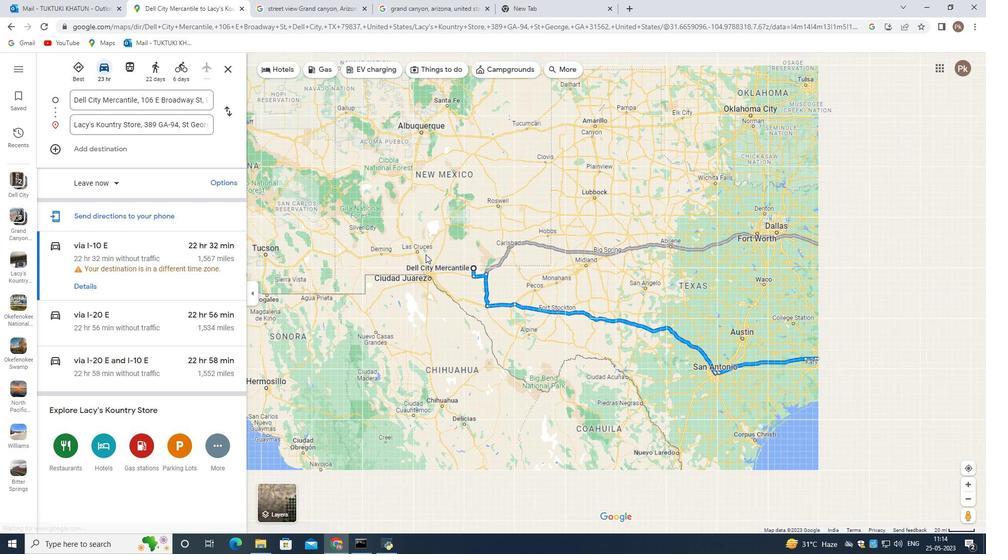 
Action: Mouse scrolled (425, 253) with delta (0, 0)
Screenshot: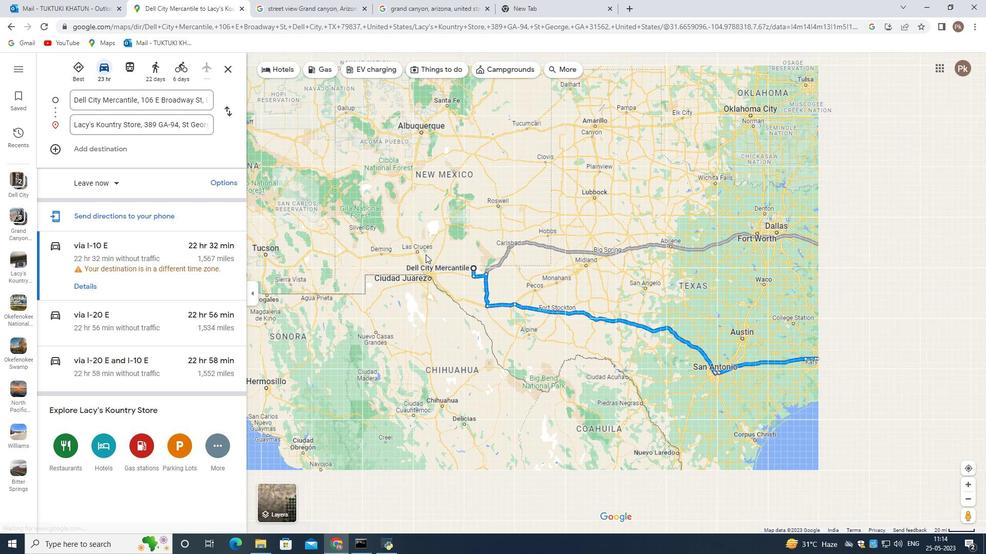 
Action: Mouse scrolled (425, 253) with delta (0, 0)
Screenshot: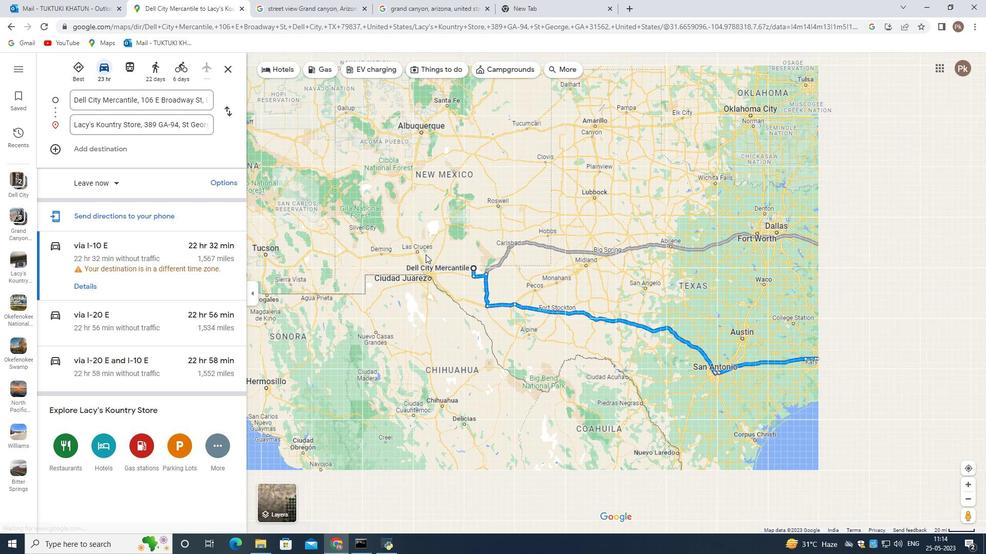 
Action: Mouse scrolled (425, 253) with delta (0, 0)
Screenshot: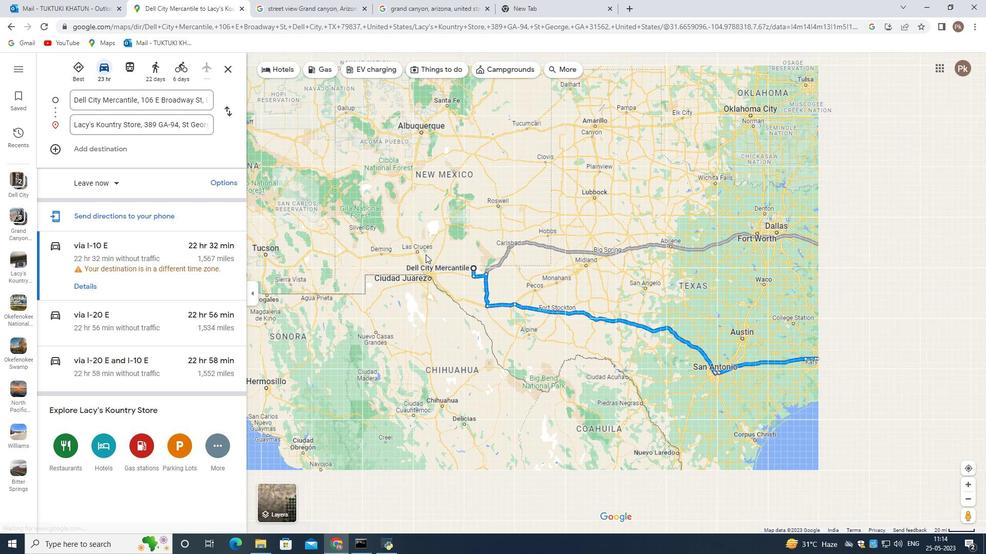 
Action: Mouse moved to (105, 99)
Screenshot: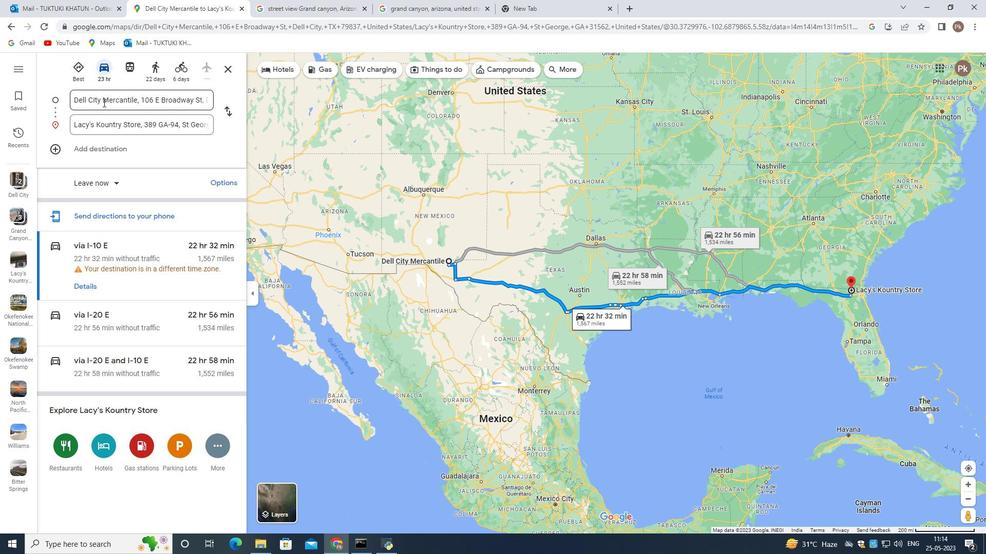 
Action: Mouse pressed left at (105, 99)
Screenshot: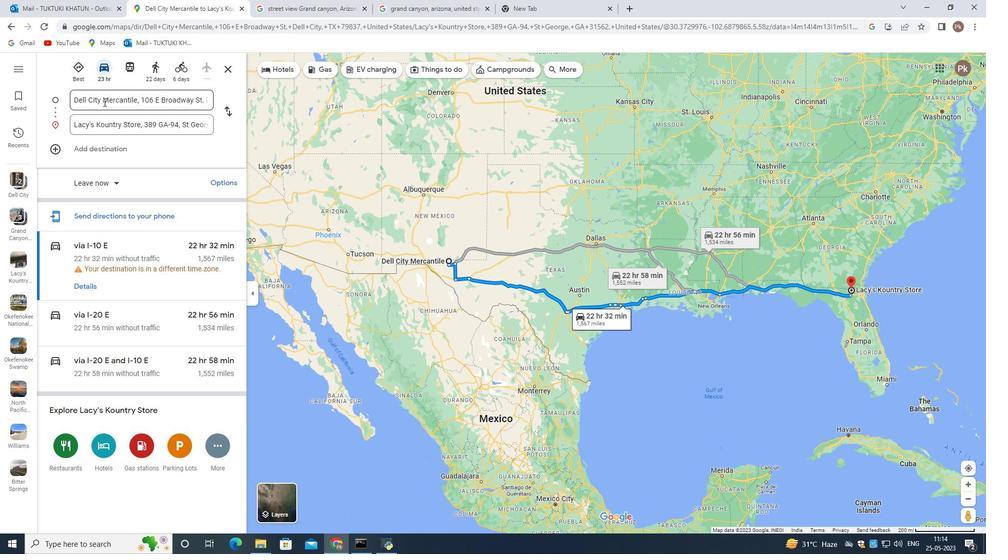
Action: Key pressed <Key.backspace>
Screenshot: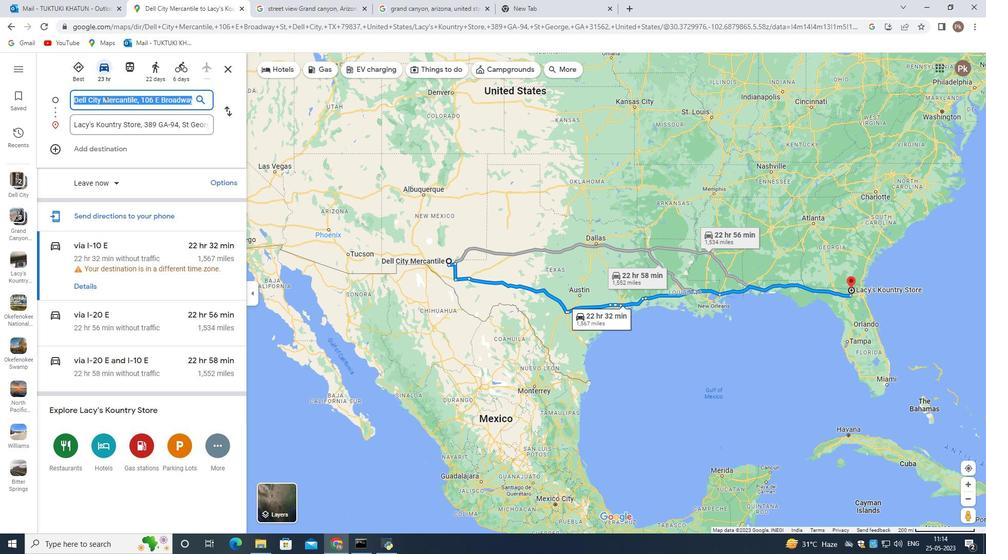 
Action: Mouse moved to (95, 121)
Screenshot: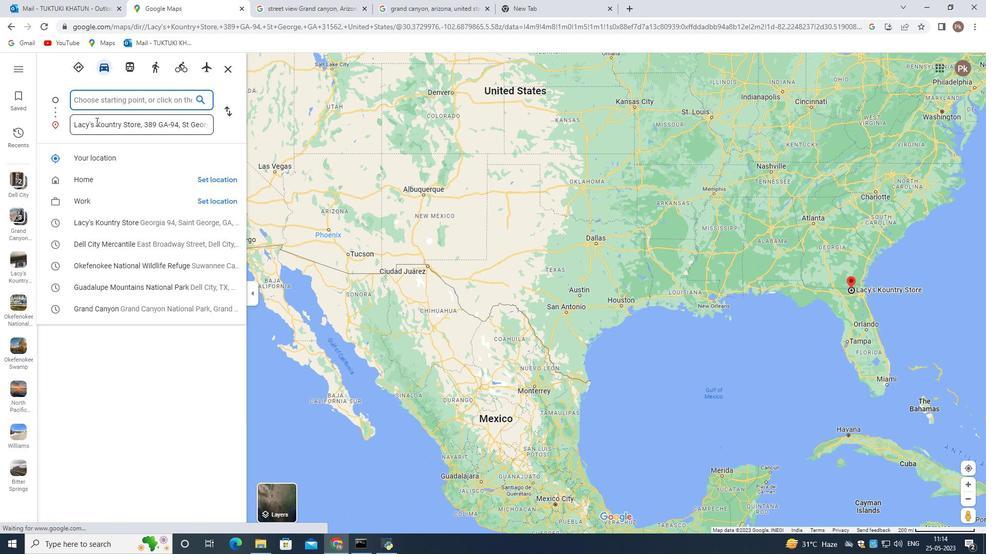 
Action: Mouse pressed left at (95, 121)
Screenshot: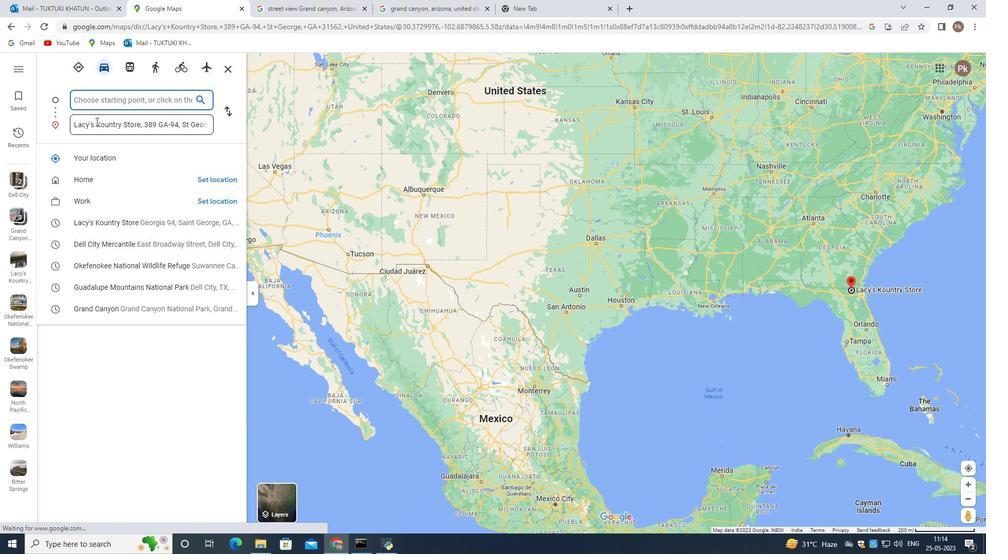 
Action: Key pressed <Key.backspace>
Screenshot: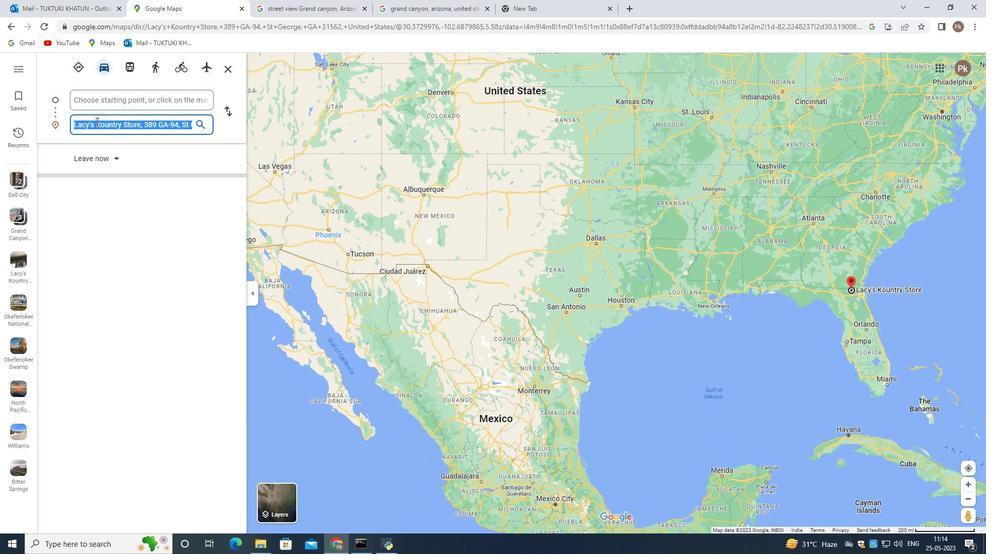 
Action: Mouse moved to (95, 101)
Screenshot: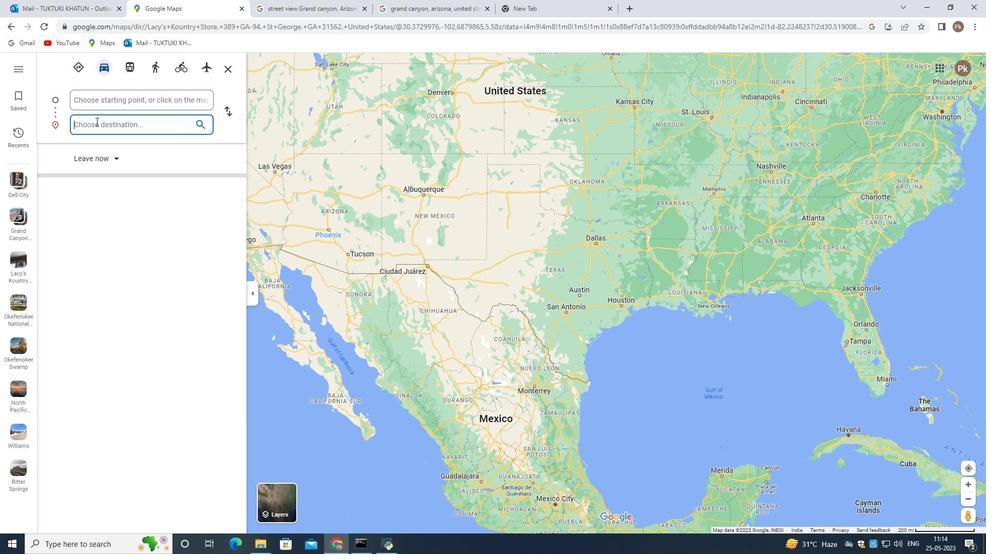
Action: Mouse pressed left at (95, 101)
Screenshot: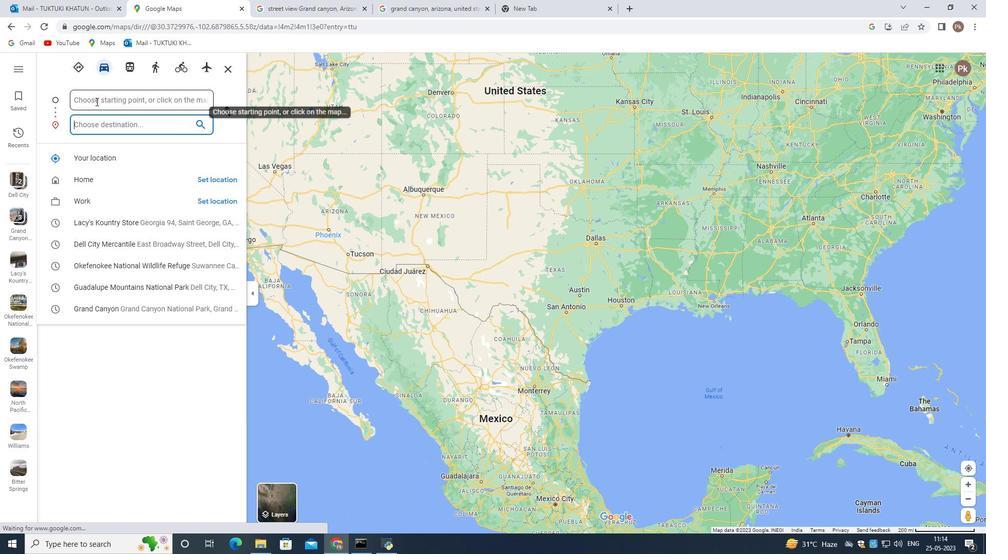 
Action: Key pressed <Key.shift>Guadalupe<Key.space><Key.shift>Mountains<Key.space><Key.shift>National<Key.space><Key.shift>Park,<Key.space><Key.shift>Texas,<Key.space><Key.shift>United<Key.space><Key.shift><Key.shift><Key.shift><Key.shift><Key.shift><Key.shift><Key.shift><Key.shift><Key.shift><Key.shift><Key.shift><Key.shift><Key.shift>States
Screenshot: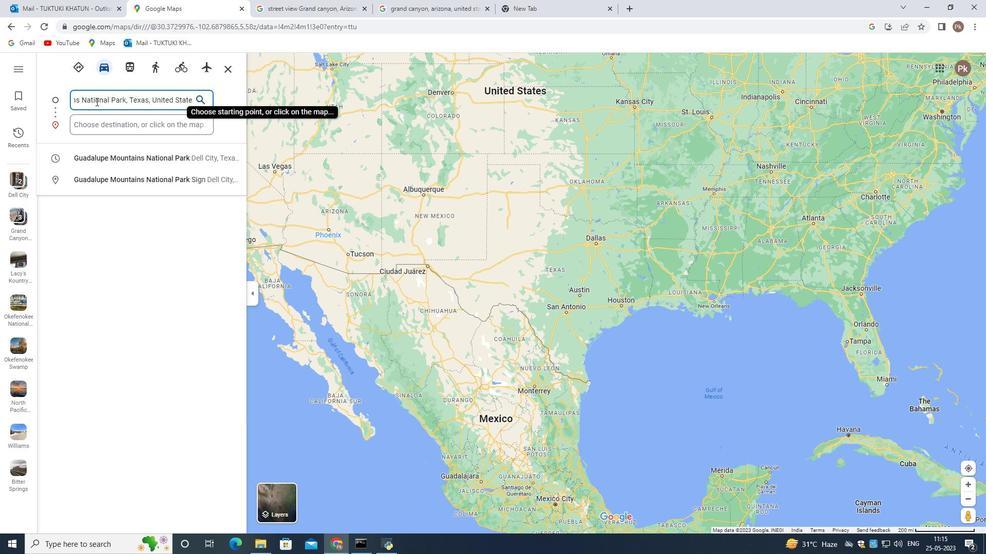 
Action: Mouse moved to (97, 129)
Screenshot: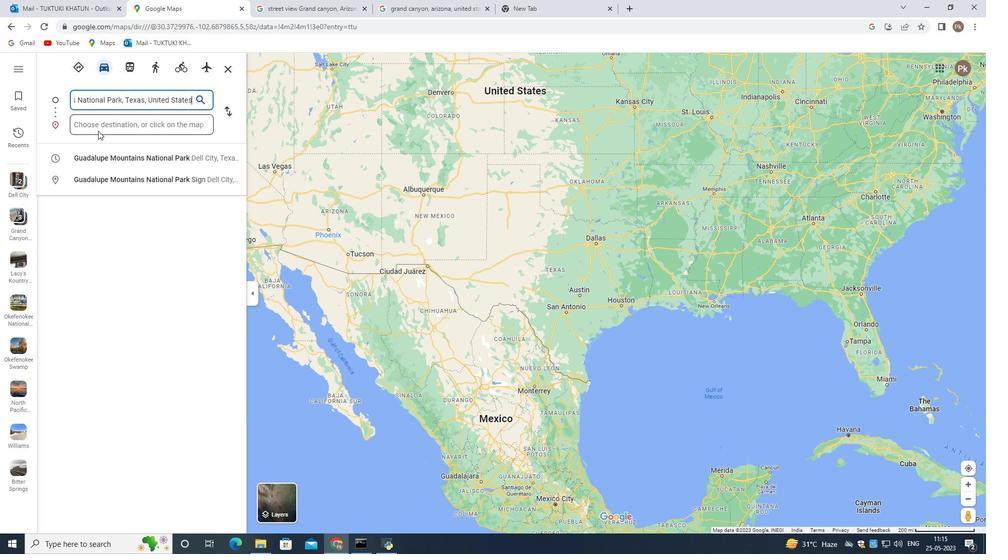 
Action: Mouse pressed left at (97, 129)
Screenshot: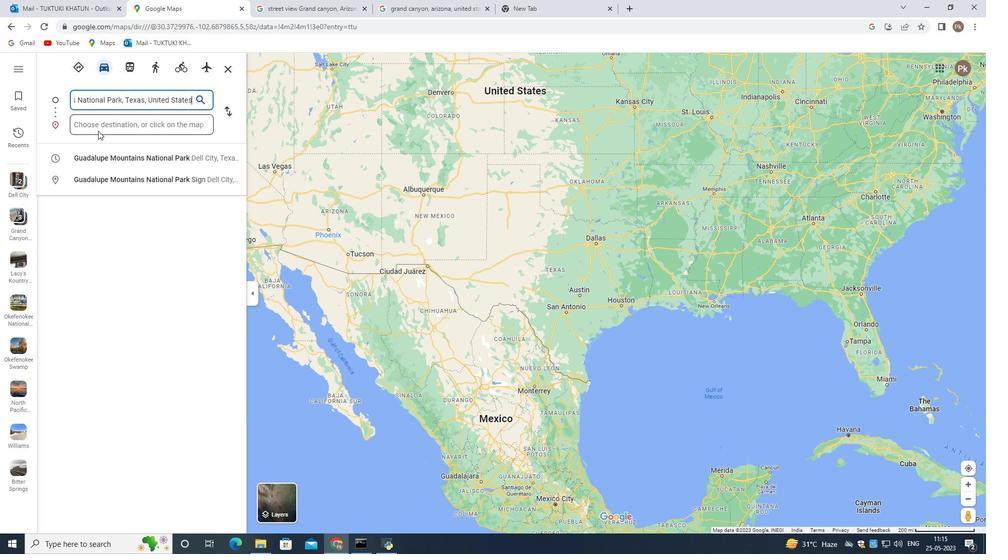 
Action: Mouse moved to (98, 126)
Screenshot: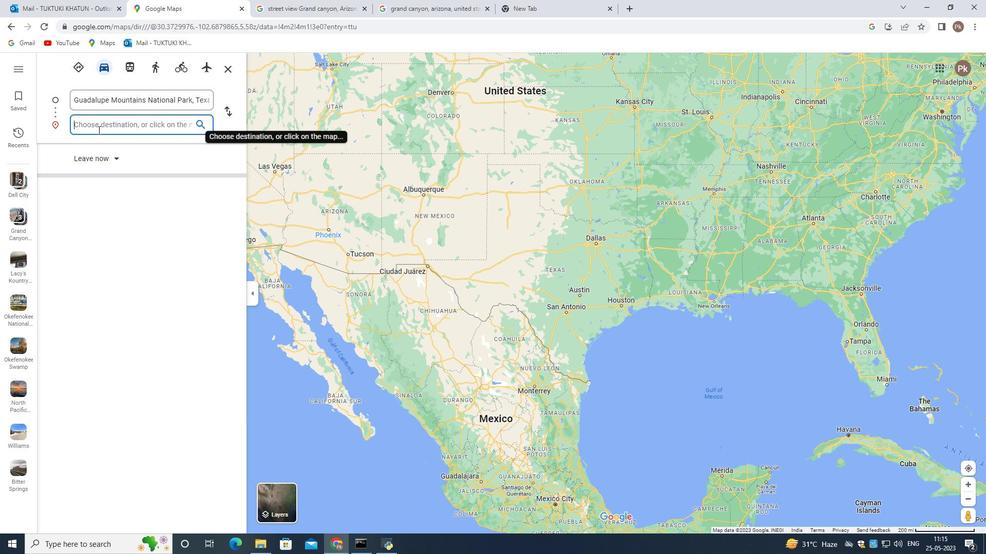 
Action: Key pressed <Key.shift>Okefenokee<Key.space><Key.shift>National<Key.space>wildlife<Key.space><Key.shift><Key.shift>Refuge,<Key.space><Key.shift><Key.shift><Key.shift><Key.shift><Key.shift><Key.shift><Key.shift><Key.shift><Key.shift>Georgia,<Key.space><Key.shift>United<Key.space><Key.shift>States<Key.space>
Screenshot: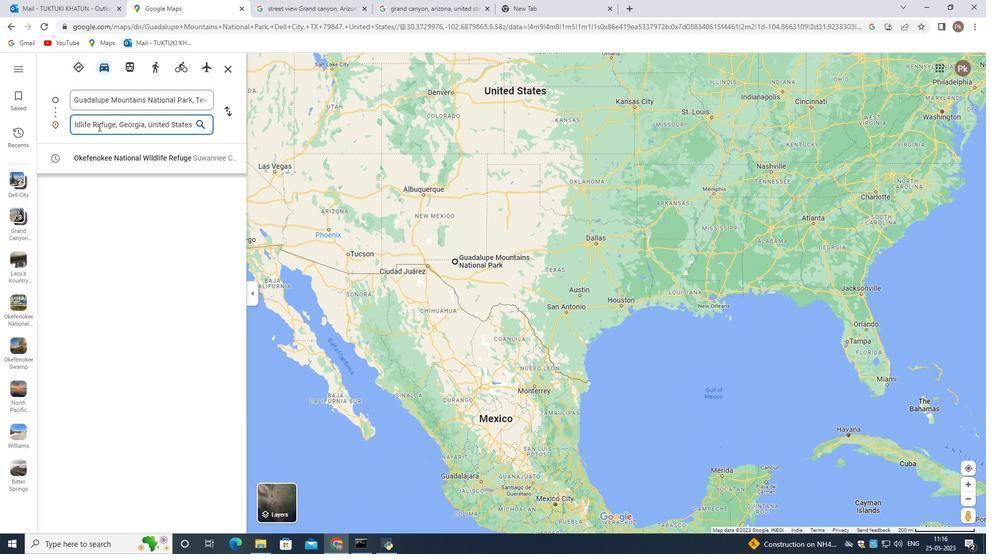 
Action: Mouse moved to (129, 118)
Screenshot: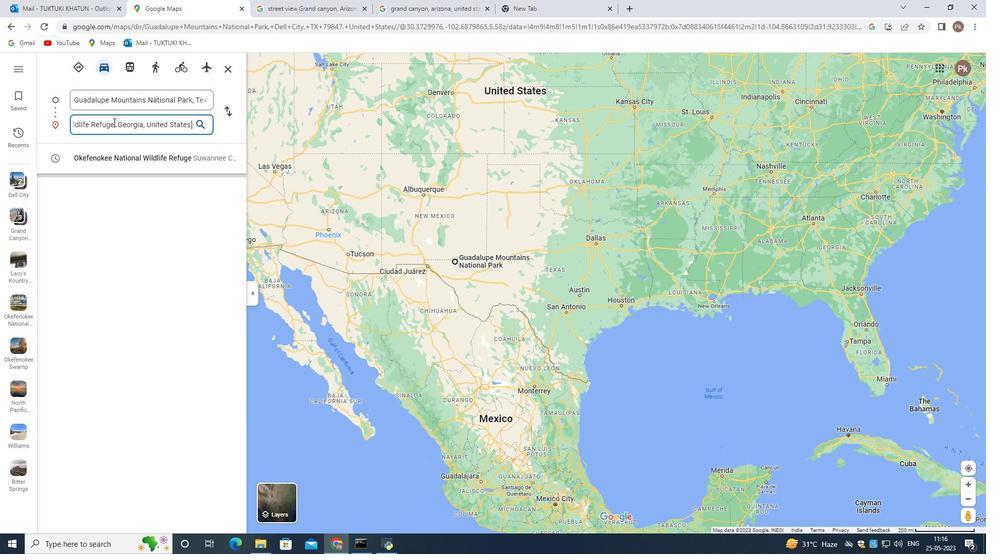 
Action: Key pressed near<Key.space>super<Key.space>market
Screenshot: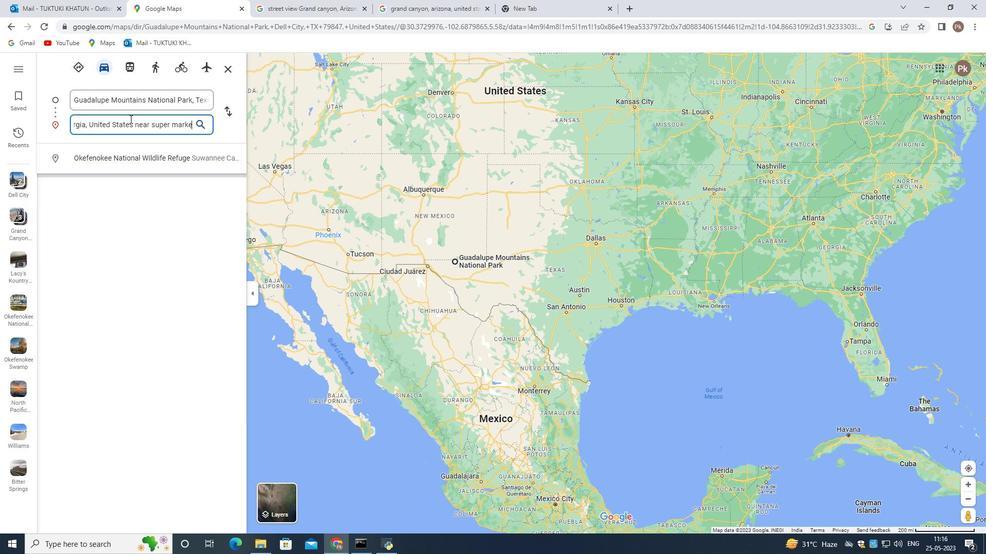 
Action: Mouse moved to (186, 97)
Screenshot: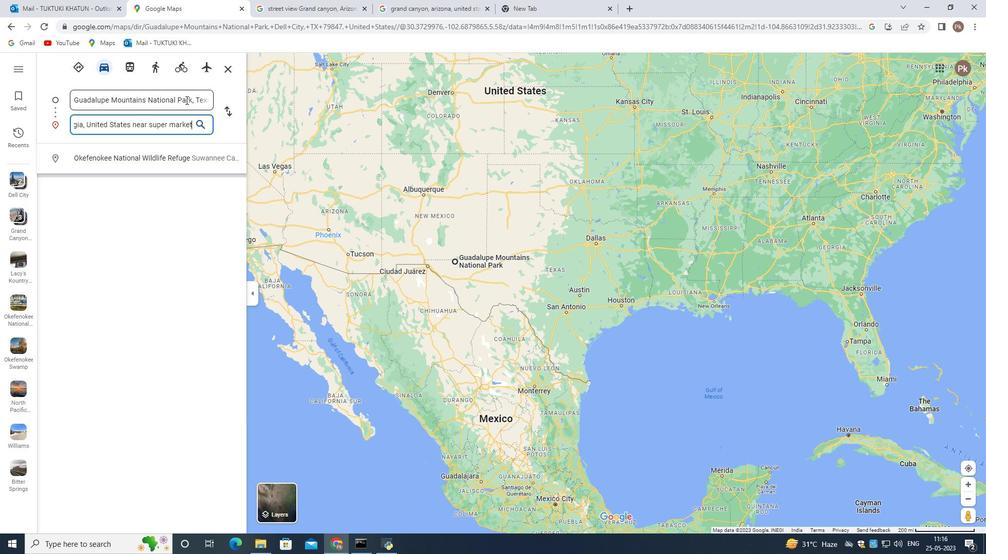 
Action: Mouse pressed left at (186, 97)
Screenshot: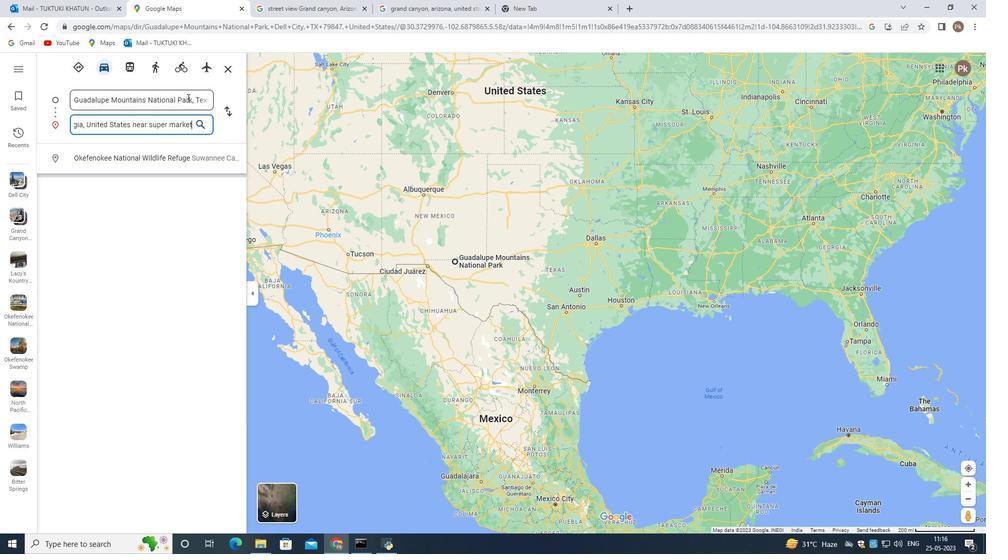 
Action: Mouse moved to (163, 100)
Screenshot: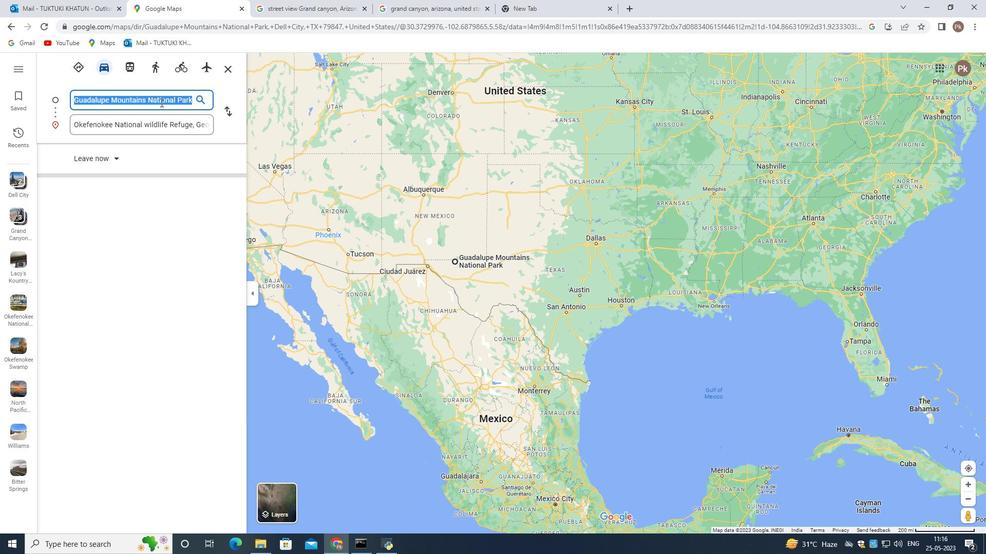 
Action: Mouse pressed left at (163, 100)
